Task: Design a personalized outdoor nameplate.
Action: Mouse moved to (224, 188)
Screenshot: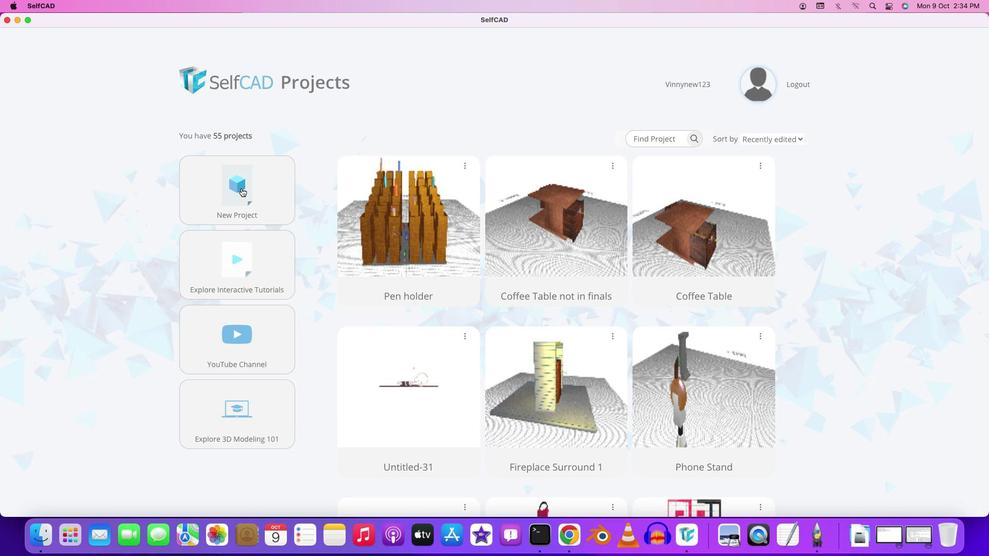 
Action: Mouse pressed left at (224, 188)
Screenshot: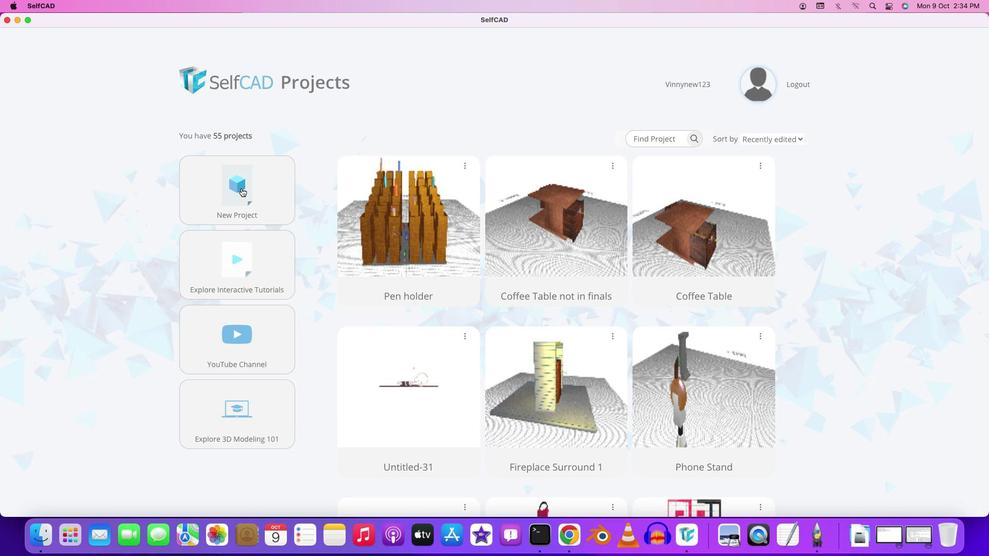 
Action: Mouse moved to (241, 188)
Screenshot: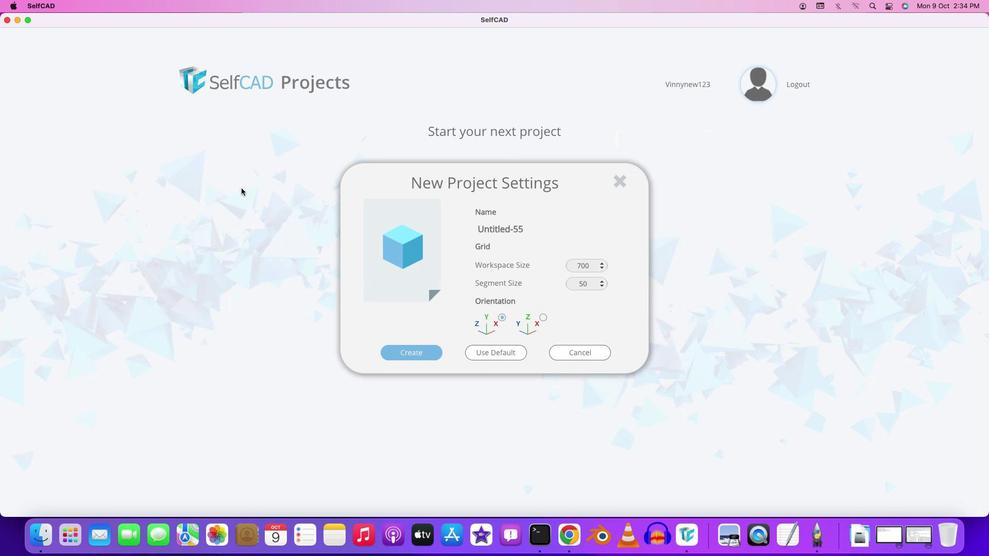 
Action: Mouse pressed left at (241, 188)
Screenshot: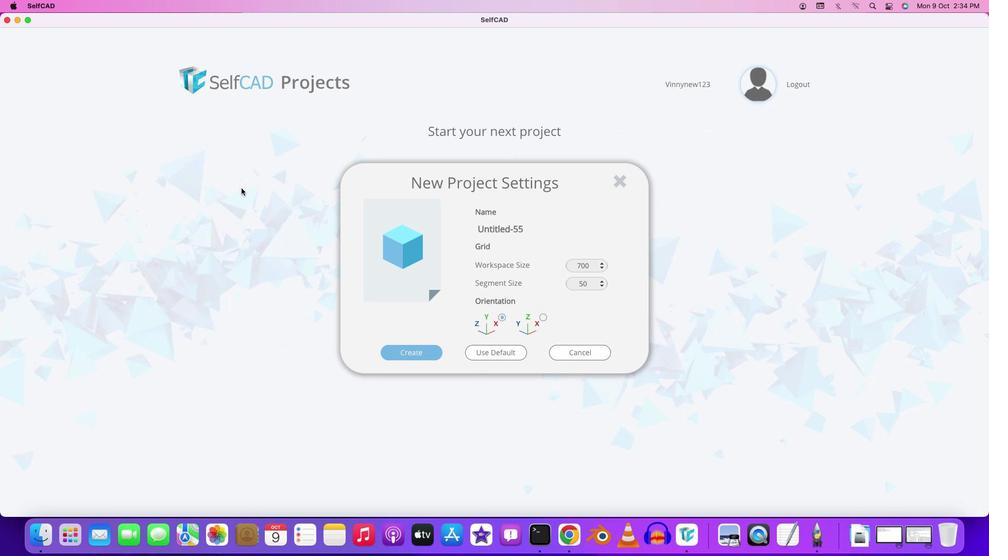 
Action: Mouse moved to (532, 230)
Screenshot: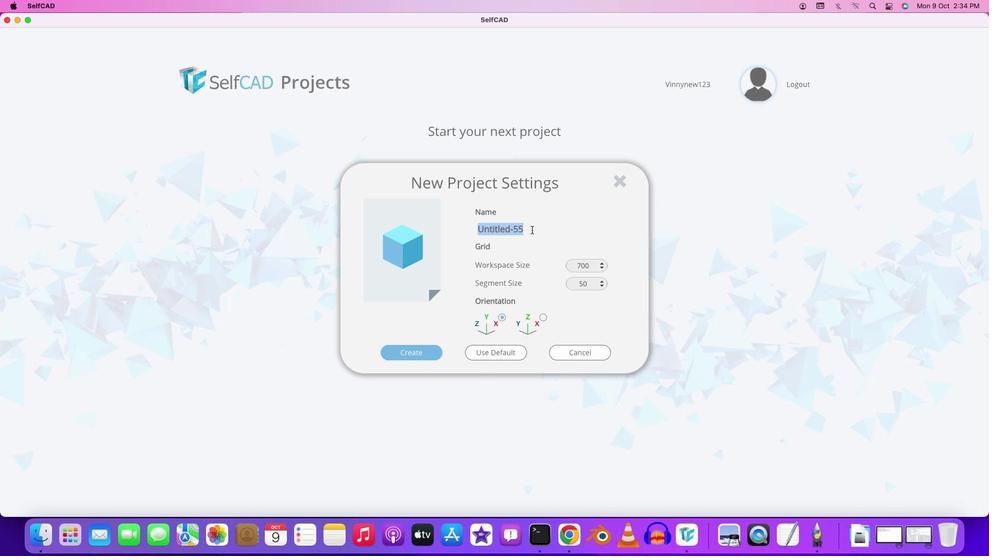 
Action: Mouse pressed left at (532, 230)
Screenshot: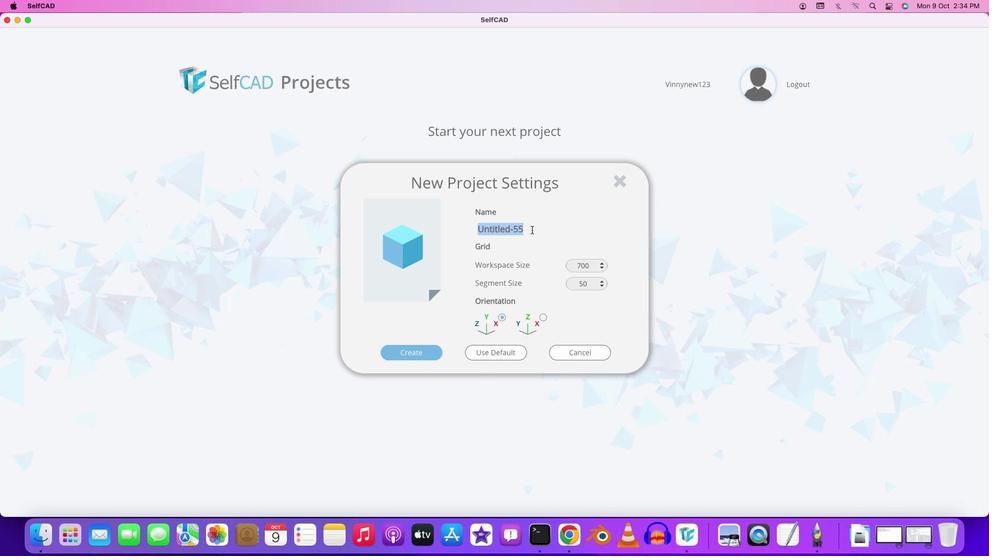 
Action: Key pressed Key.backspaceKey.shift'O''u''t''p''u'Key.backspaceKey.backspace'd''o''o''r'Key.spaceKey.shift'N''a''m''e''p''l''a''t''e'
Screenshot: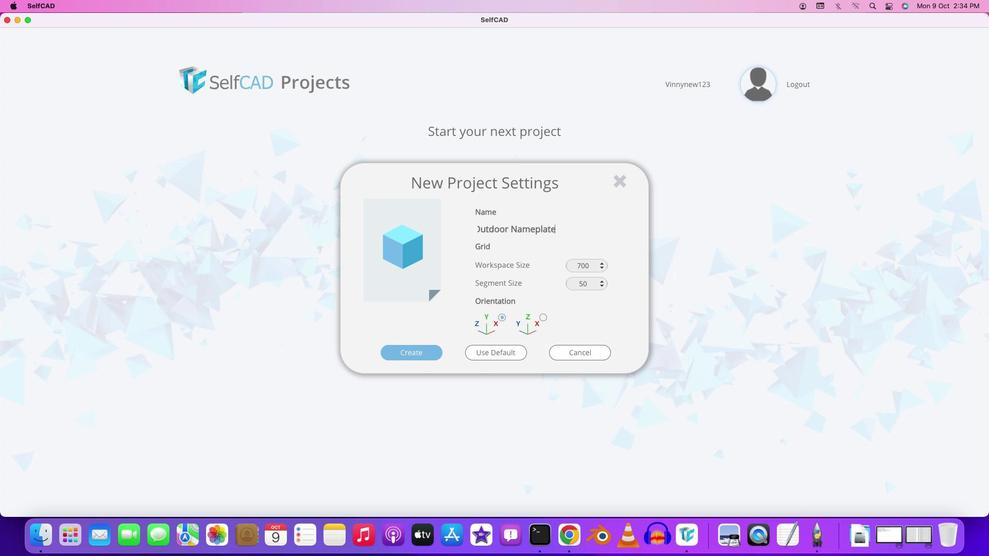 
Action: Mouse moved to (592, 261)
Screenshot: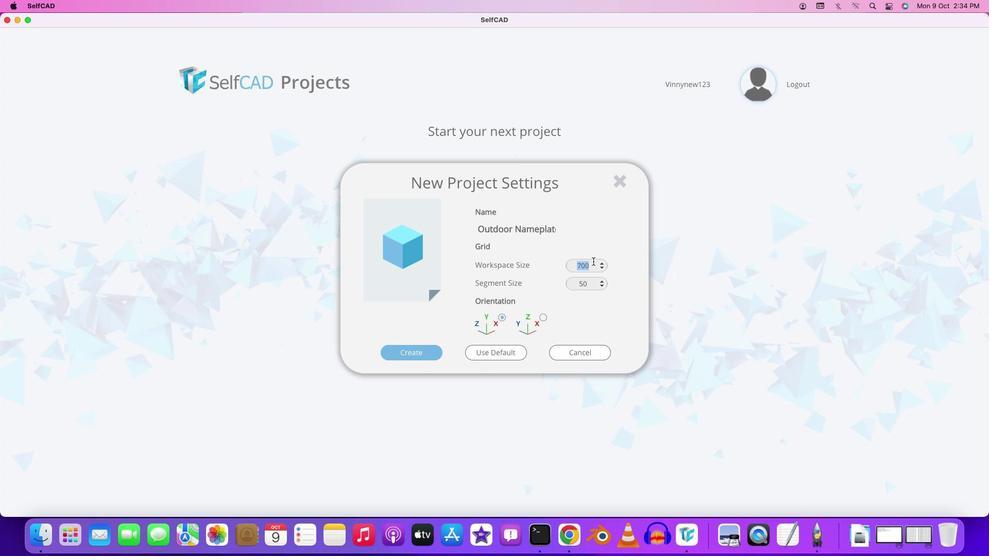 
Action: Mouse pressed left at (592, 261)
Screenshot: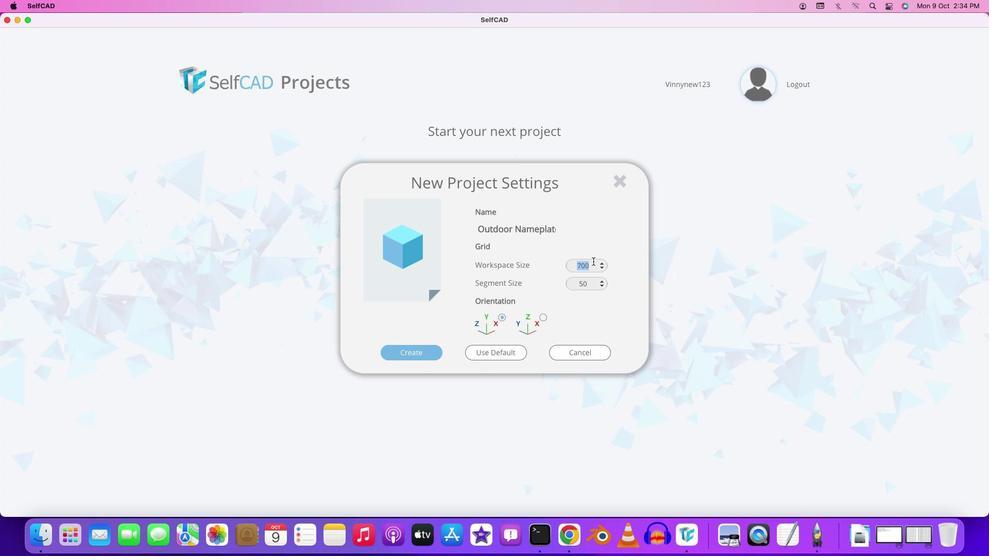 
Action: Mouse moved to (593, 261)
Screenshot: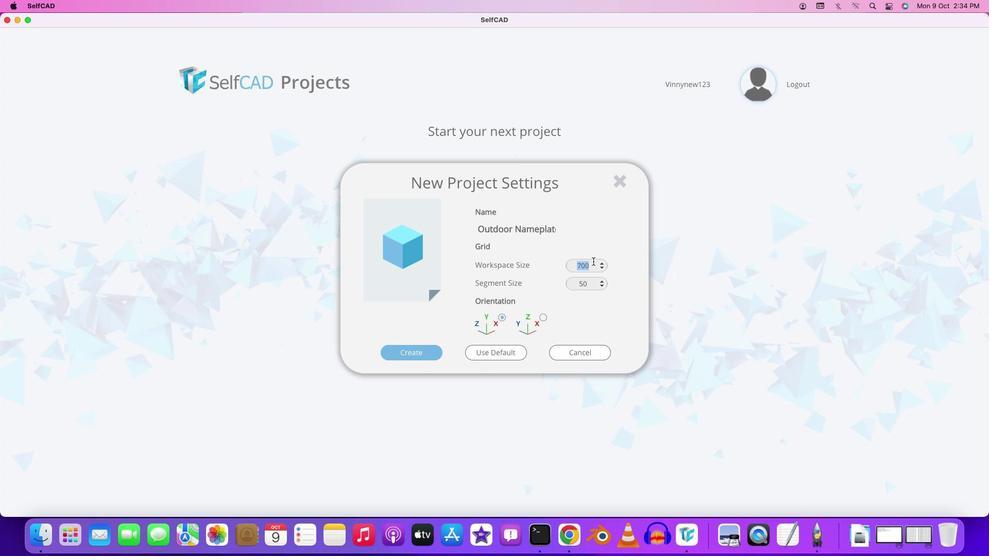 
Action: Key pressed '2''0''0'
Screenshot: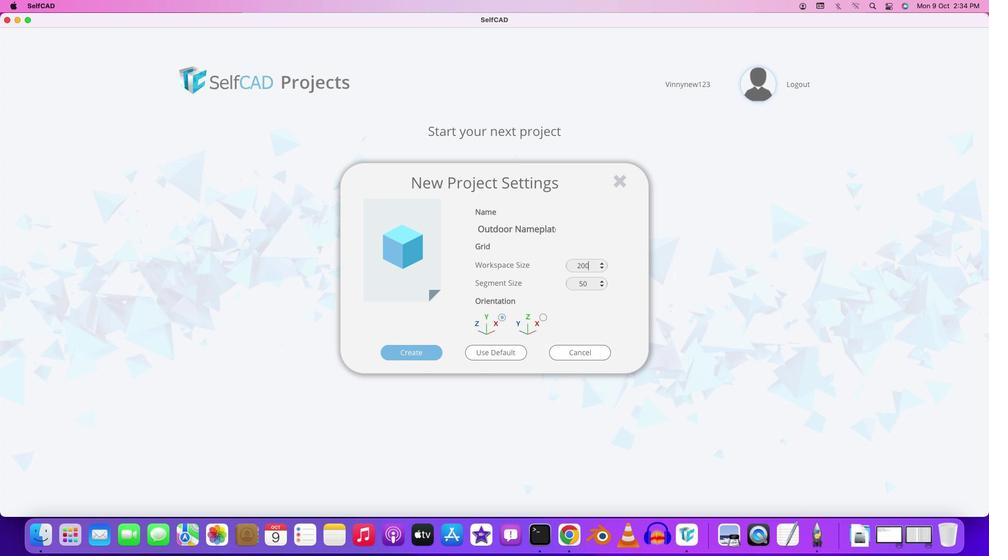 
Action: Mouse moved to (593, 287)
Screenshot: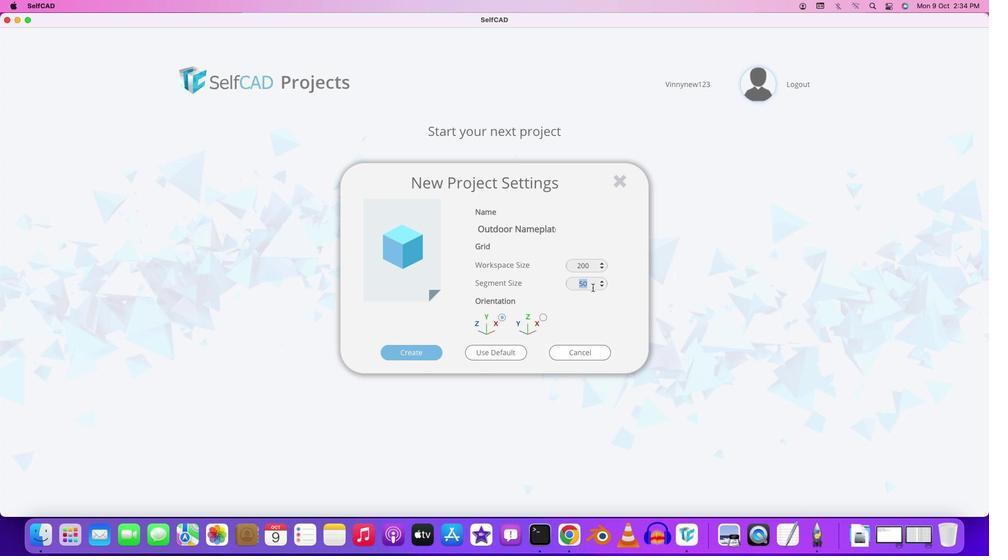 
Action: Mouse pressed left at (593, 287)
Screenshot: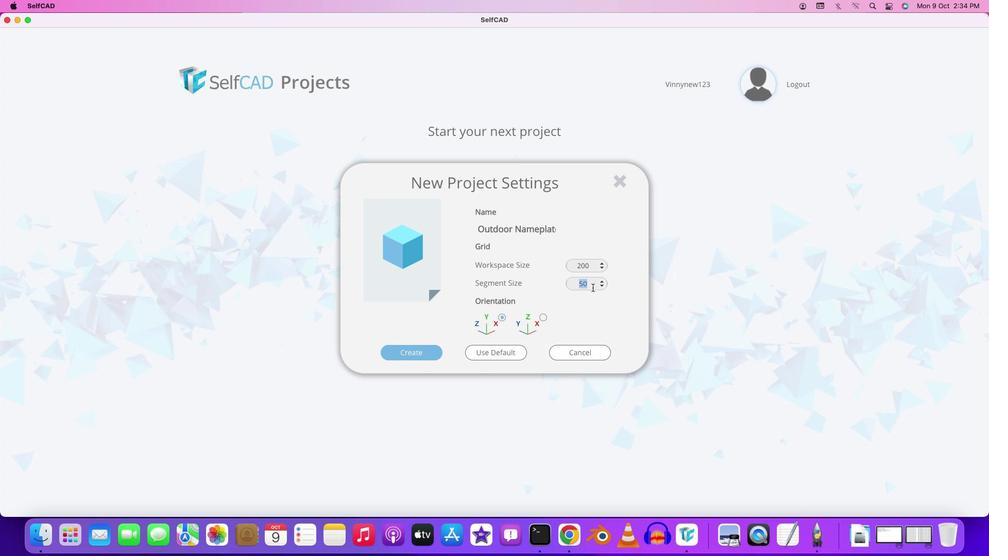 
Action: Mouse moved to (593, 288)
Screenshot: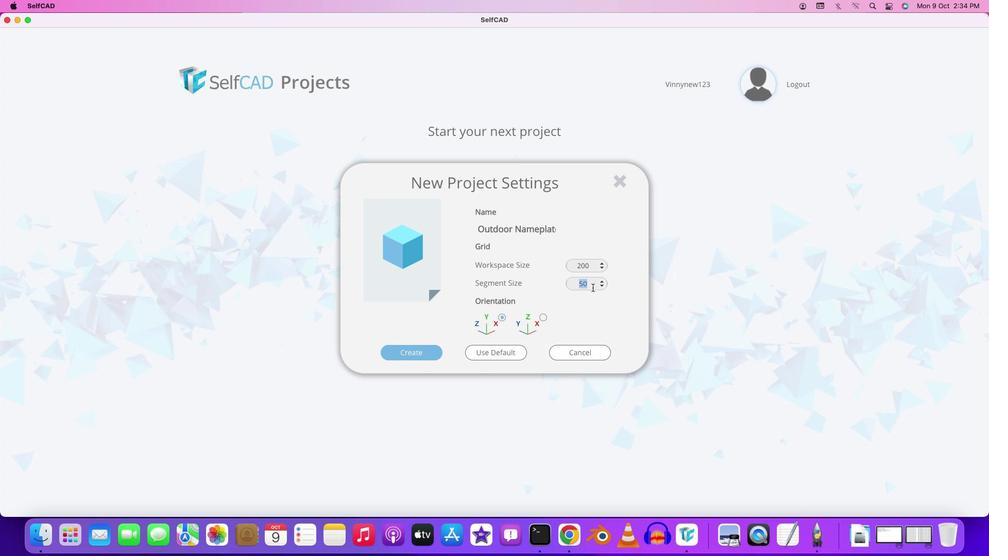 
Action: Key pressed '5'
Screenshot: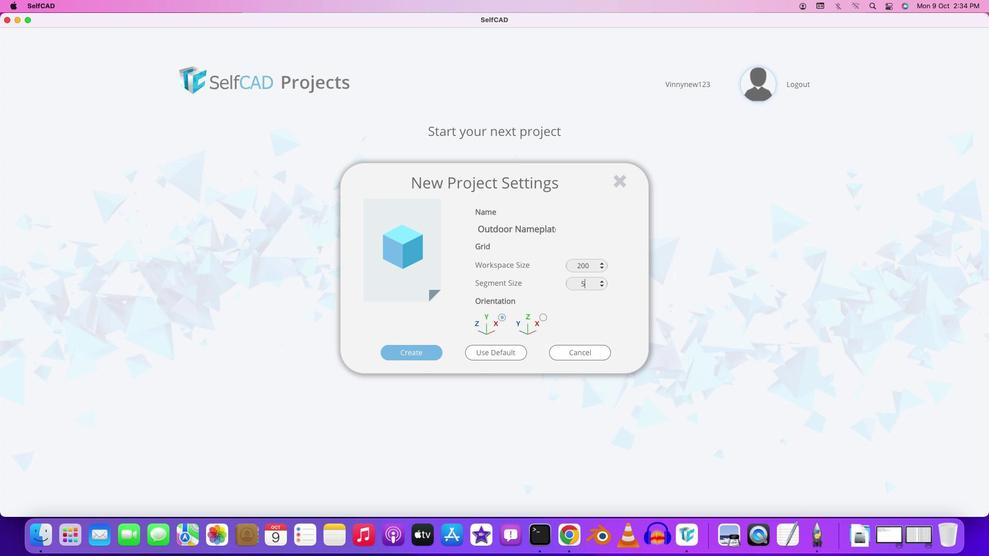 
Action: Mouse moved to (543, 314)
Screenshot: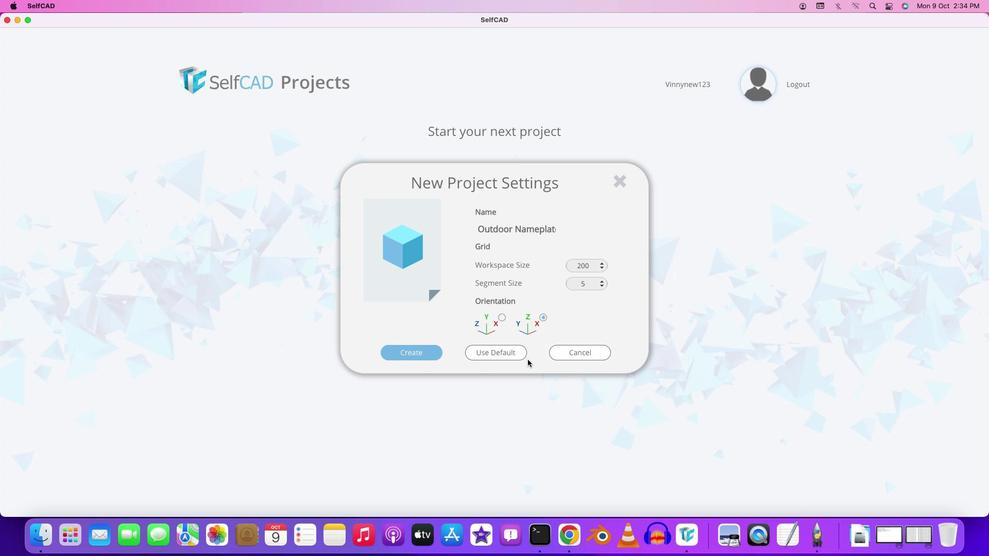 
Action: Mouse pressed left at (543, 314)
Screenshot: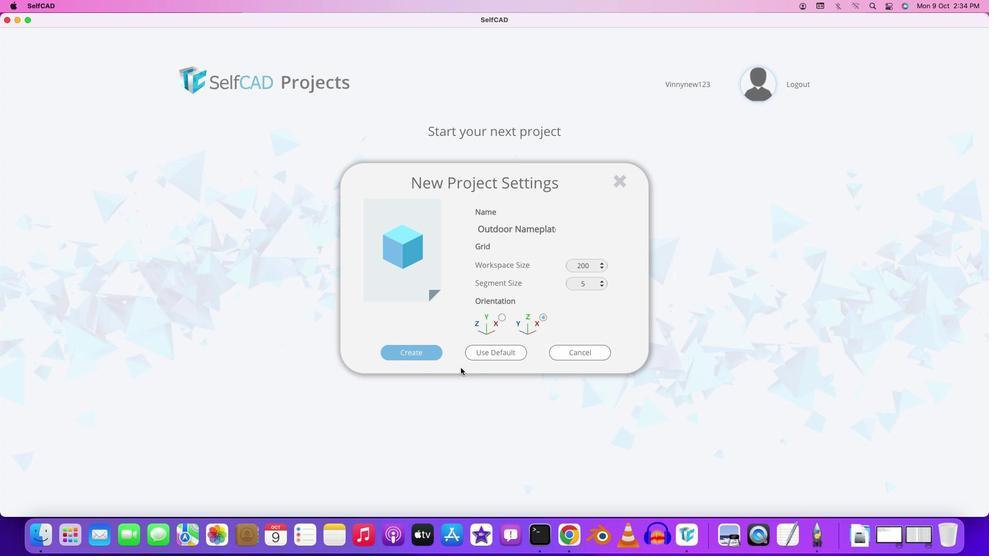 
Action: Mouse moved to (430, 357)
Screenshot: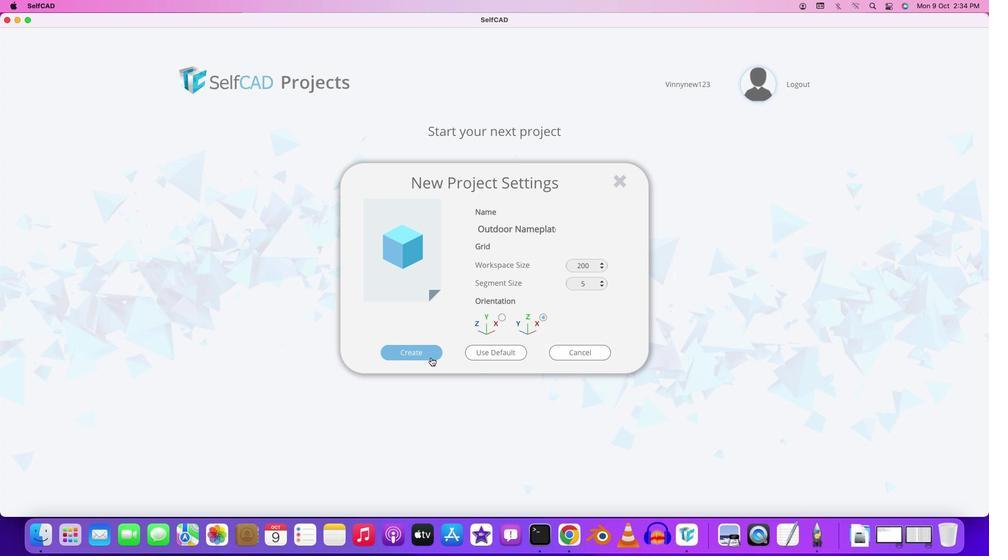 
Action: Mouse pressed left at (430, 357)
Screenshot: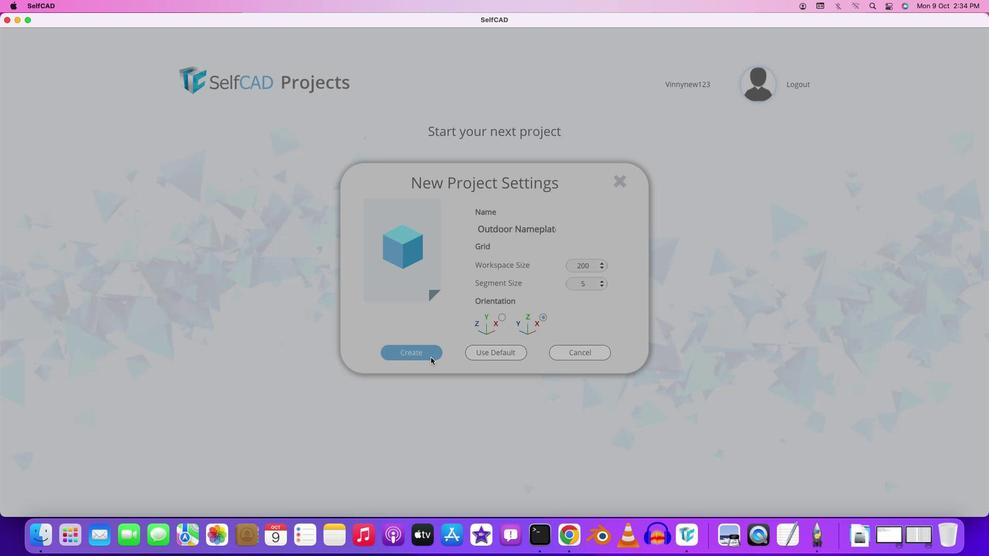 
Action: Mouse moved to (518, 323)
Screenshot: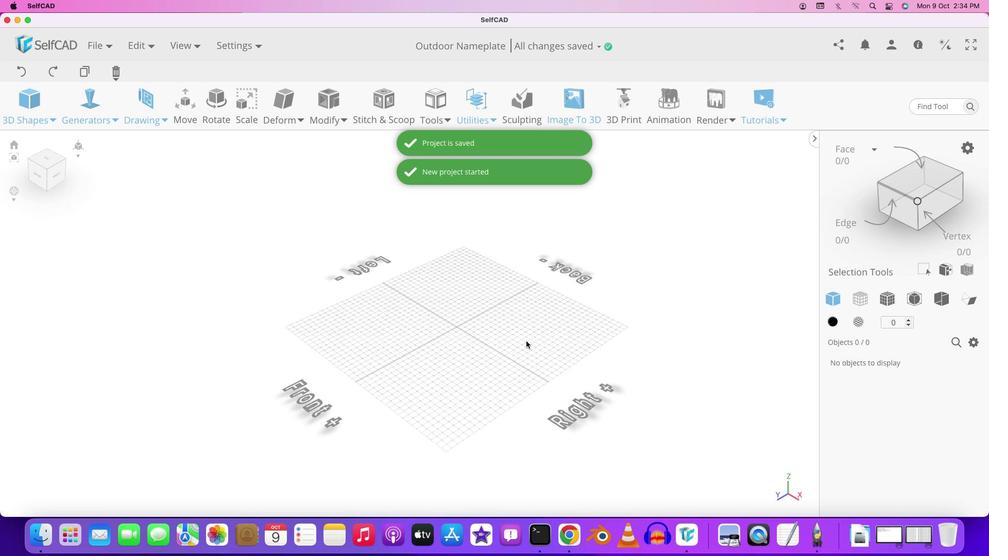 
Action: Mouse scrolled (518, 323) with delta (0, 0)
Screenshot: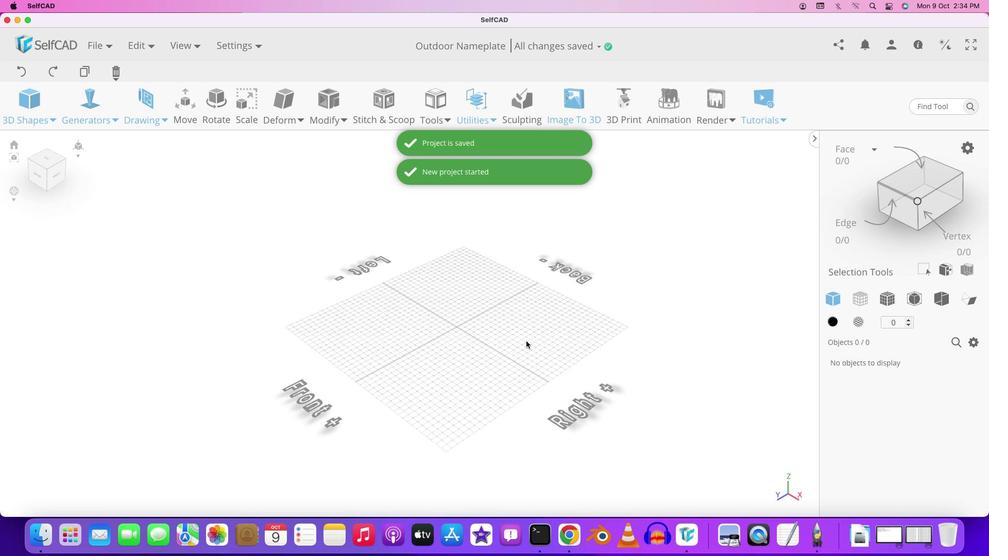 
Action: Mouse moved to (520, 326)
Screenshot: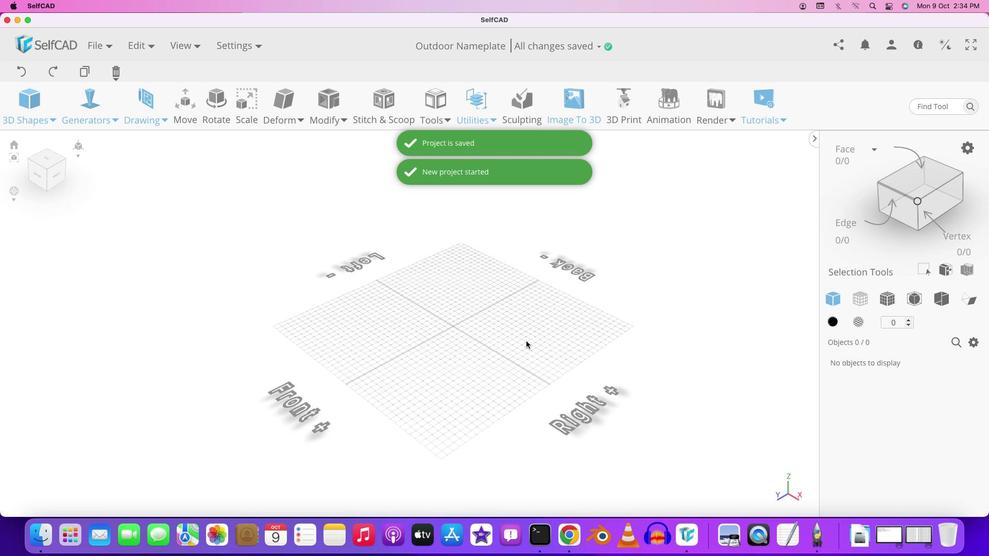 
Action: Mouse scrolled (520, 326) with delta (0, 0)
Screenshot: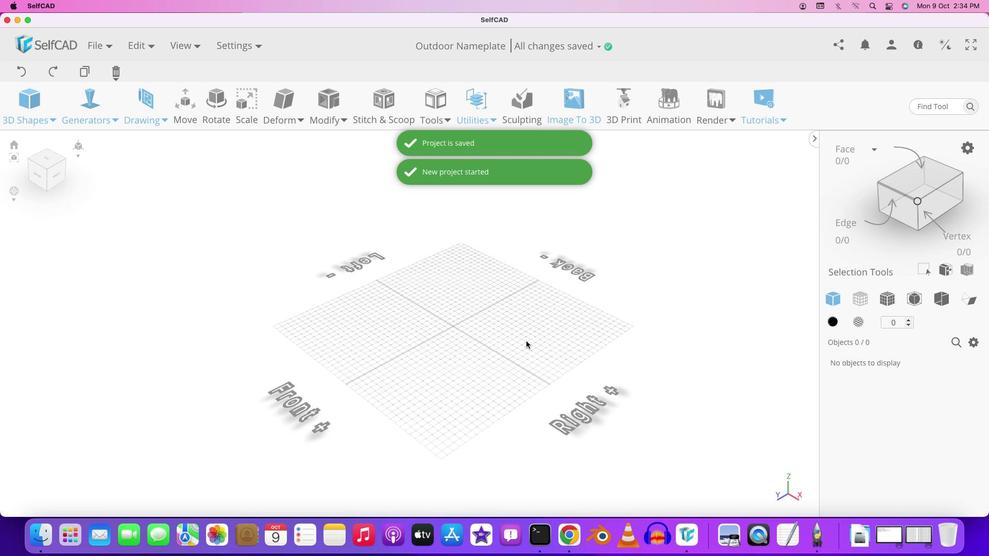 
Action: Mouse moved to (523, 335)
Screenshot: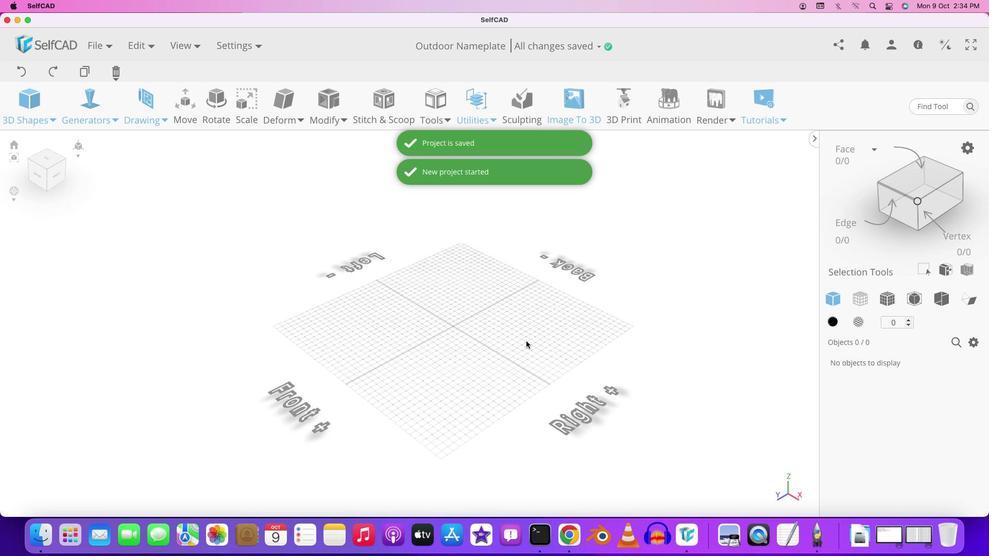 
Action: Mouse scrolled (523, 335) with delta (0, 1)
Screenshot: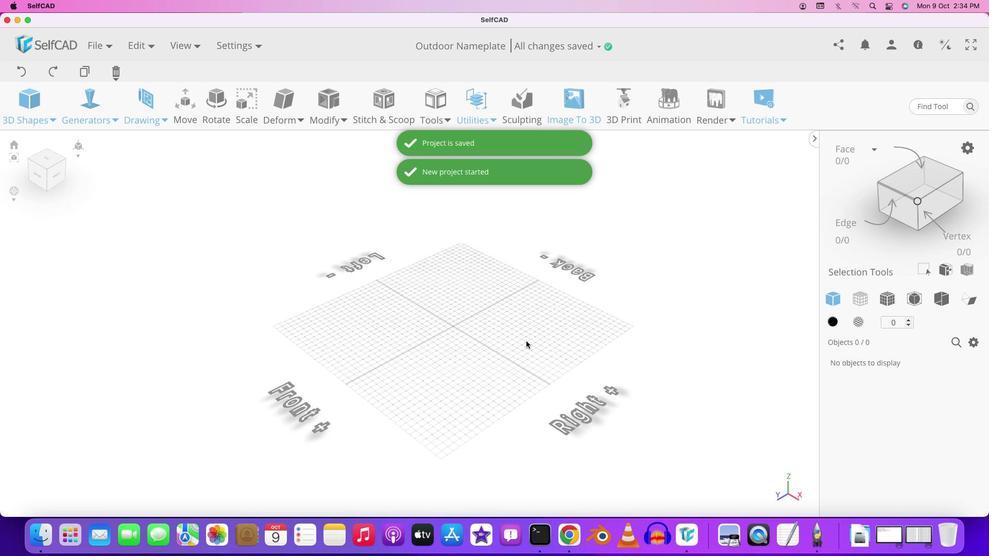 
Action: Mouse moved to (525, 341)
Screenshot: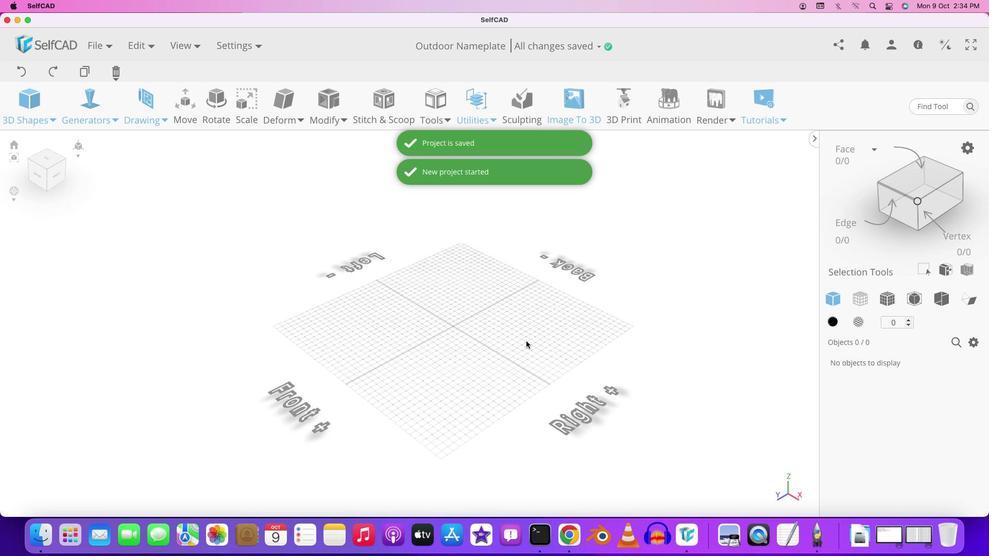 
Action: Mouse scrolled (525, 341) with delta (0, 2)
Screenshot: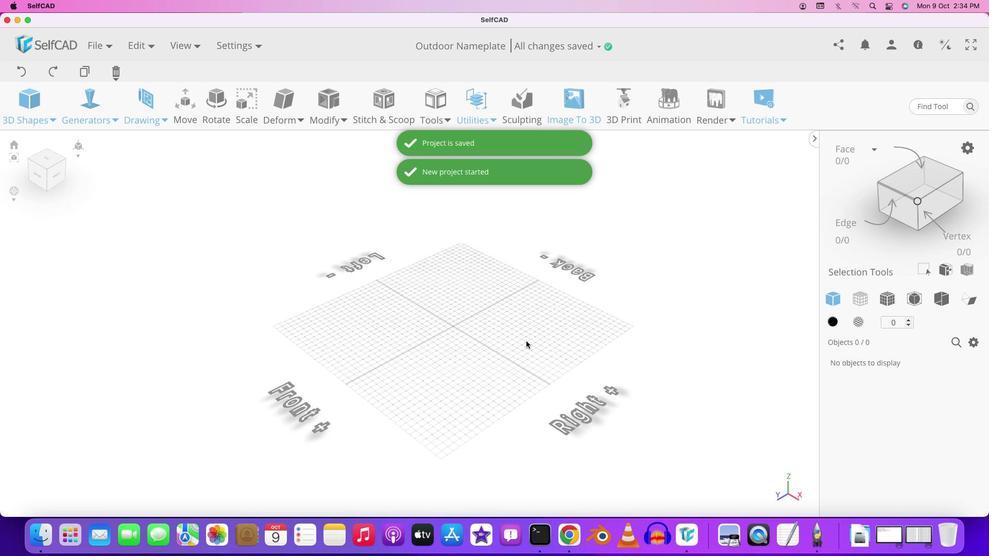 
Action: Mouse moved to (525, 341)
Screenshot: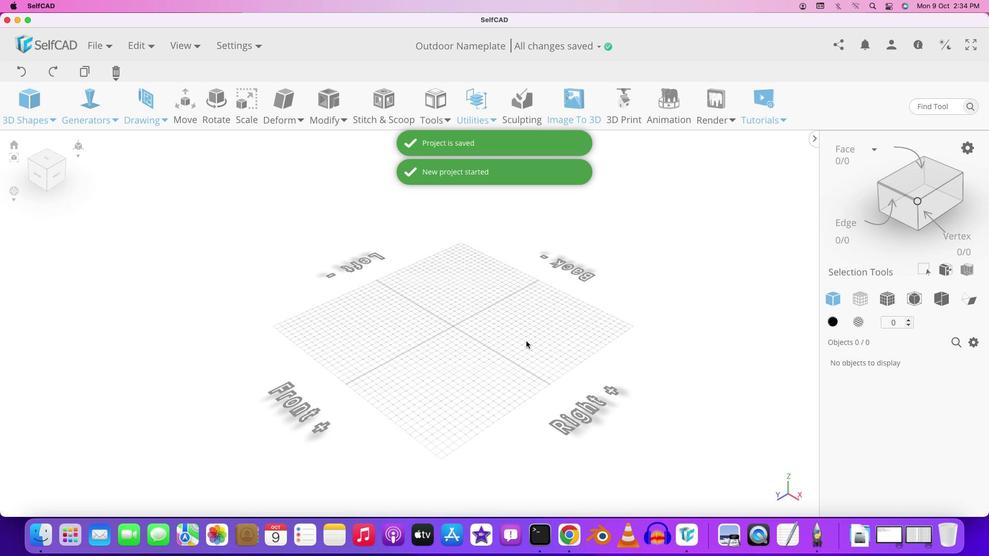 
Action: Mouse scrolled (525, 341) with delta (0, 2)
Screenshot: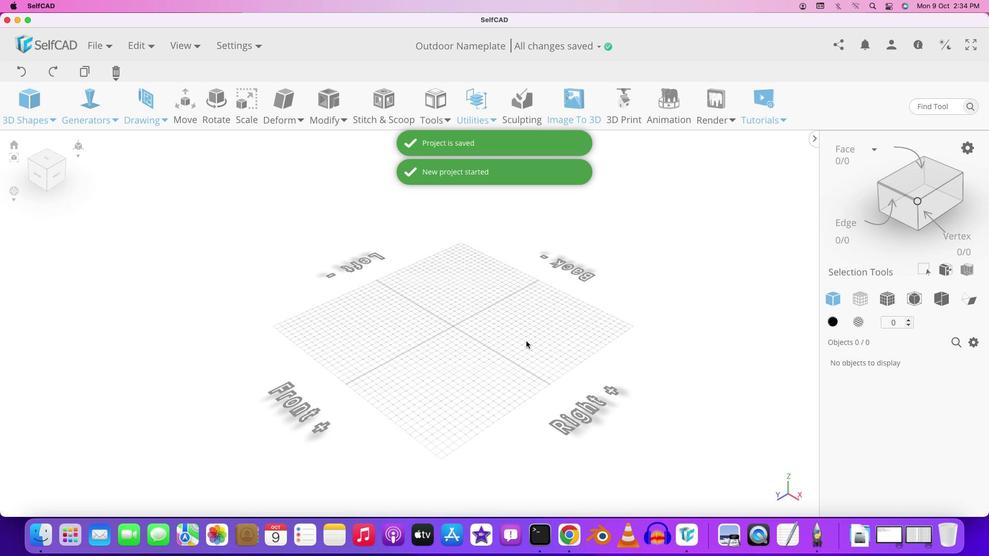 
Action: Mouse moved to (526, 341)
Screenshot: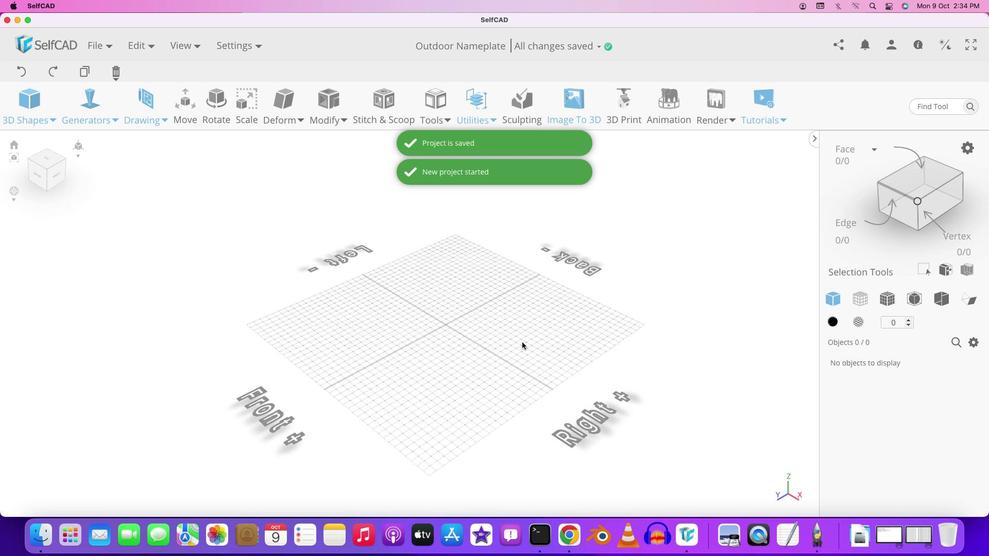 
Action: Mouse scrolled (526, 341) with delta (0, 0)
Screenshot: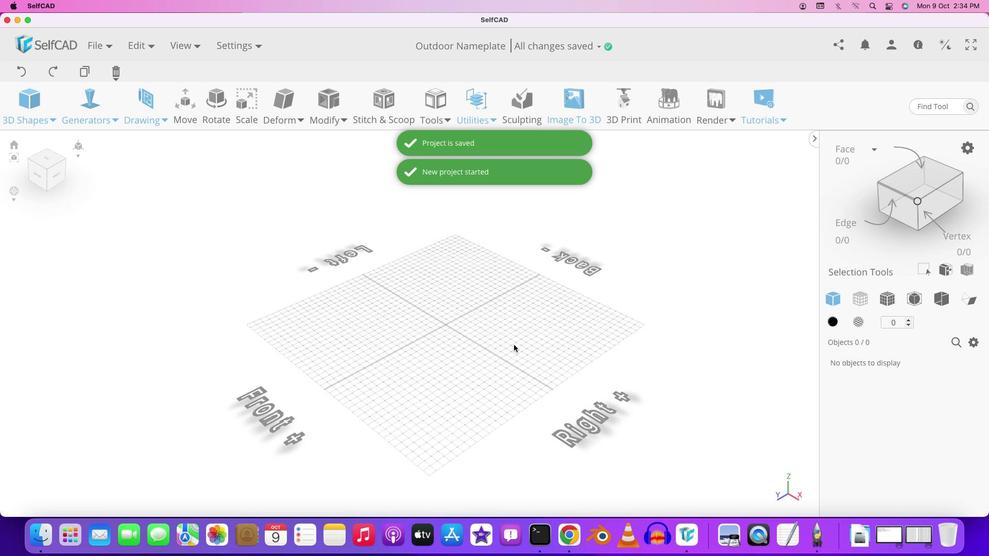 
Action: Mouse scrolled (526, 341) with delta (0, 0)
Screenshot: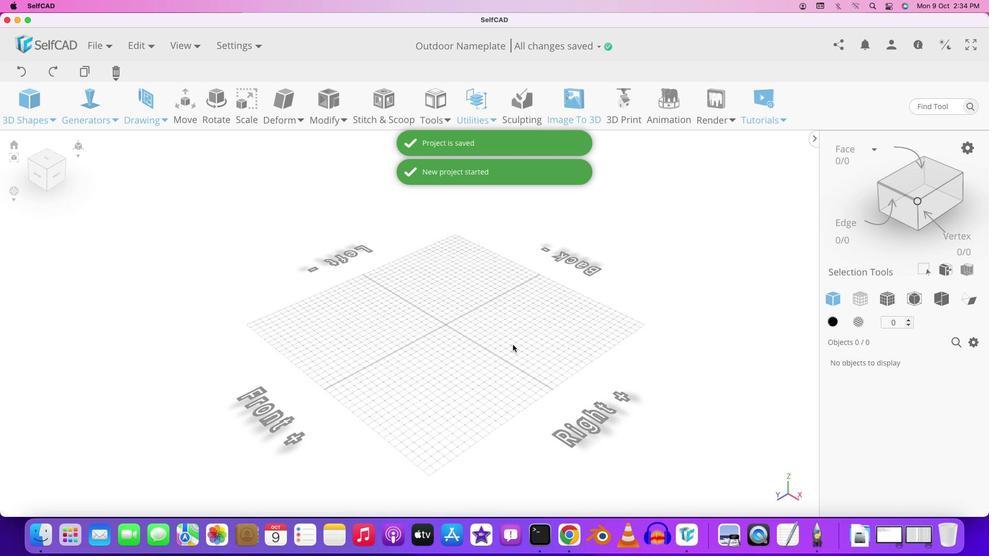 
Action: Mouse scrolled (526, 341) with delta (0, 0)
Screenshot: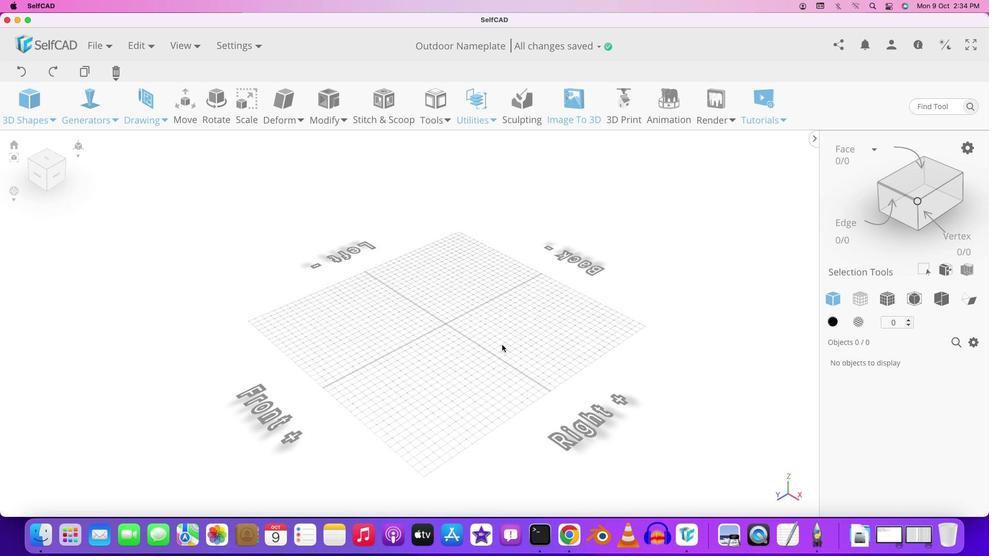 
Action: Mouse moved to (513, 344)
Screenshot: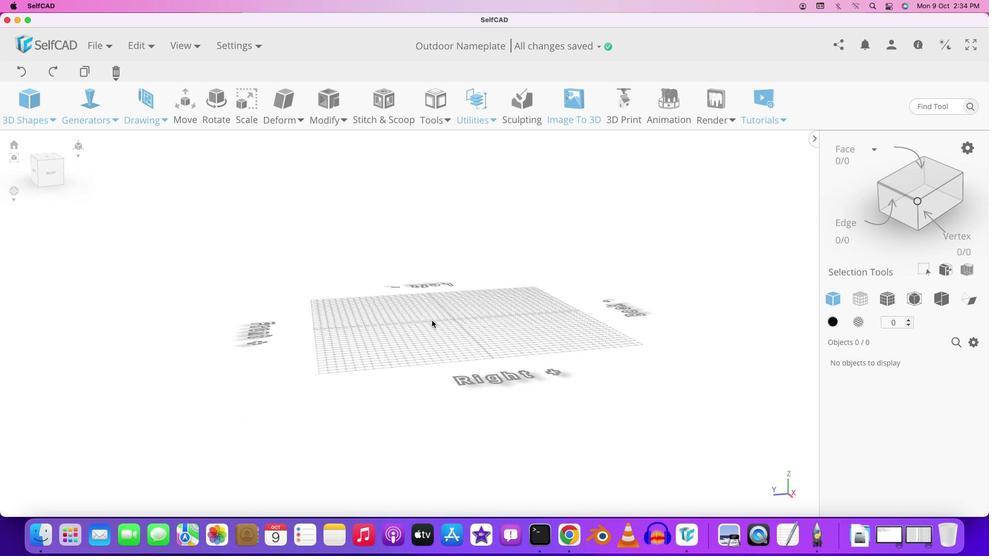 
Action: Mouse pressed left at (513, 344)
Screenshot: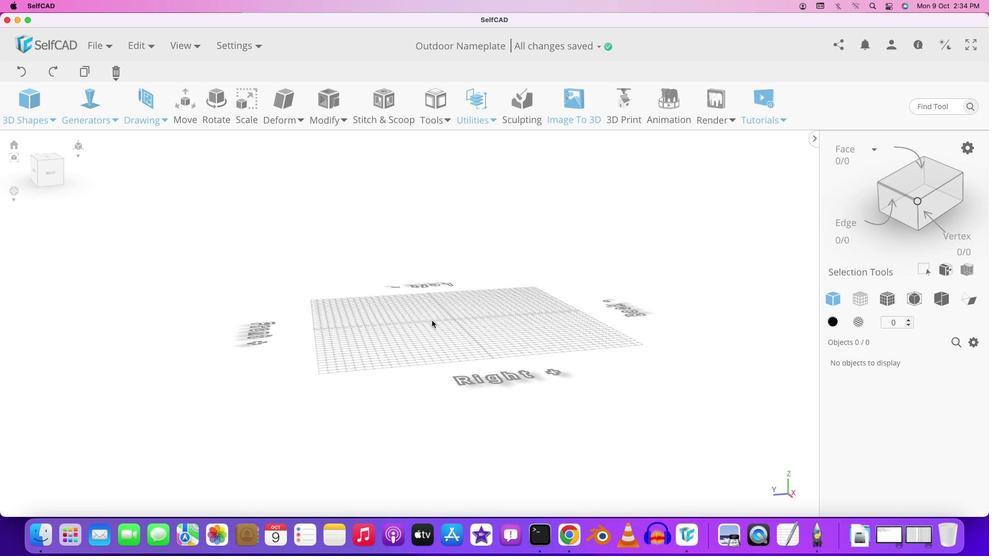 
Action: Mouse moved to (435, 322)
Screenshot: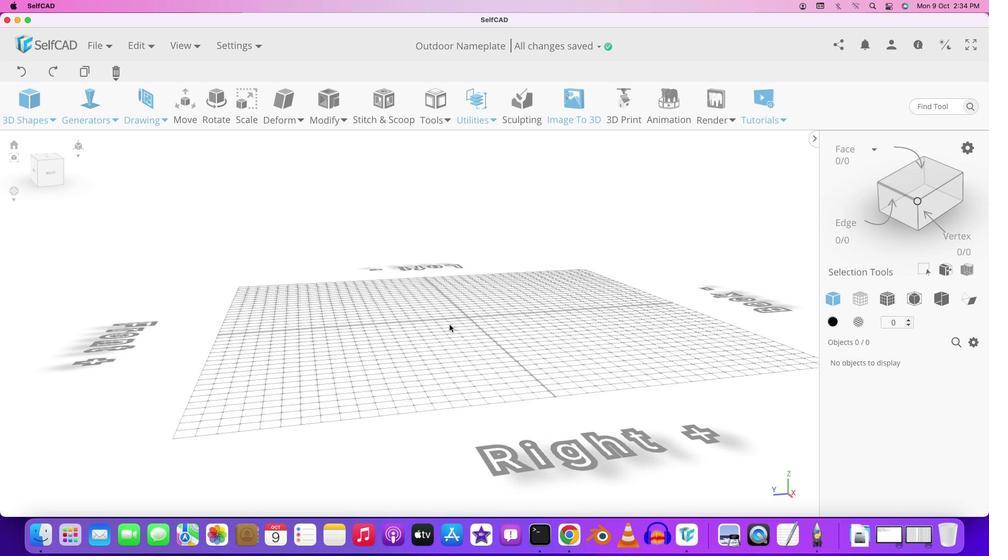 
Action: Mouse scrolled (435, 322) with delta (0, 0)
Screenshot: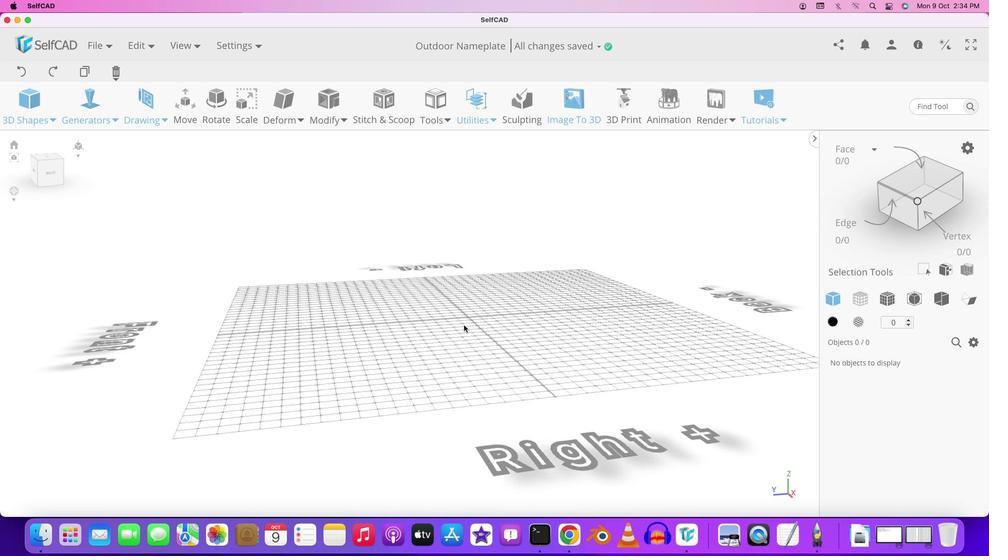 
Action: Mouse scrolled (435, 322) with delta (0, 0)
Screenshot: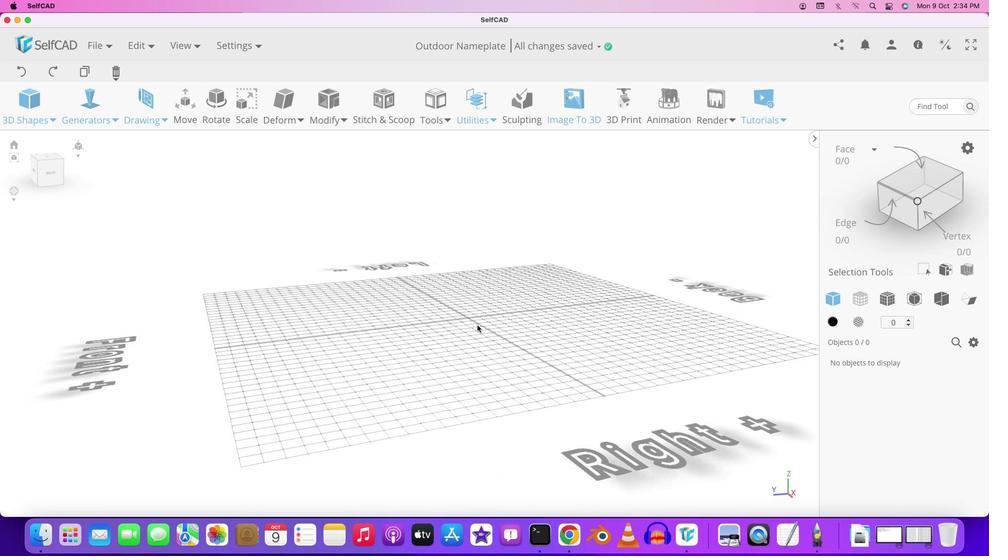 
Action: Mouse moved to (435, 322)
Screenshot: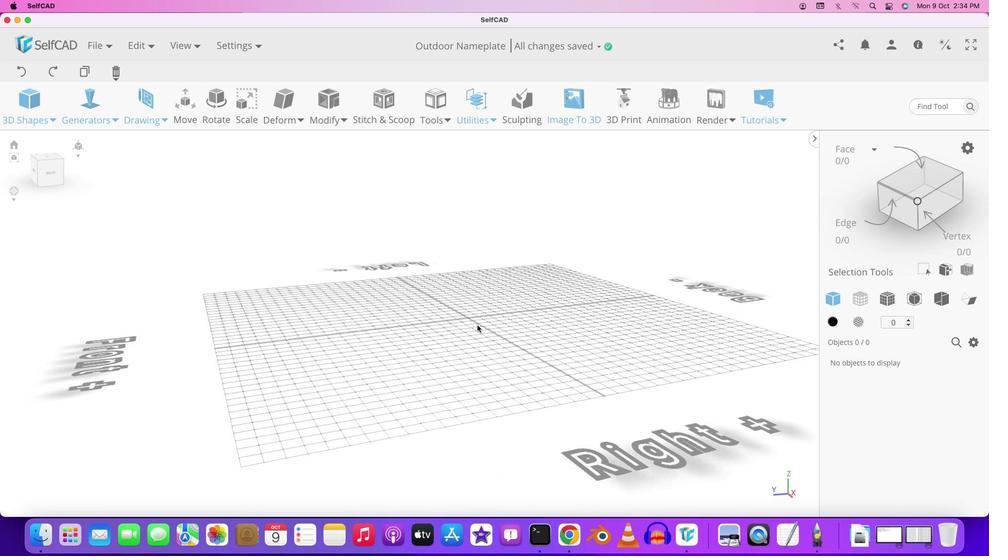 
Action: Mouse scrolled (435, 322) with delta (0, 1)
Screenshot: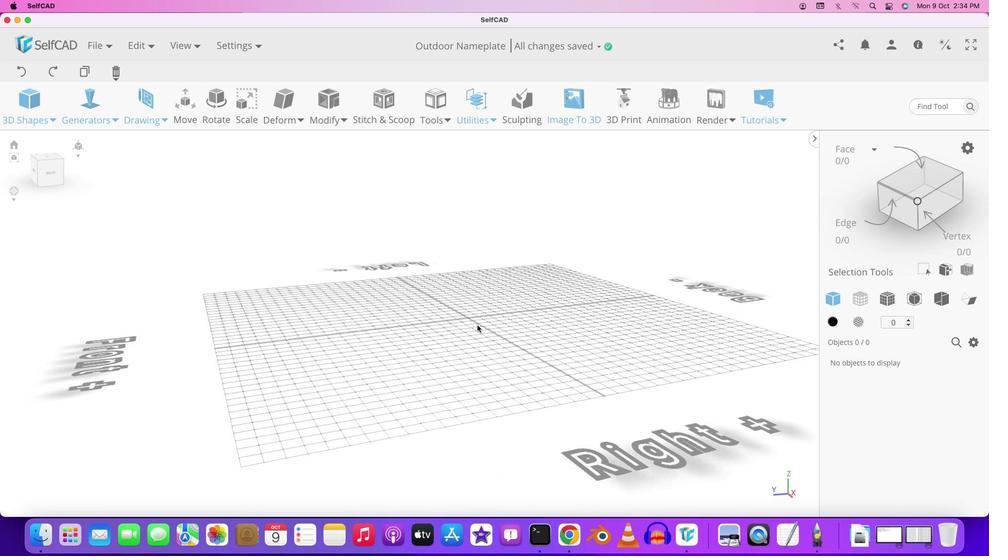 
Action: Mouse moved to (435, 323)
Screenshot: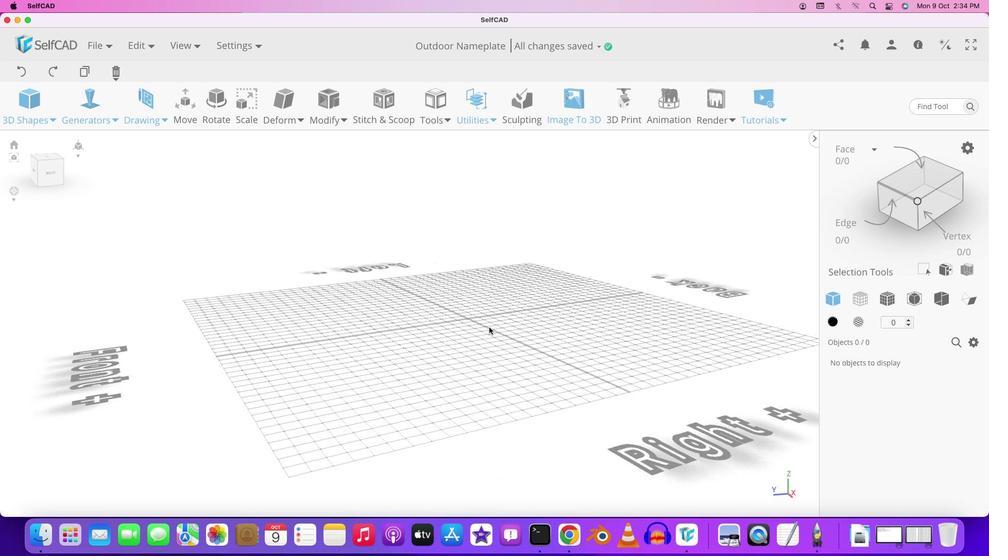 
Action: Mouse scrolled (435, 323) with delta (0, 2)
Screenshot: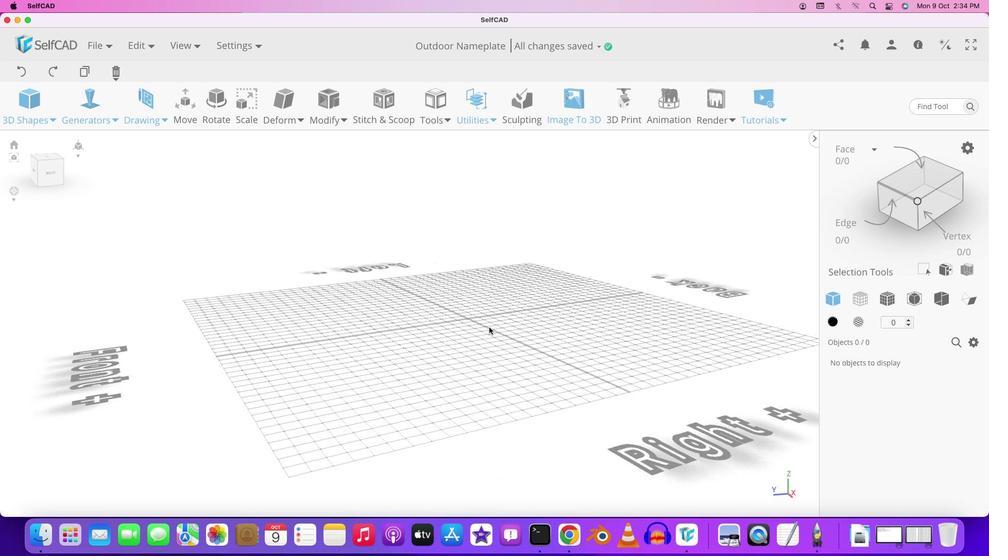 
Action: Mouse moved to (438, 324)
Screenshot: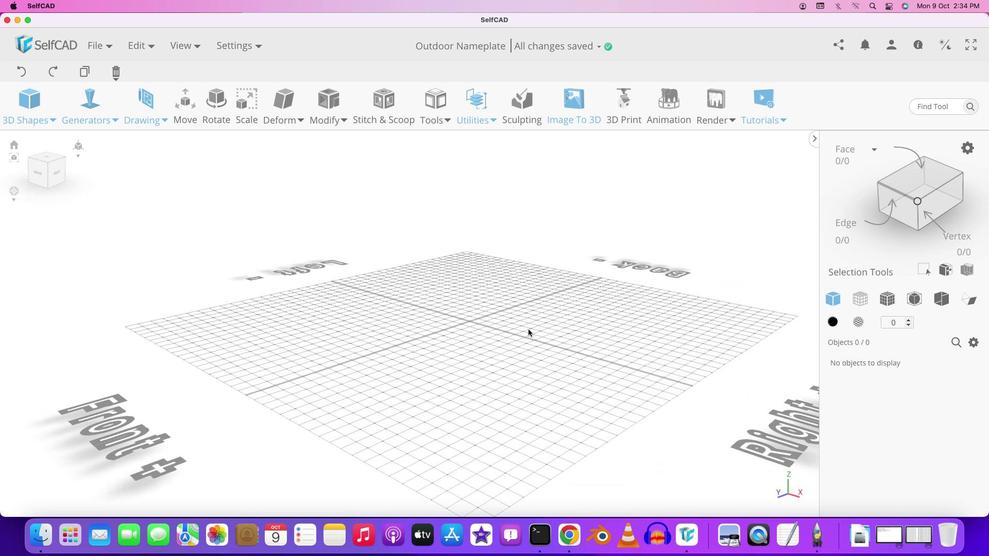 
Action: Mouse pressed left at (438, 324)
Screenshot: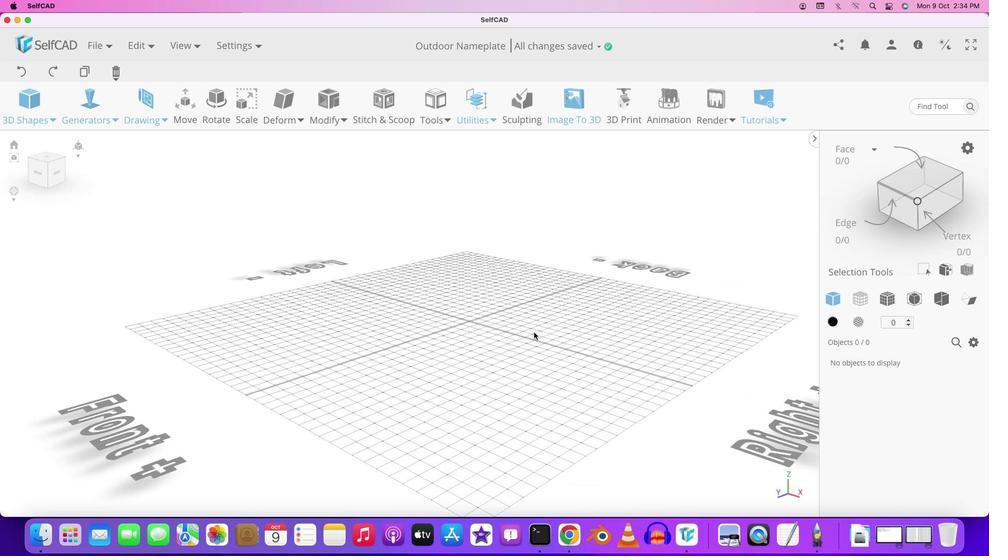 
Action: Mouse moved to (556, 352)
Screenshot: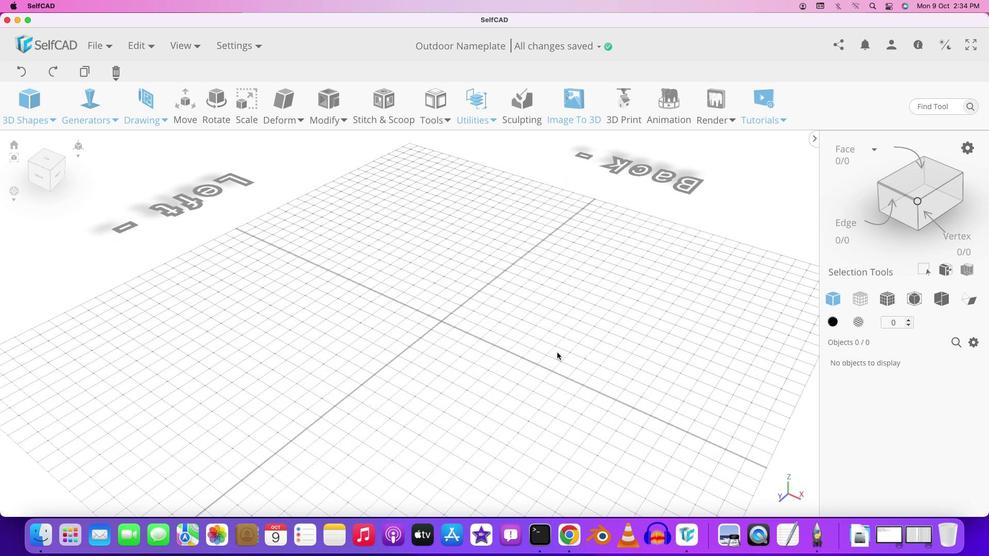 
Action: Mouse scrolled (556, 352) with delta (0, 0)
Screenshot: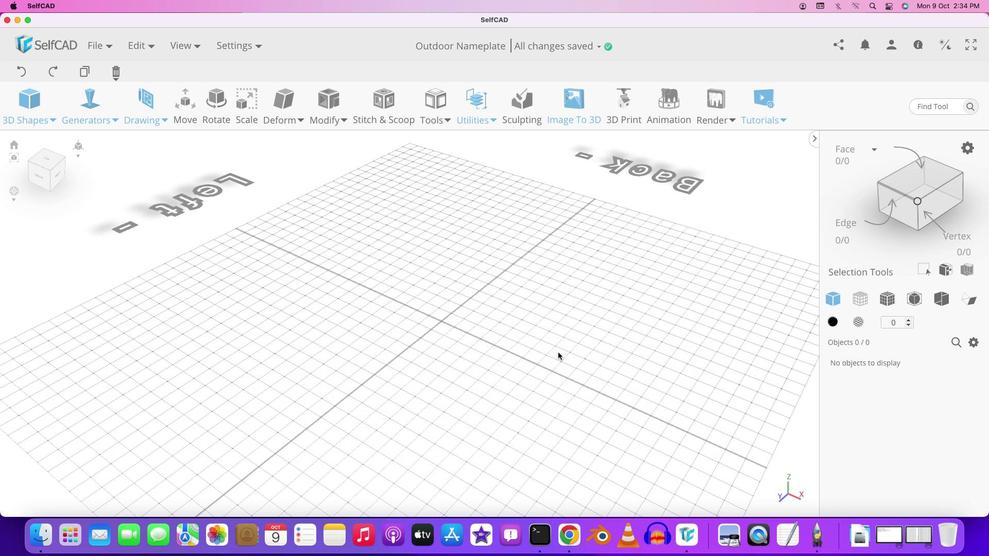 
Action: Mouse scrolled (556, 352) with delta (0, 0)
Screenshot: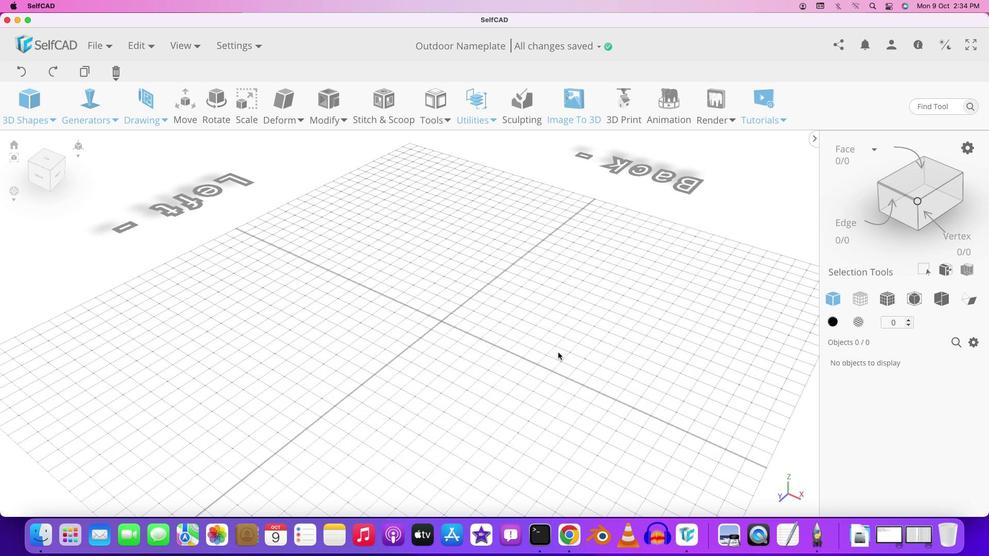 
Action: Mouse scrolled (556, 352) with delta (0, 1)
Screenshot: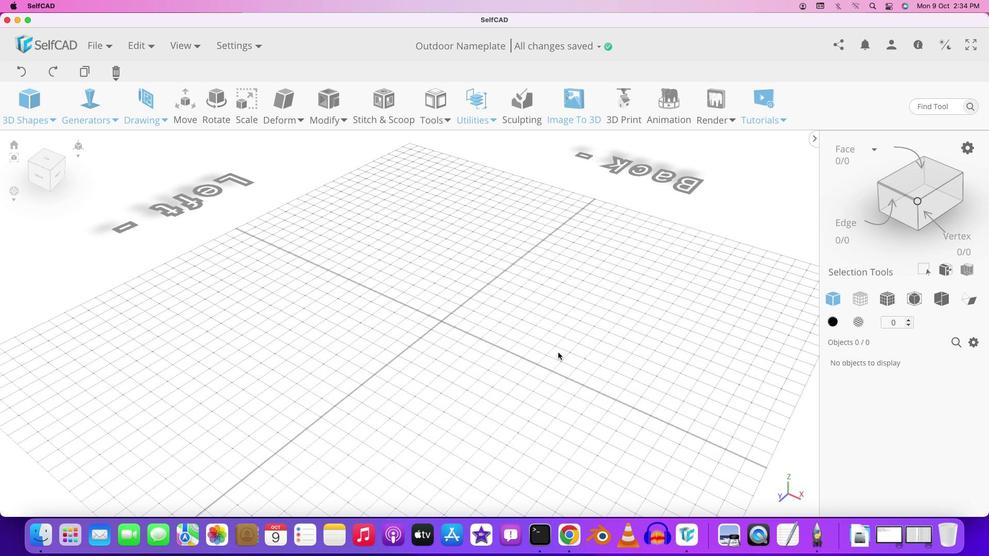 
Action: Mouse scrolled (556, 352) with delta (0, 1)
Screenshot: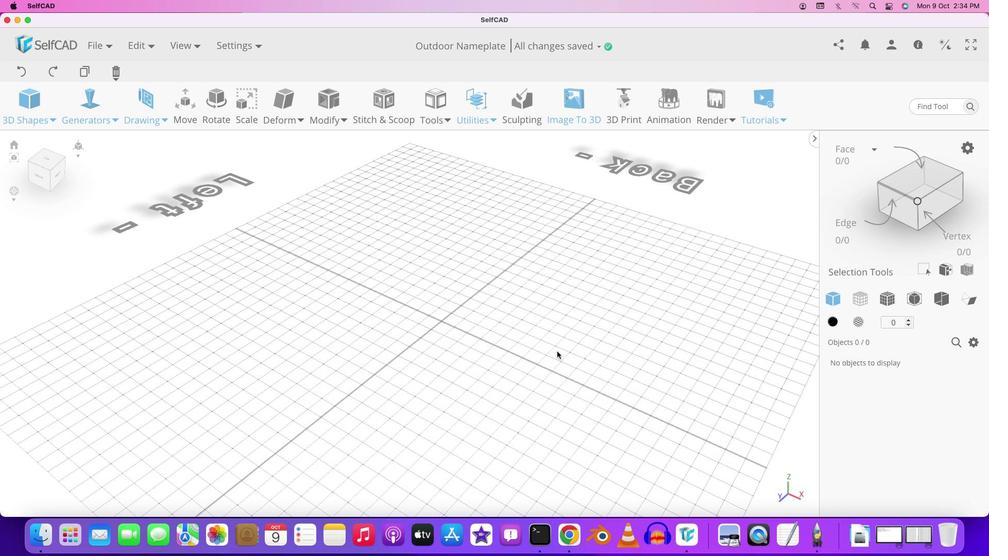 
Action: Mouse moved to (557, 352)
Screenshot: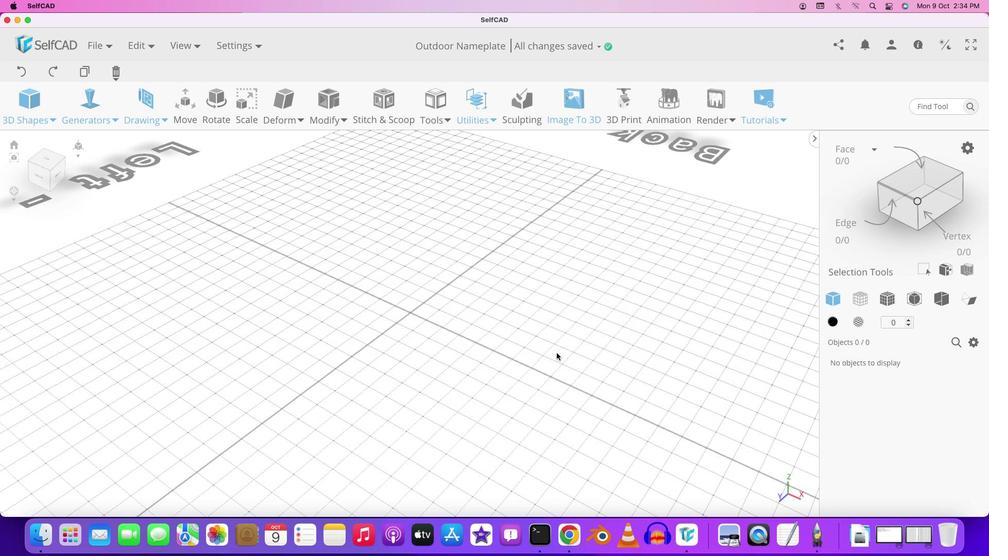 
Action: Mouse scrolled (557, 352) with delta (0, 0)
Screenshot: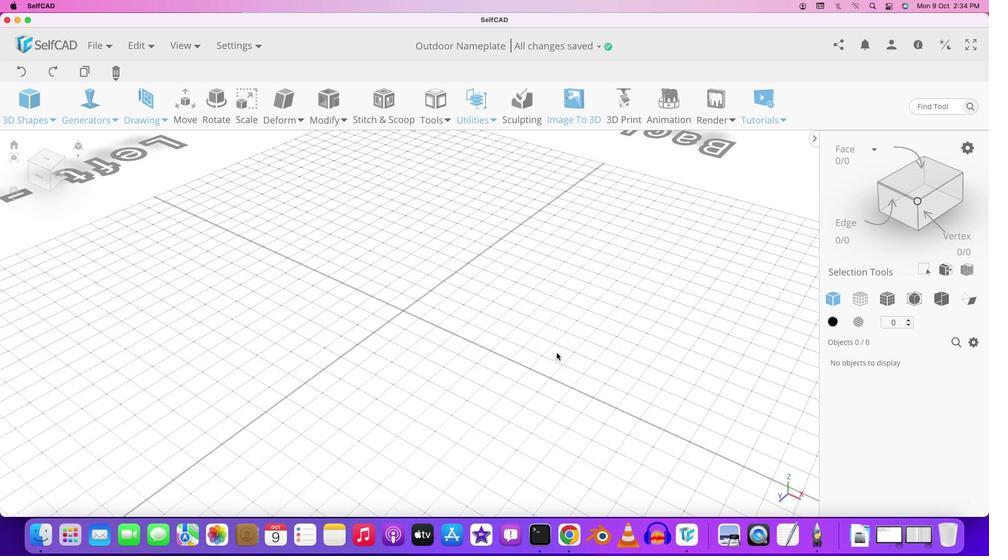 
Action: Mouse moved to (557, 352)
Screenshot: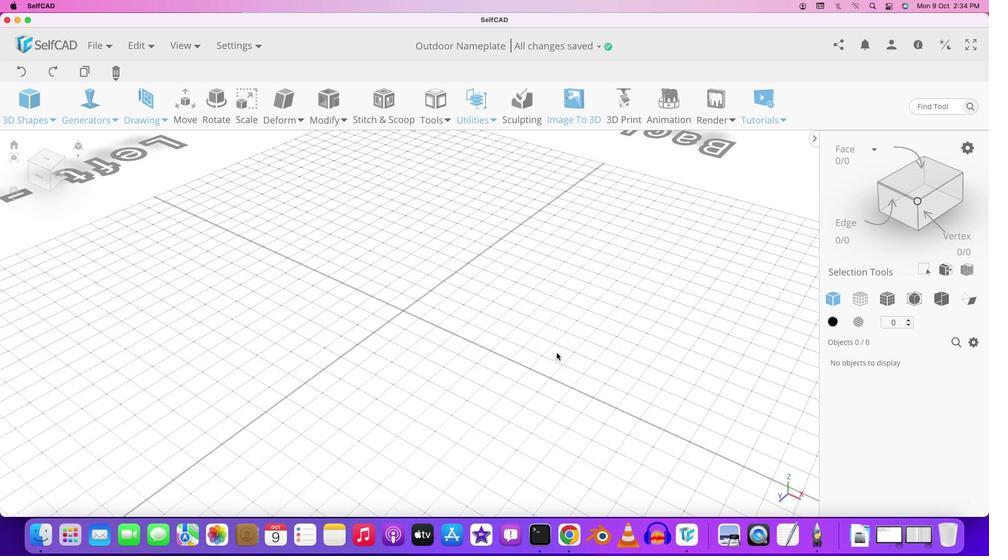 
Action: Mouse scrolled (557, 352) with delta (0, -2)
Screenshot: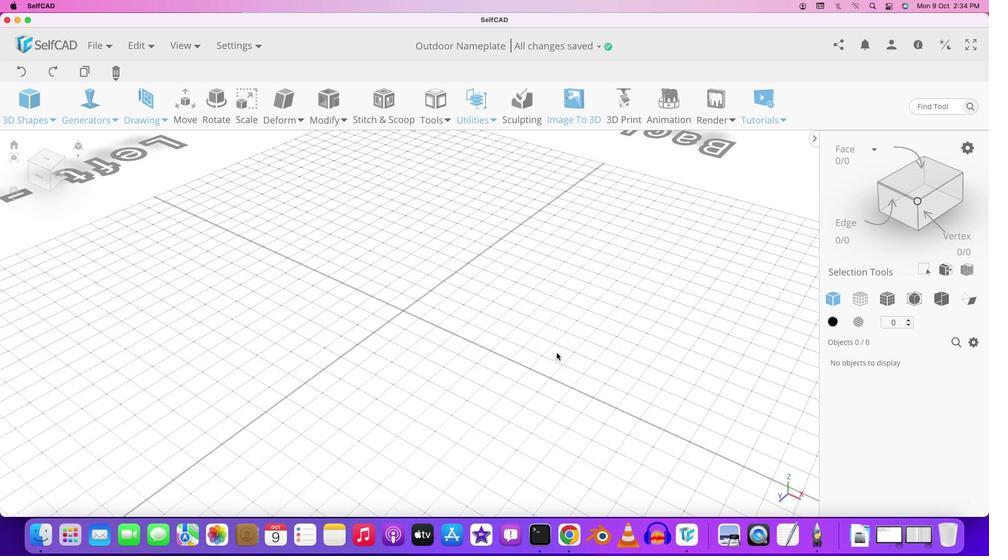 
Action: Mouse moved to (557, 353)
Screenshot: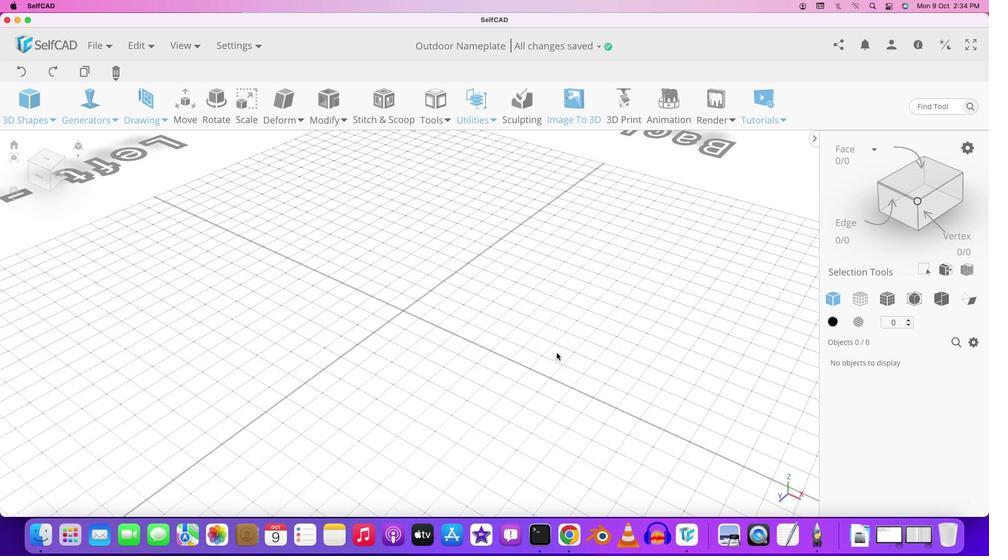
Action: Mouse scrolled (557, 353) with delta (0, 2)
Screenshot: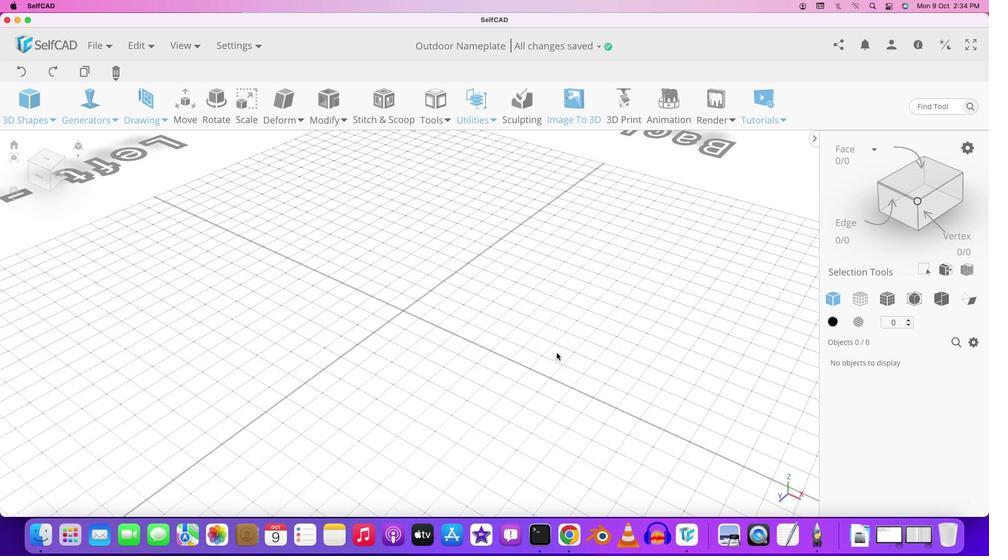 
Action: Mouse moved to (557, 353)
Screenshot: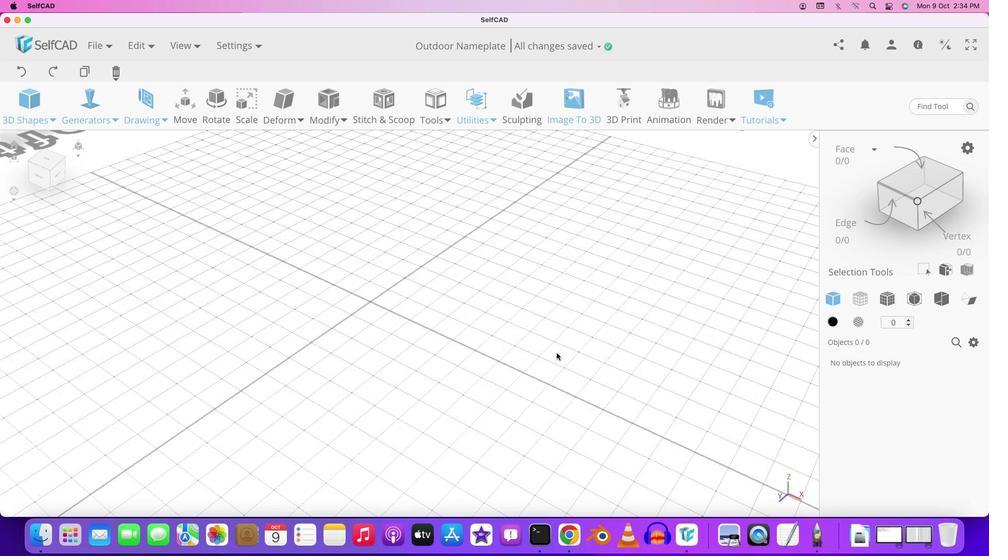 
Action: Mouse scrolled (557, 353) with delta (0, 1)
Screenshot: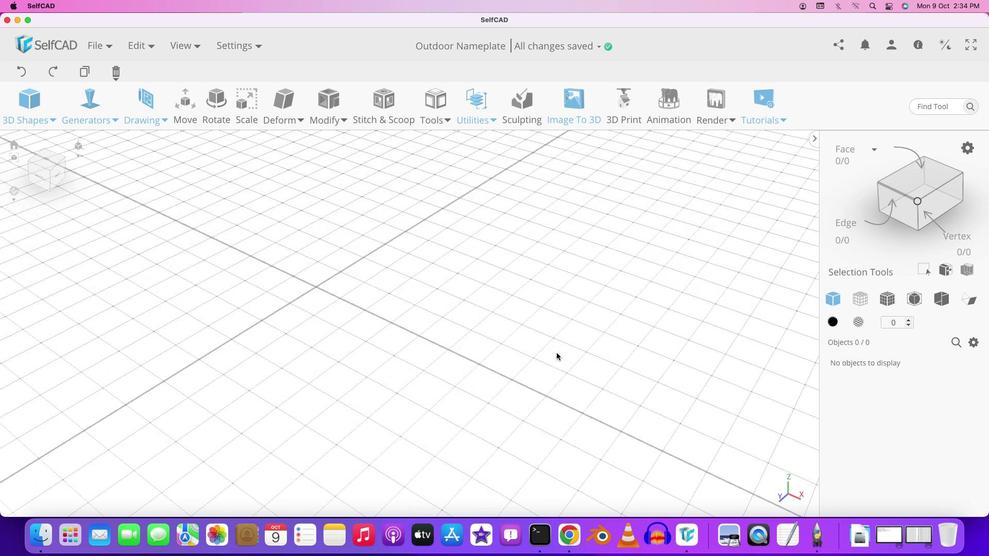 
Action: Mouse moved to (556, 353)
Screenshot: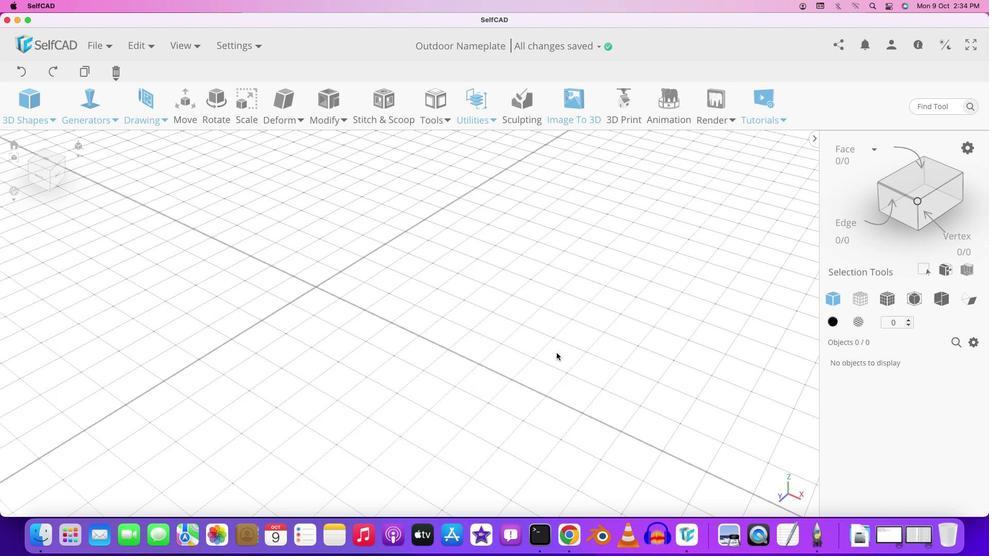 
Action: Mouse scrolled (556, 353) with delta (0, 0)
Screenshot: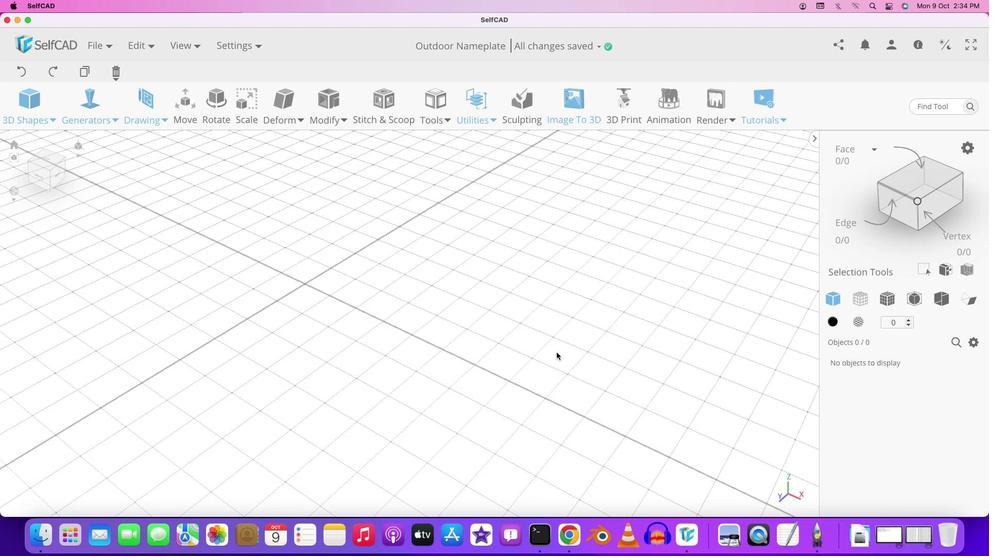 
Action: Mouse scrolled (556, 353) with delta (0, 0)
Screenshot: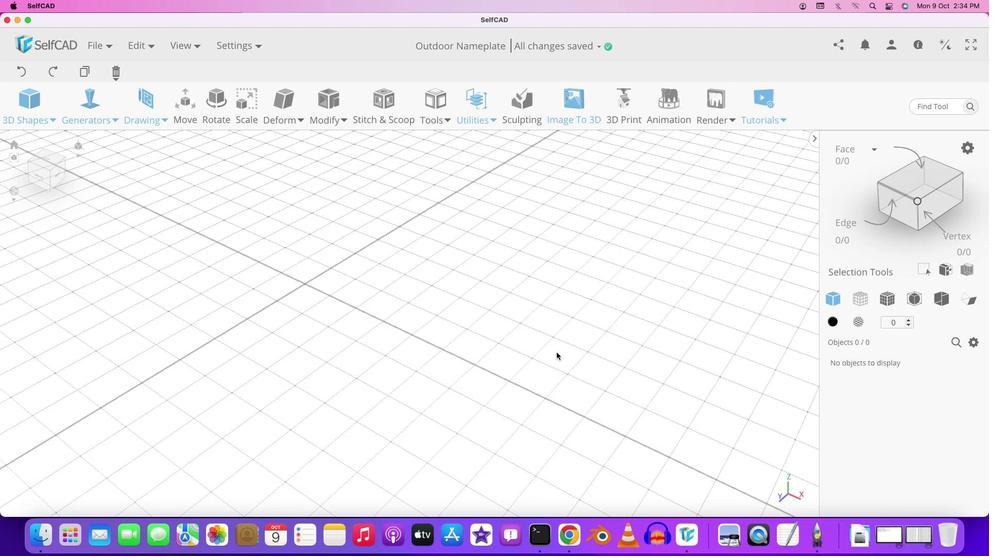 
Action: Mouse scrolled (556, 353) with delta (0, 1)
Screenshot: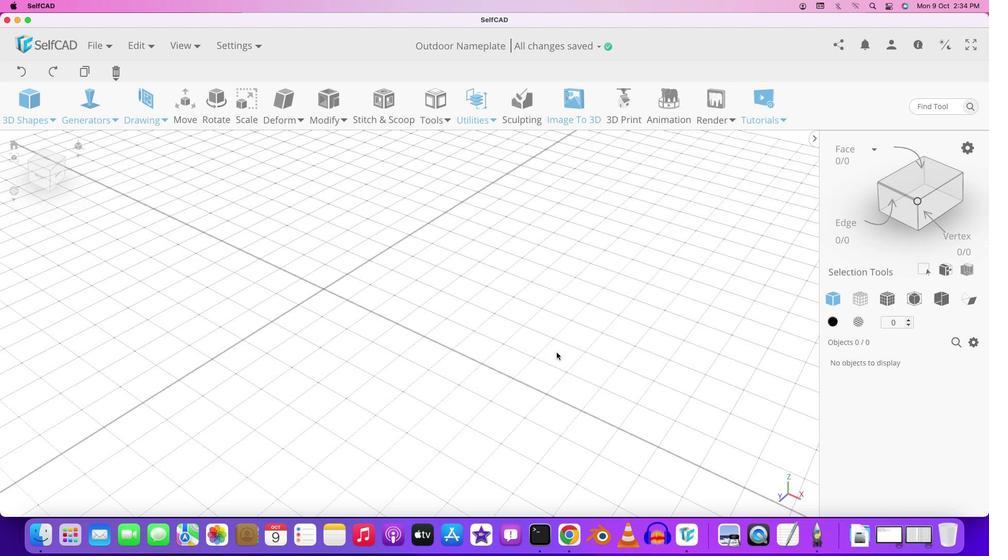 
Action: Mouse scrolled (556, 353) with delta (0, 2)
Screenshot: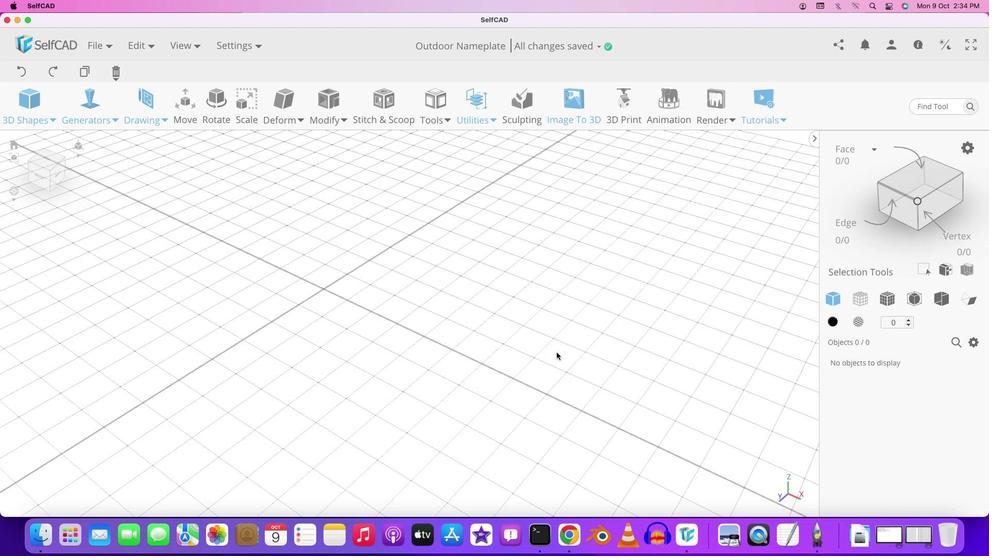 
Action: Mouse moved to (556, 353)
Screenshot: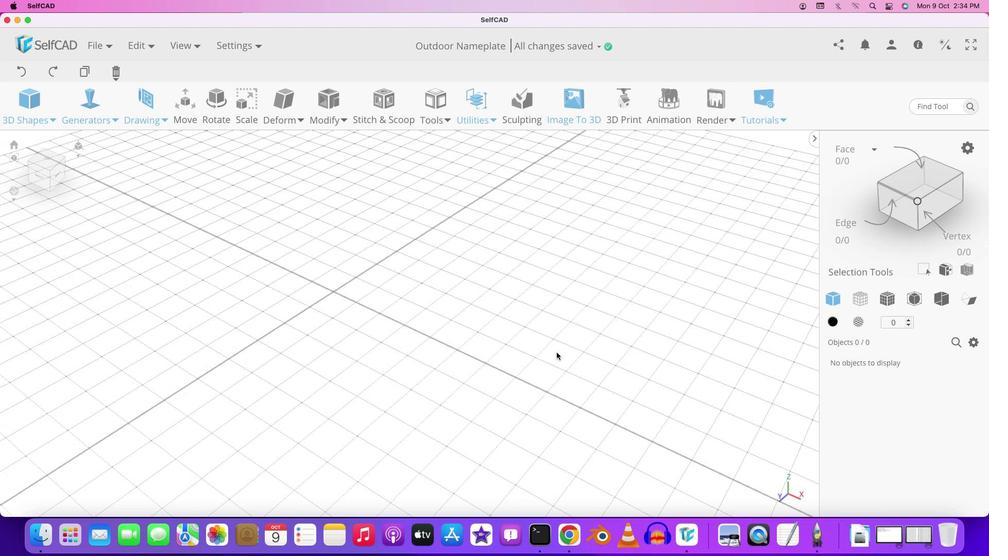 
Action: Mouse scrolled (556, 353) with delta (0, 0)
Screenshot: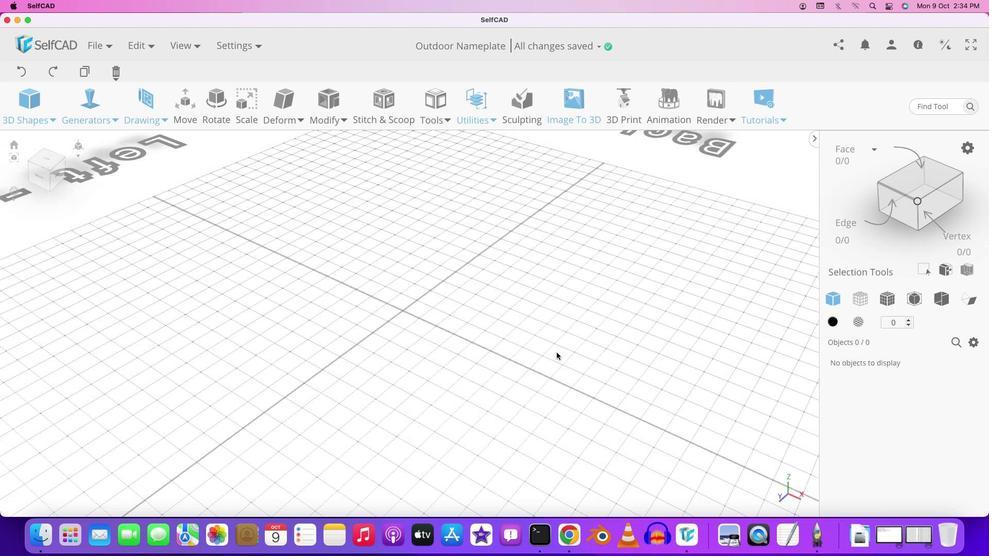
Action: Mouse scrolled (556, 353) with delta (0, 0)
Screenshot: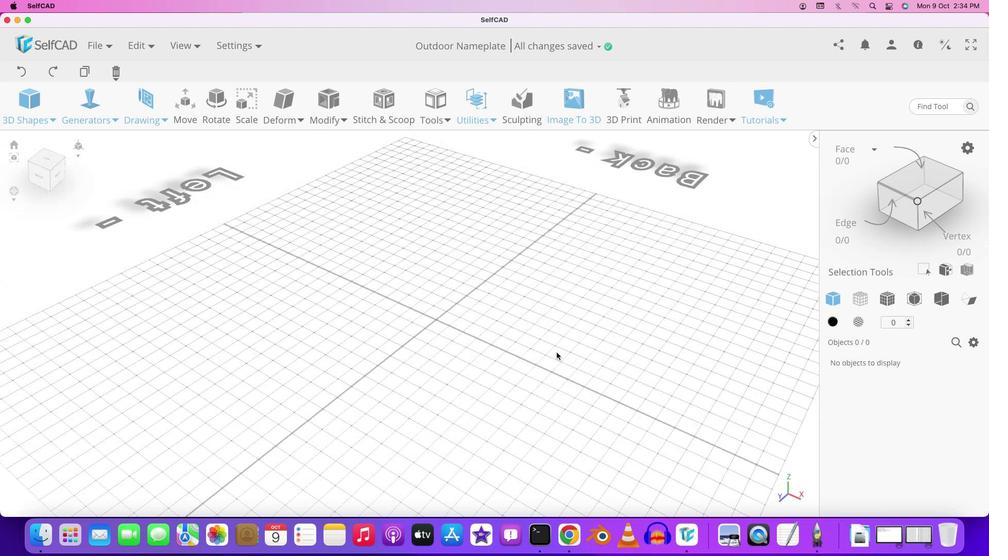 
Action: Mouse scrolled (556, 353) with delta (0, -1)
Screenshot: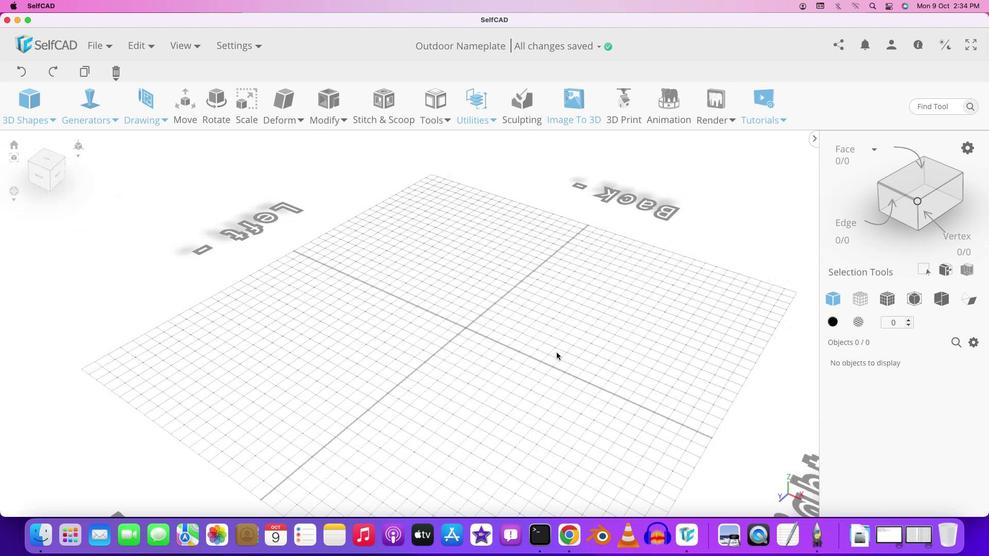 
Action: Mouse scrolled (556, 353) with delta (0, 0)
Screenshot: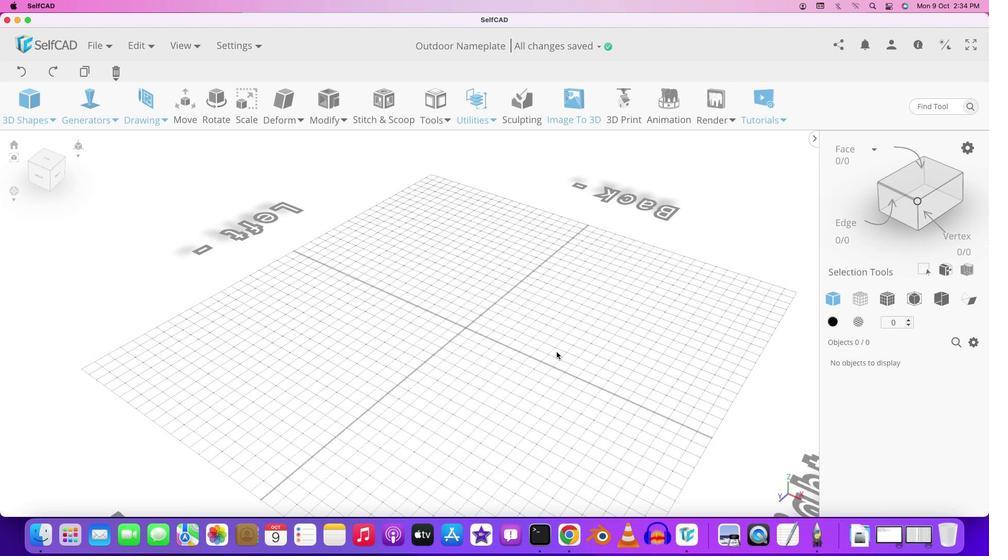 
Action: Mouse scrolled (556, 353) with delta (0, 0)
Screenshot: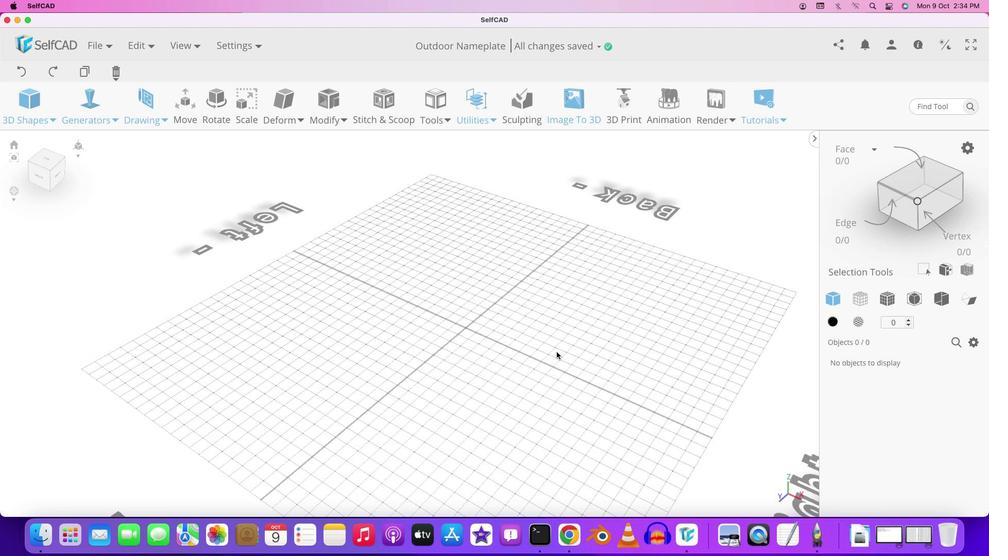 
Action: Mouse scrolled (556, 353) with delta (0, -1)
Screenshot: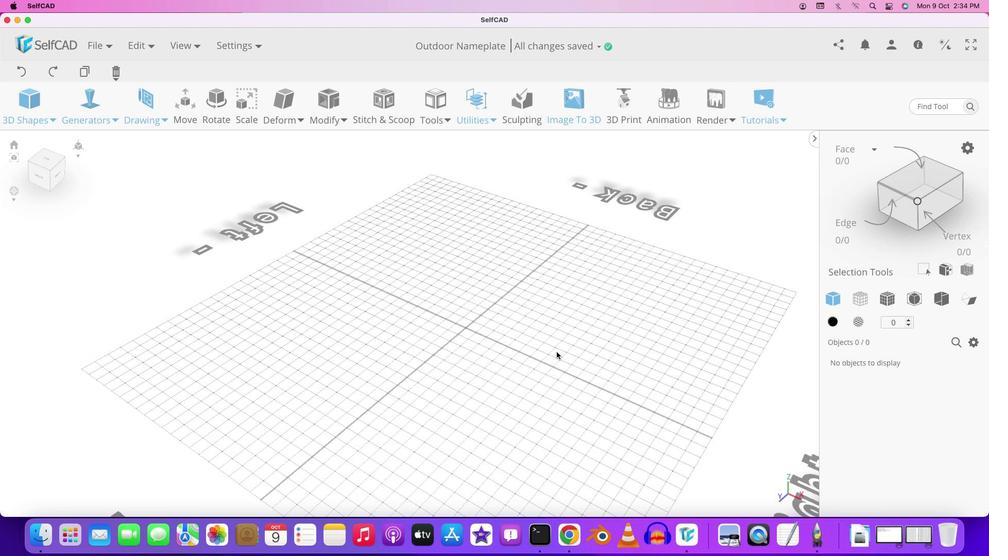 
Action: Mouse scrolled (556, 353) with delta (0, -2)
Screenshot: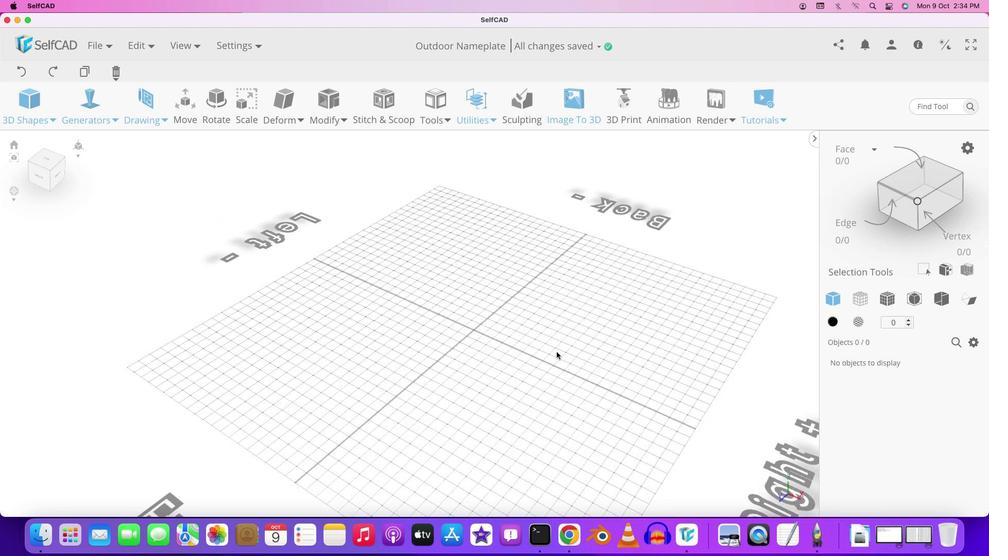 
Action: Mouse scrolled (556, 353) with delta (0, -3)
Screenshot: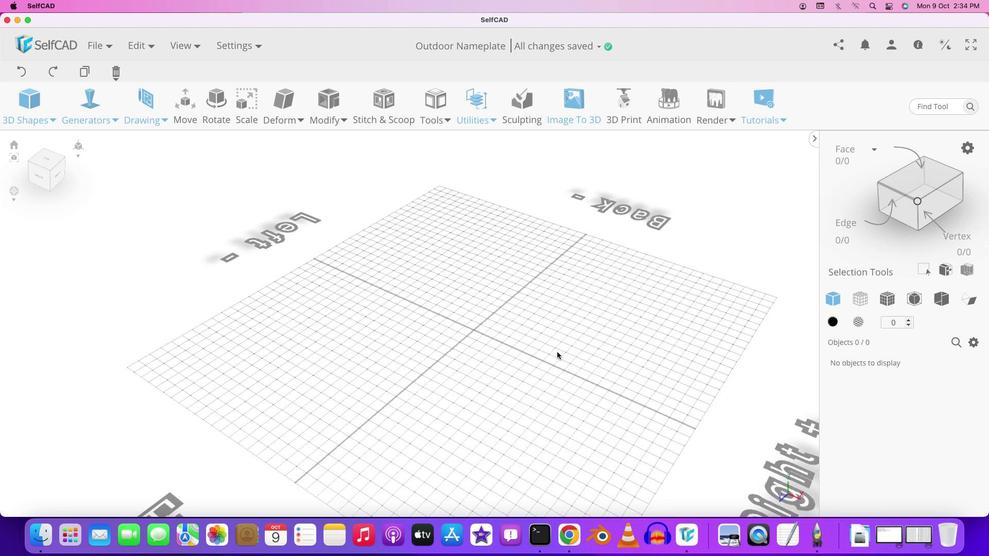 
Action: Mouse scrolled (556, 353) with delta (0, -3)
Screenshot: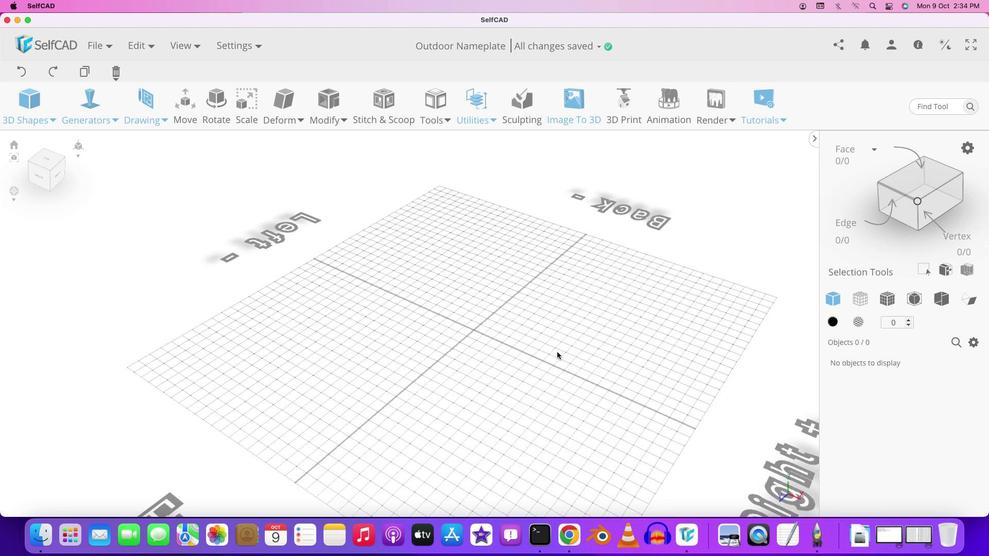 
Action: Mouse moved to (557, 352)
Screenshot: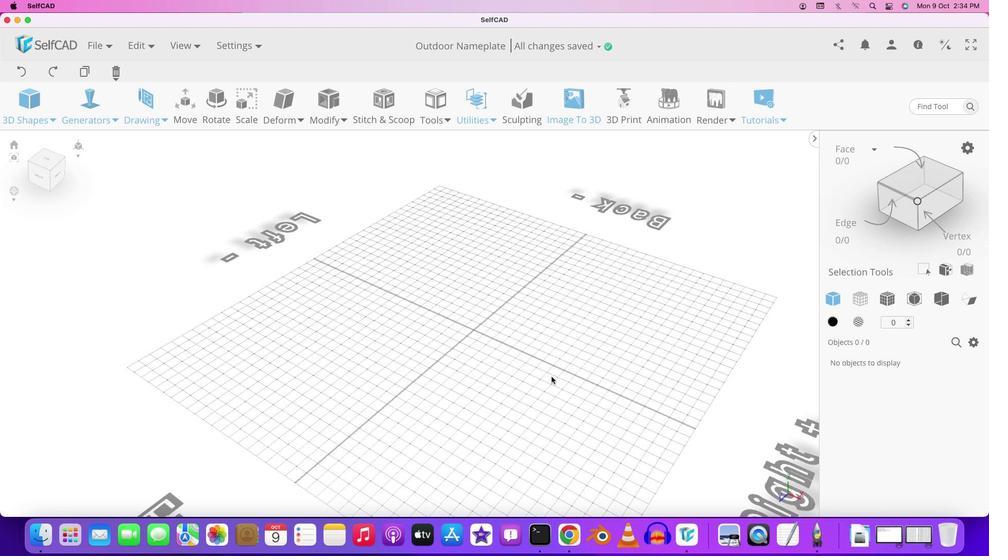 
Action: Mouse scrolled (557, 352) with delta (0, 0)
Screenshot: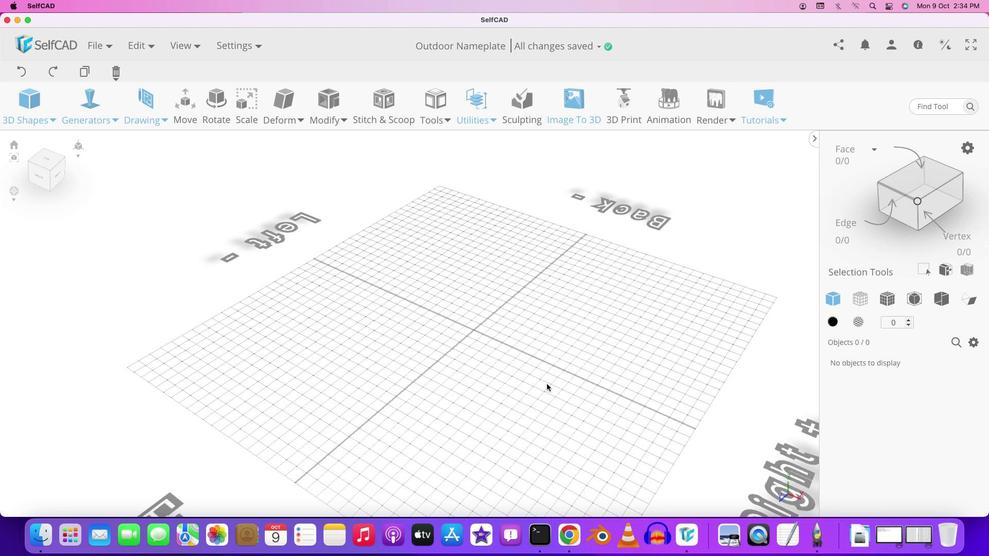 
Action: Mouse scrolled (557, 352) with delta (0, 0)
Screenshot: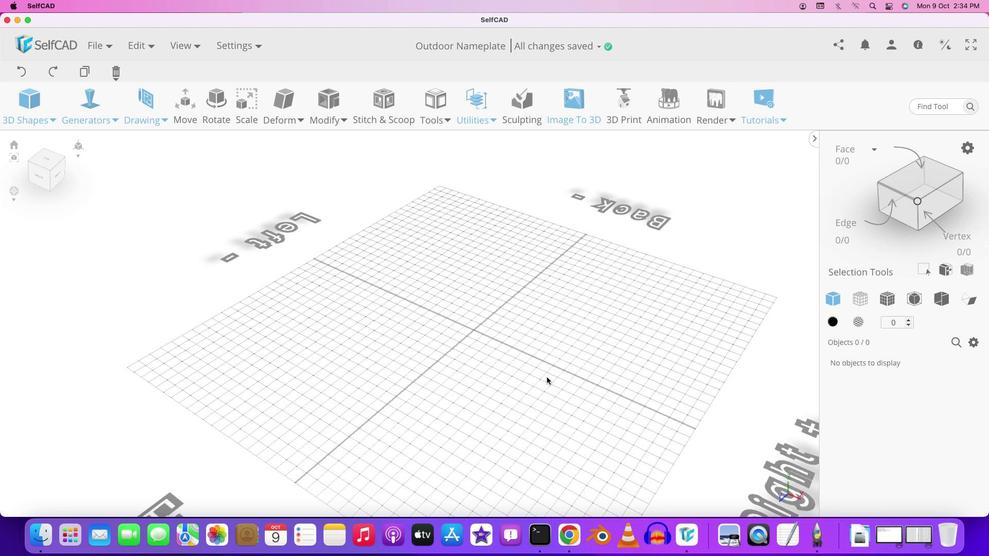 
Action: Mouse moved to (548, 384)
Screenshot: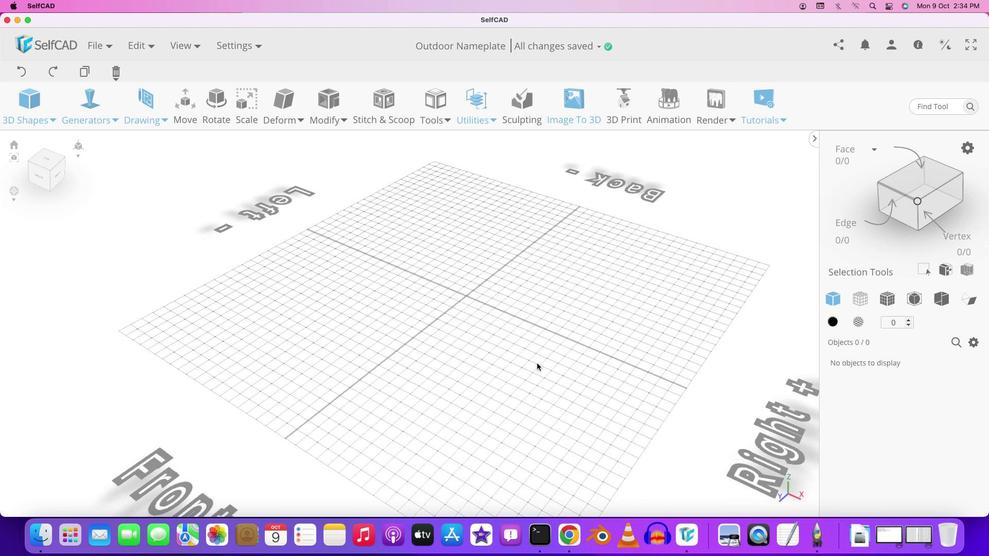 
Action: Key pressed Key.shift
Screenshot: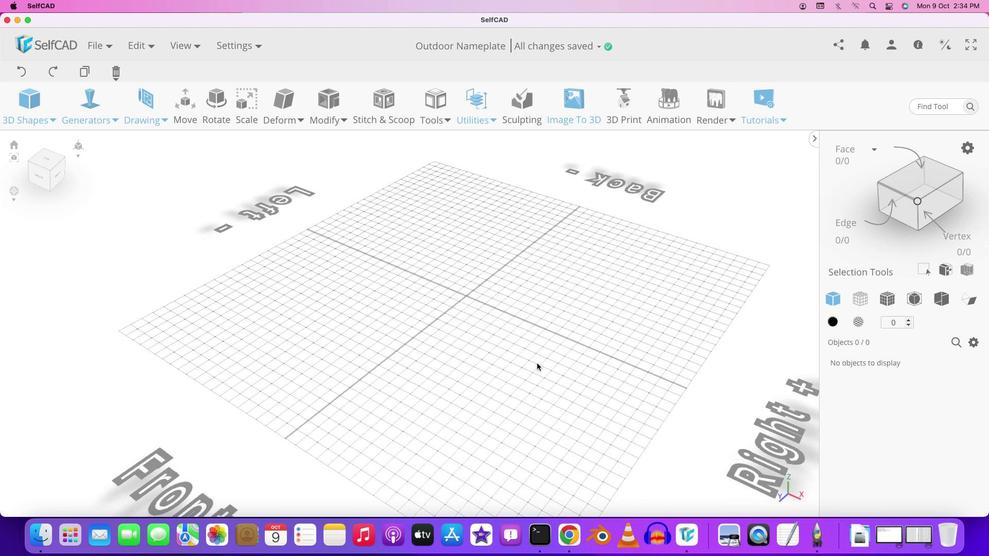 
Action: Mouse moved to (546, 381)
Screenshot: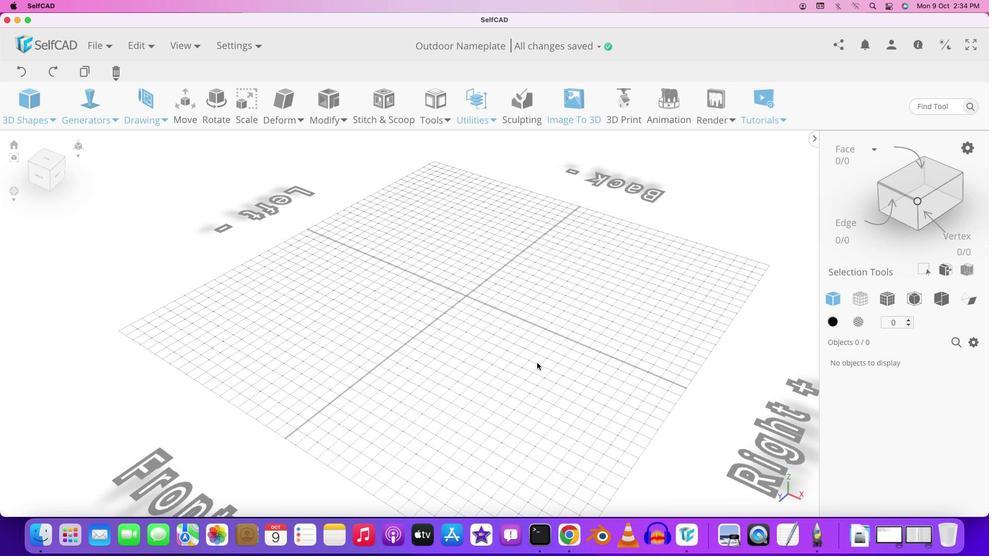 
Action: Mouse pressed left at (546, 381)
Screenshot: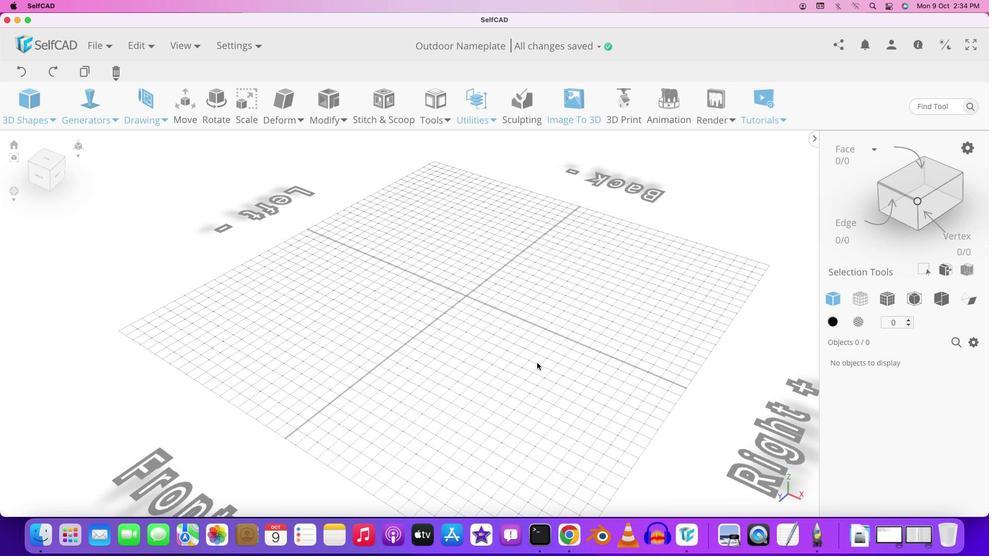 
Action: Mouse moved to (537, 362)
Screenshot: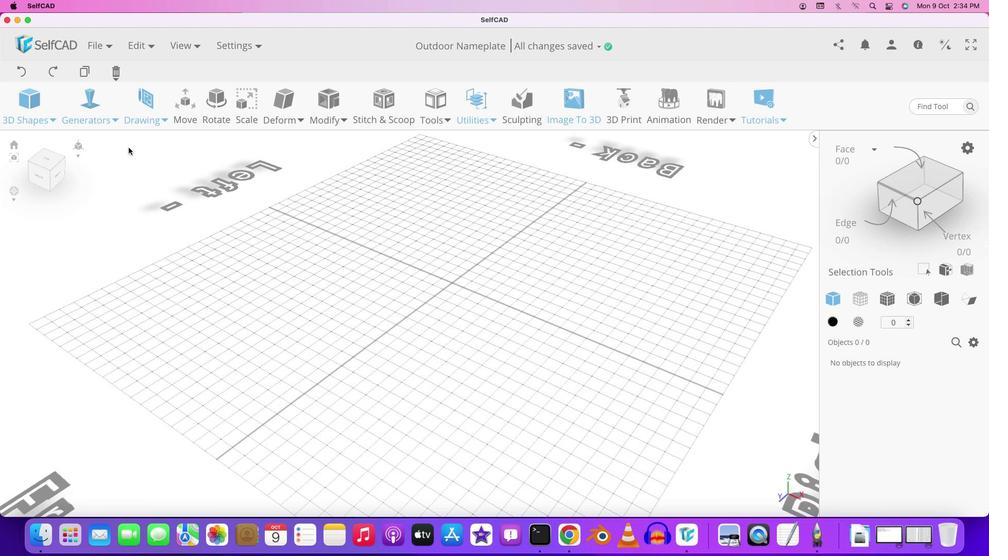 
Action: Mouse scrolled (537, 362) with delta (0, 0)
Screenshot: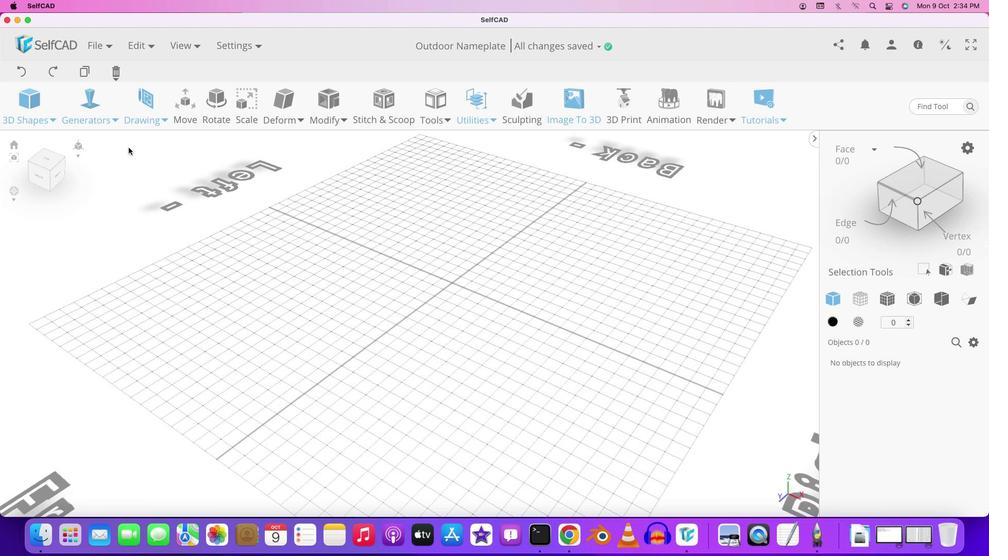 
Action: Mouse scrolled (537, 362) with delta (0, 0)
Screenshot: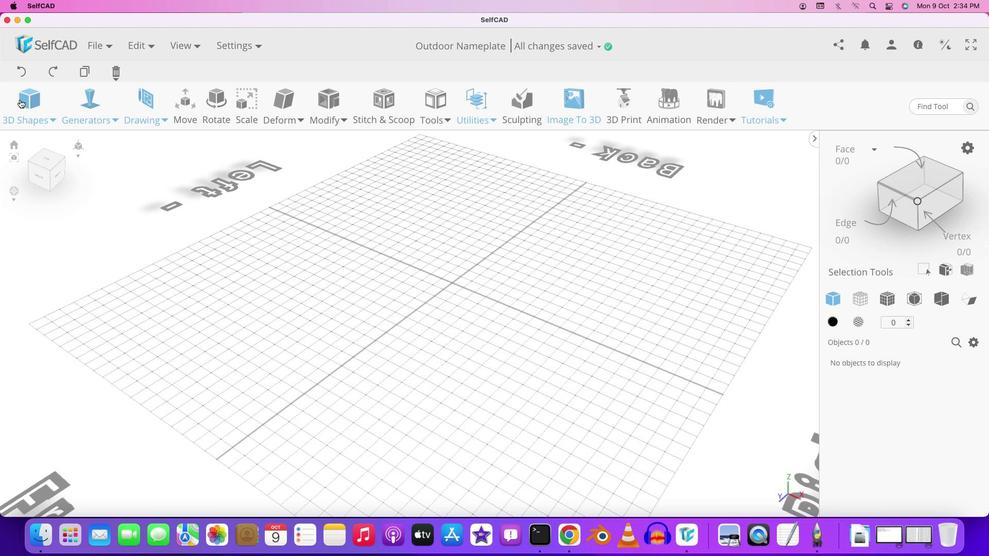 
Action: Mouse scrolled (537, 362) with delta (0, 1)
Screenshot: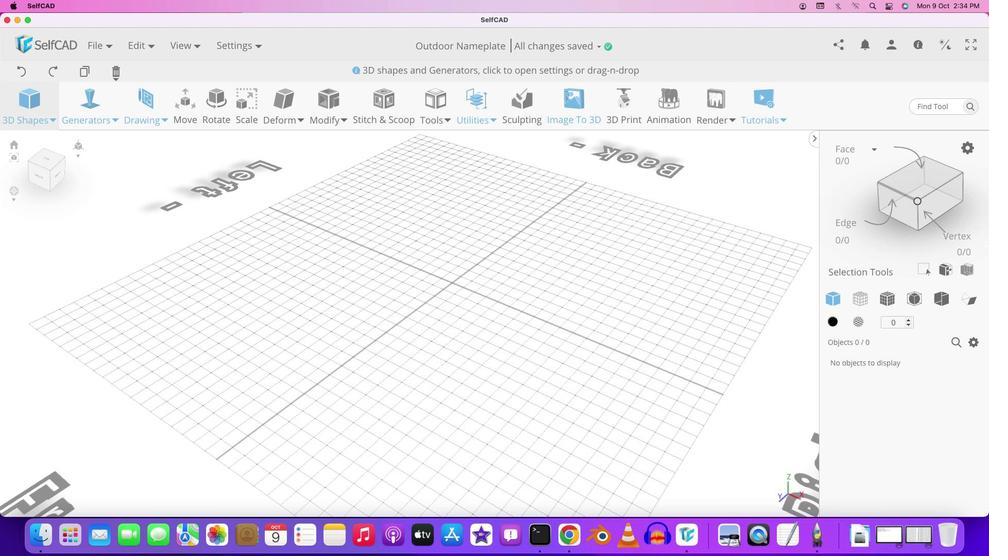 
Action: Mouse moved to (64, 312)
Screenshot: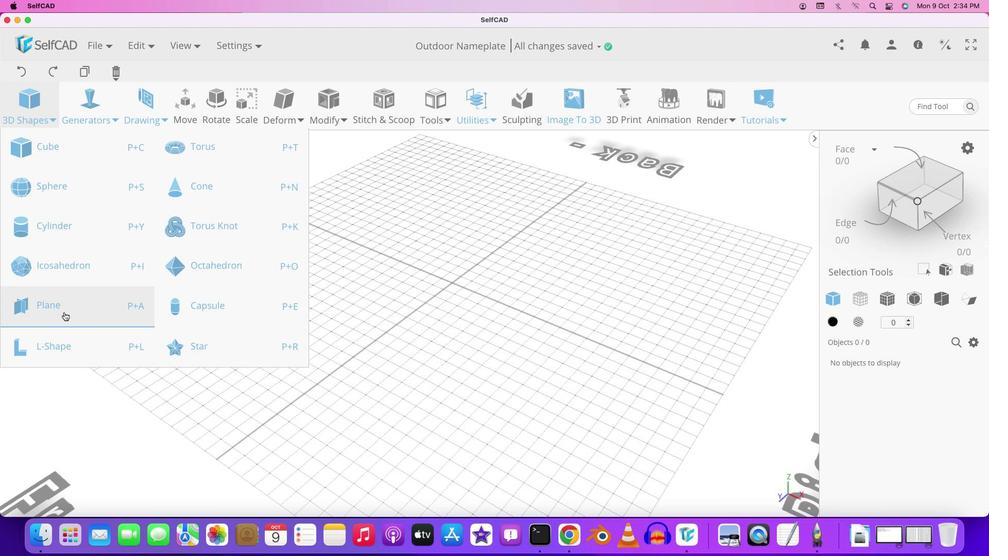 
Action: Mouse pressed left at (64, 312)
Screenshot: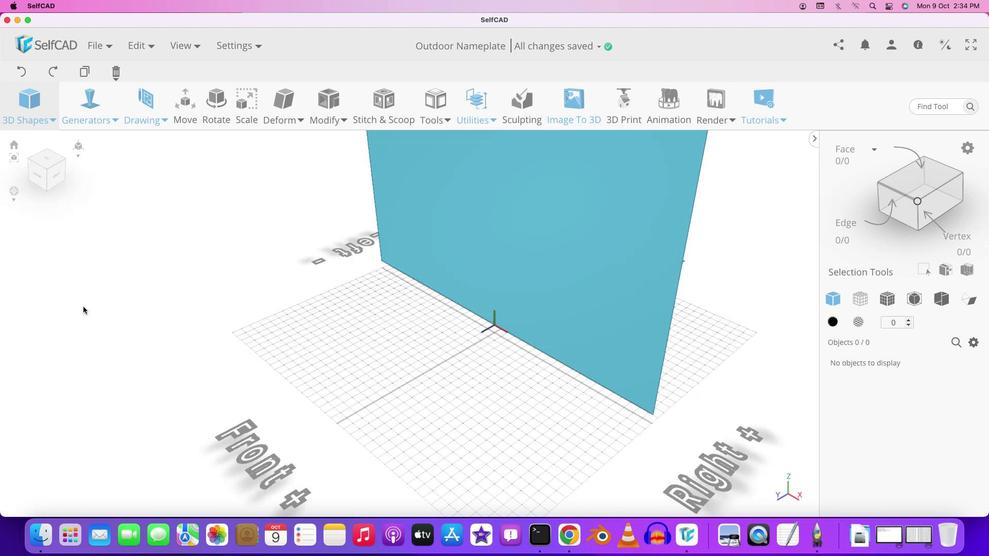 
Action: Mouse moved to (422, 287)
Screenshot: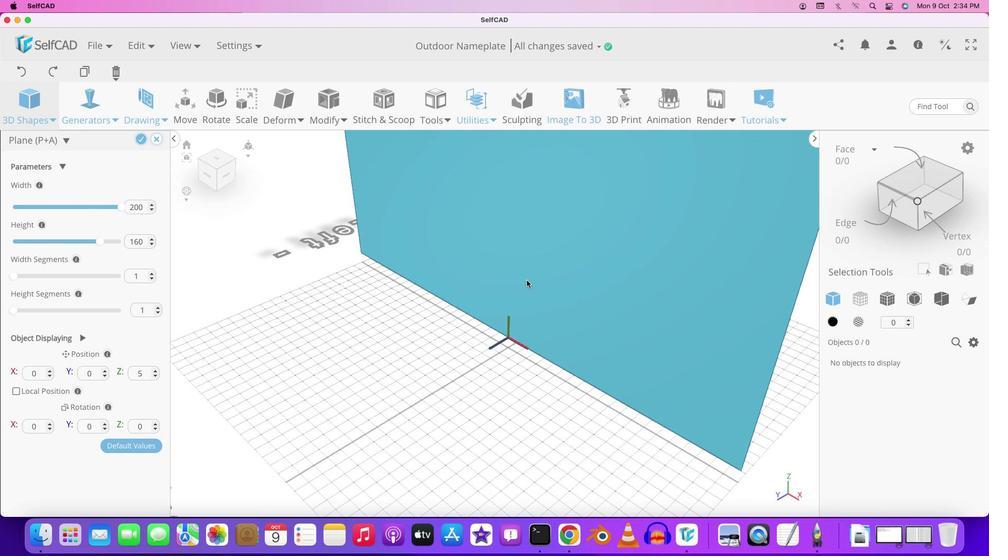 
Action: Mouse scrolled (422, 287) with delta (0, 0)
Screenshot: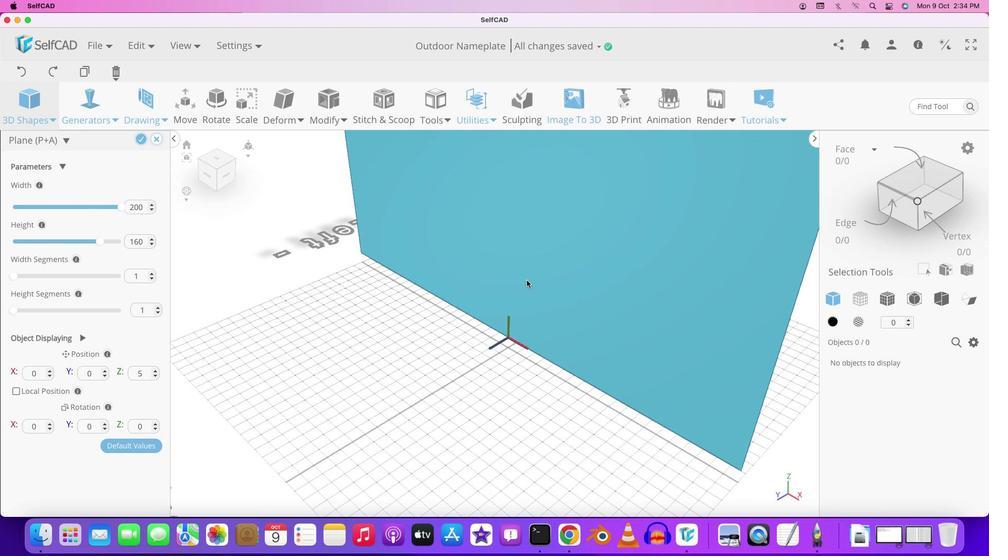 
Action: Mouse moved to (423, 287)
Screenshot: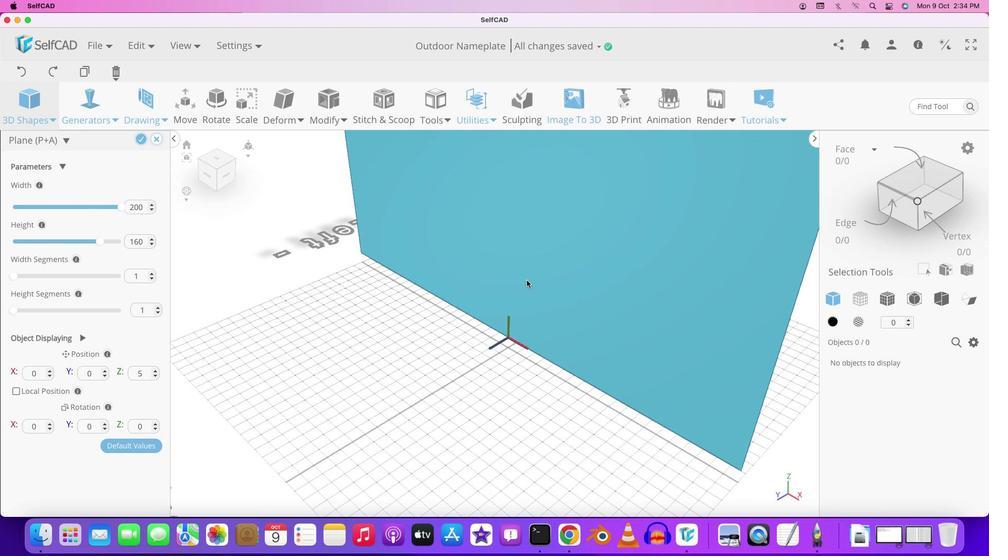 
Action: Mouse scrolled (423, 287) with delta (0, 0)
Screenshot: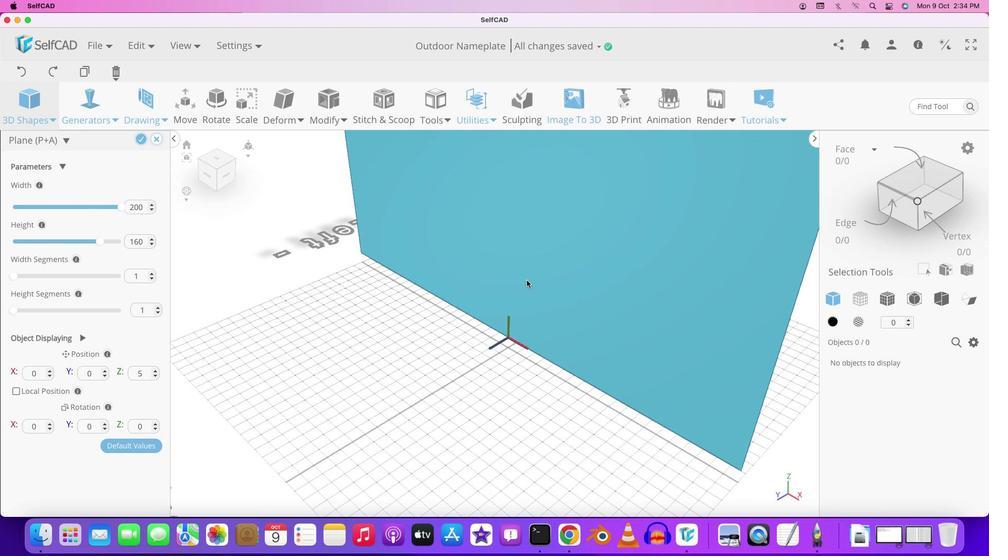 
Action: Mouse moved to (441, 292)
Screenshot: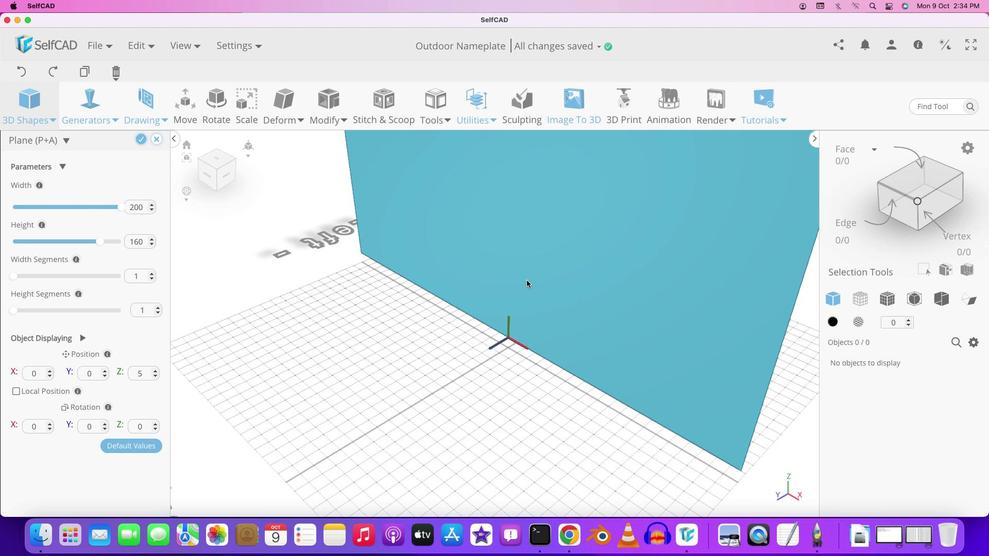 
Action: Mouse scrolled (441, 292) with delta (0, 0)
Screenshot: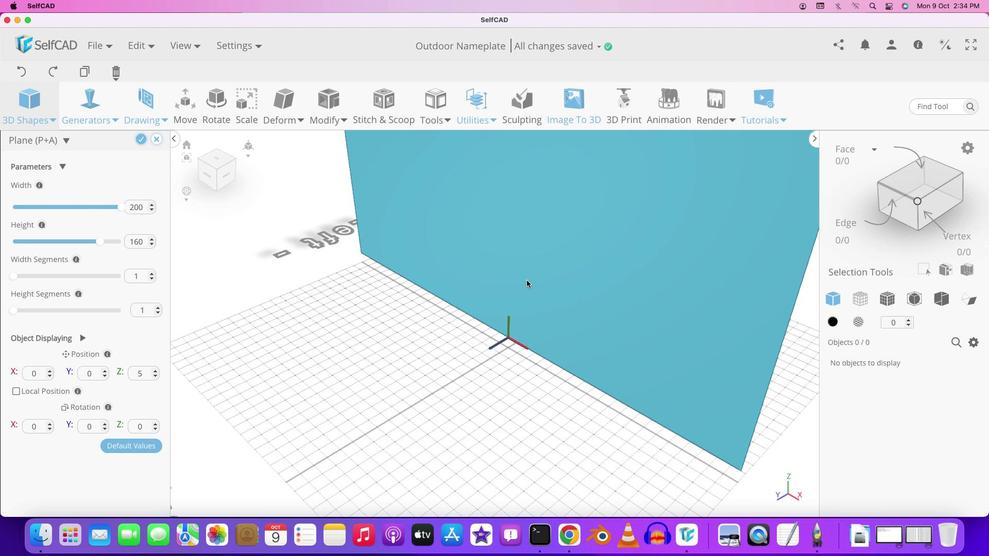 
Action: Mouse moved to (498, 287)
Screenshot: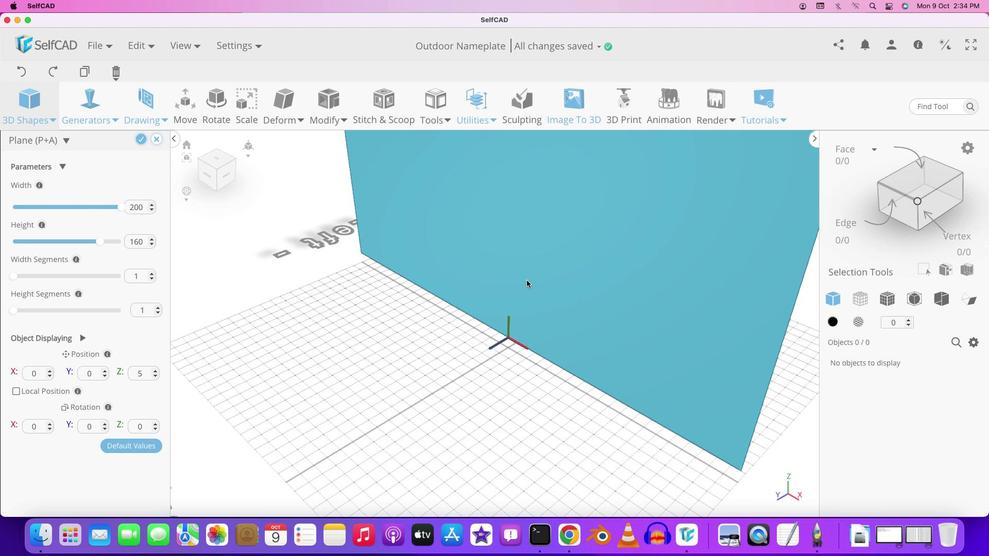 
Action: Mouse scrolled (498, 287) with delta (0, 1)
Screenshot: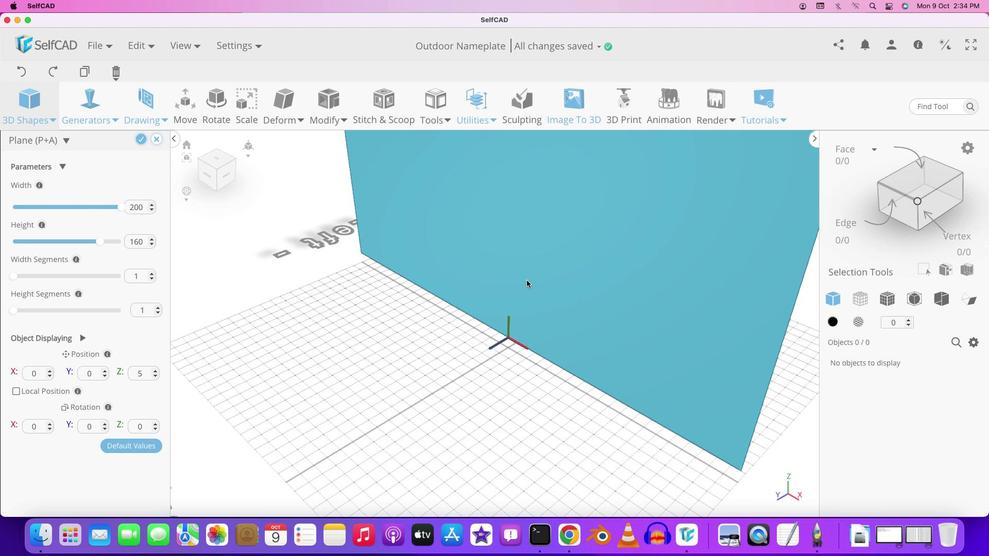 
Action: Mouse moved to (526, 279)
Screenshot: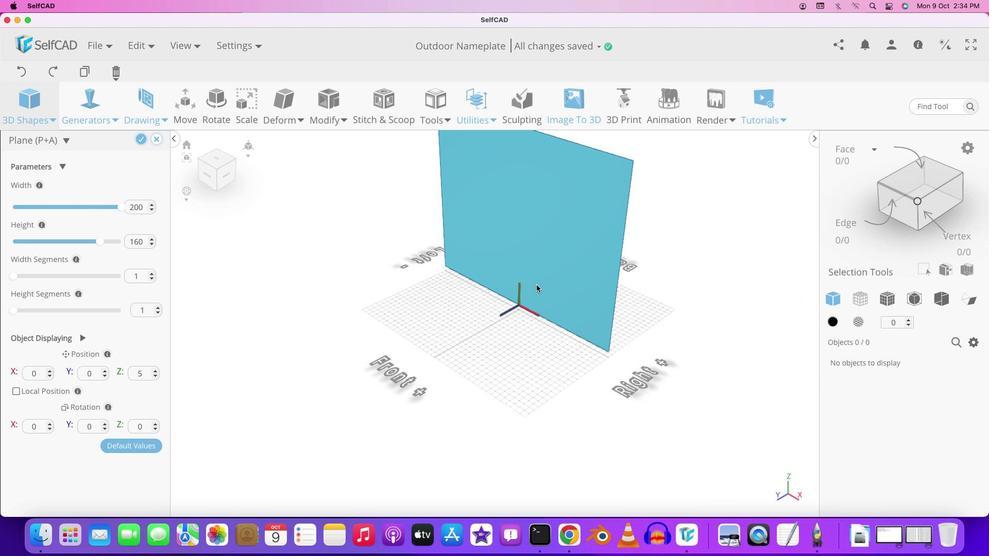 
Action: Mouse scrolled (526, 279) with delta (0, 0)
Screenshot: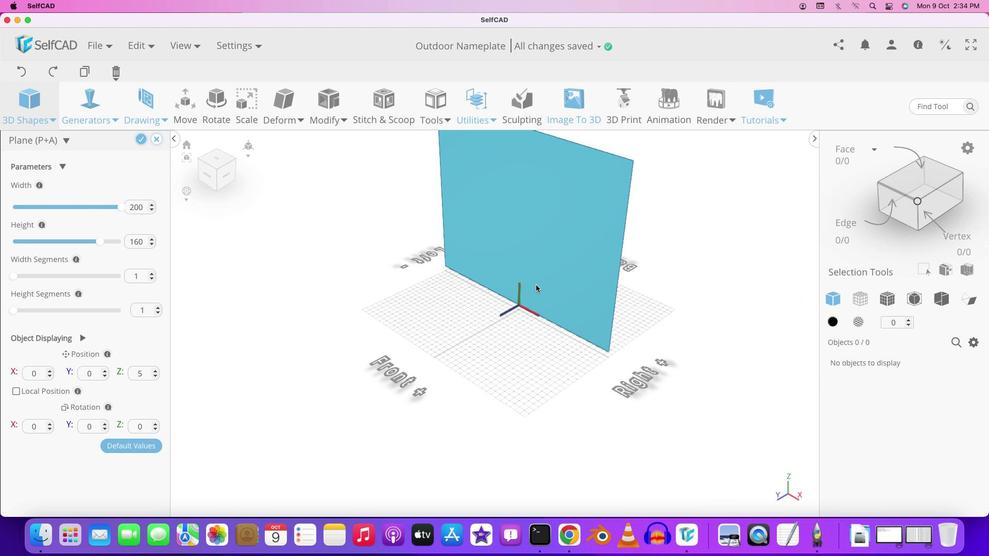 
Action: Mouse moved to (527, 279)
Screenshot: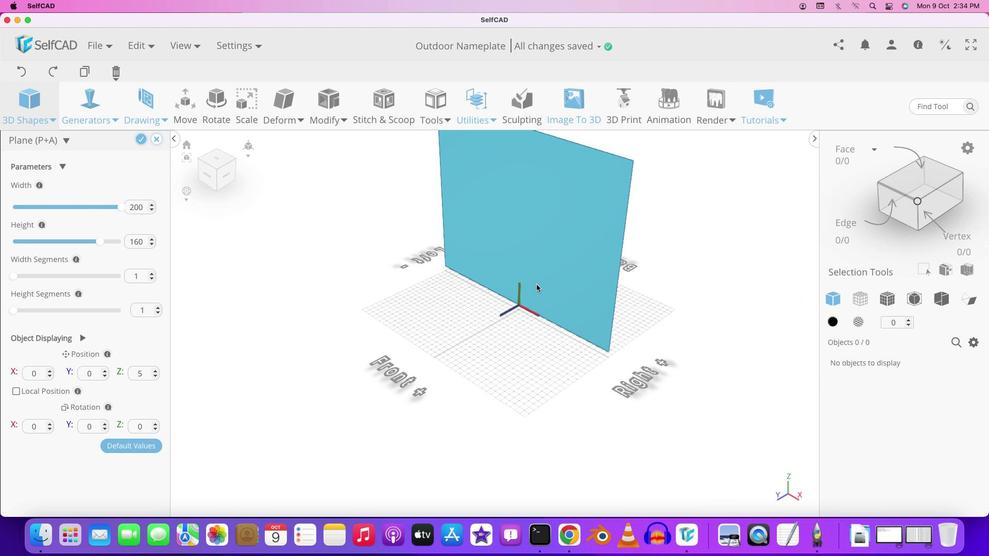 
Action: Mouse scrolled (527, 279) with delta (0, 0)
Screenshot: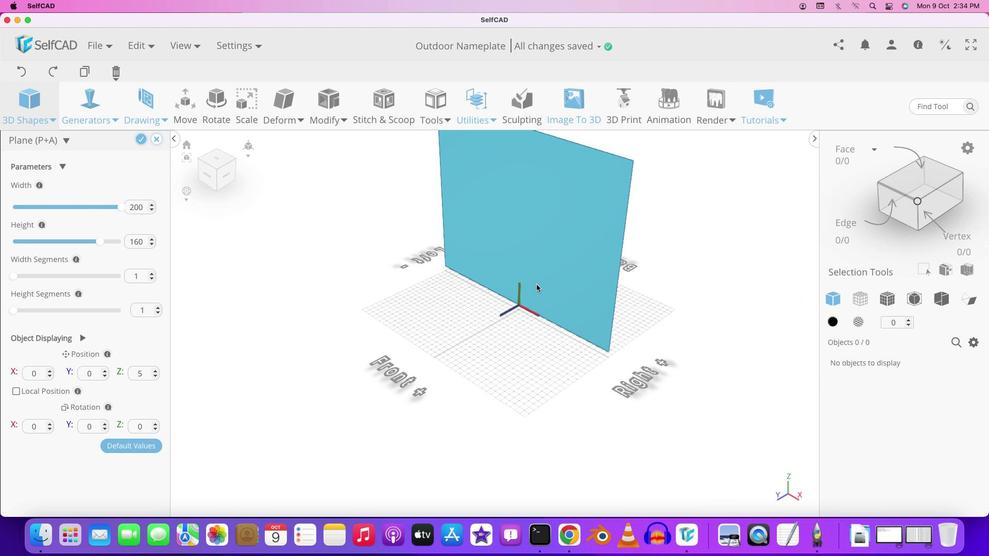
Action: Mouse moved to (527, 279)
Screenshot: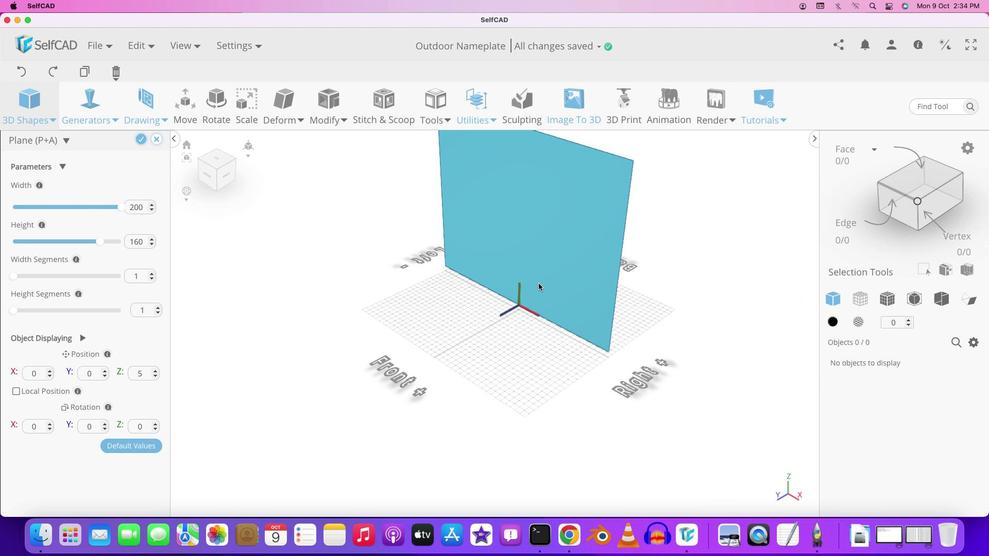 
Action: Mouse scrolled (527, 279) with delta (0, -1)
Screenshot: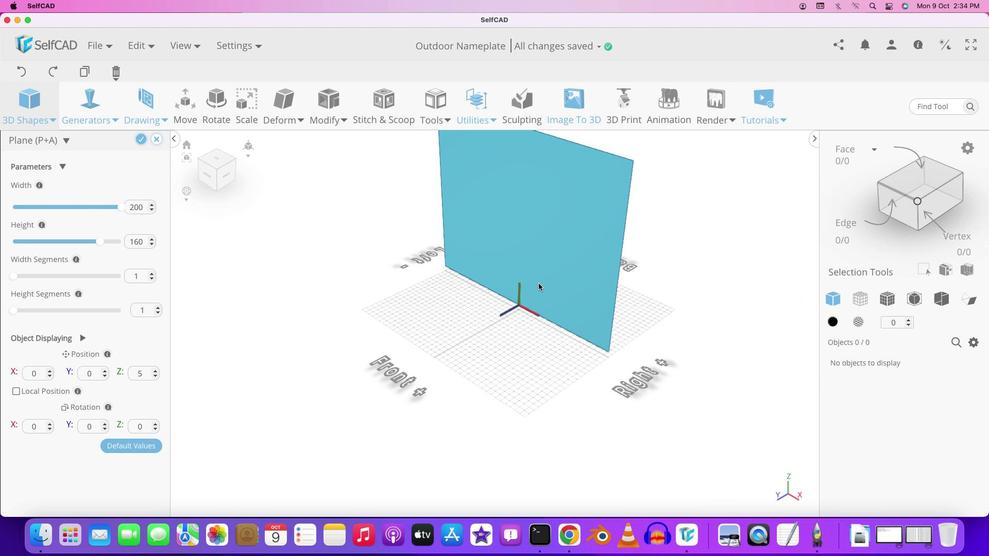 
Action: Mouse moved to (527, 279)
Screenshot: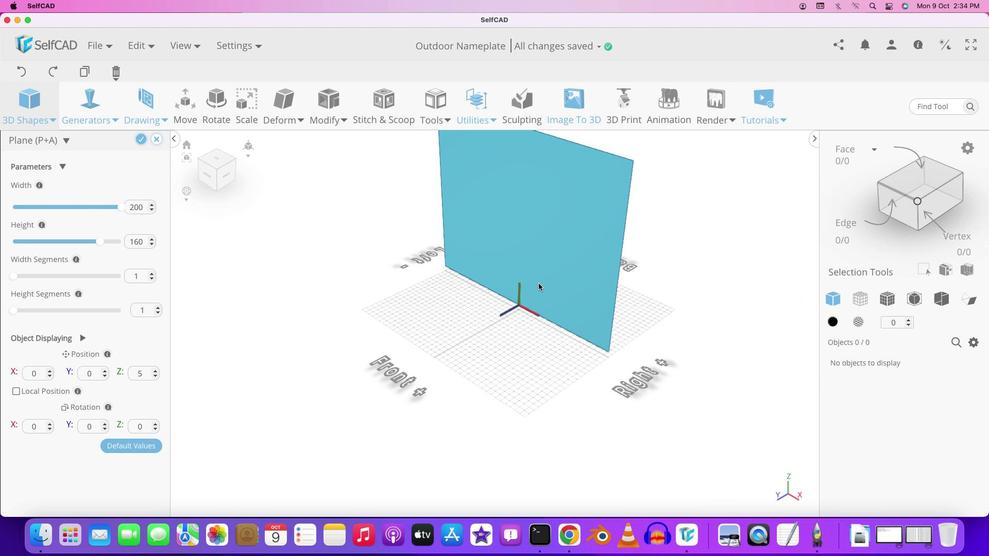 
Action: Mouse scrolled (527, 279) with delta (0, -2)
Screenshot: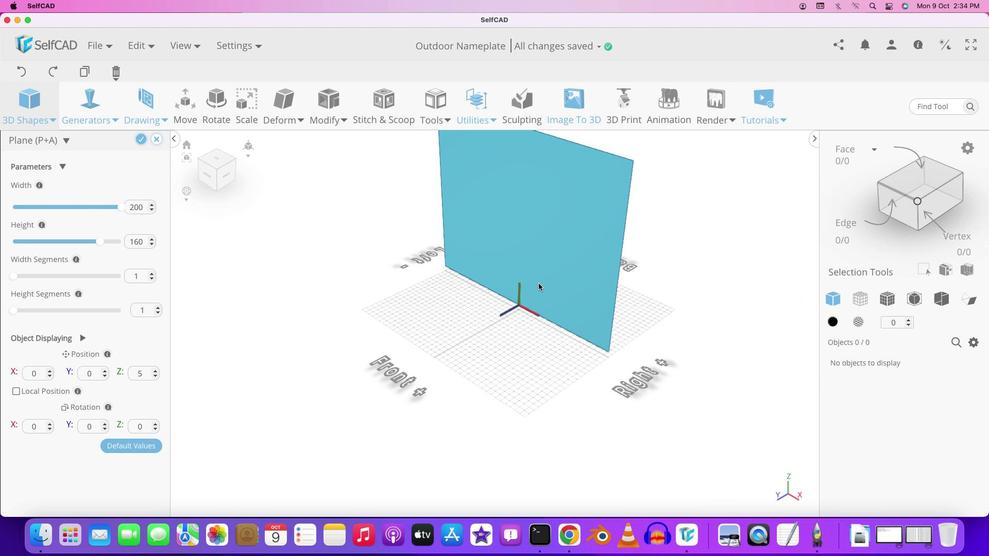 
Action: Mouse moved to (527, 279)
Screenshot: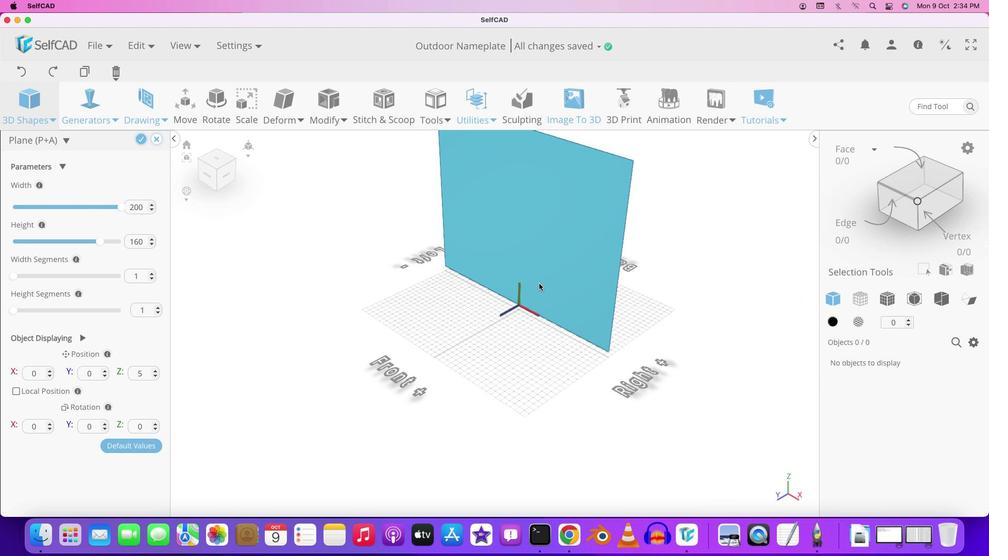 
Action: Mouse scrolled (527, 279) with delta (0, -3)
Screenshot: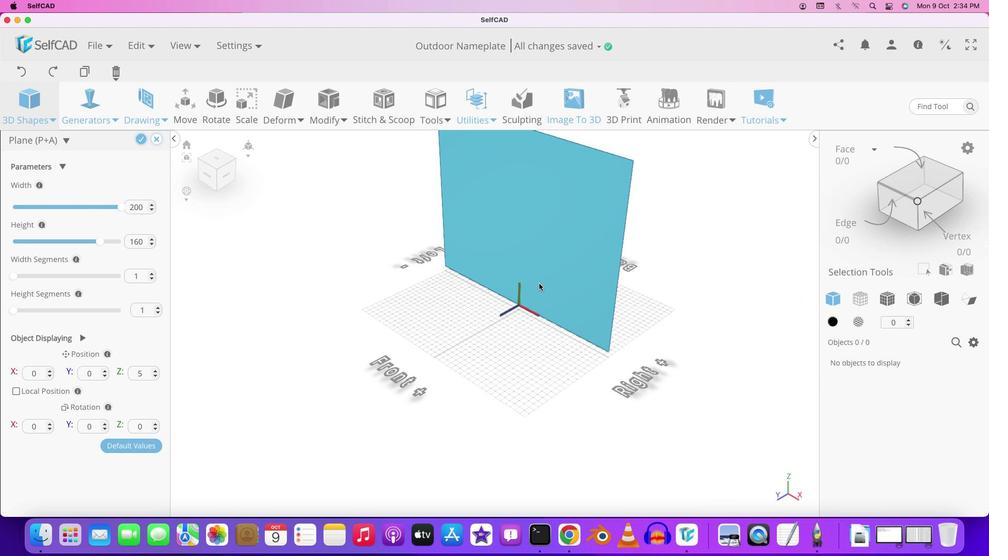 
Action: Mouse moved to (536, 285)
Screenshot: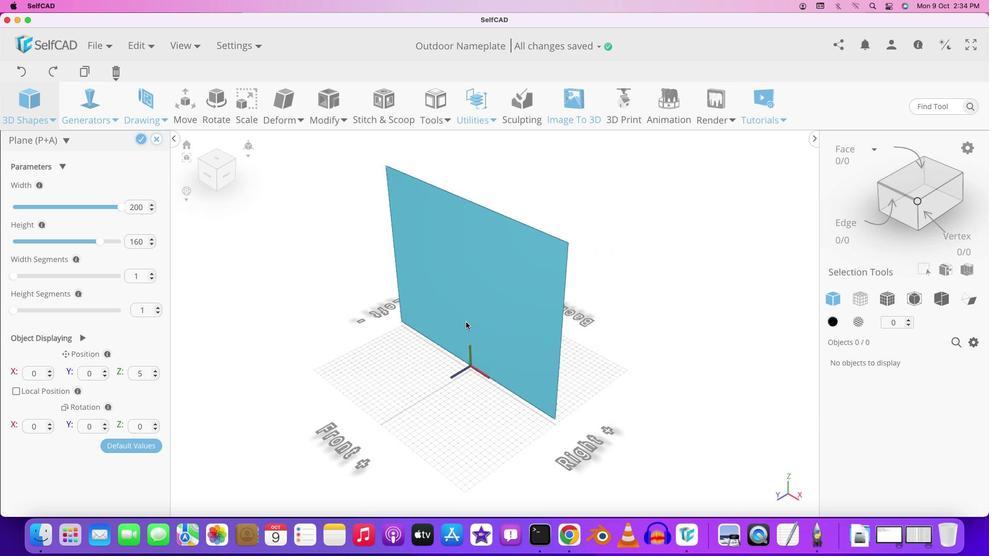 
Action: Key pressed Key.shift
Screenshot: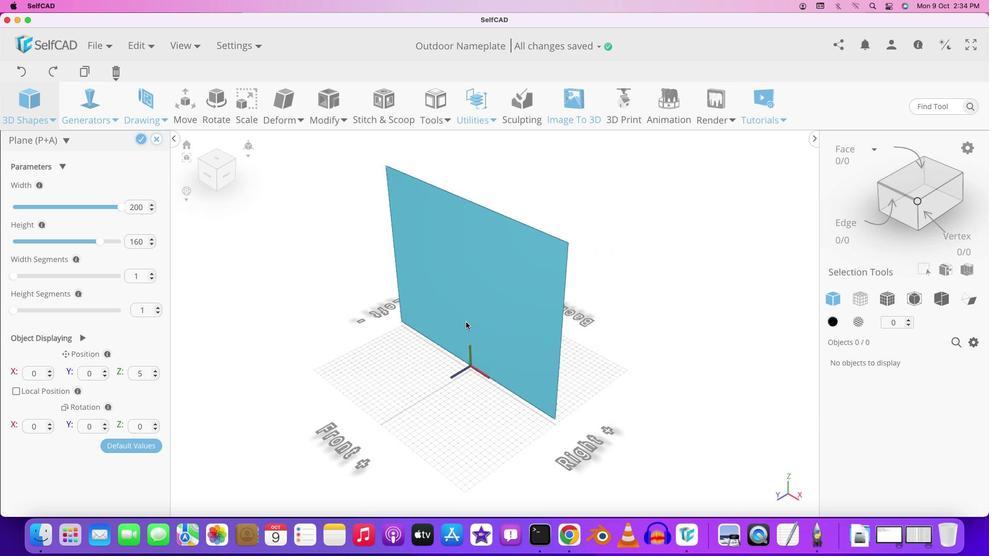 
Action: Mouse moved to (539, 284)
Screenshot: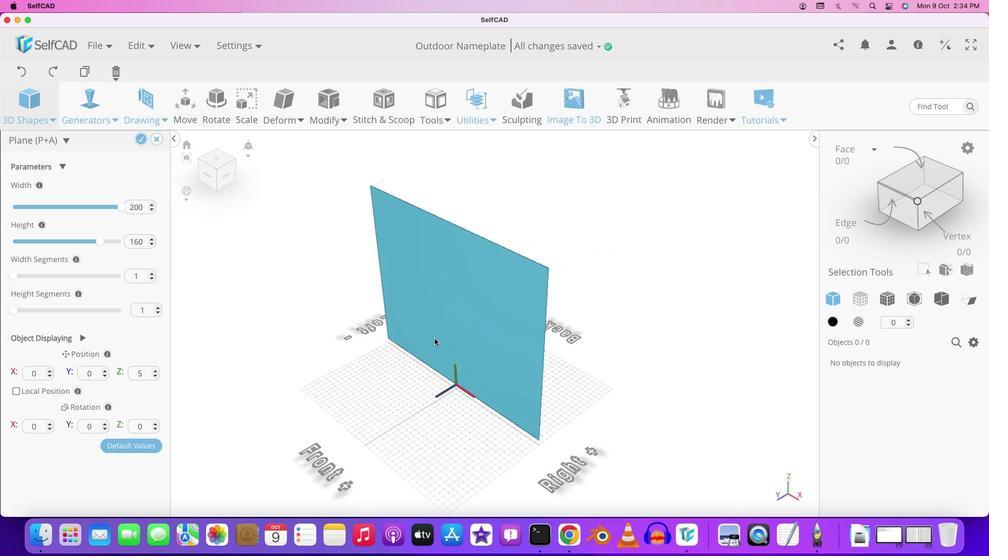 
Action: Mouse pressed left at (539, 284)
Screenshot: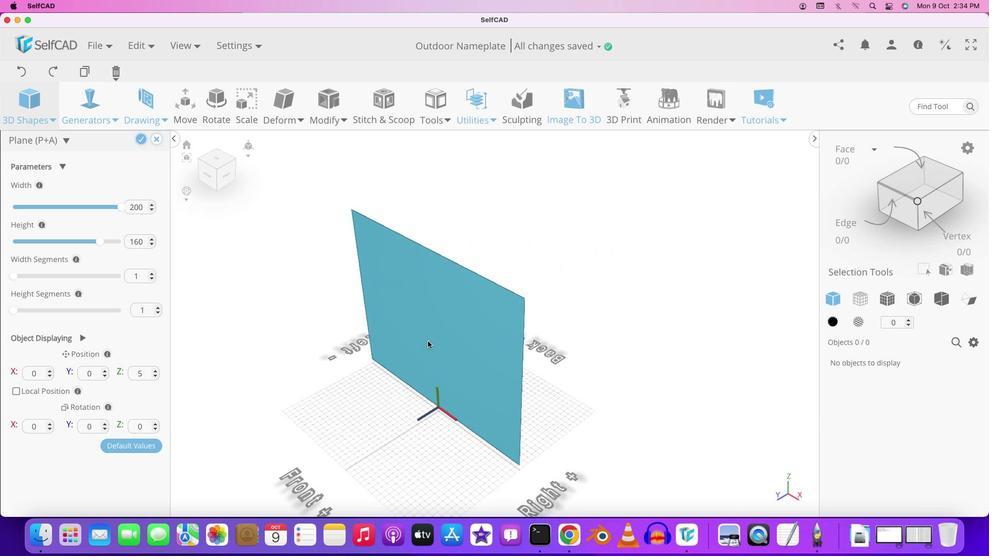 
Action: Mouse moved to (141, 443)
Screenshot: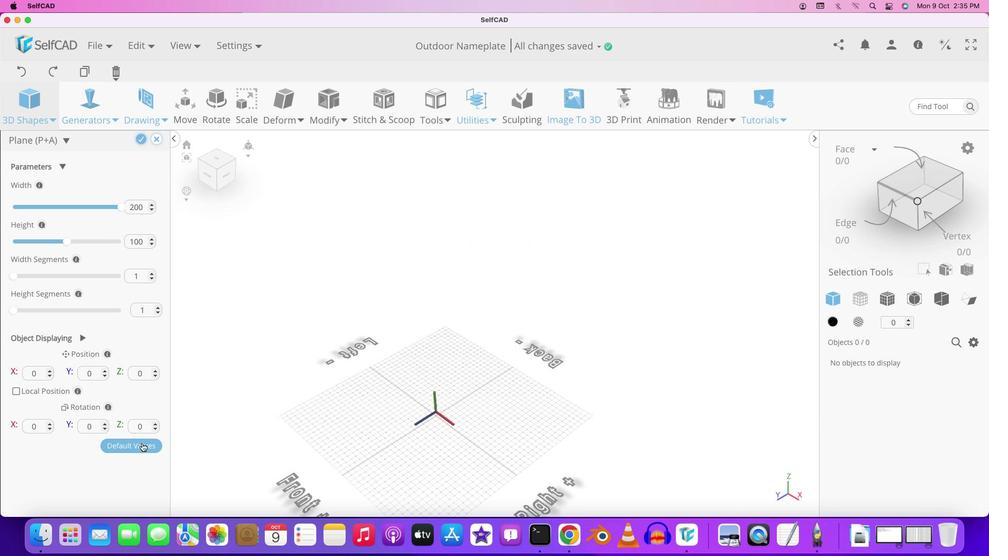 
Action: Mouse pressed left at (141, 443)
Screenshot: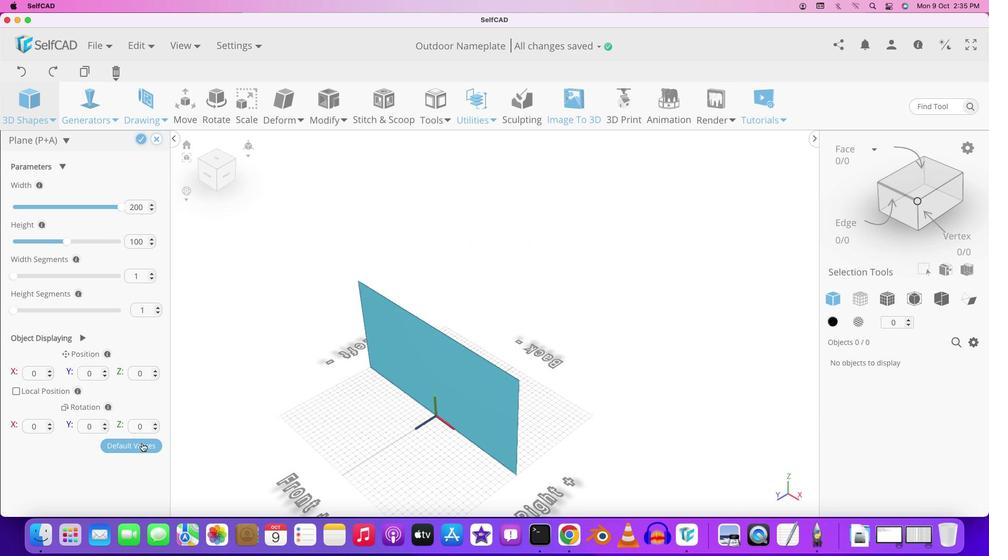 
Action: Mouse moved to (412, 402)
Screenshot: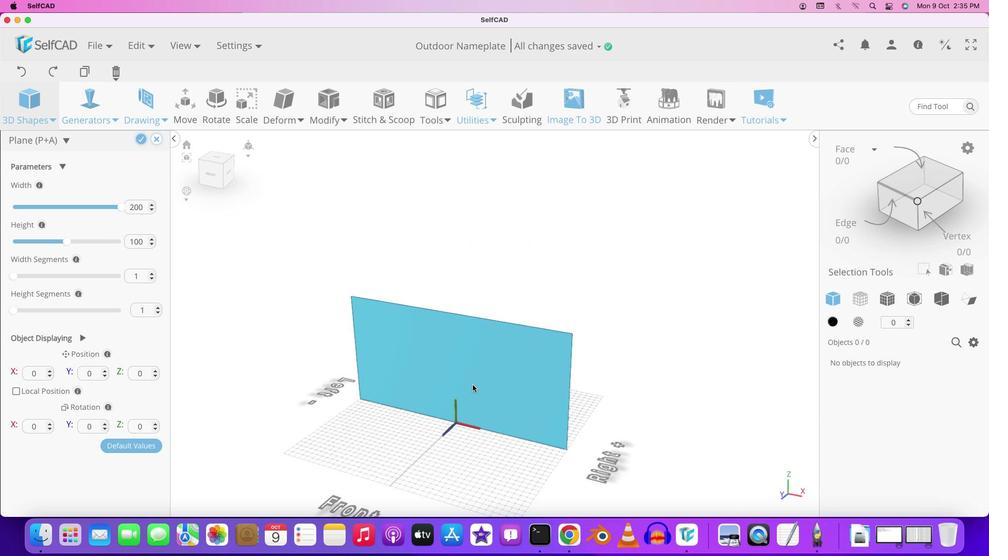
Action: Mouse pressed left at (412, 402)
Screenshot: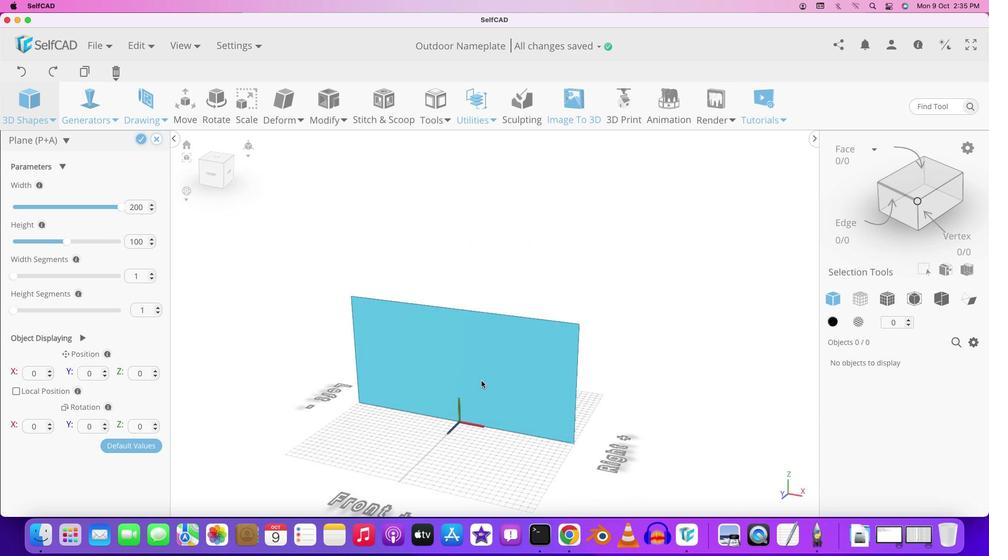
Action: Mouse moved to (482, 382)
Screenshot: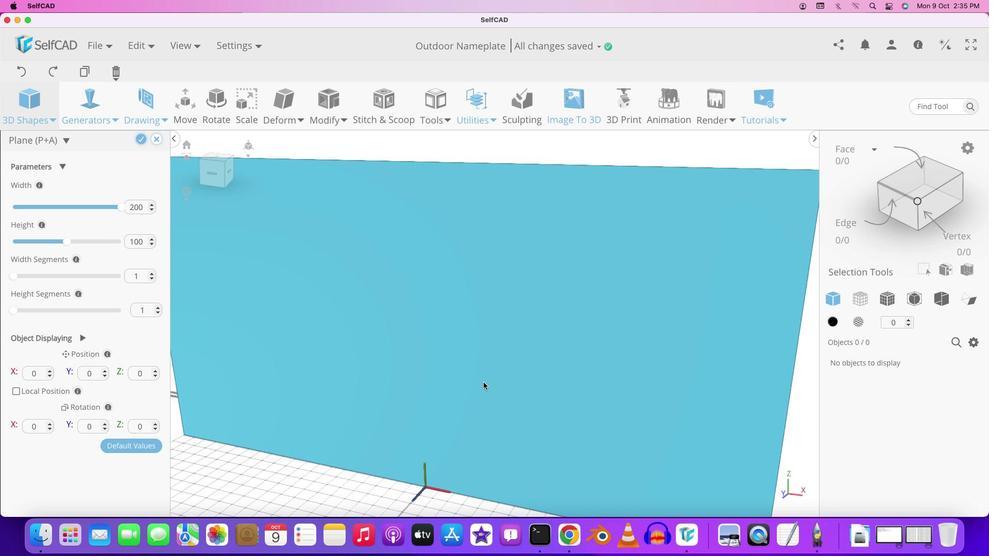 
Action: Mouse scrolled (482, 382) with delta (0, 0)
Screenshot: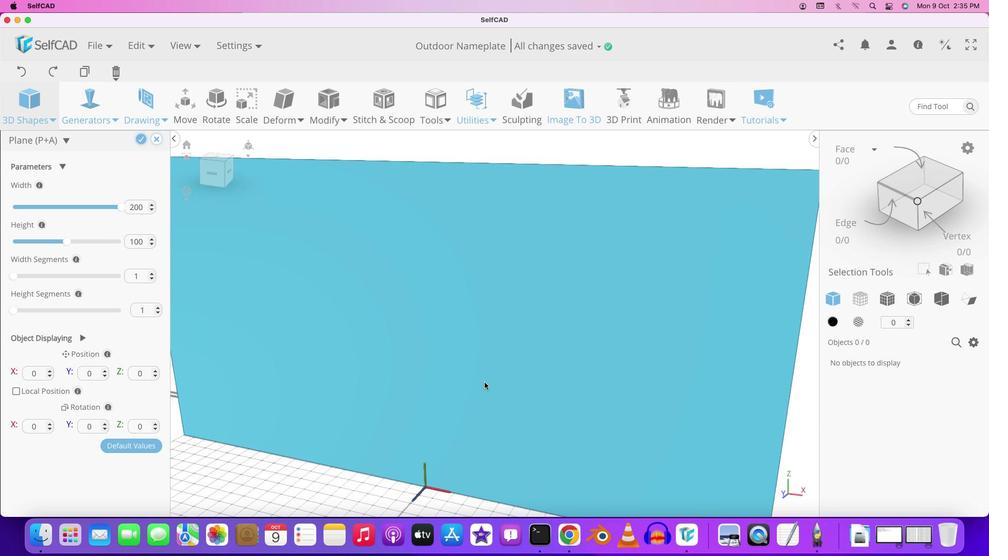 
Action: Mouse scrolled (482, 382) with delta (0, 0)
Screenshot: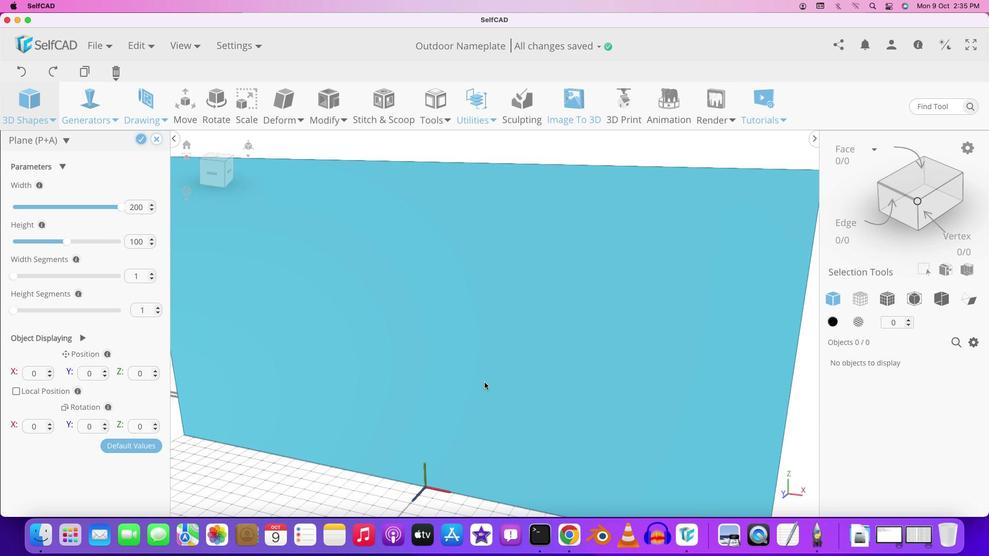 
Action: Mouse scrolled (482, 382) with delta (0, 1)
Screenshot: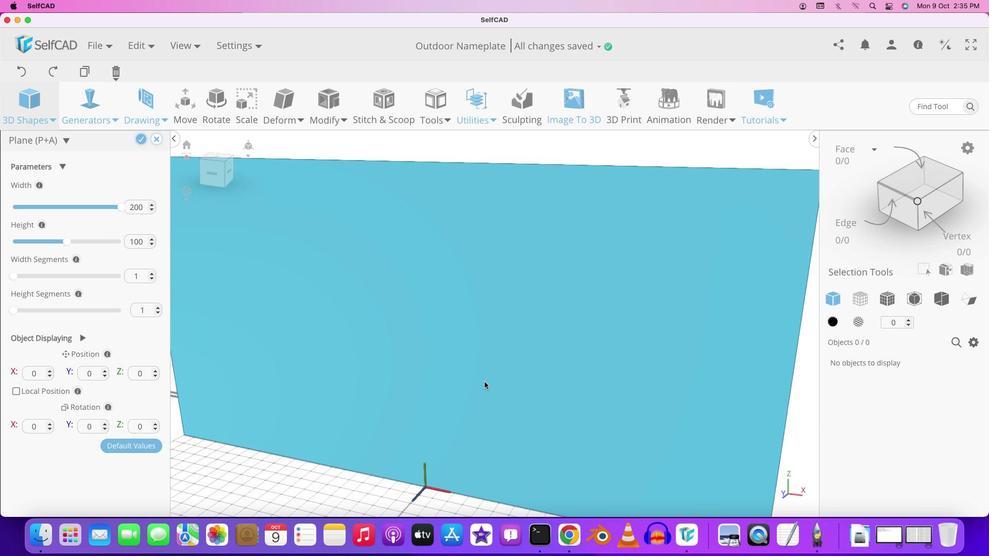 
Action: Mouse moved to (482, 382)
Screenshot: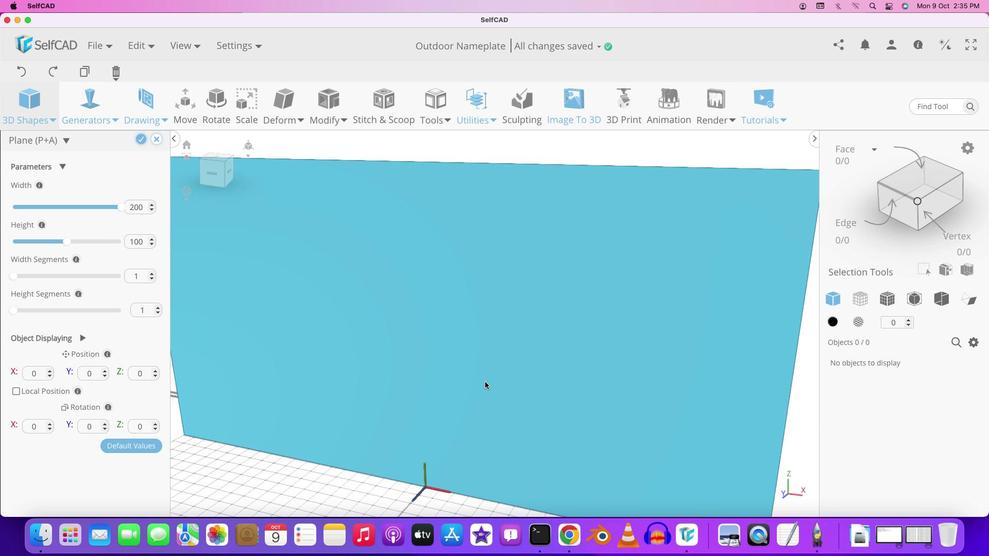 
Action: Mouse scrolled (482, 382) with delta (0, 2)
Screenshot: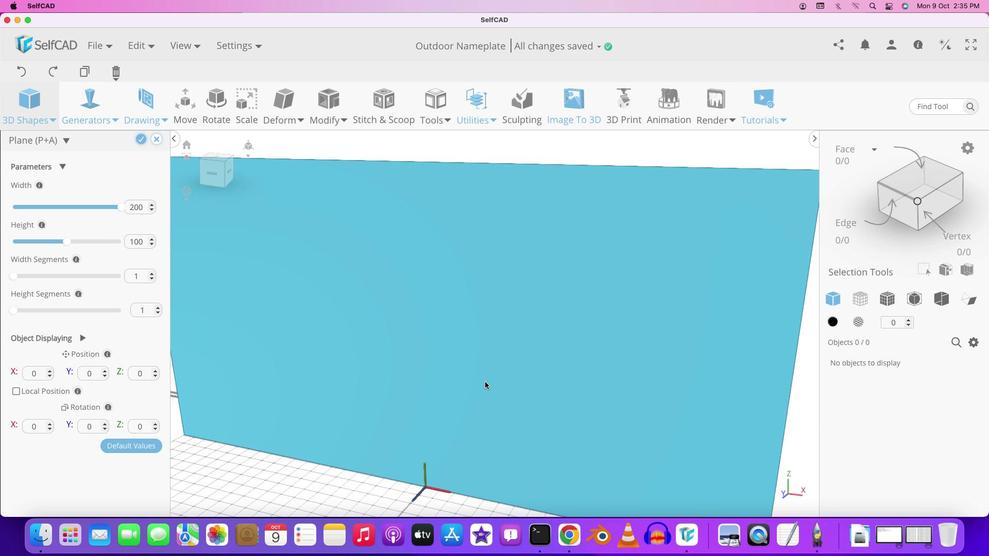 
Action: Mouse moved to (482, 382)
Screenshot: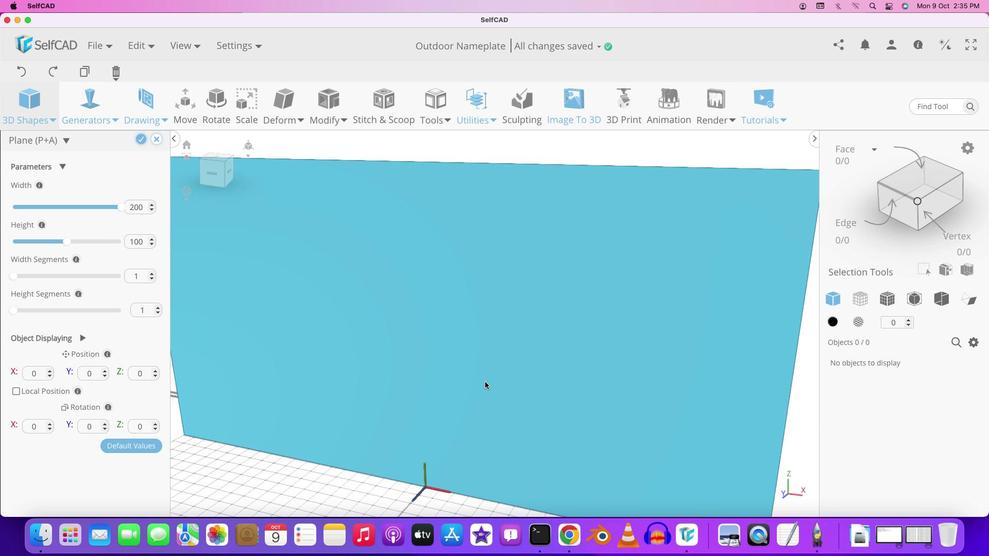 
Action: Mouse scrolled (482, 382) with delta (0, 2)
Screenshot: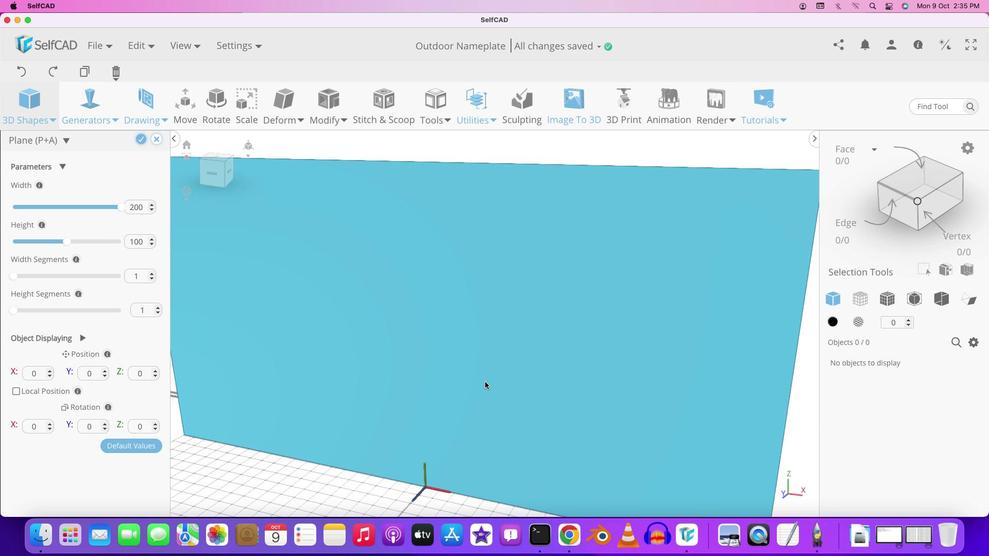 
Action: Mouse moved to (500, 380)
Screenshot: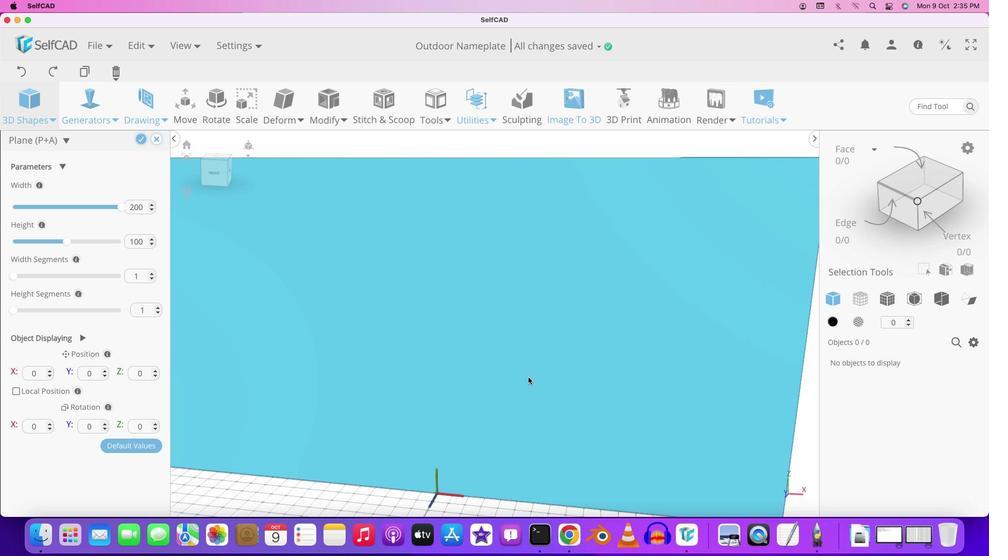 
Action: Mouse pressed left at (500, 380)
Screenshot: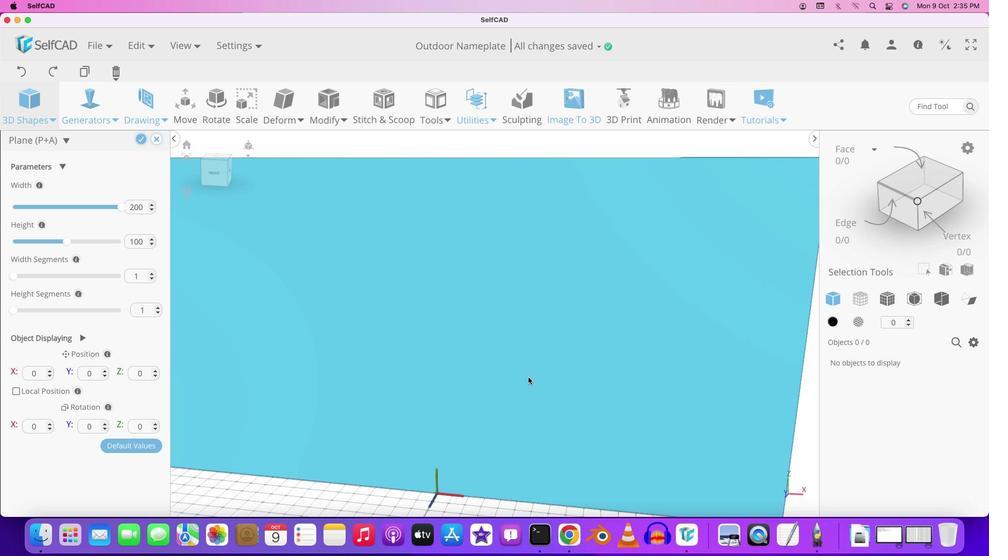 
Action: Mouse moved to (529, 376)
Screenshot: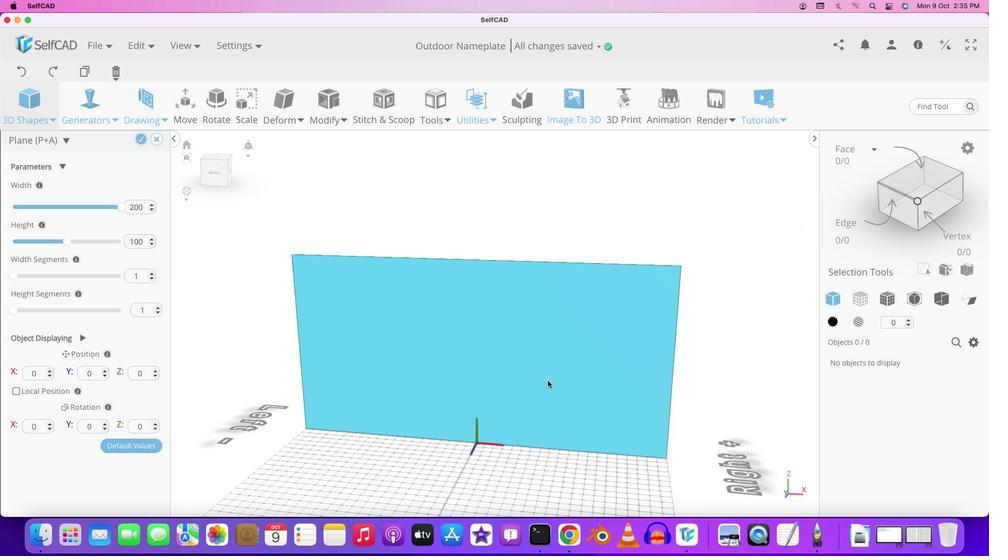 
Action: Mouse scrolled (529, 376) with delta (0, 0)
Screenshot: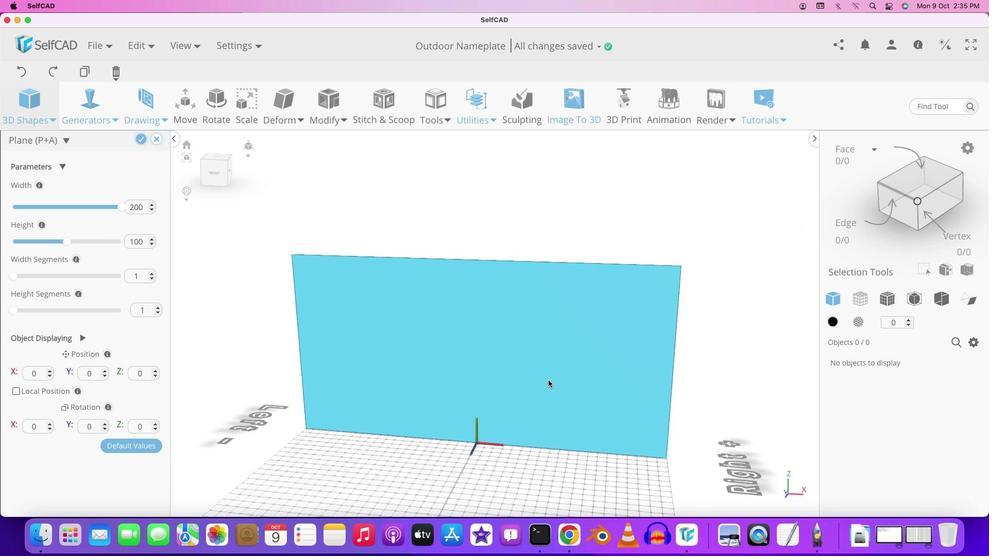 
Action: Mouse scrolled (529, 376) with delta (0, 0)
Screenshot: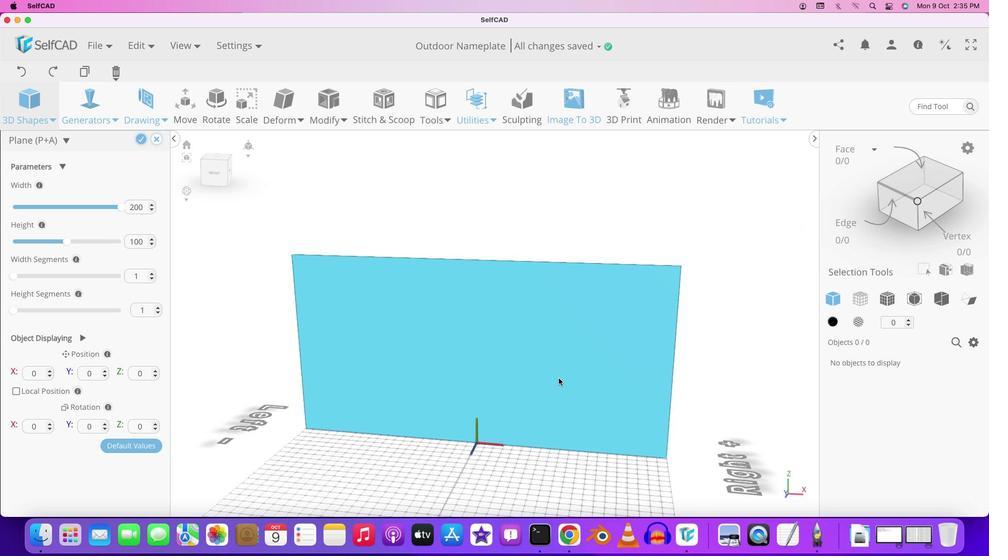 
Action: Mouse scrolled (529, 376) with delta (0, -1)
Screenshot: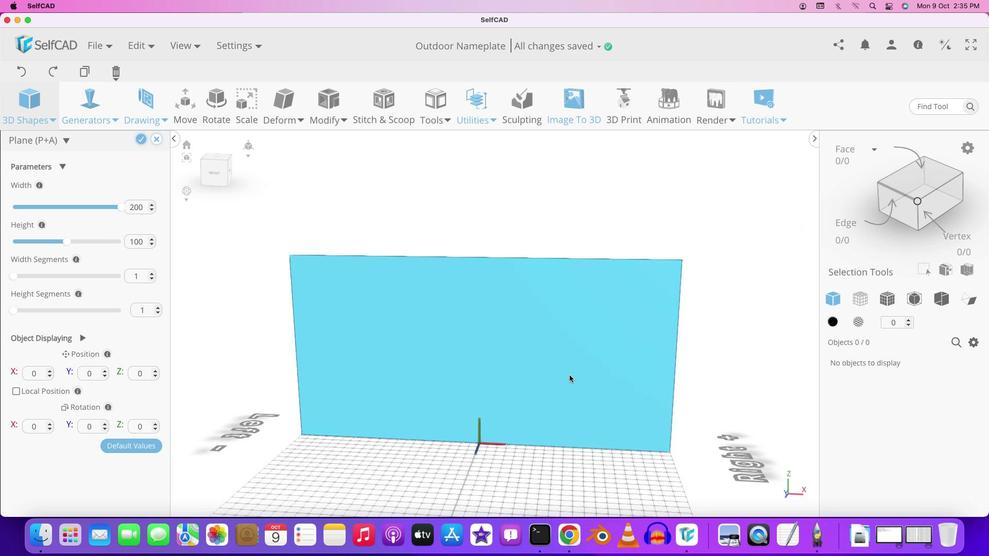 
Action: Mouse scrolled (529, 376) with delta (0, -2)
Screenshot: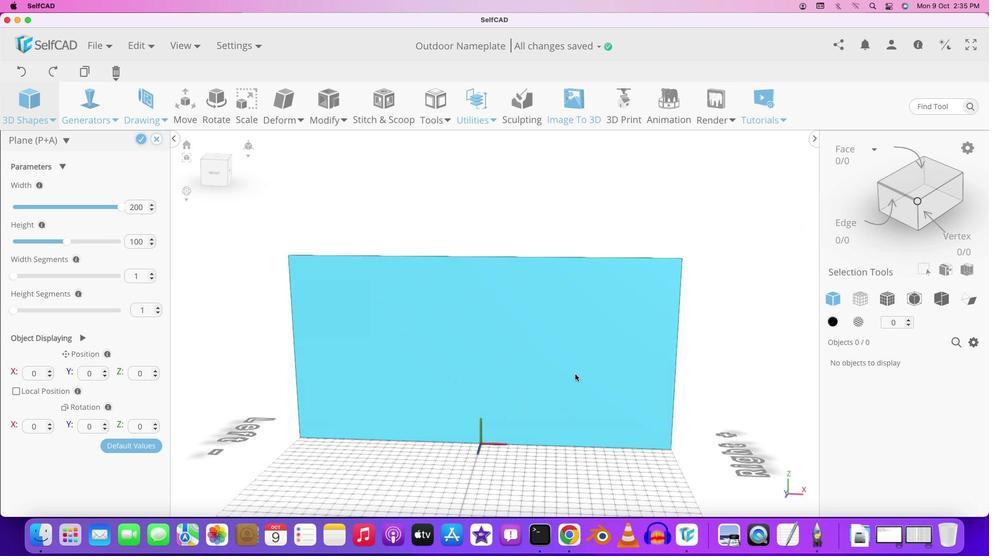 
Action: Mouse moved to (550, 380)
Screenshot: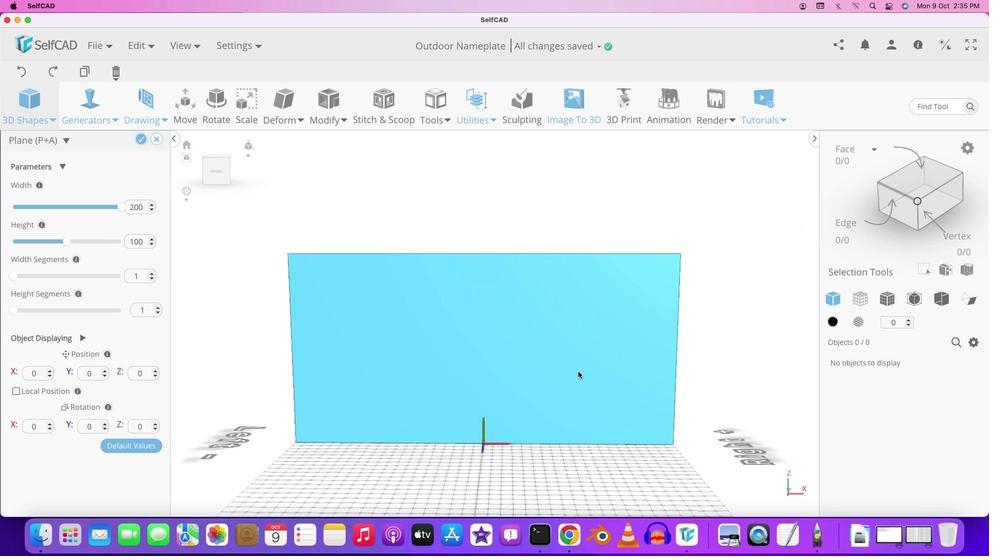 
Action: Mouse pressed left at (550, 380)
Screenshot: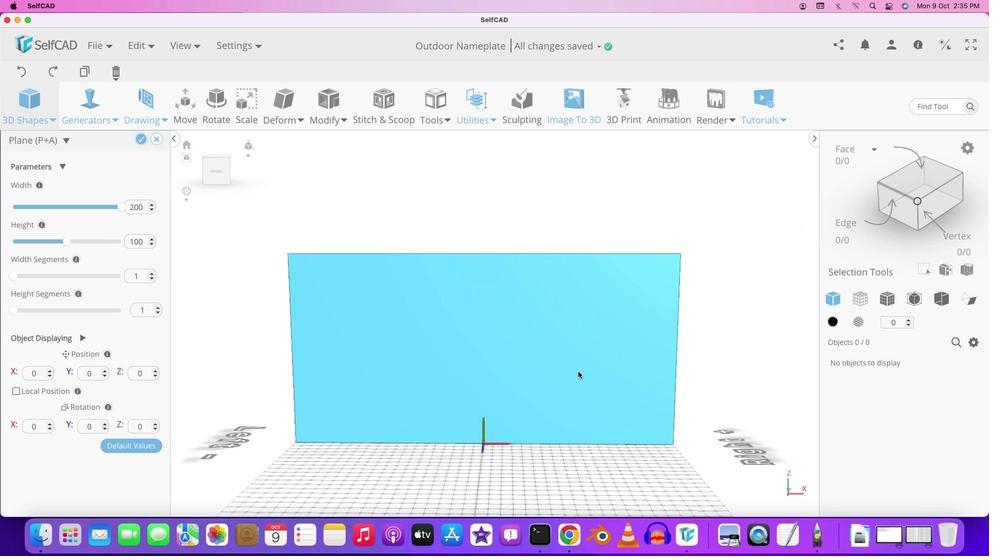 
Action: Mouse moved to (573, 372)
Screenshot: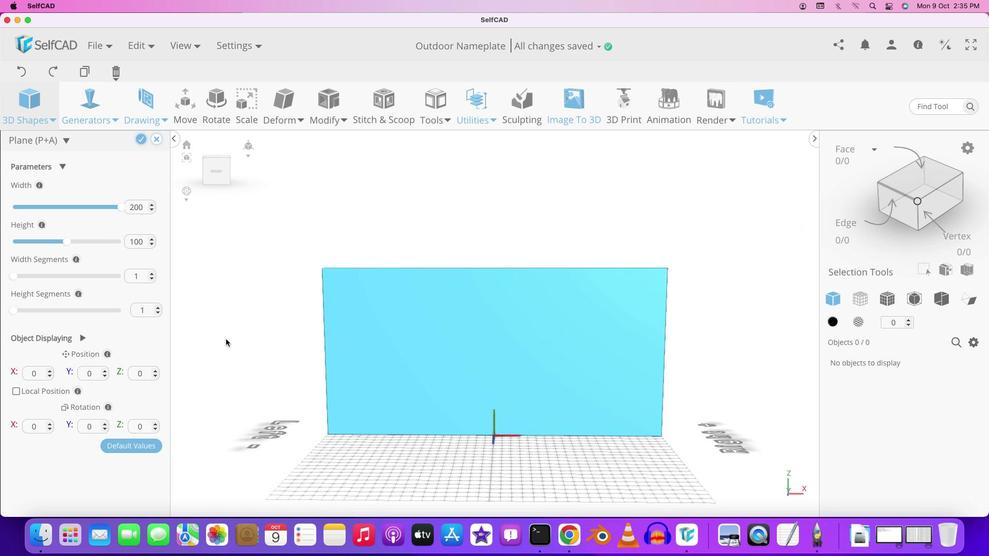 
Action: Mouse scrolled (573, 372) with delta (0, 0)
Screenshot: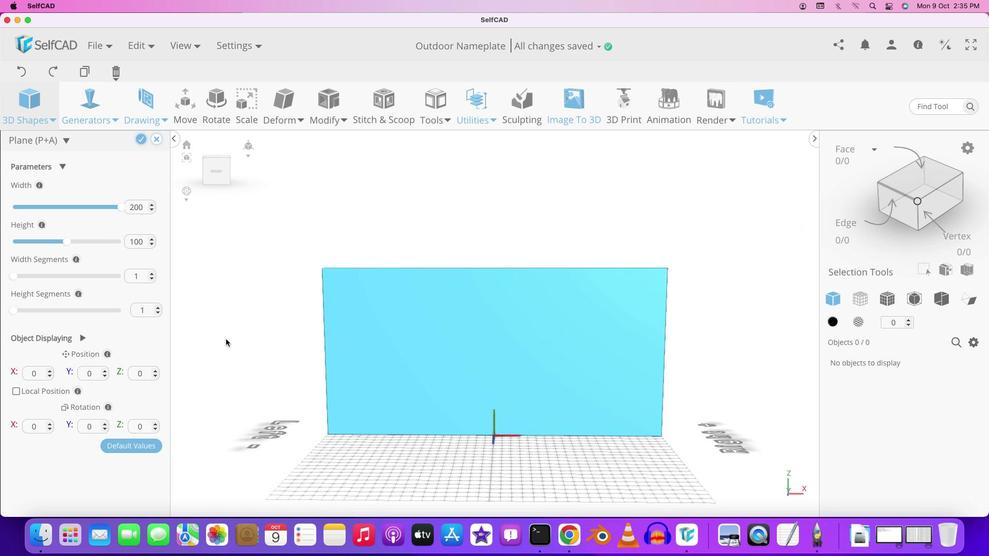 
Action: Mouse scrolled (573, 372) with delta (0, 0)
Screenshot: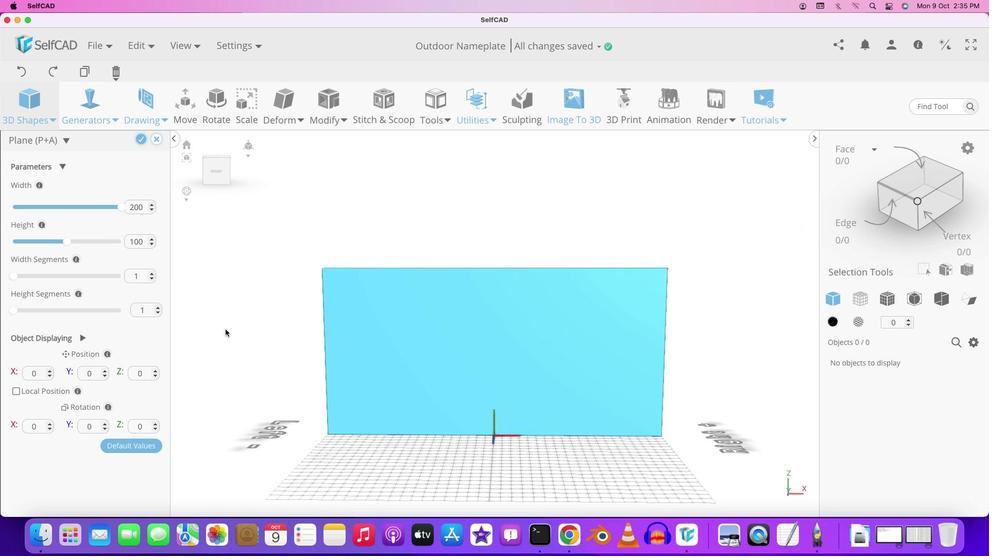 
Action: Mouse moved to (153, 210)
Screenshot: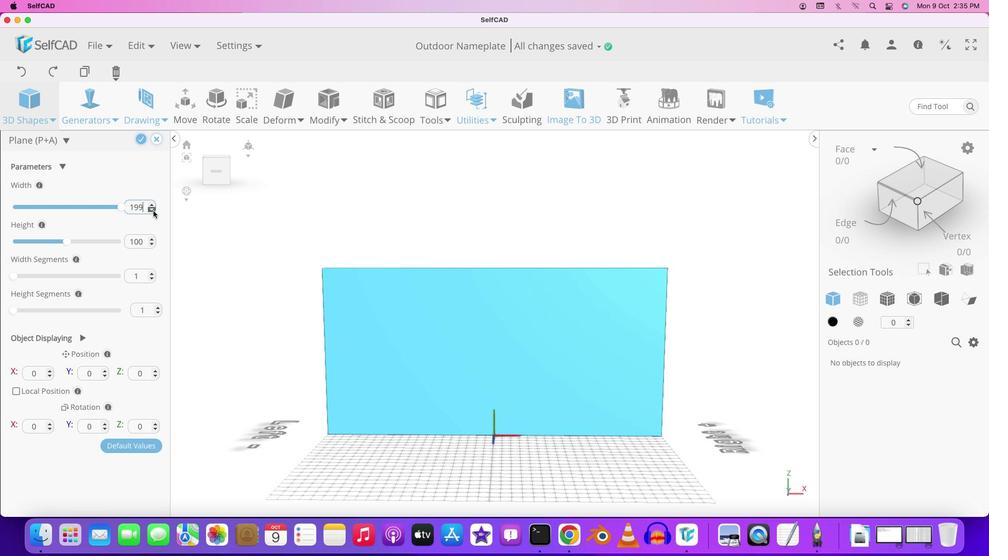 
Action: Mouse pressed left at (153, 210)
Screenshot: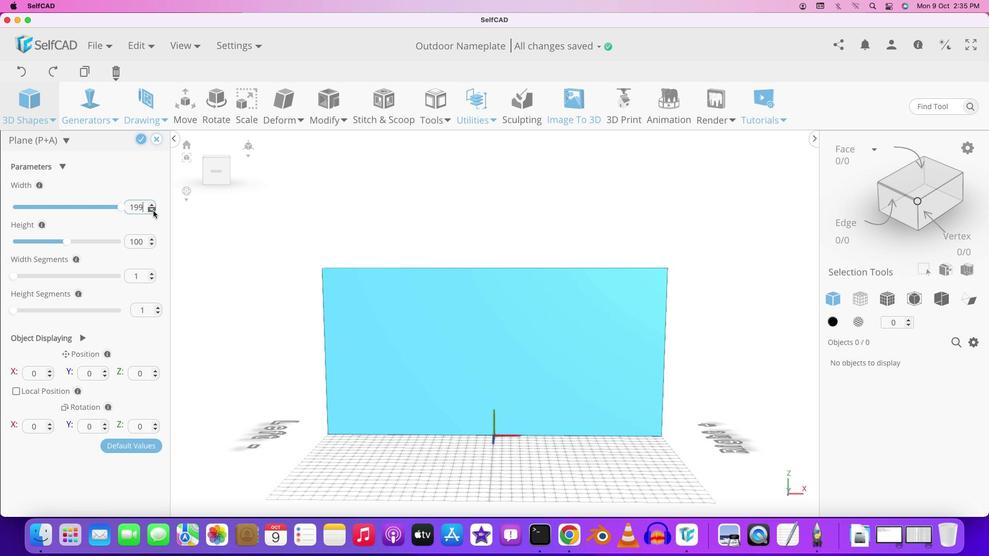 
Action: Mouse pressed left at (153, 210)
Screenshot: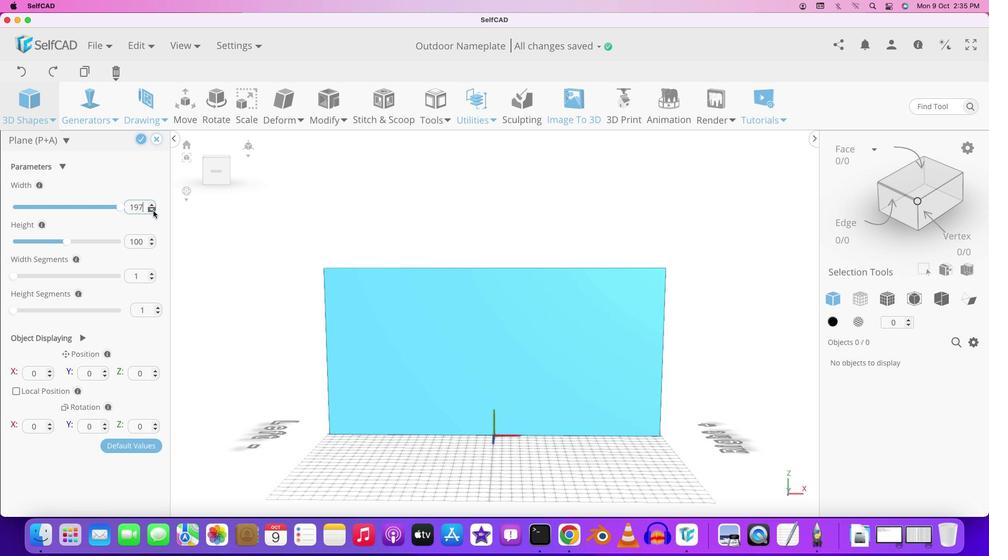 
Action: Mouse pressed left at (153, 210)
Screenshot: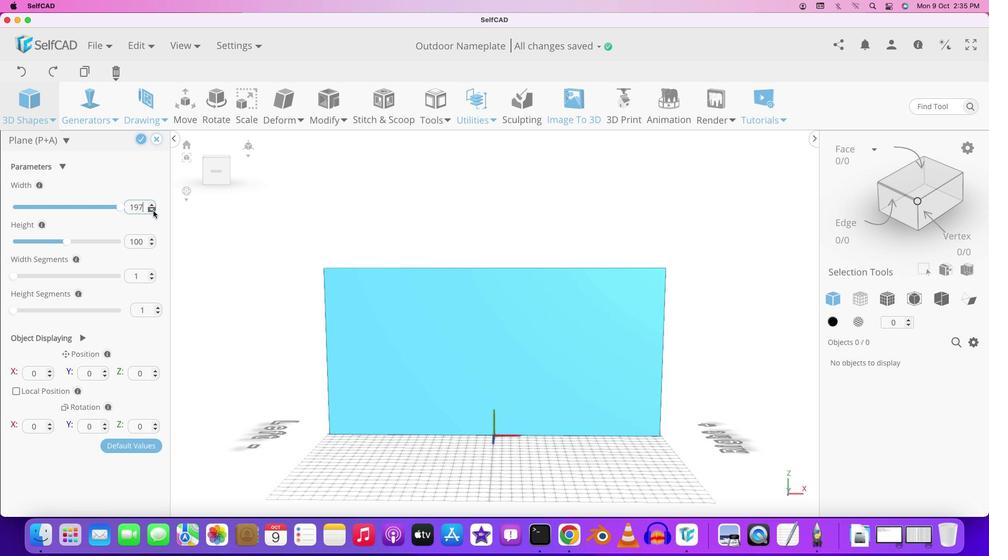 
Action: Mouse pressed left at (153, 210)
Screenshot: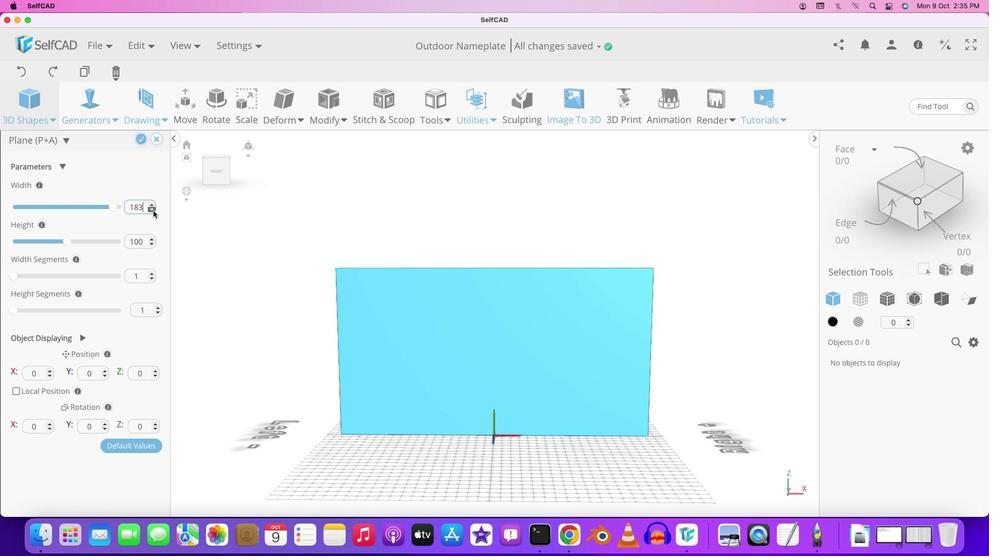 
Action: Mouse pressed left at (153, 210)
Screenshot: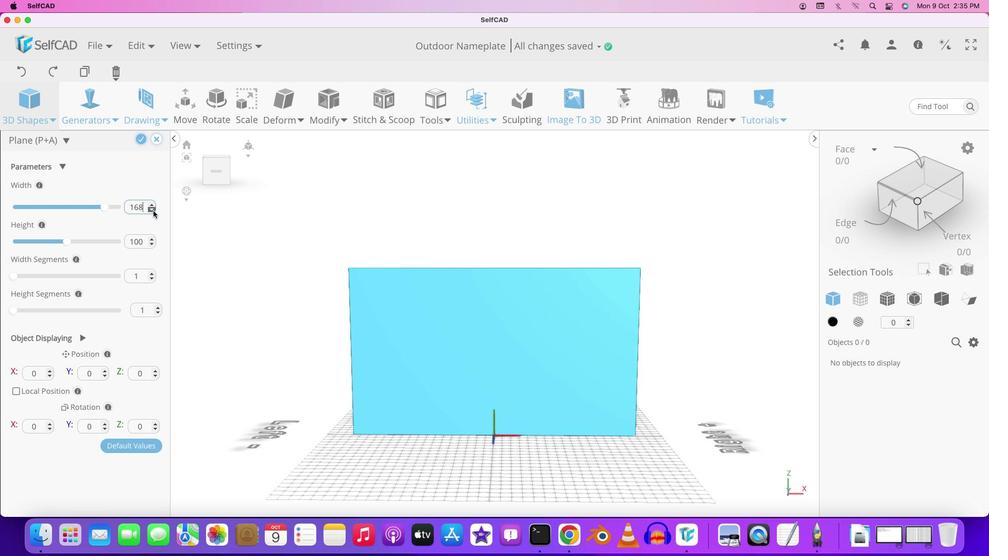 
Action: Mouse pressed left at (153, 210)
Screenshot: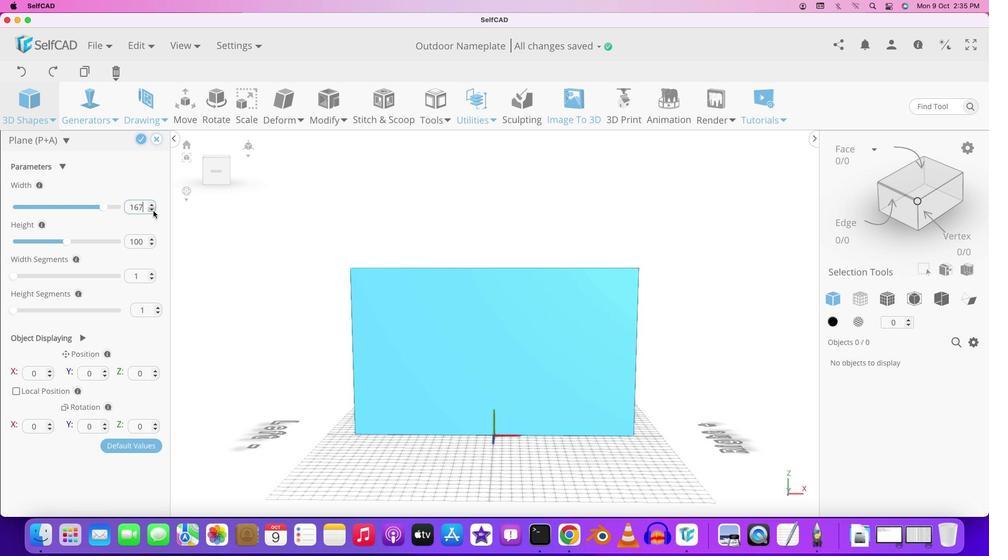 
Action: Mouse pressed left at (153, 210)
Screenshot: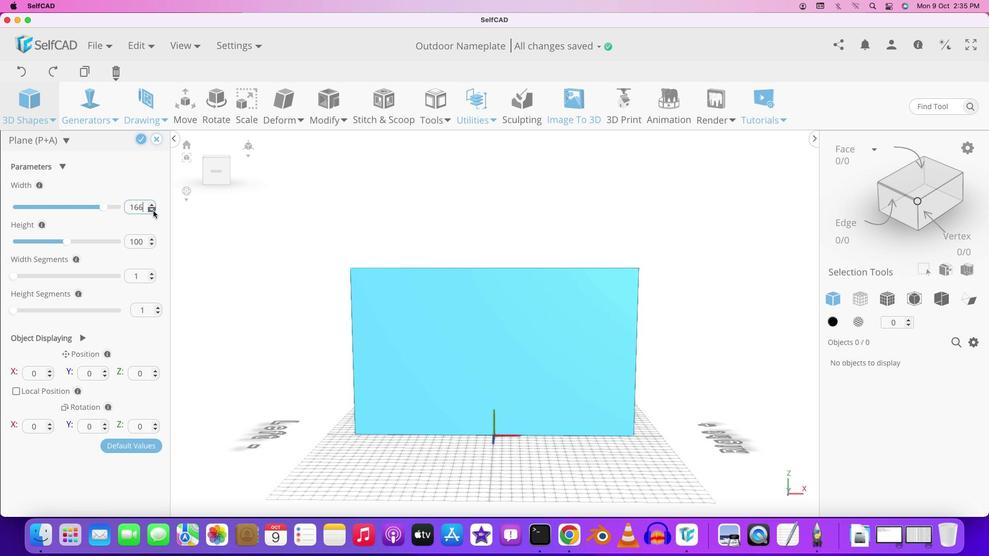 
Action: Mouse pressed left at (153, 210)
Screenshot: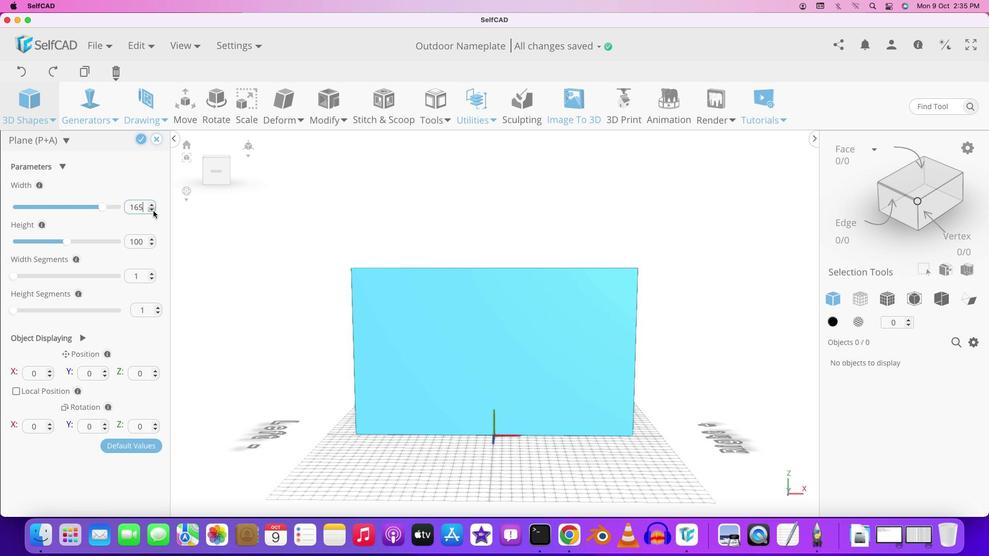
Action: Mouse pressed left at (153, 210)
Screenshot: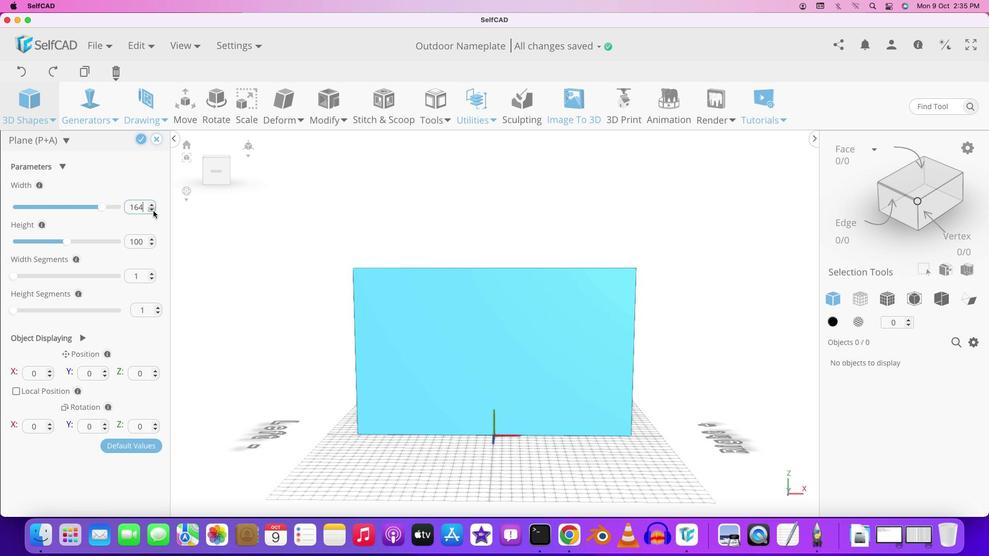
Action: Mouse pressed left at (153, 210)
Screenshot: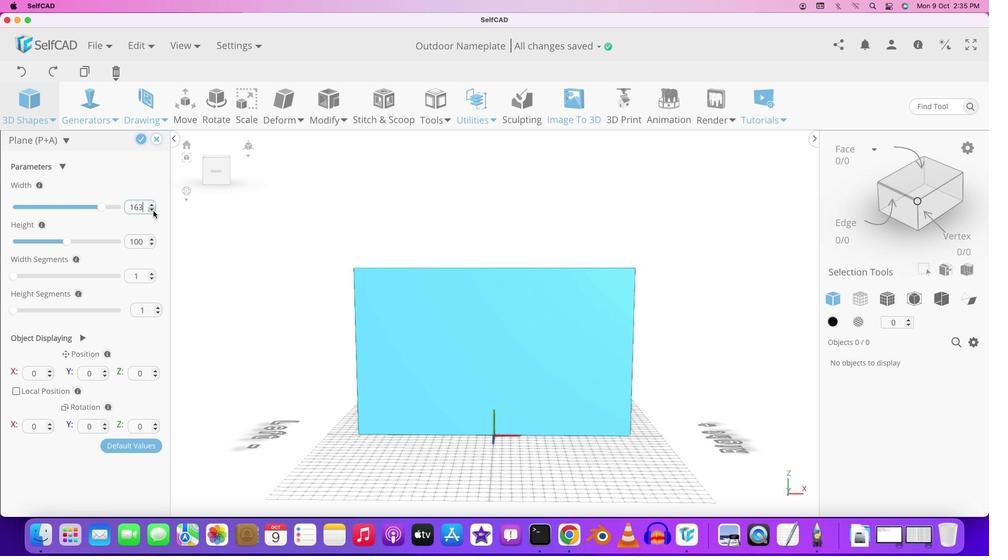 
Action: Mouse pressed left at (153, 210)
Screenshot: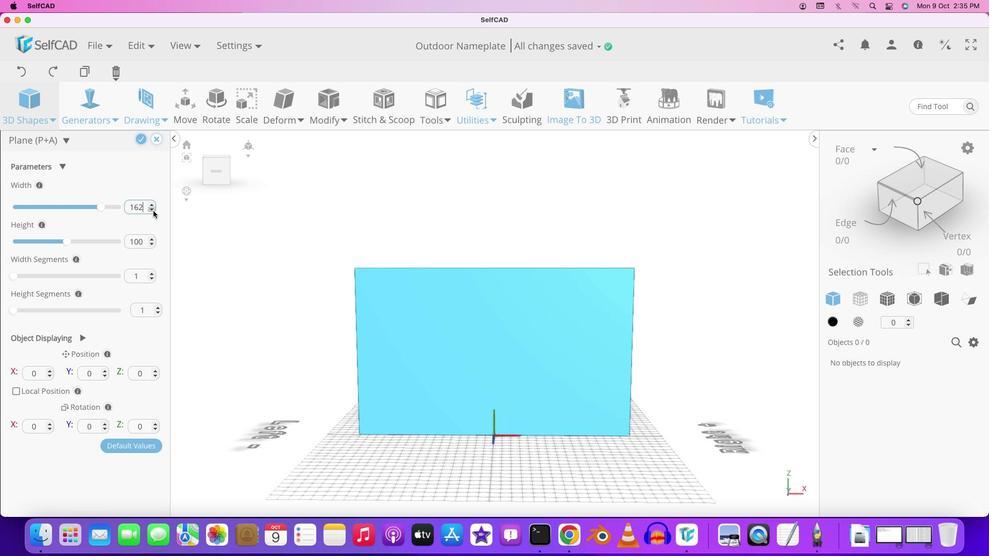 
Action: Mouse pressed left at (153, 210)
Screenshot: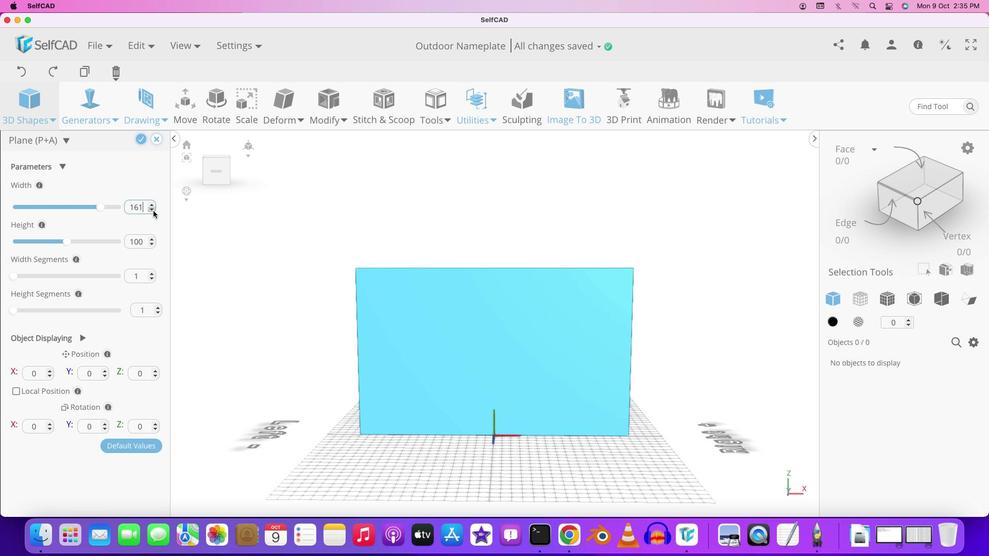 
Action: Mouse moved to (67, 241)
Screenshot: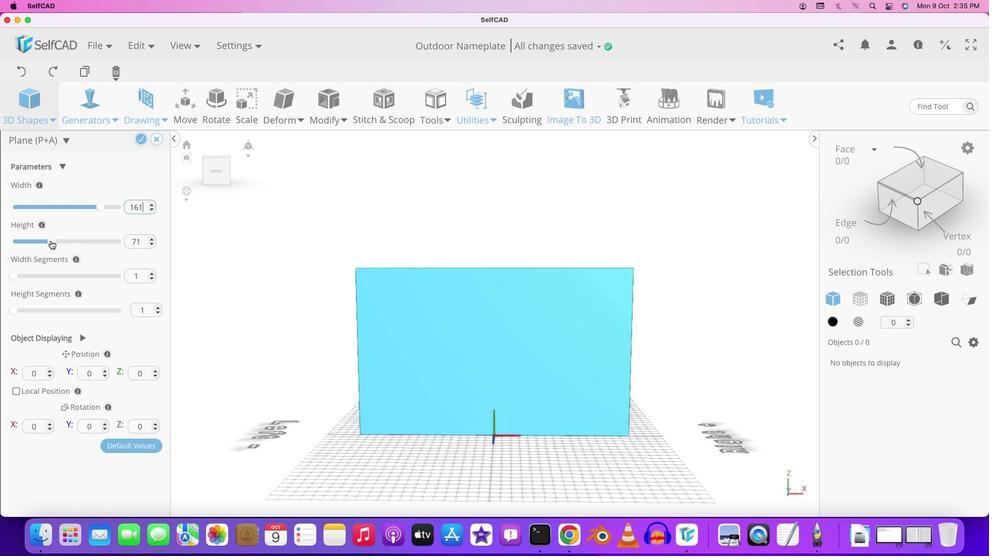 
Action: Mouse pressed left at (67, 241)
Screenshot: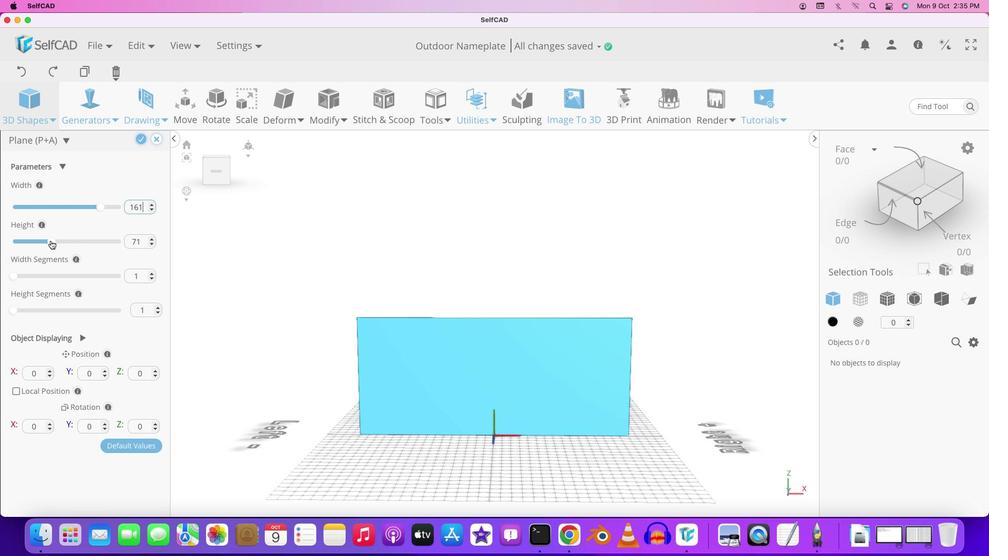 
Action: Mouse moved to (397, 377)
Screenshot: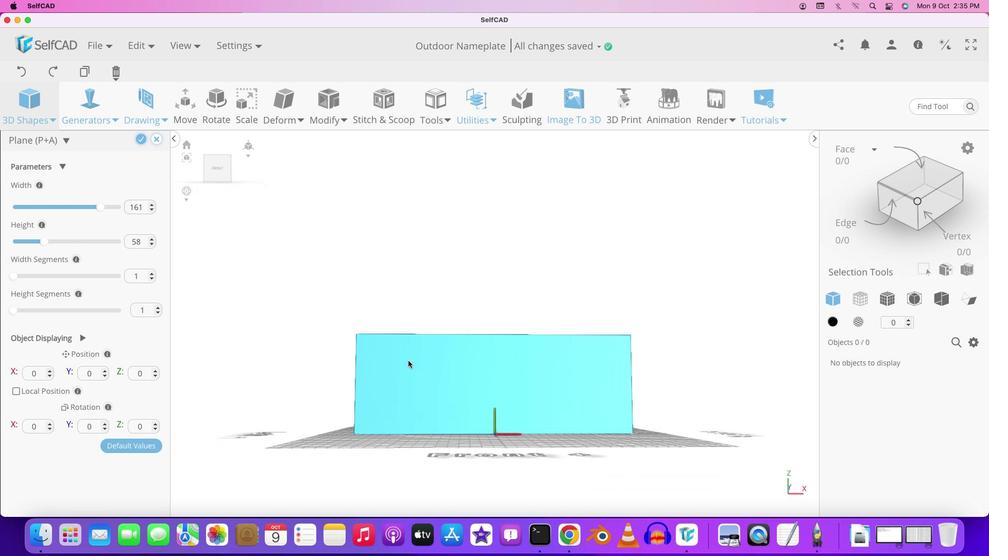 
Action: Mouse pressed left at (397, 377)
Screenshot: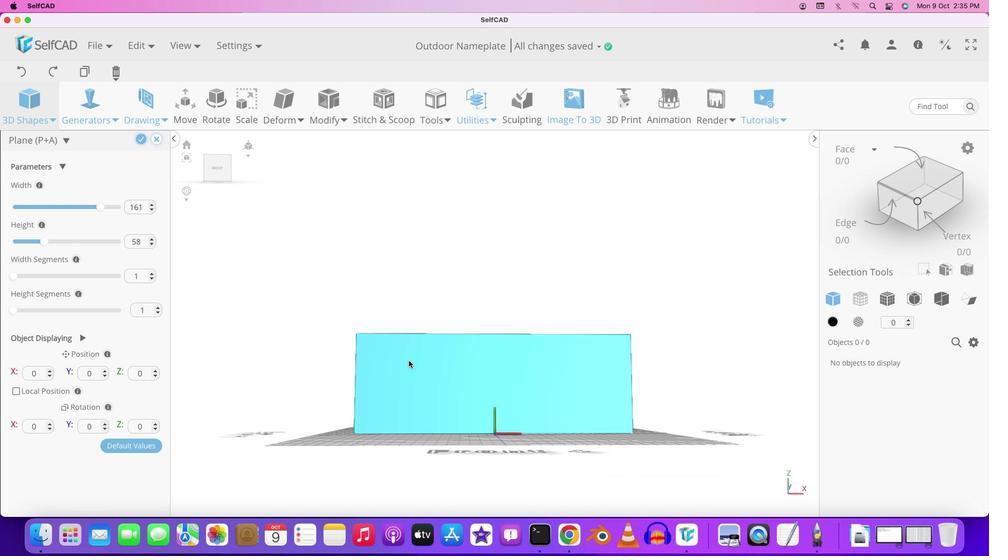 
Action: Mouse moved to (403, 385)
Screenshot: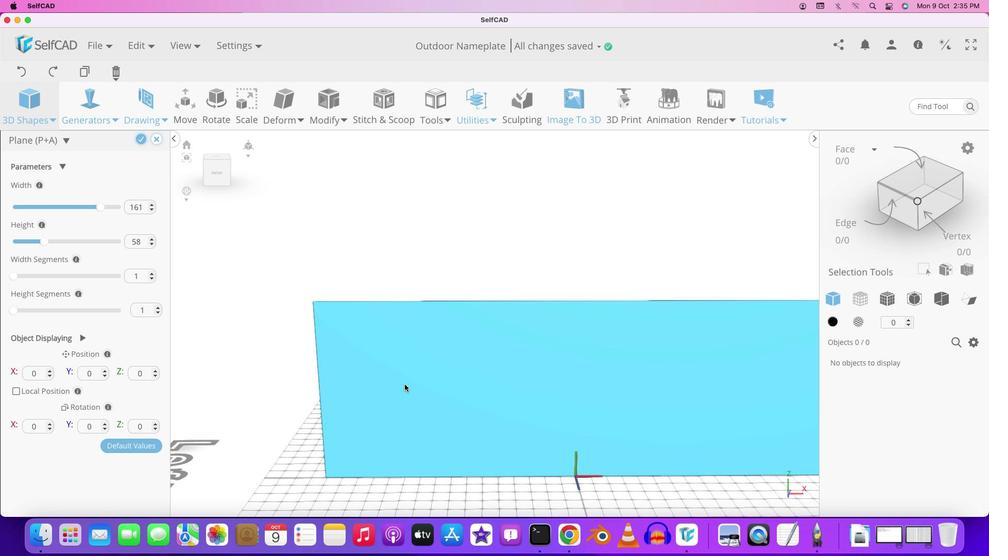 
Action: Mouse scrolled (403, 385) with delta (0, 0)
Screenshot: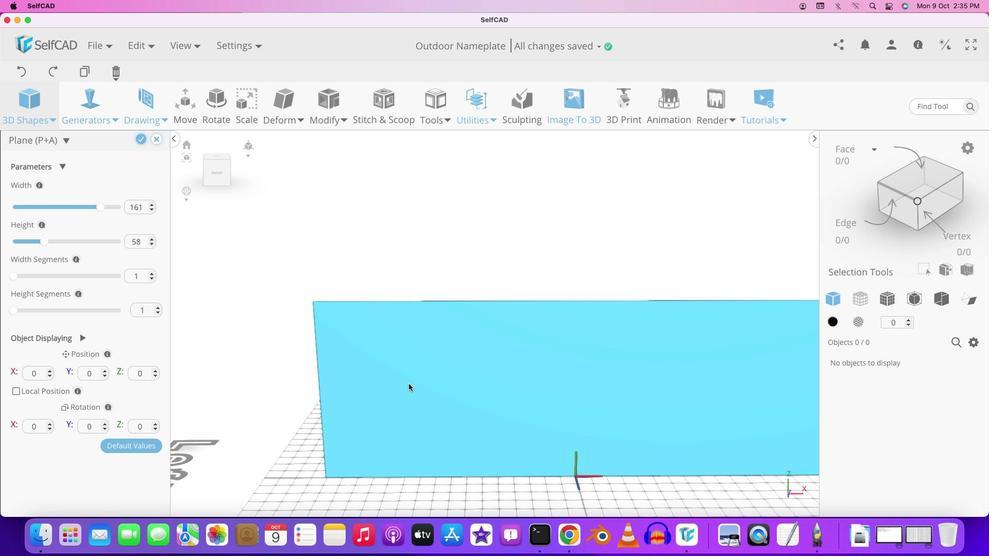 
Action: Mouse scrolled (403, 385) with delta (0, 0)
Screenshot: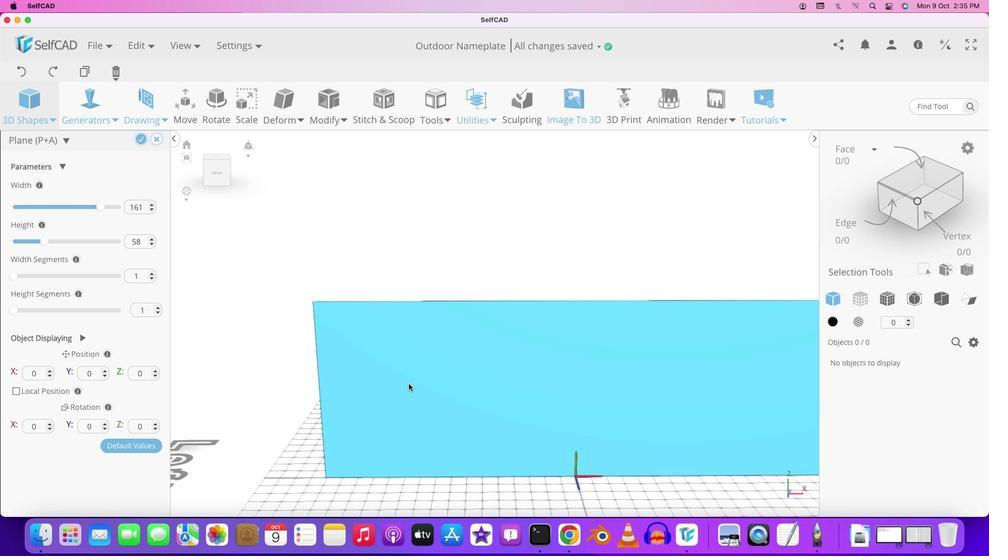 
Action: Mouse scrolled (403, 385) with delta (0, 1)
Screenshot: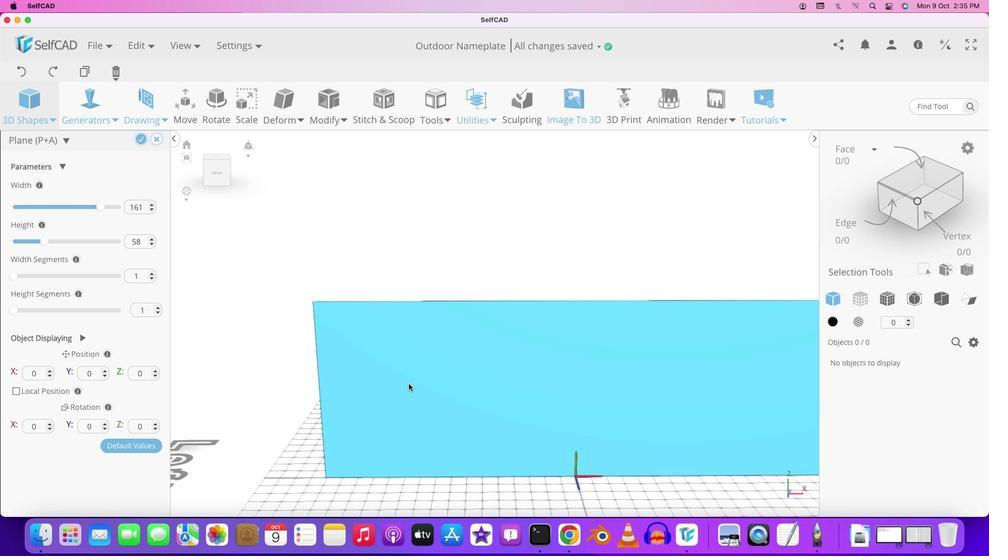 
Action: Mouse scrolled (403, 385) with delta (0, 2)
Screenshot: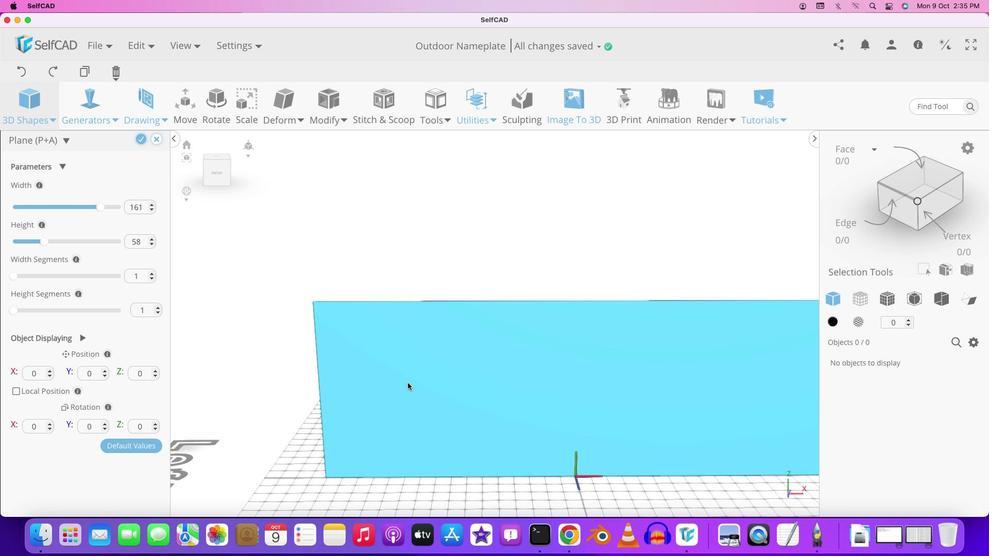 
Action: Mouse moved to (409, 384)
Screenshot: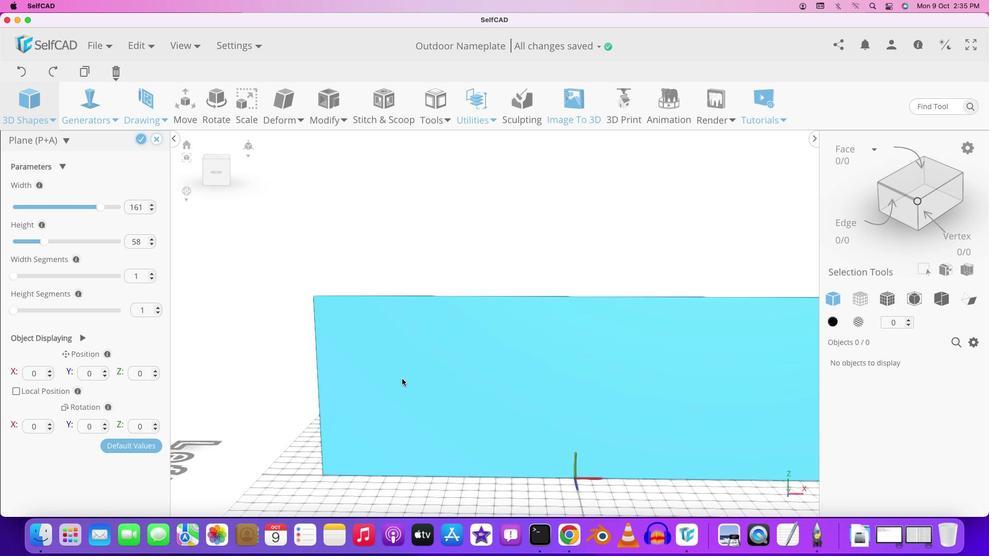 
Action: Mouse pressed left at (409, 384)
Screenshot: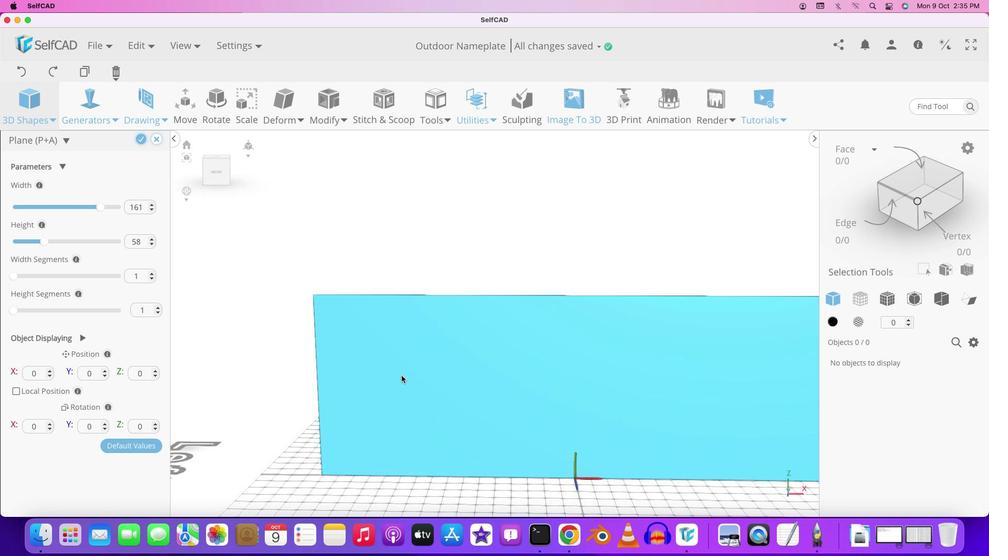 
Action: Mouse moved to (419, 378)
Screenshot: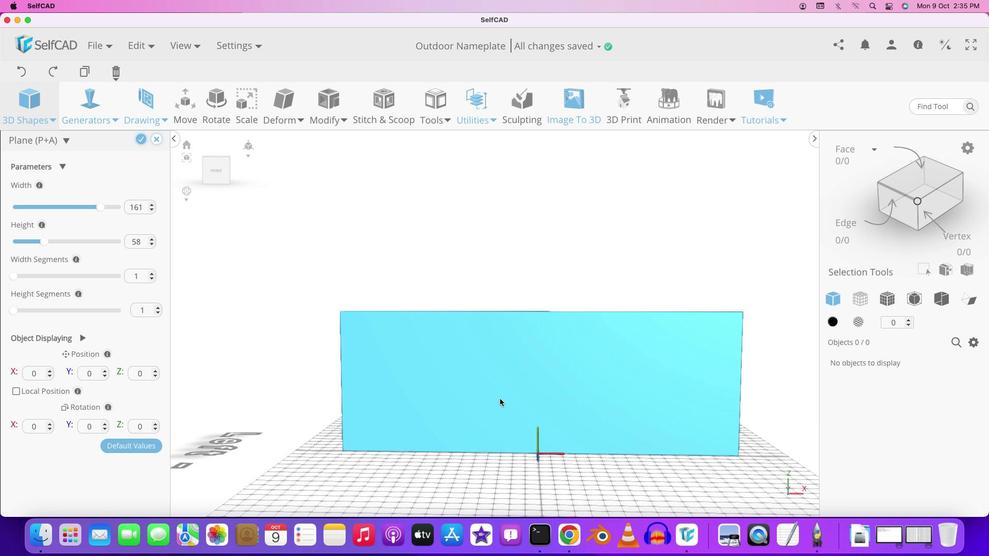 
Action: Mouse scrolled (419, 378) with delta (0, 0)
Screenshot: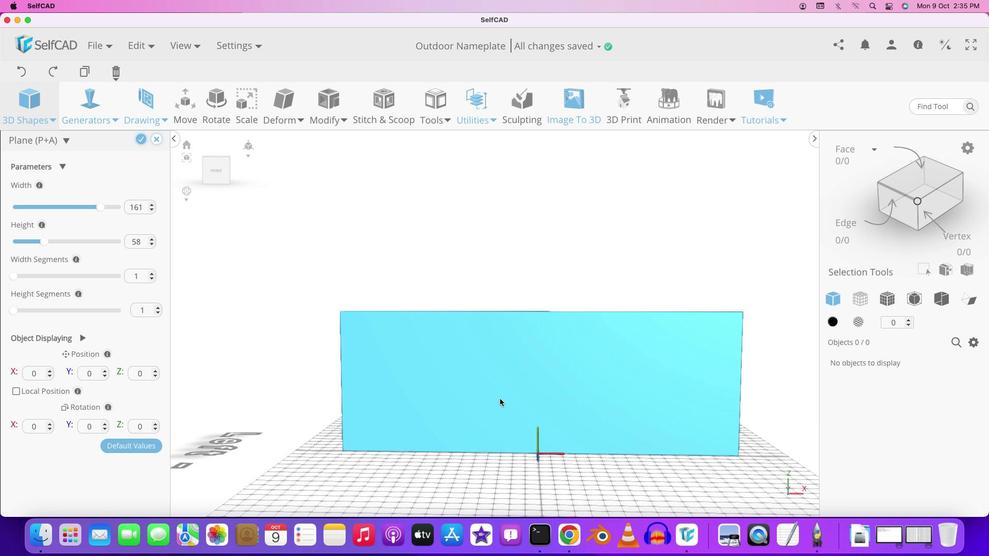 
Action: Mouse scrolled (419, 378) with delta (0, 0)
Screenshot: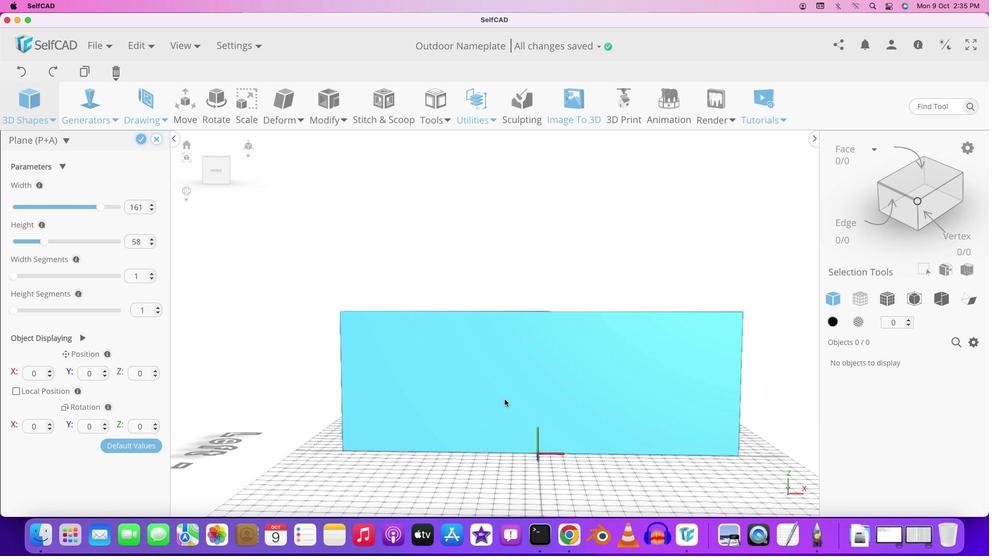 
Action: Mouse scrolled (419, 378) with delta (0, -1)
Screenshot: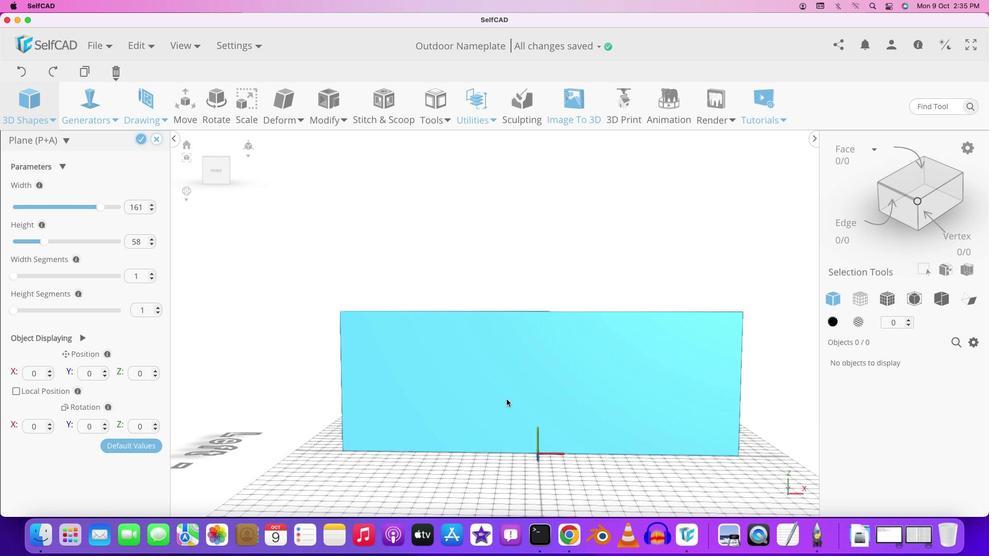 
Action: Mouse moved to (155, 371)
Screenshot: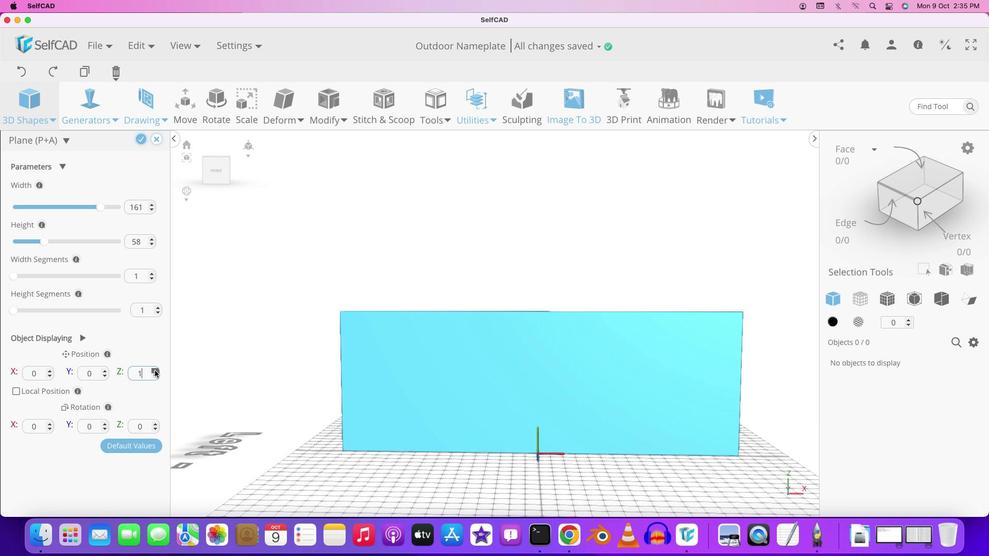 
Action: Mouse pressed left at (155, 371)
Screenshot: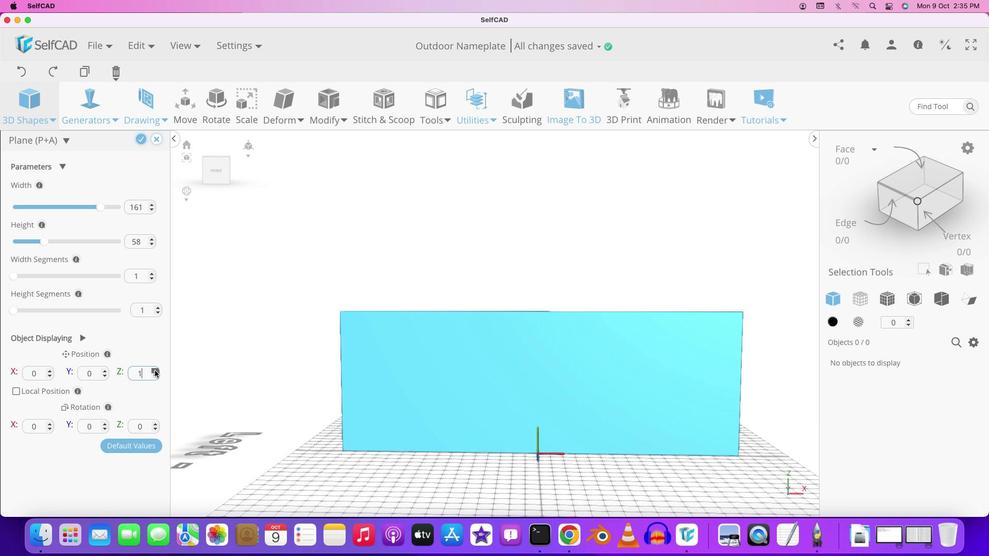 
Action: Mouse pressed left at (155, 371)
Screenshot: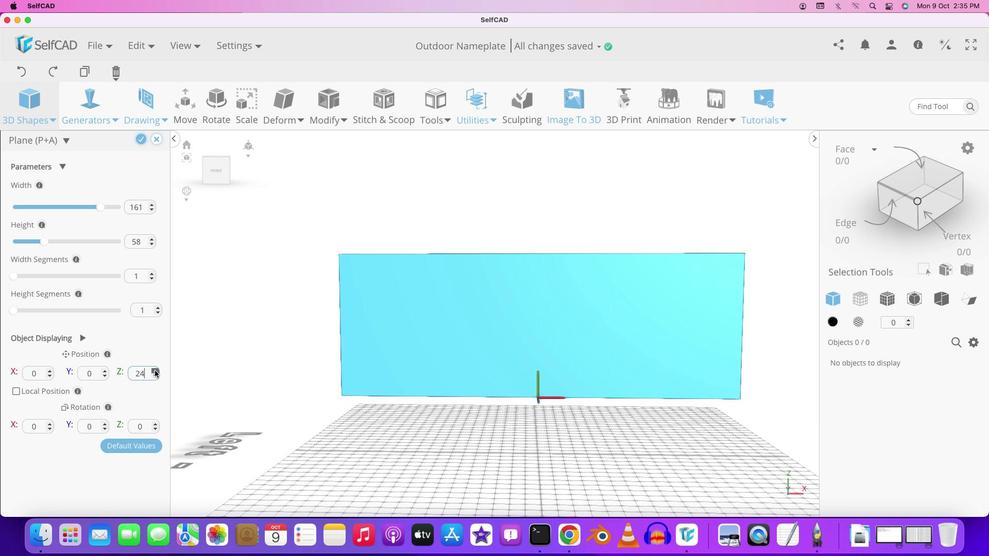 
Action: Mouse moved to (532, 439)
Screenshot: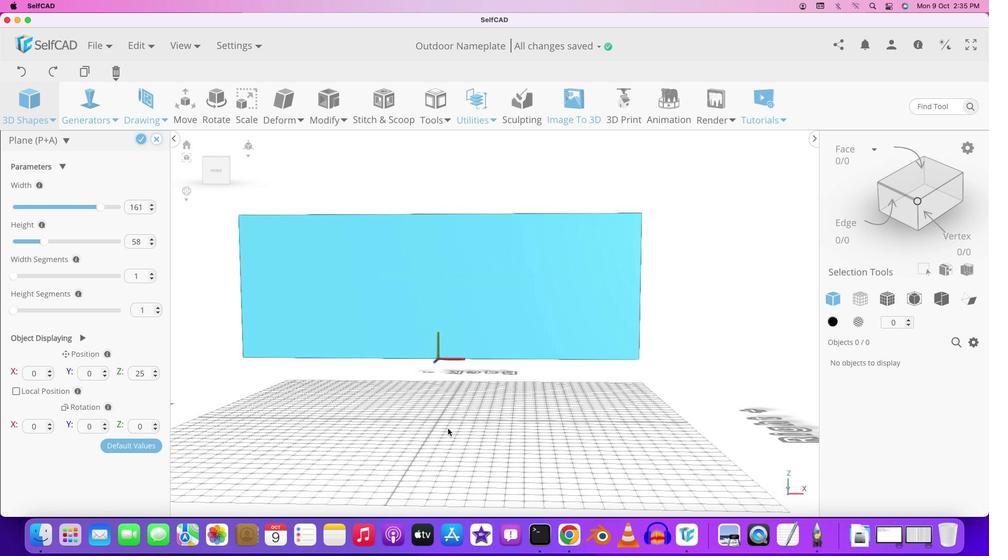 
Action: Key pressed Key.shift
Screenshot: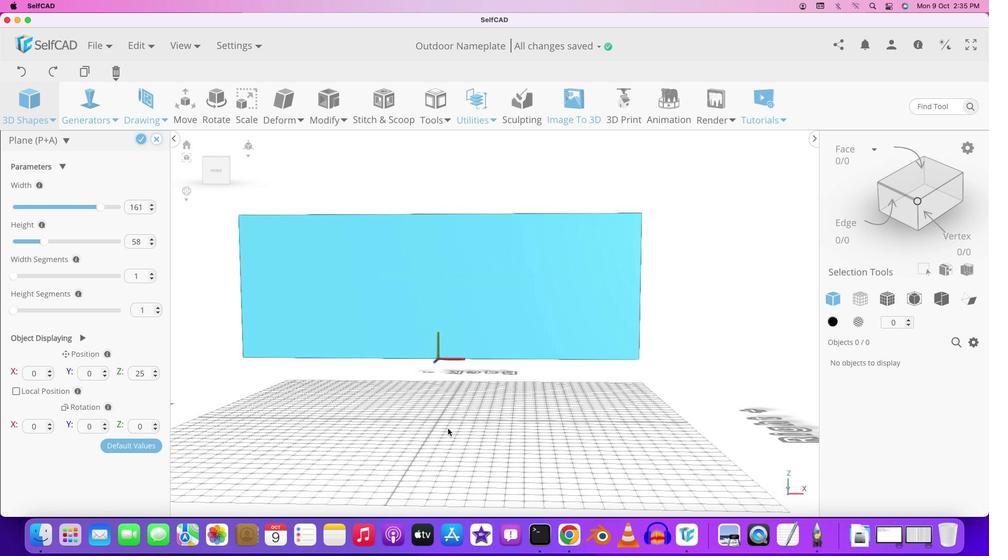 
Action: Mouse moved to (541, 442)
Screenshot: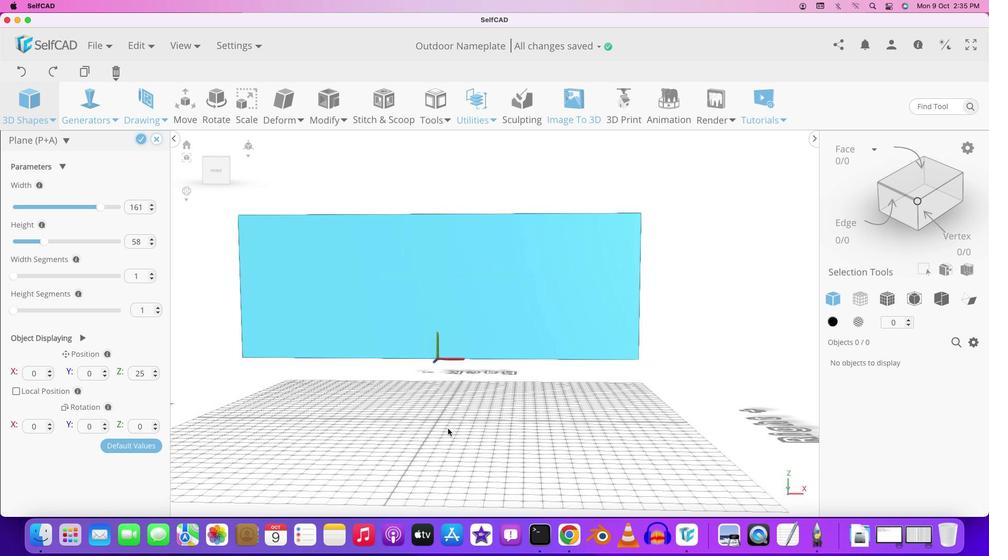 
Action: Mouse pressed left at (541, 442)
Screenshot: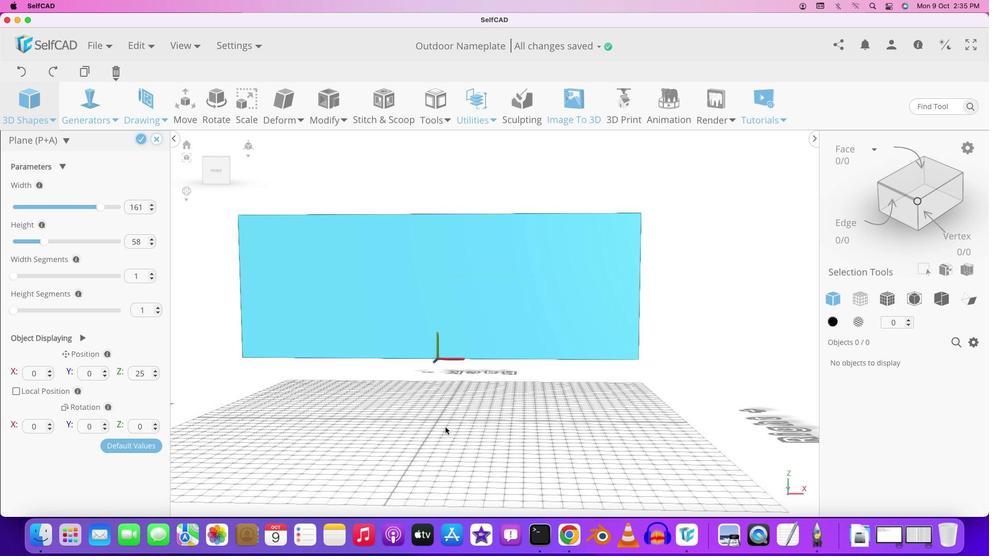 
Action: Mouse moved to (442, 426)
Screenshot: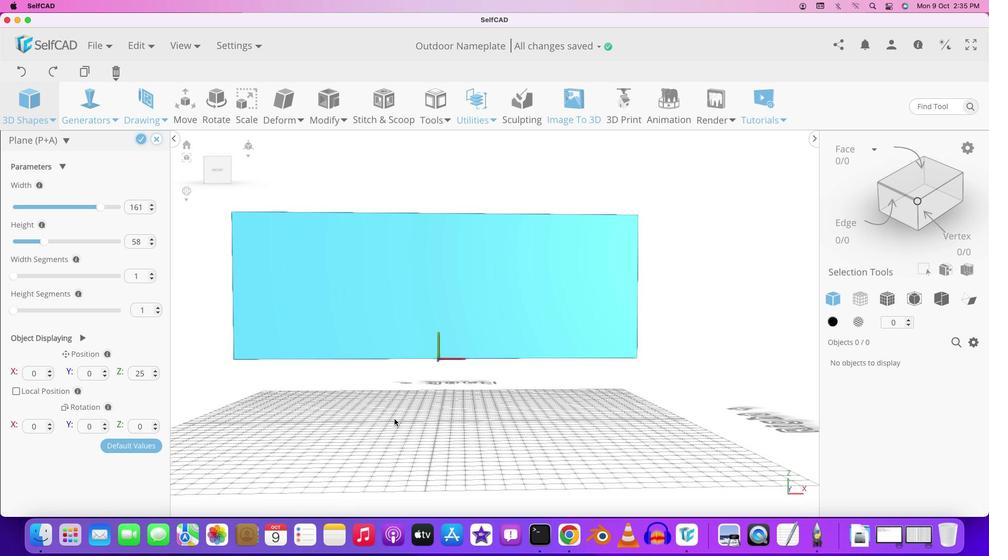 
Action: Mouse pressed left at (442, 426)
Screenshot: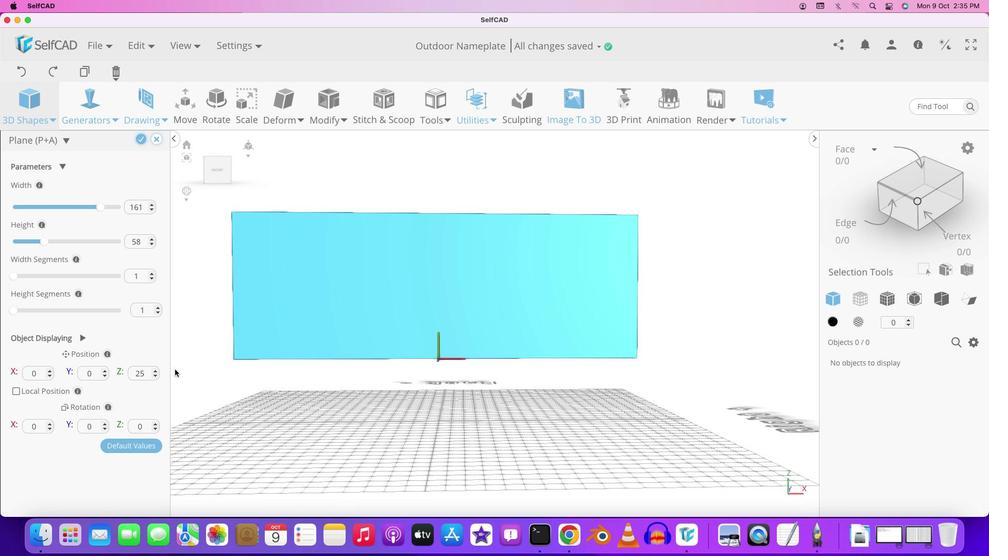 
Action: Mouse moved to (155, 371)
Screenshot: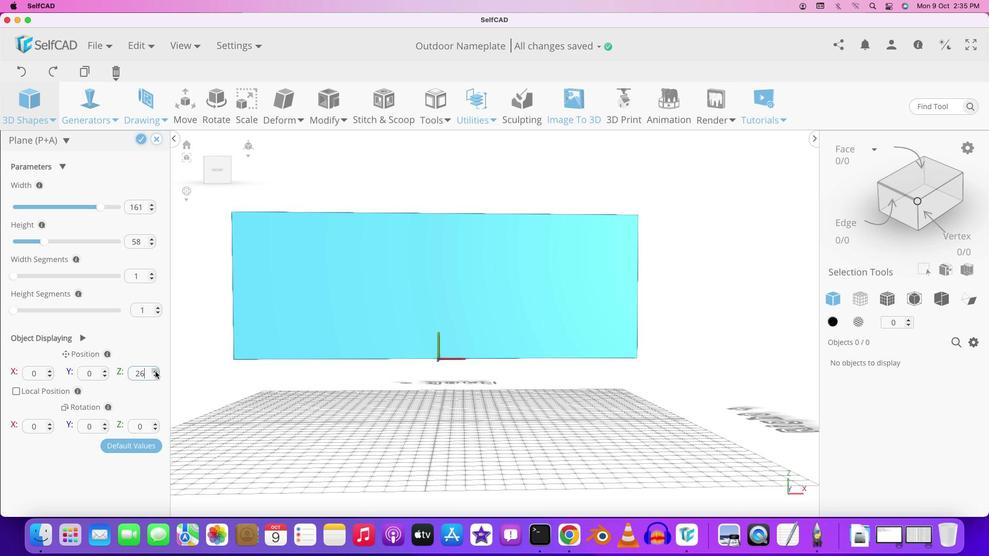 
Action: Mouse pressed left at (155, 371)
Screenshot: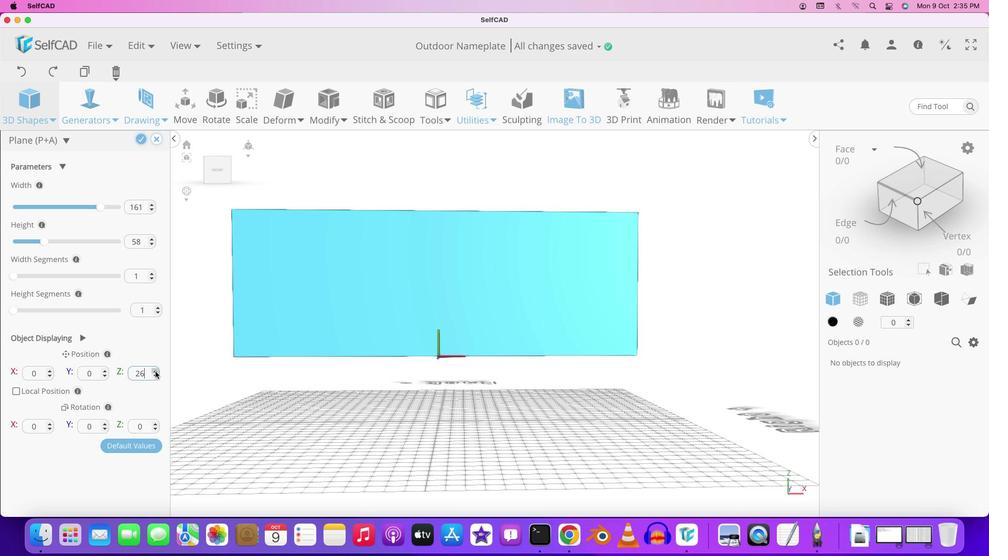 
Action: Mouse pressed left at (155, 371)
Screenshot: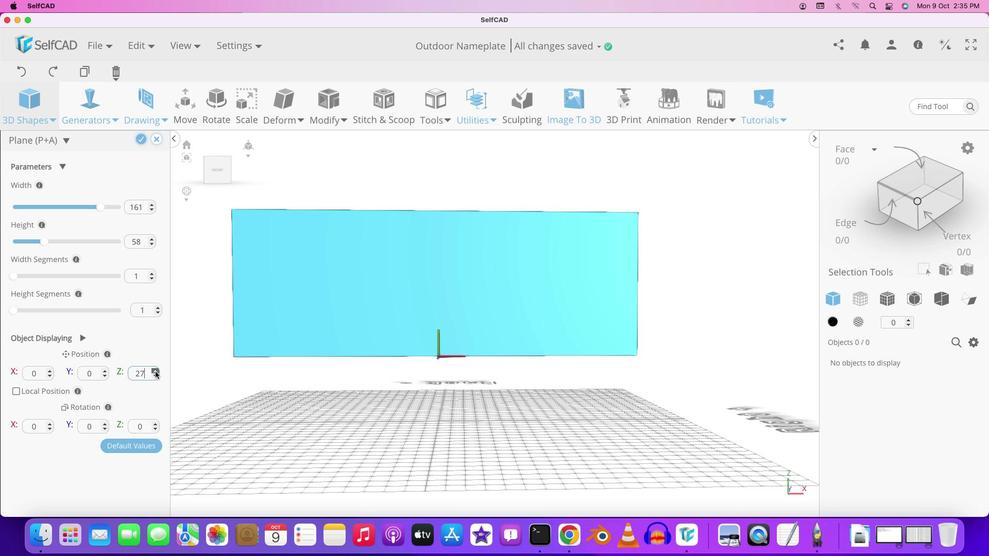 
Action: Mouse moved to (309, 419)
Screenshot: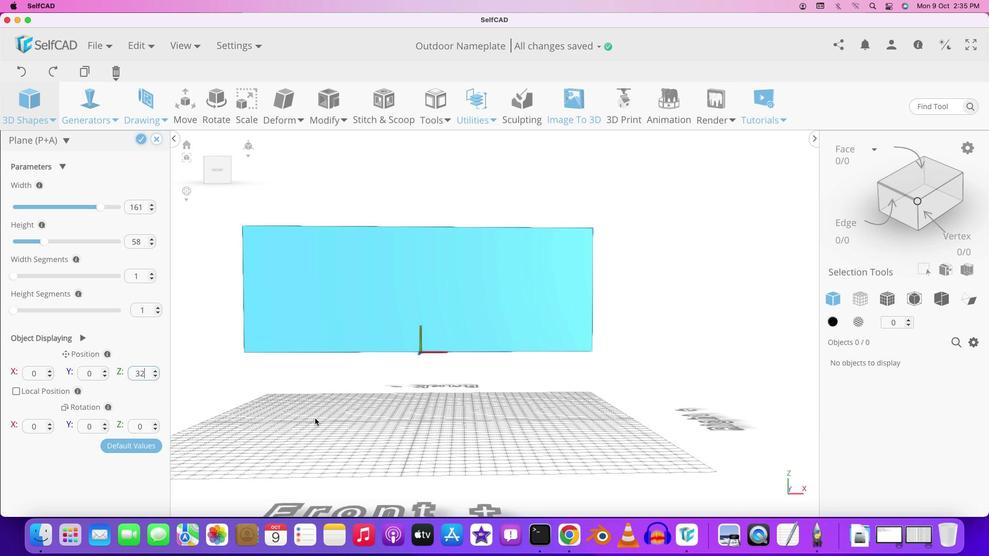 
Action: Mouse scrolled (309, 419) with delta (0, 0)
Screenshot: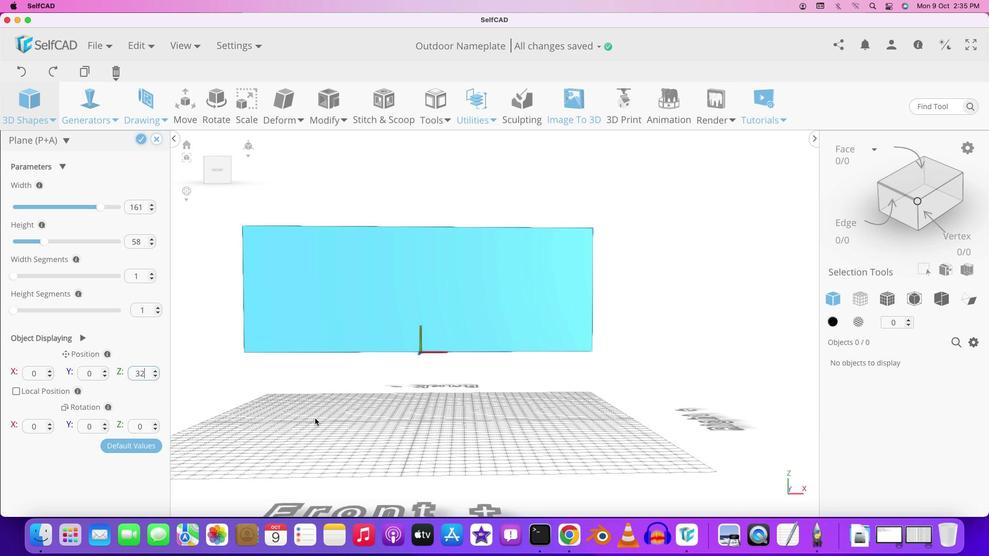
Action: Mouse moved to (309, 419)
Screenshot: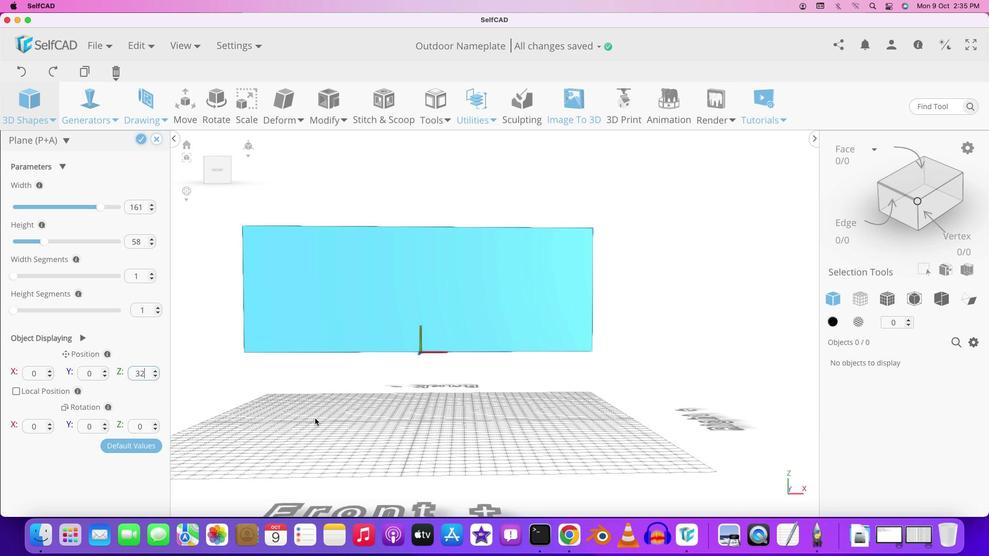 
Action: Mouse scrolled (309, 419) with delta (0, 0)
Screenshot: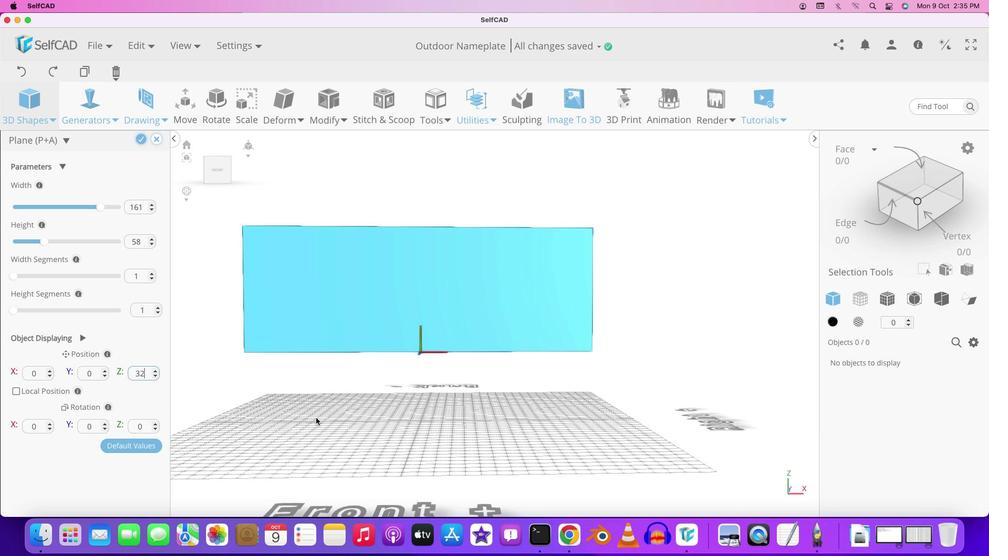 
Action: Mouse scrolled (309, 419) with delta (0, 0)
Screenshot: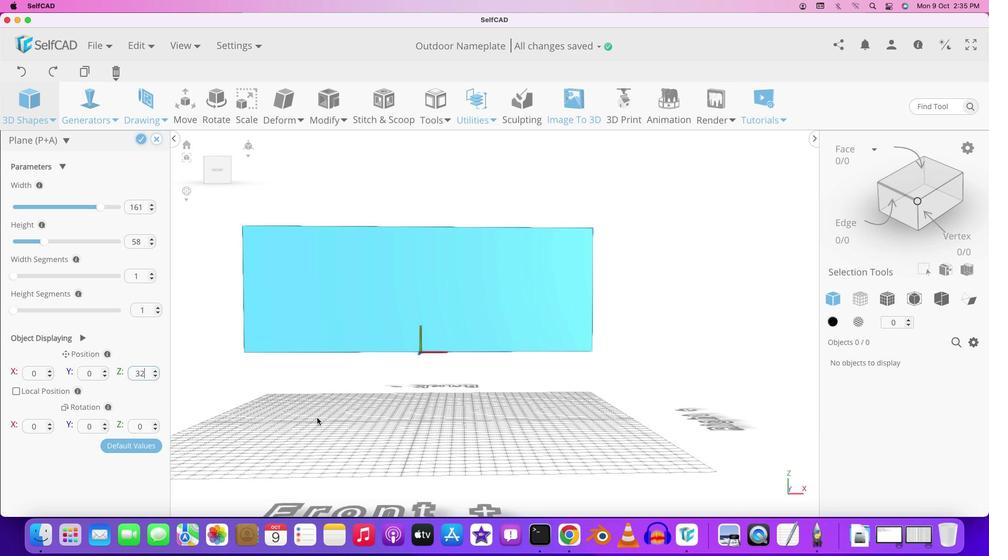 
Action: Mouse moved to (314, 418)
Screenshot: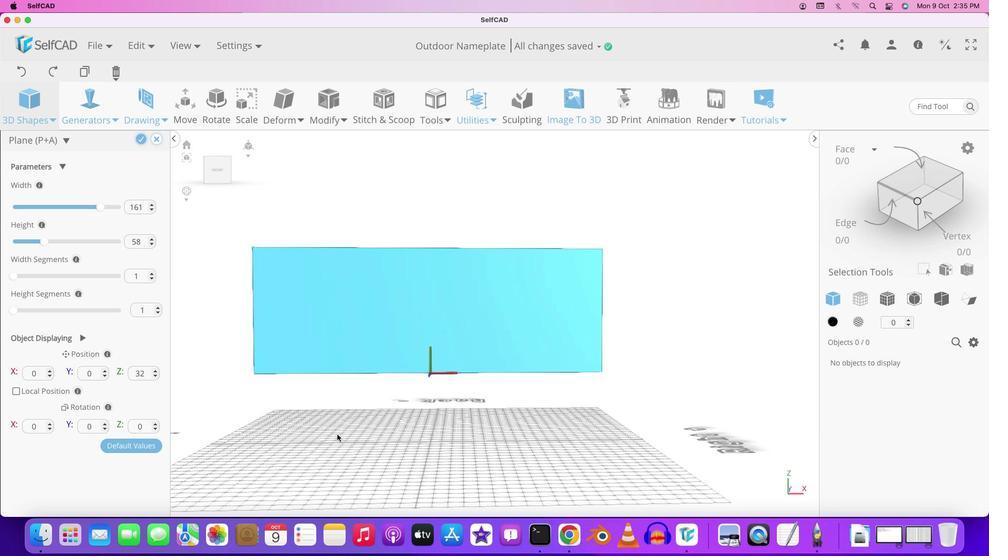 
Action: Key pressed Key.shift
Screenshot: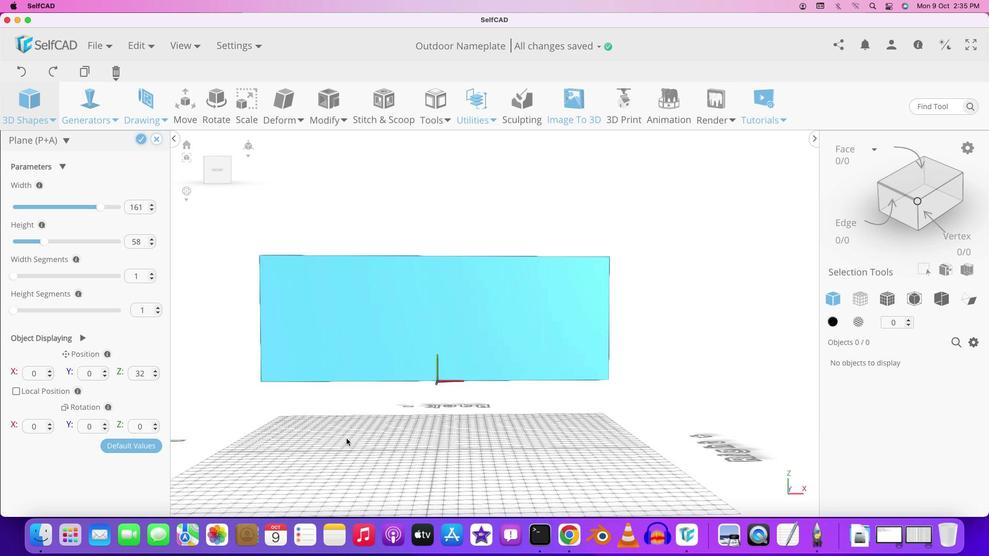 
Action: Mouse moved to (326, 425)
Screenshot: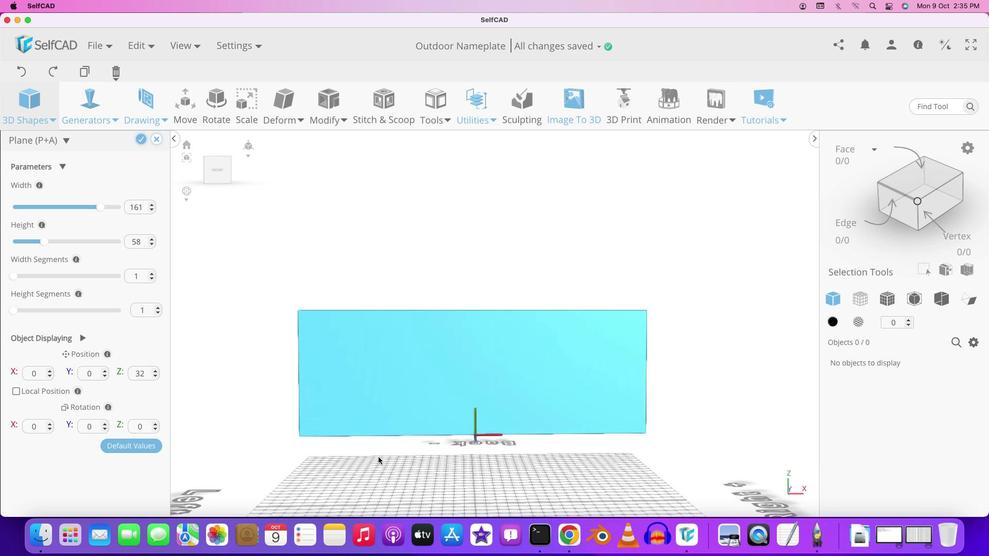 
Action: Mouse pressed left at (326, 425)
Screenshot: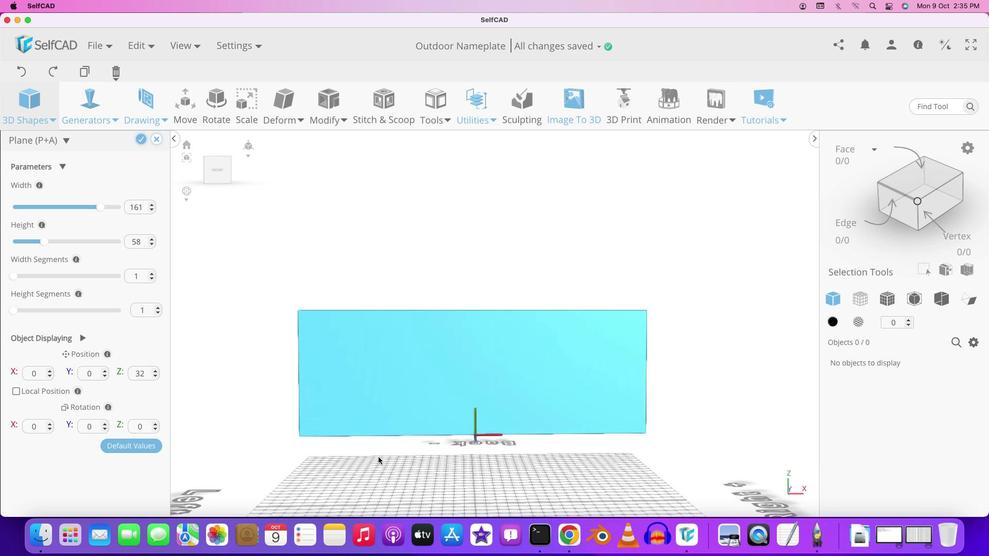 
Action: Mouse moved to (150, 237)
Screenshot: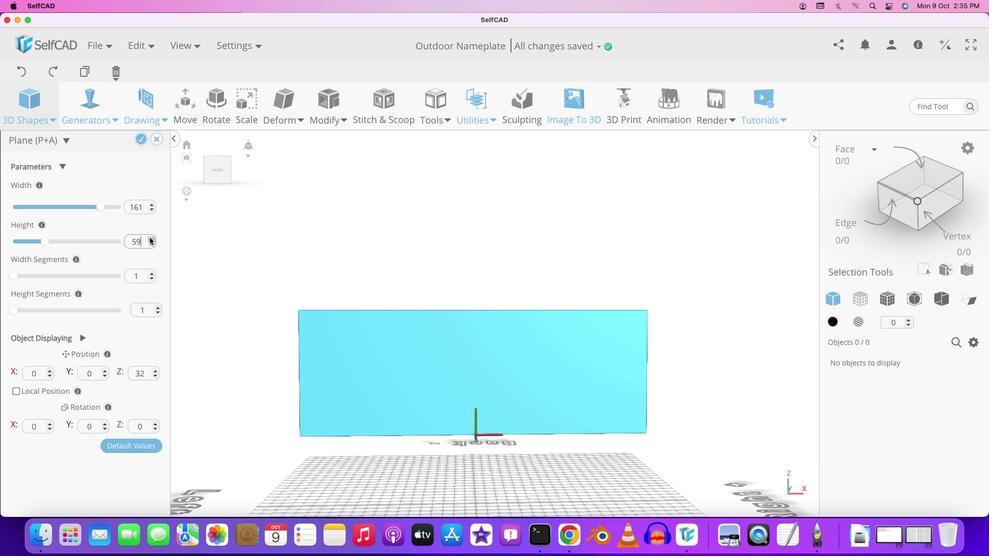 
Action: Mouse pressed left at (150, 237)
Screenshot: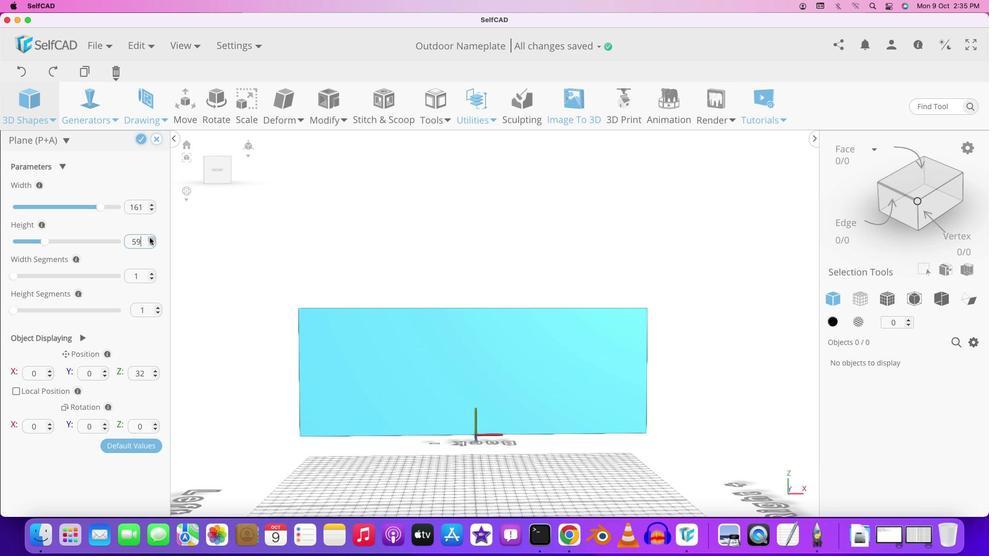 
Action: Mouse moved to (255, 283)
Screenshot: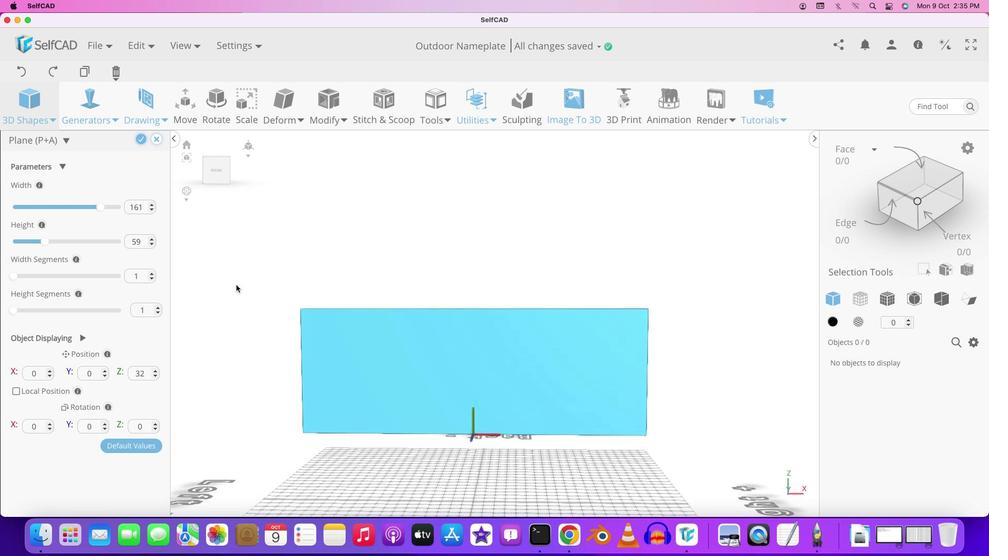 
Action: Mouse pressed left at (255, 283)
Screenshot: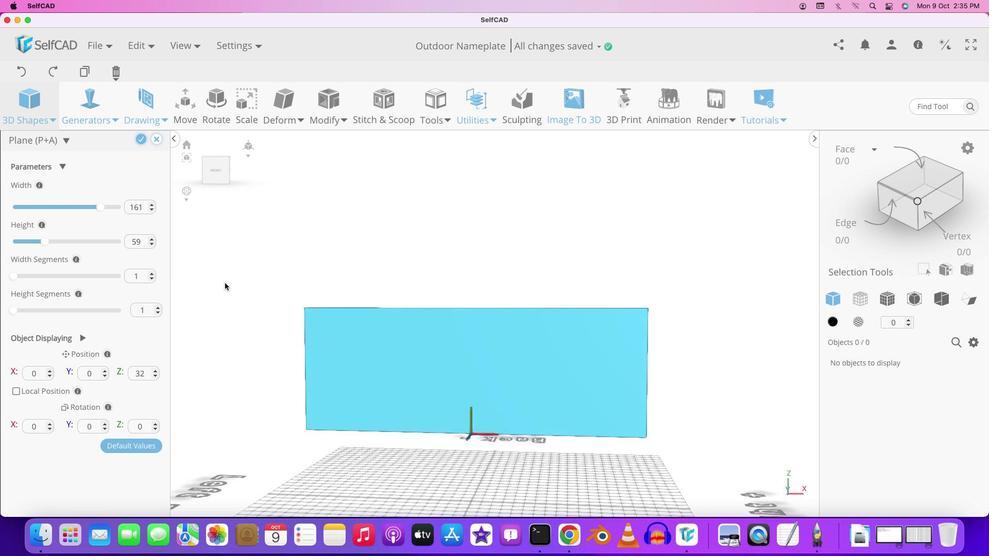 
Action: Mouse moved to (139, 141)
Screenshot: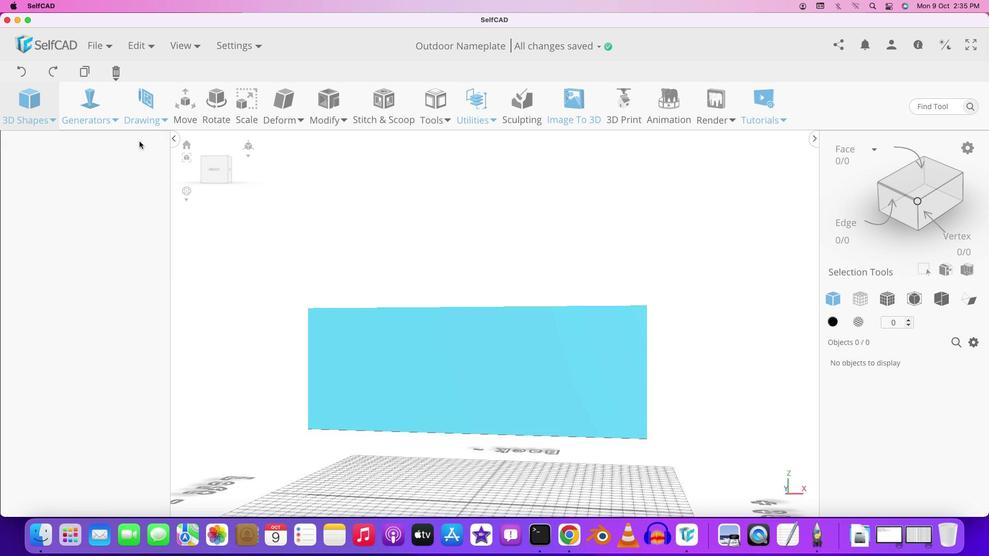 
Action: Mouse pressed left at (139, 141)
Screenshot: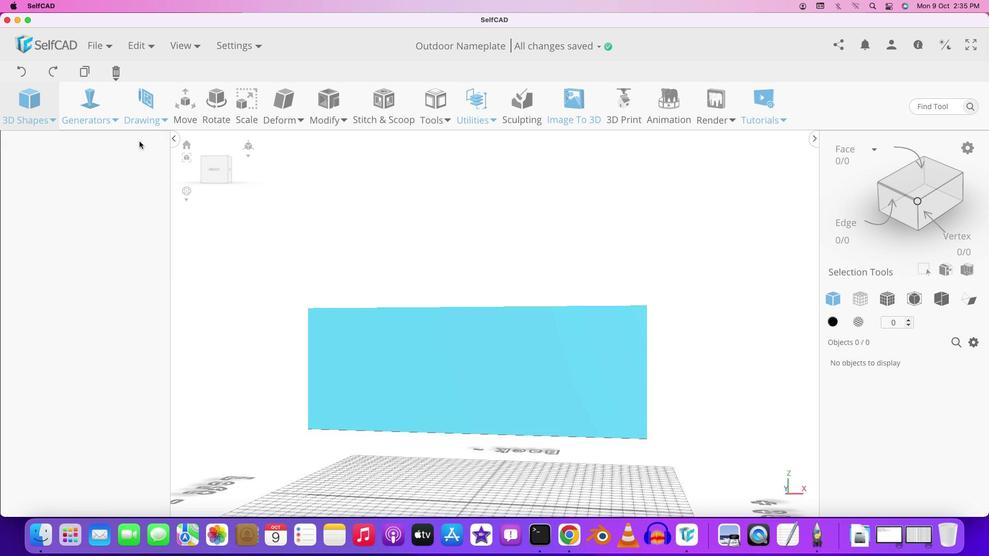 
Action: Mouse moved to (385, 297)
Screenshot: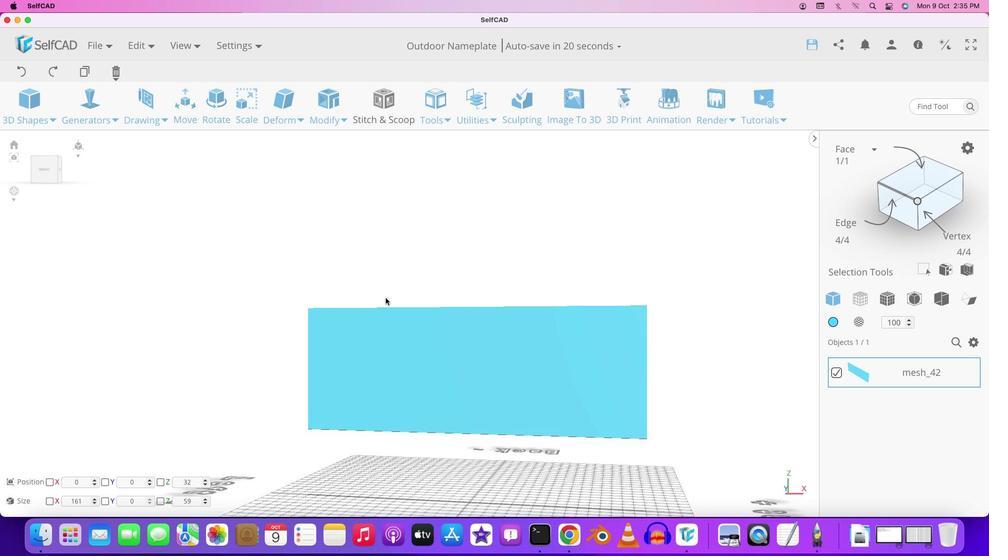 
Action: Key pressed Key.cmd'z'
Screenshot: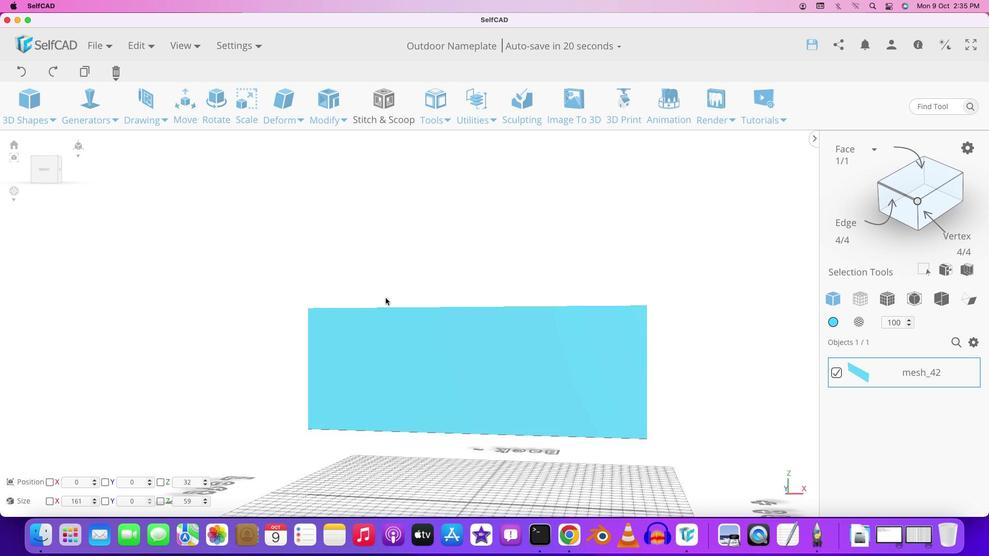 
Action: Mouse moved to (64, 316)
Screenshot: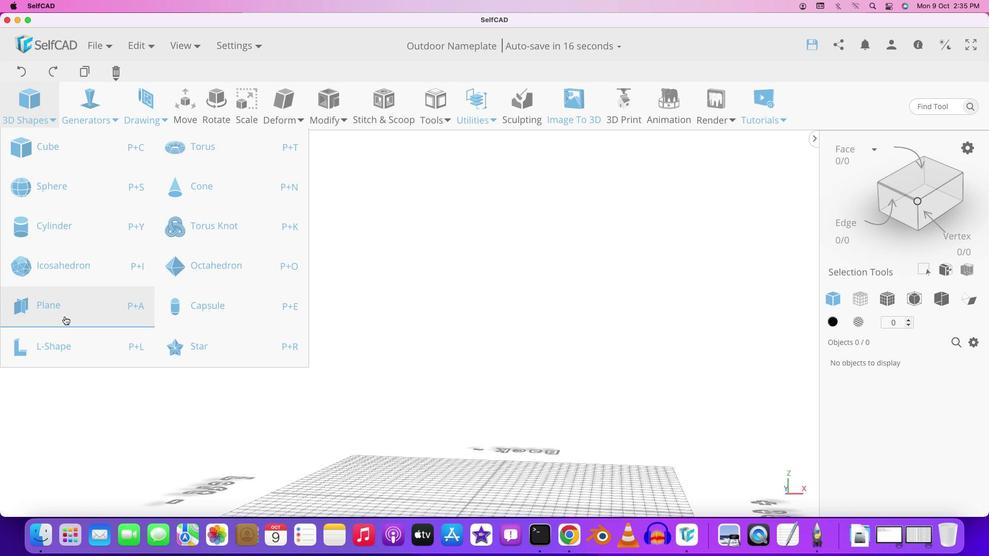 
Action: Mouse pressed left at (64, 316)
Screenshot: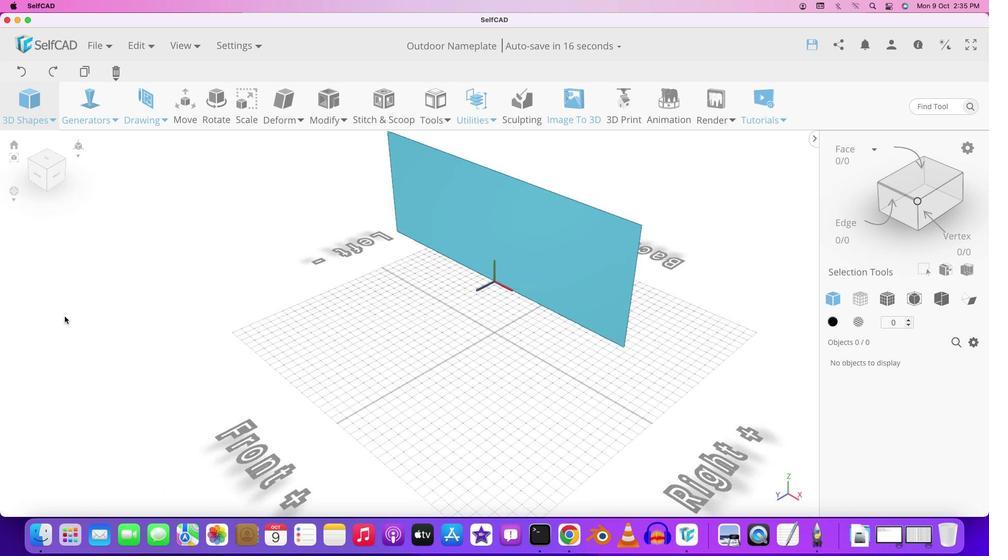 
Action: Mouse moved to (441, 316)
Screenshot: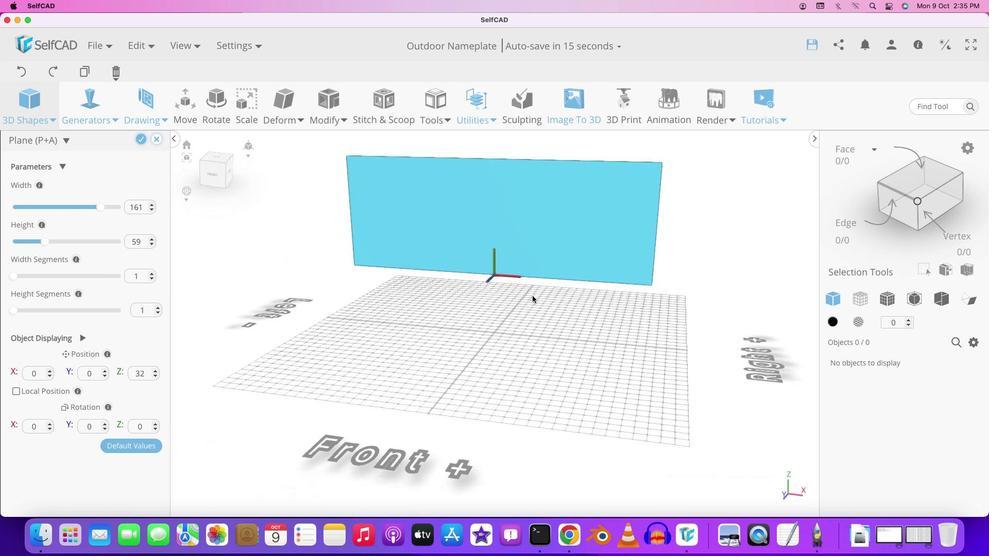 
Action: Mouse pressed left at (441, 316)
Screenshot: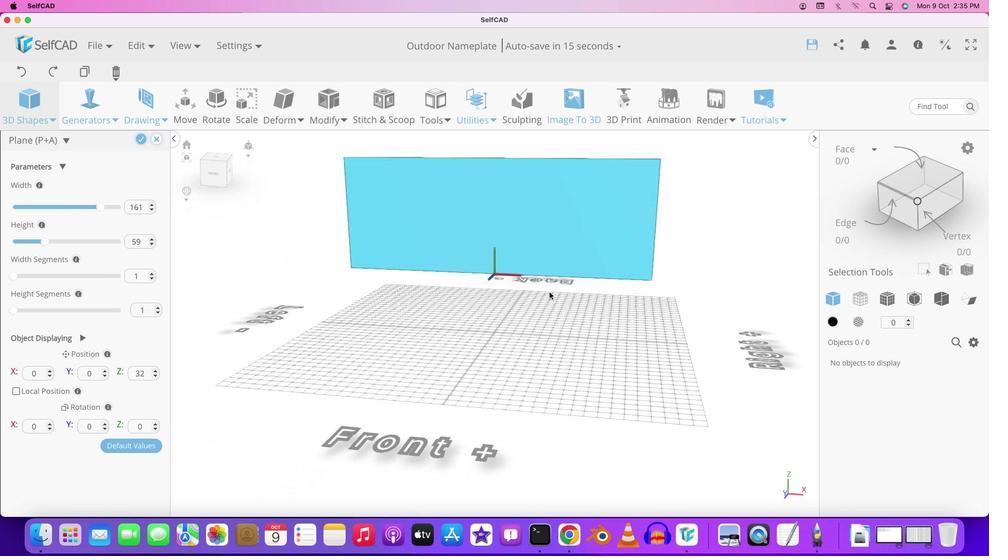 
Action: Mouse moved to (526, 285)
Screenshot: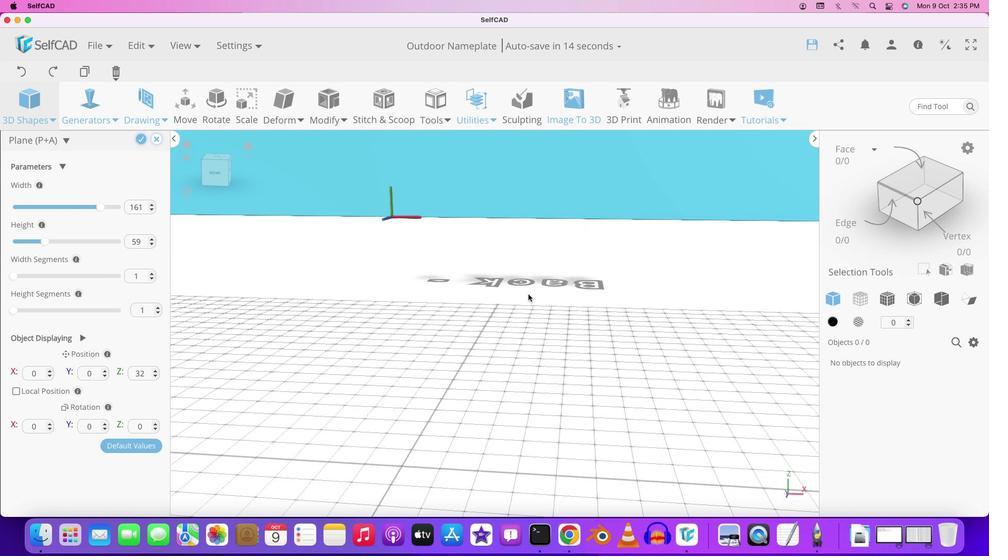 
Action: Mouse scrolled (526, 285) with delta (0, 0)
Screenshot: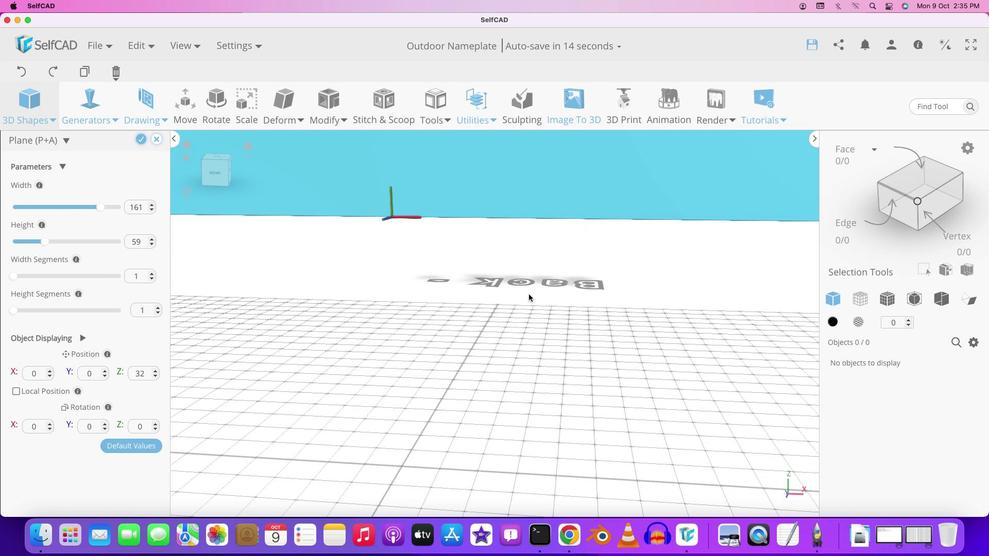 
Action: Mouse moved to (526, 285)
Screenshot: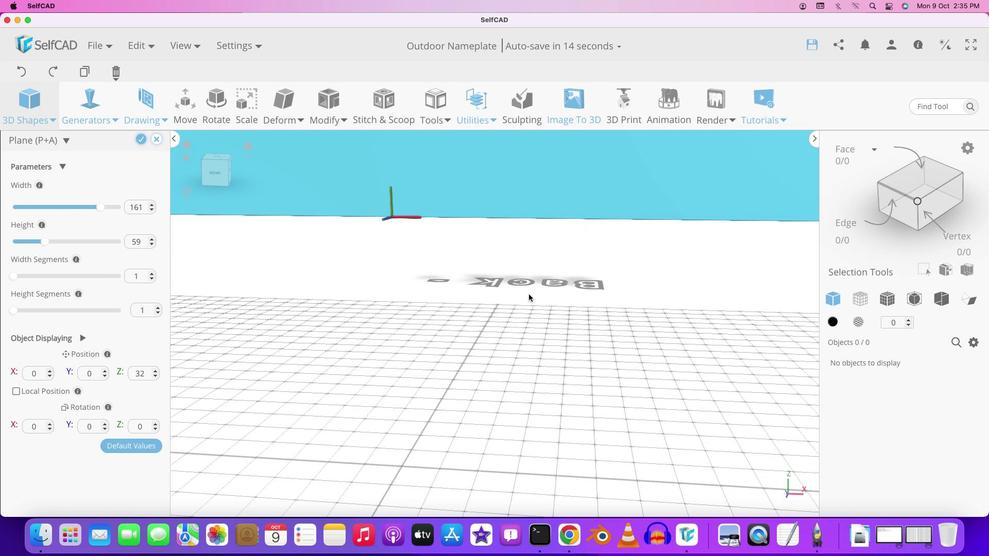 
Action: Mouse scrolled (526, 285) with delta (0, 0)
Screenshot: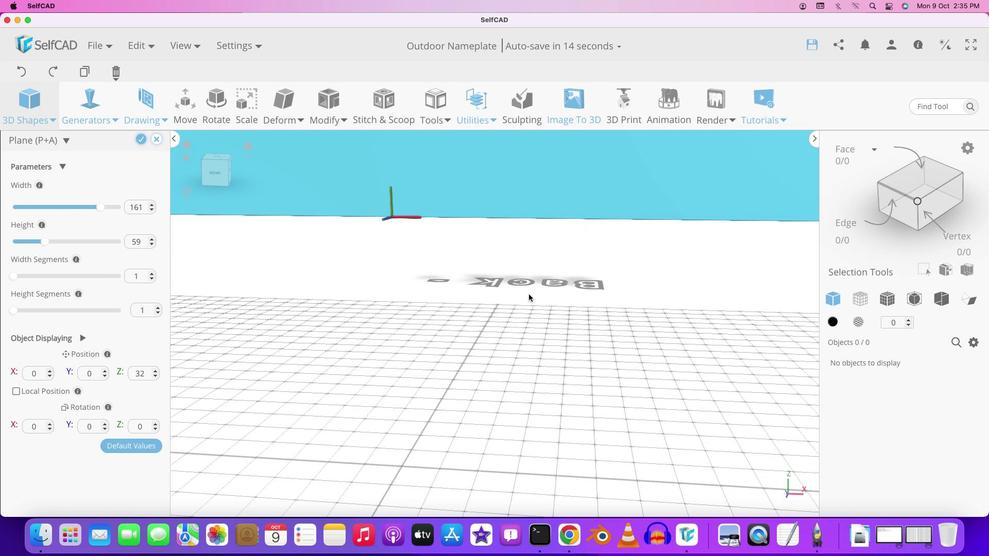 
Action: Mouse moved to (525, 286)
Screenshot: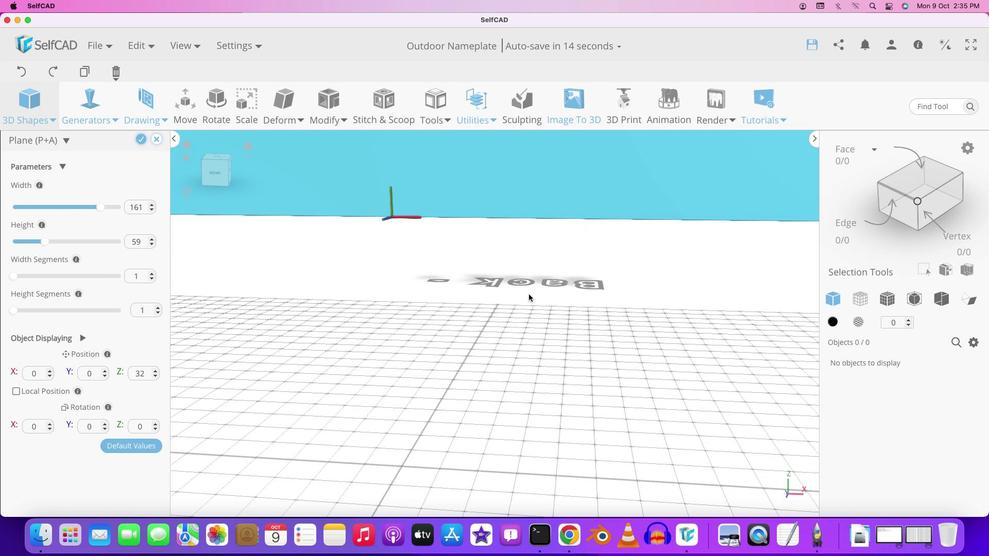
Action: Mouse scrolled (525, 286) with delta (0, 1)
Screenshot: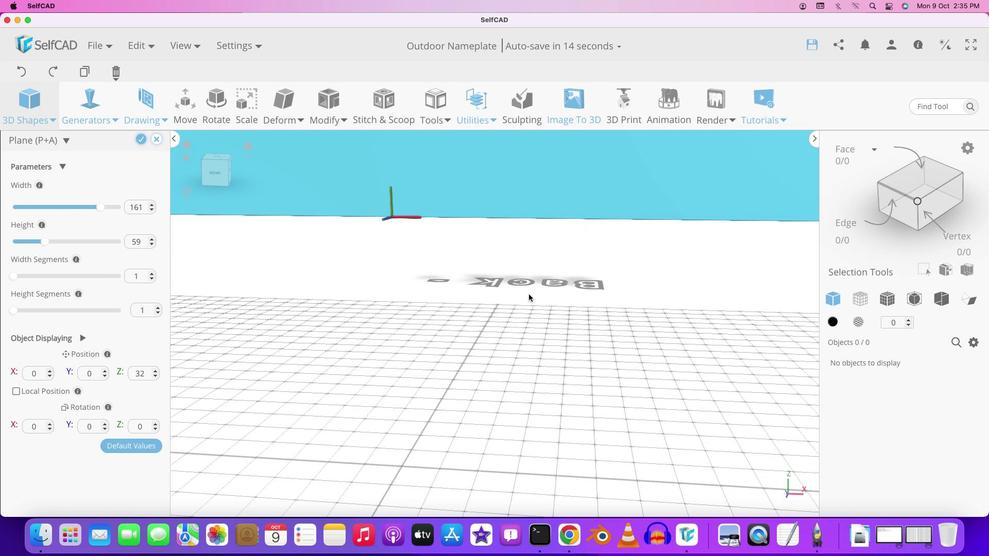 
Action: Mouse moved to (524, 290)
Screenshot: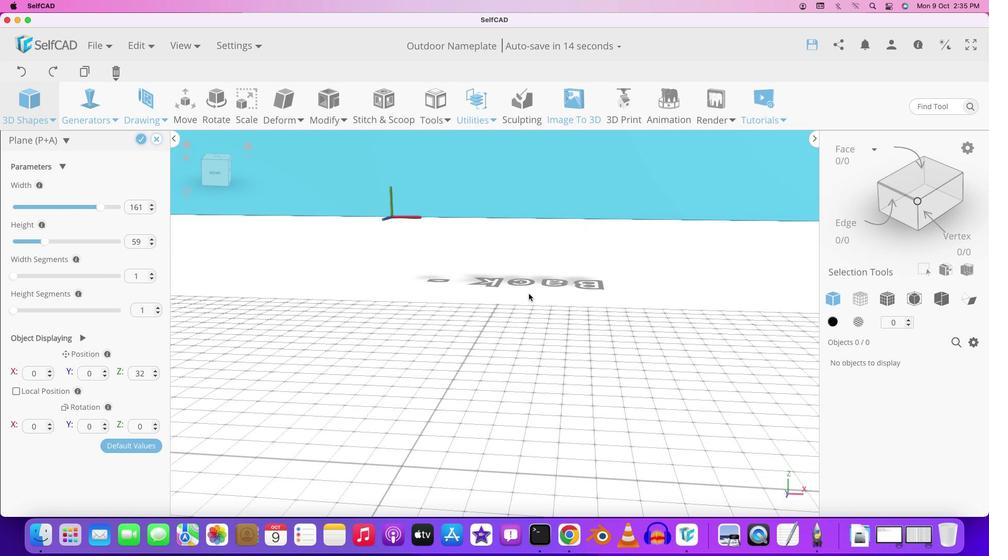 
Action: Mouse scrolled (524, 290) with delta (0, 2)
Screenshot: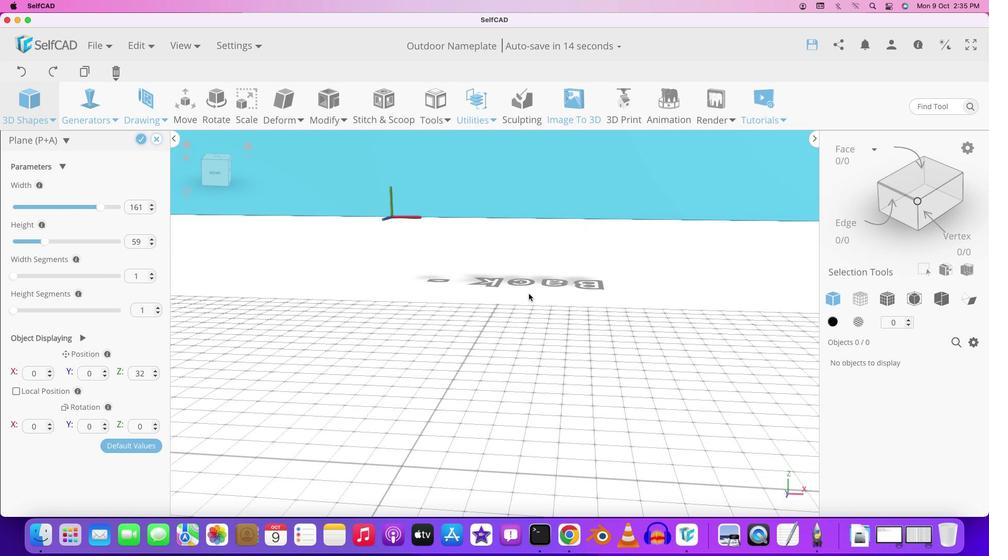 
Action: Mouse moved to (522, 296)
Screenshot: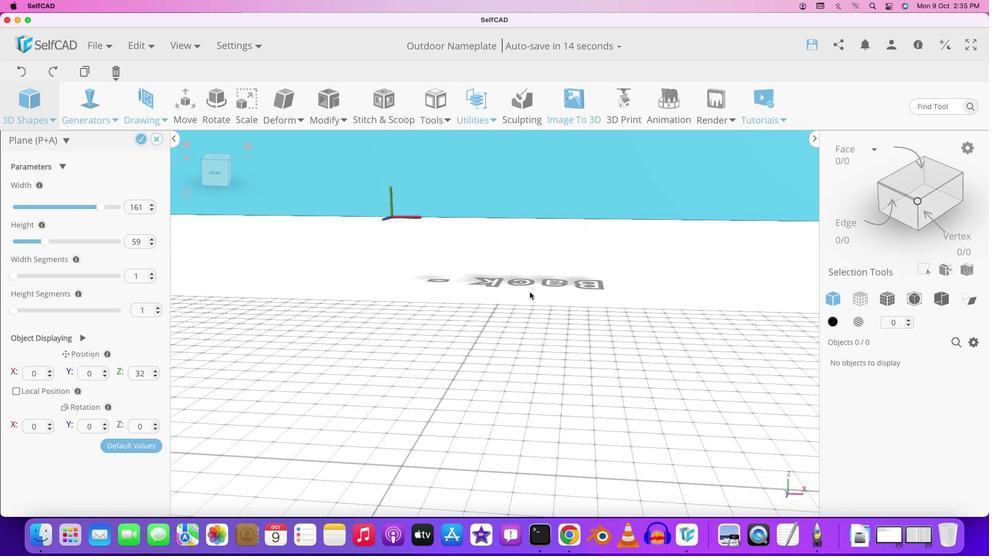 
Action: Mouse scrolled (522, 296) with delta (0, 3)
Screenshot: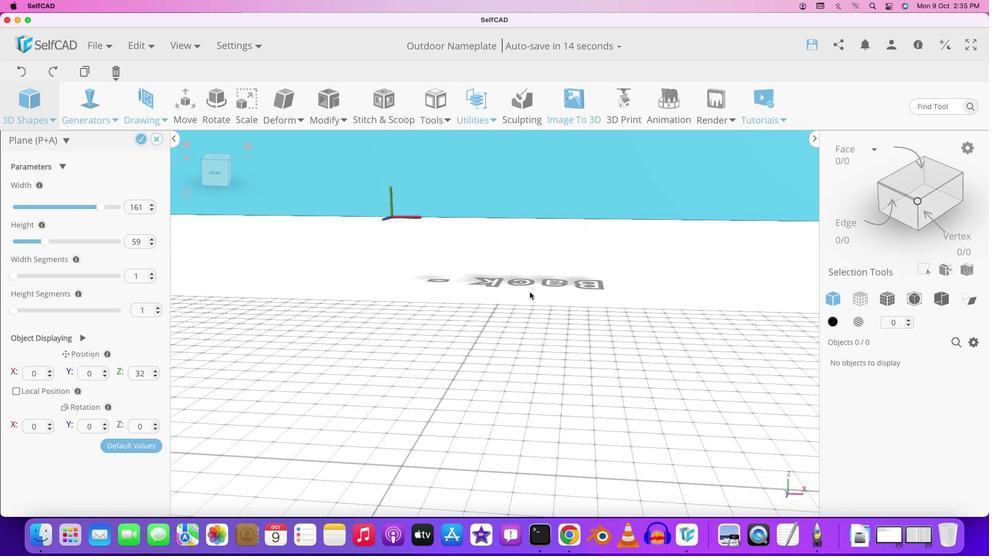 
Action: Mouse moved to (530, 292)
Screenshot: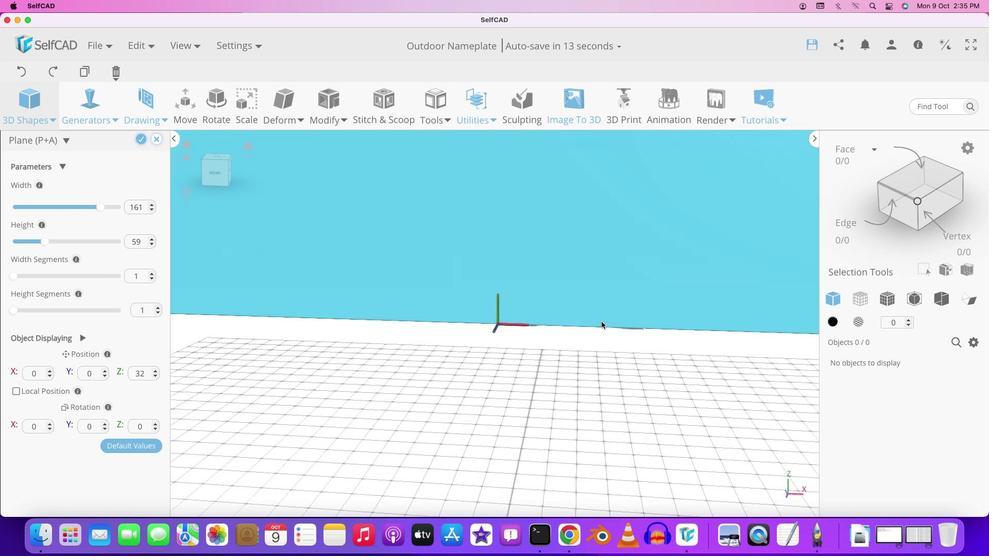 
Action: Key pressed Key.shift
Screenshot: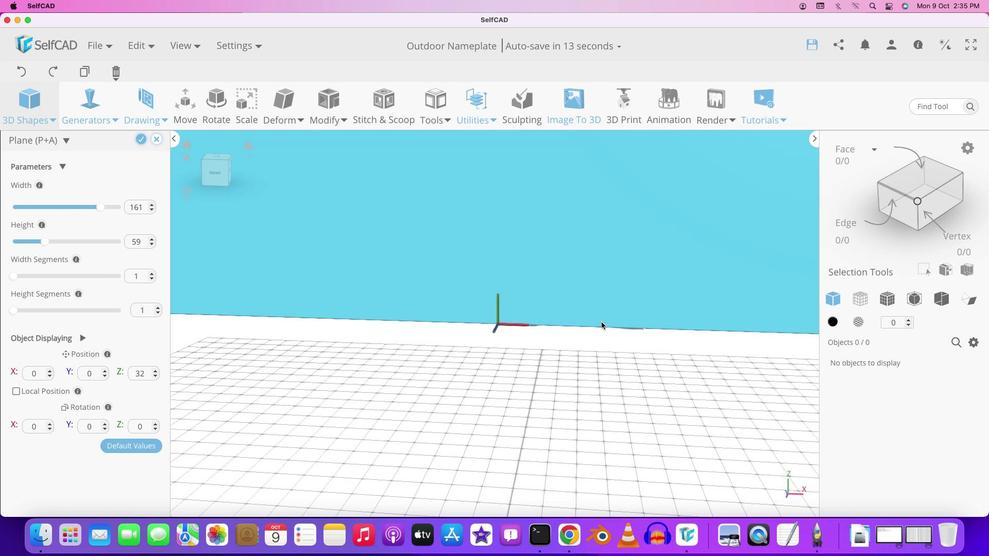 
Action: Mouse moved to (533, 293)
Screenshot: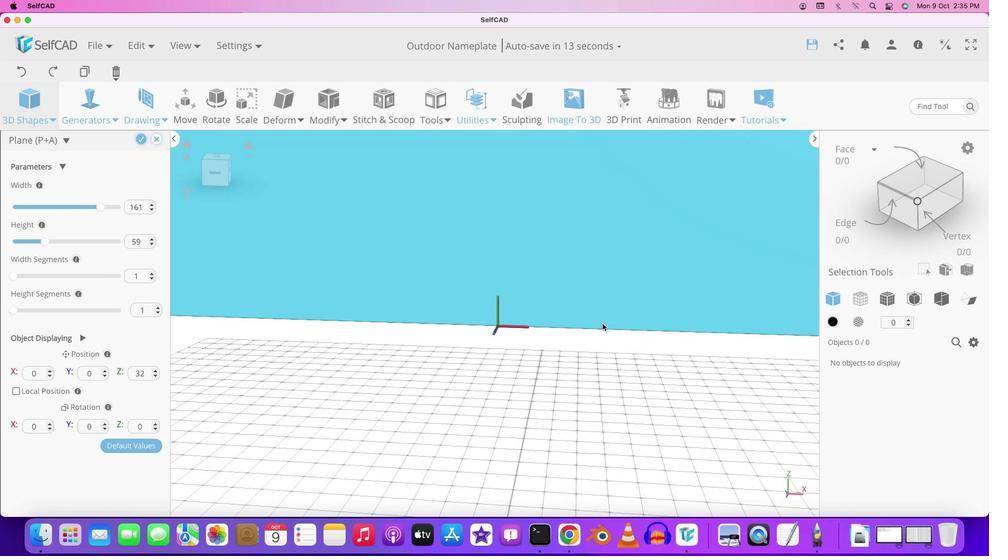 
Action: Mouse pressed left at (533, 293)
Screenshot: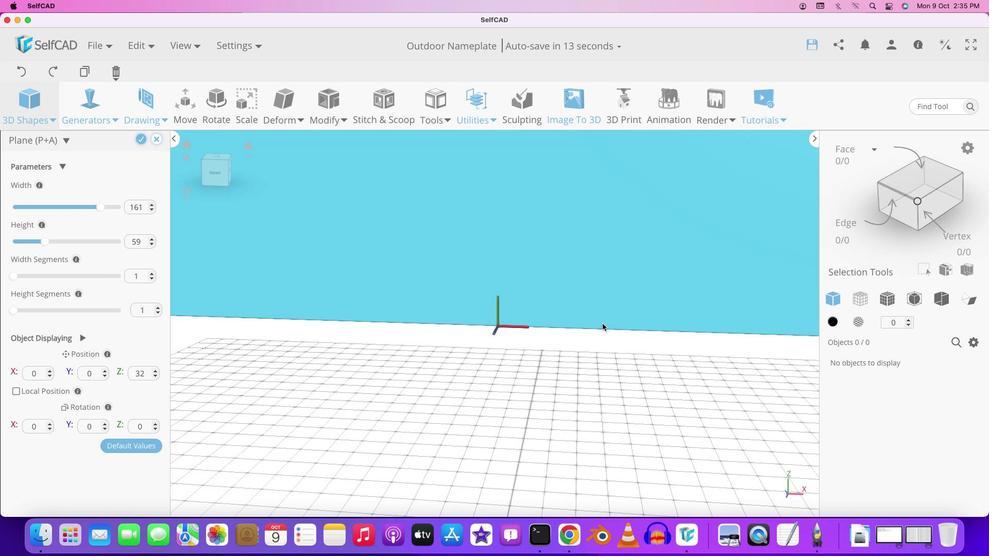 
Action: Mouse moved to (602, 325)
Screenshot: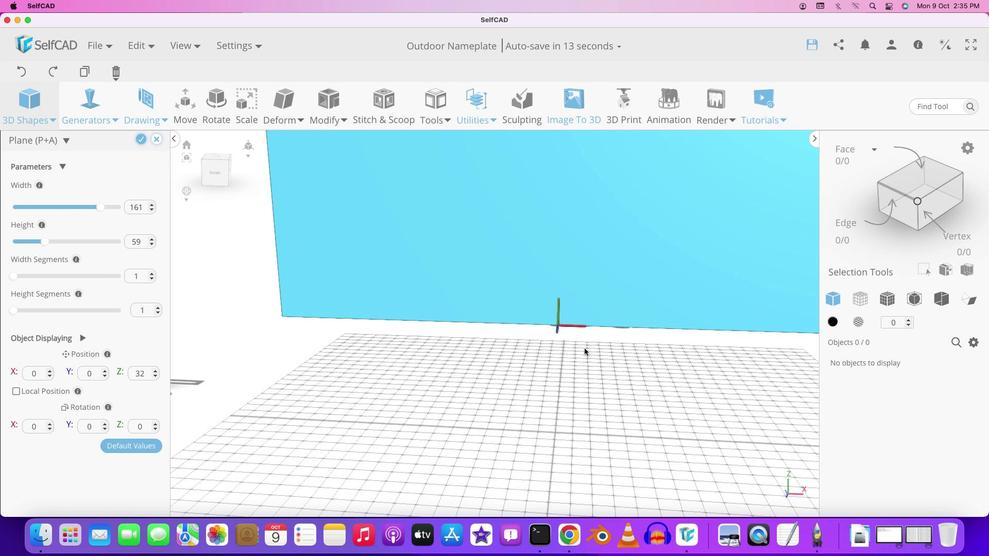 
Action: Mouse scrolled (602, 325) with delta (0, 0)
Screenshot: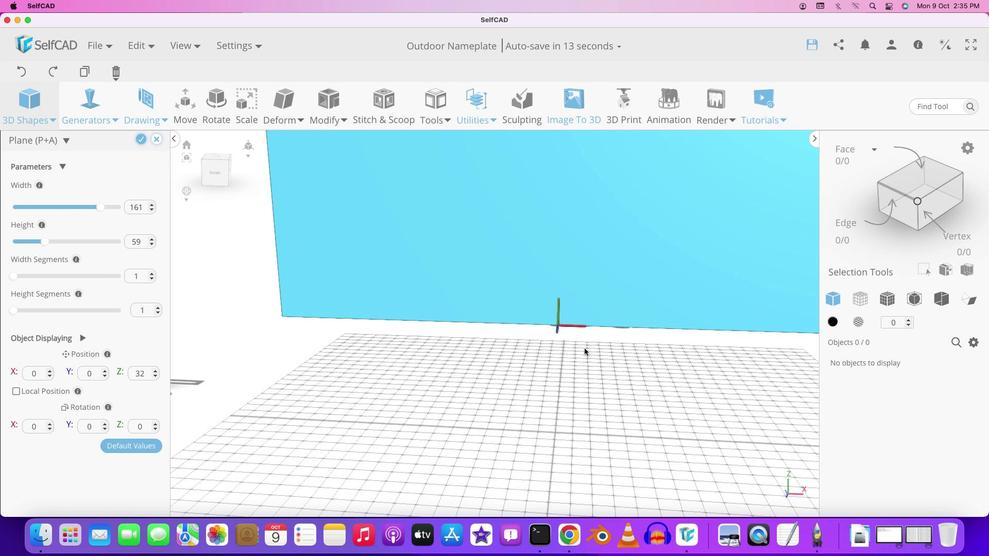 
Action: Mouse scrolled (602, 325) with delta (0, 0)
Screenshot: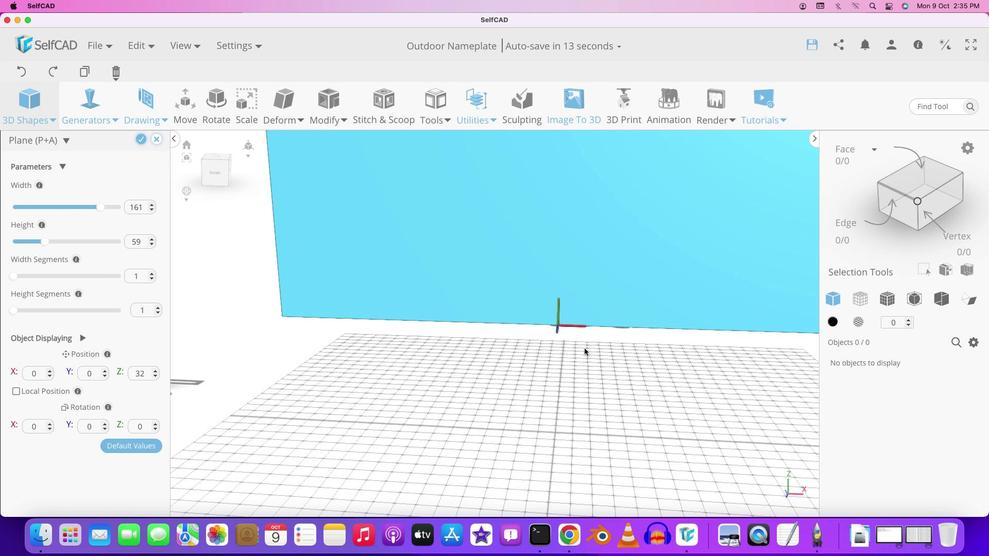 
Action: Mouse scrolled (602, 325) with delta (0, -1)
Screenshot: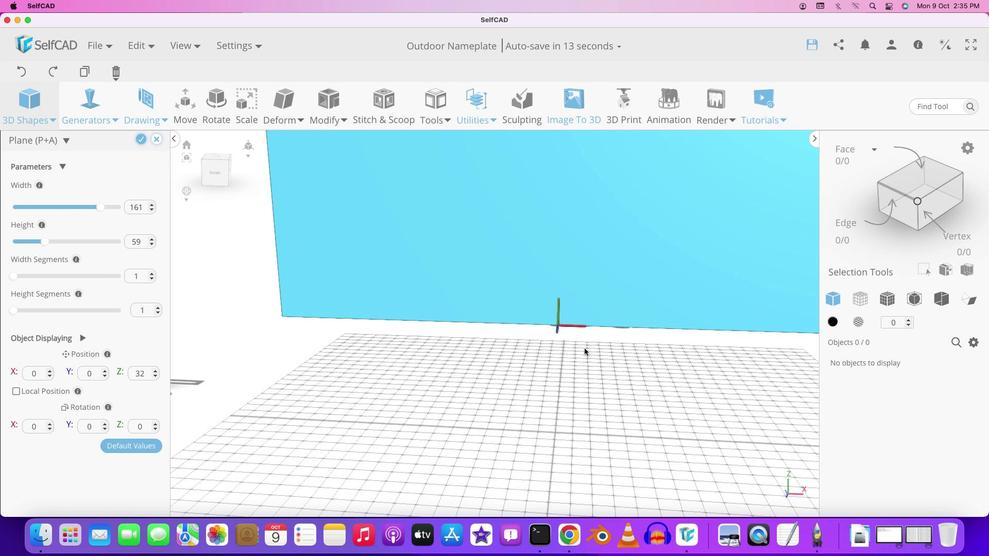 
Action: Mouse scrolled (602, 325) with delta (0, -2)
Screenshot: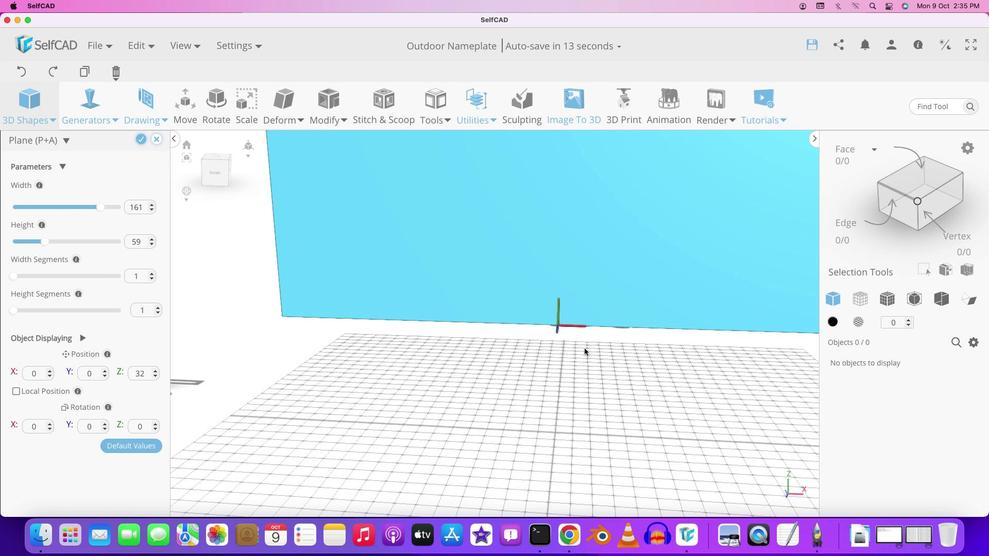 
Action: Mouse moved to (584, 349)
Screenshot: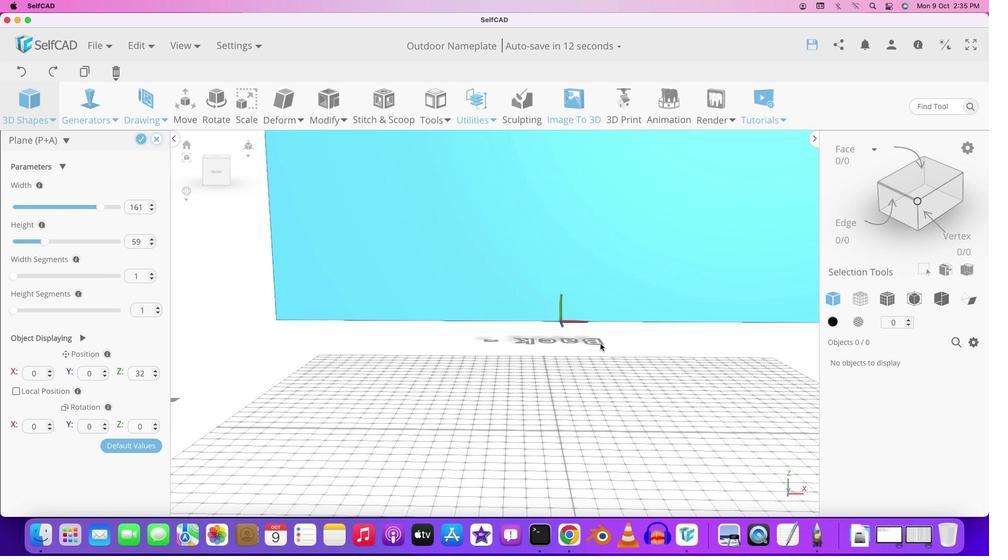 
Action: Mouse pressed left at (584, 349)
Screenshot: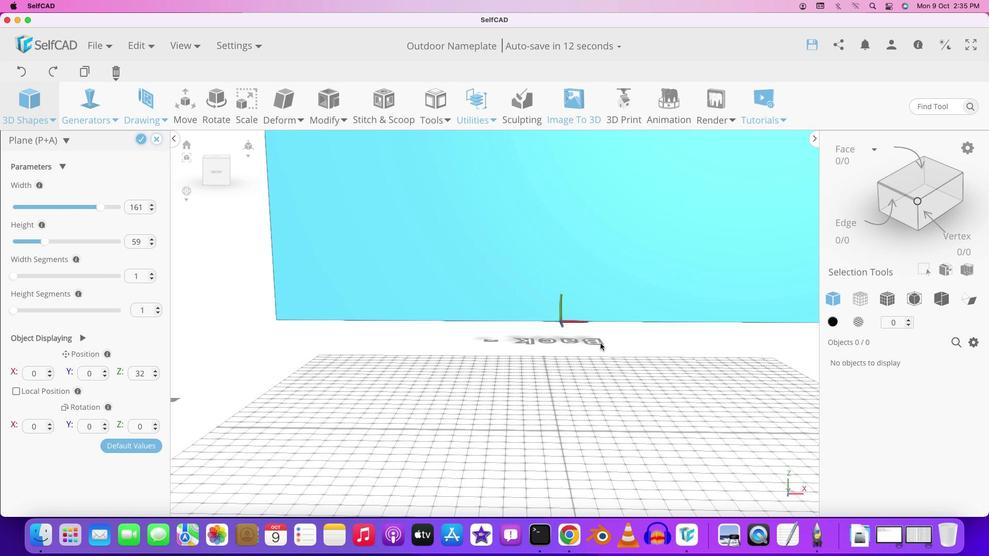 
Action: Mouse moved to (601, 343)
Screenshot: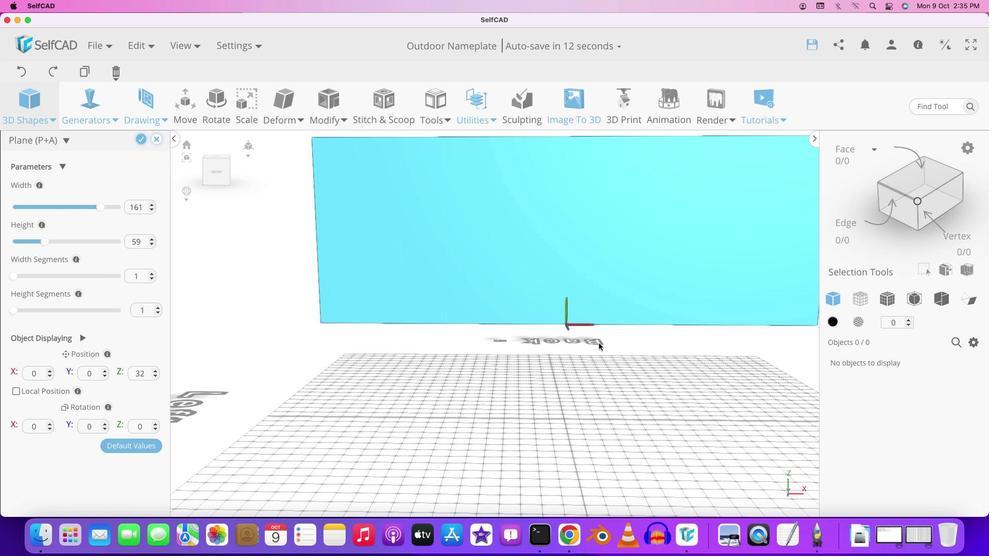 
Action: Mouse scrolled (601, 343) with delta (0, 0)
Screenshot: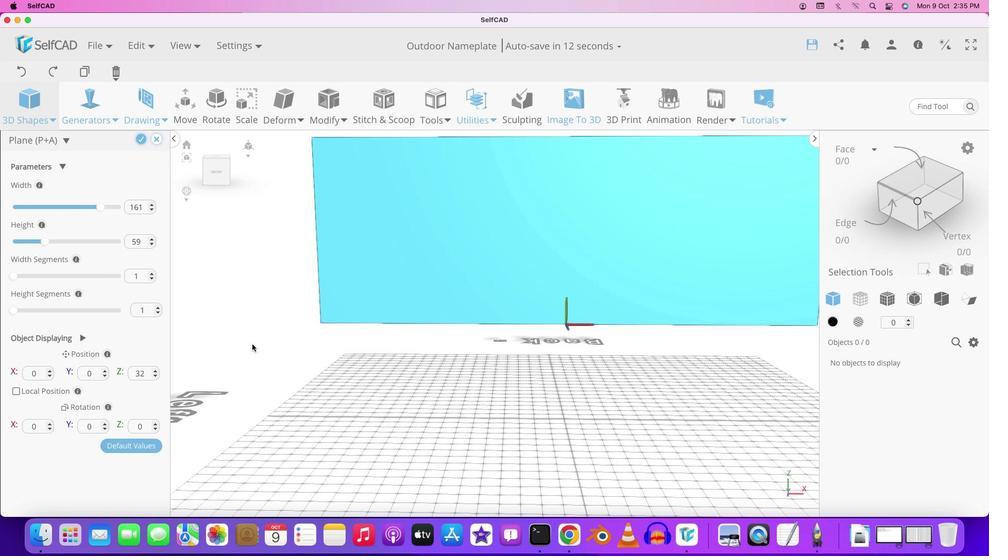 
Action: Mouse scrolled (601, 343) with delta (0, 0)
Screenshot: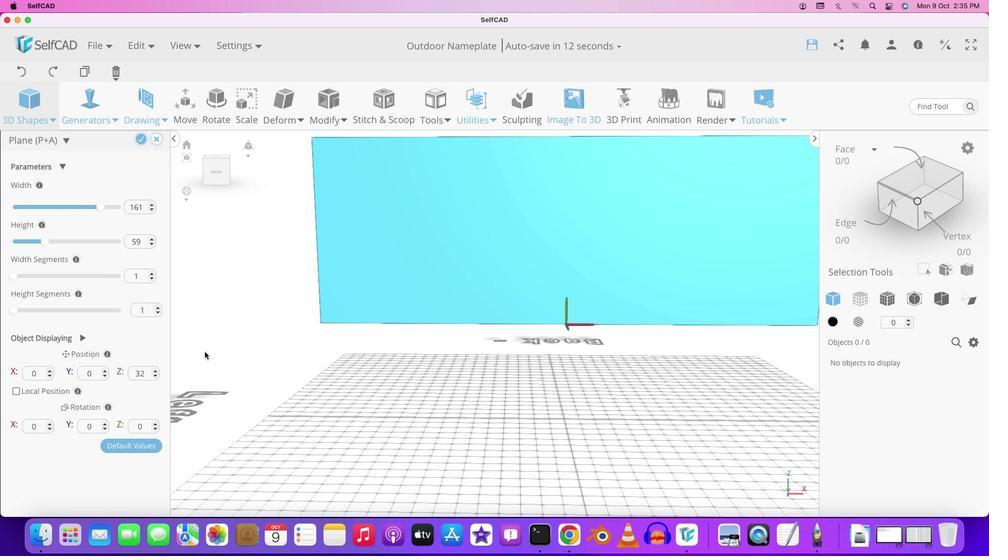 
Action: Mouse moved to (15, 278)
Screenshot: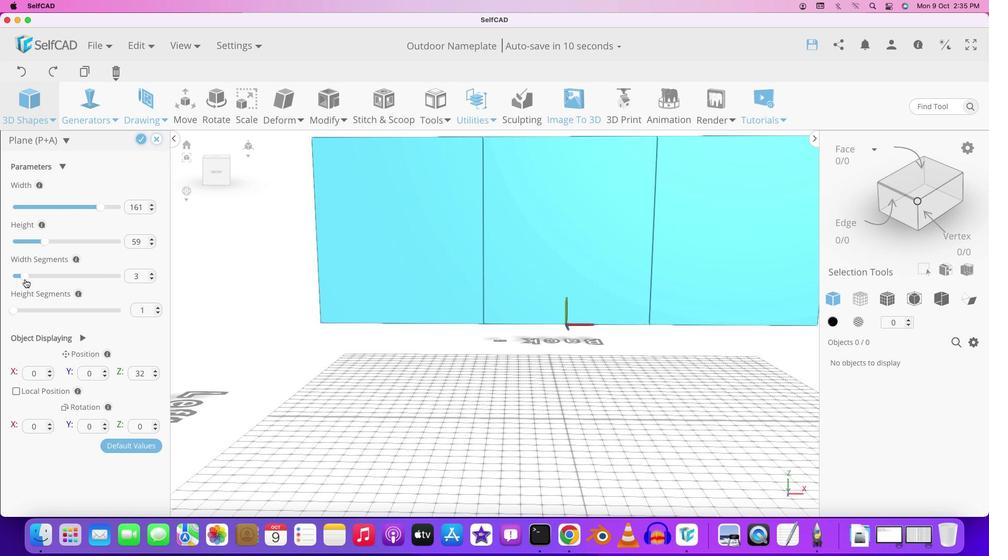 
Action: Mouse pressed left at (15, 278)
Screenshot: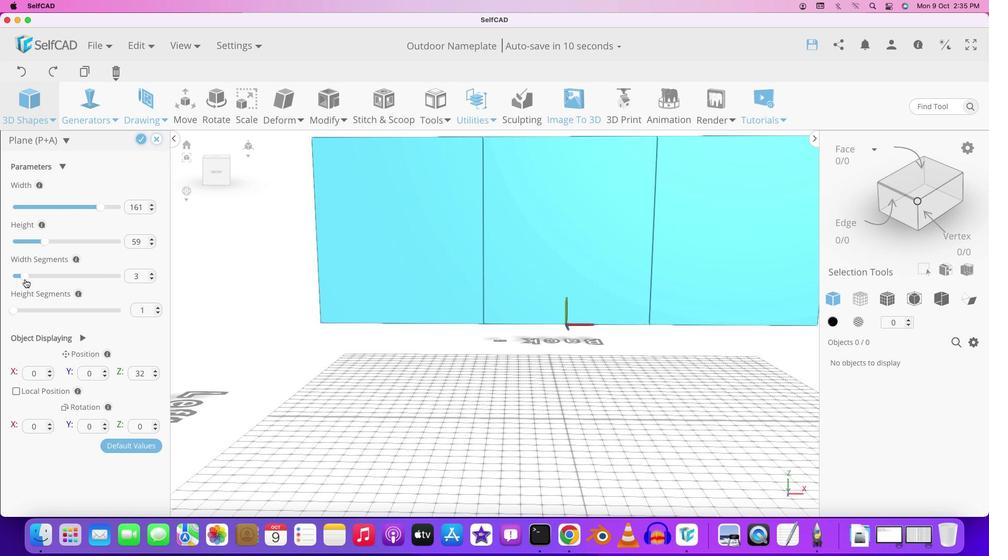 
Action: Mouse moved to (14, 310)
Screenshot: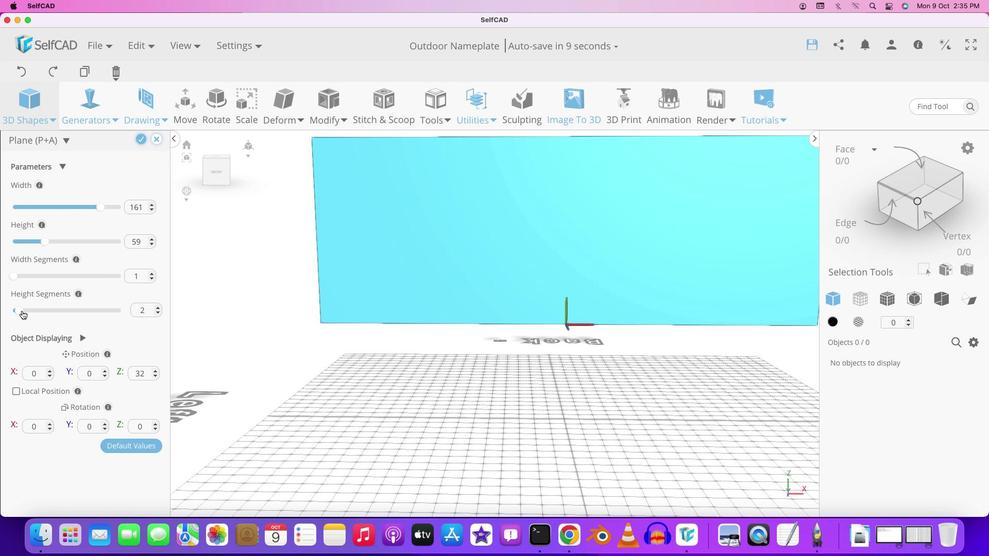 
Action: Mouse pressed left at (14, 310)
Screenshot: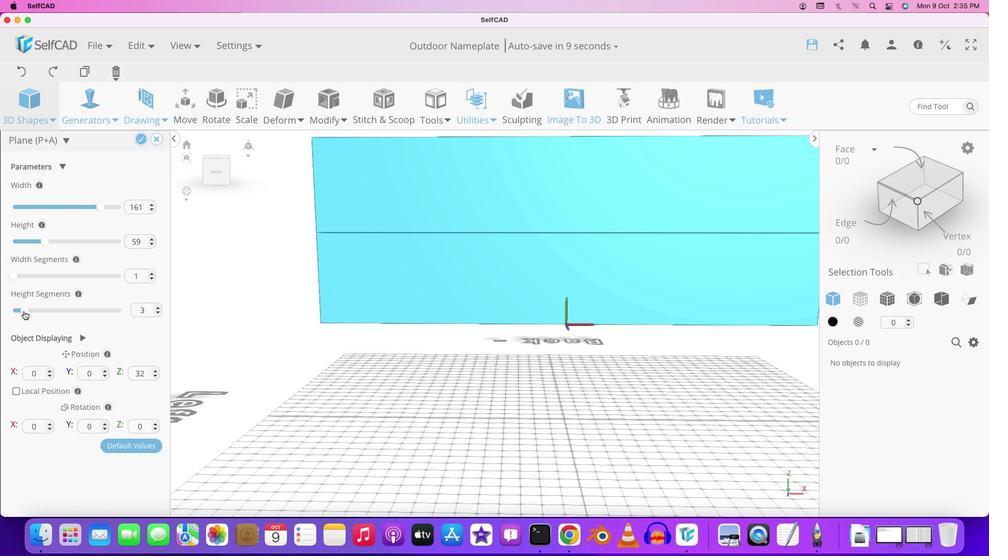 
Action: Mouse moved to (13, 278)
Screenshot: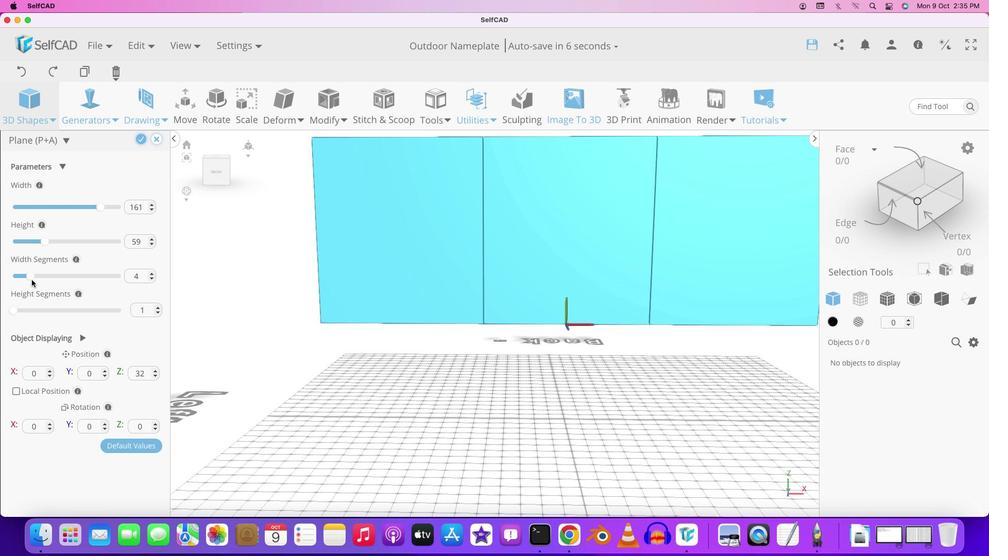 
Action: Mouse pressed left at (13, 278)
Screenshot: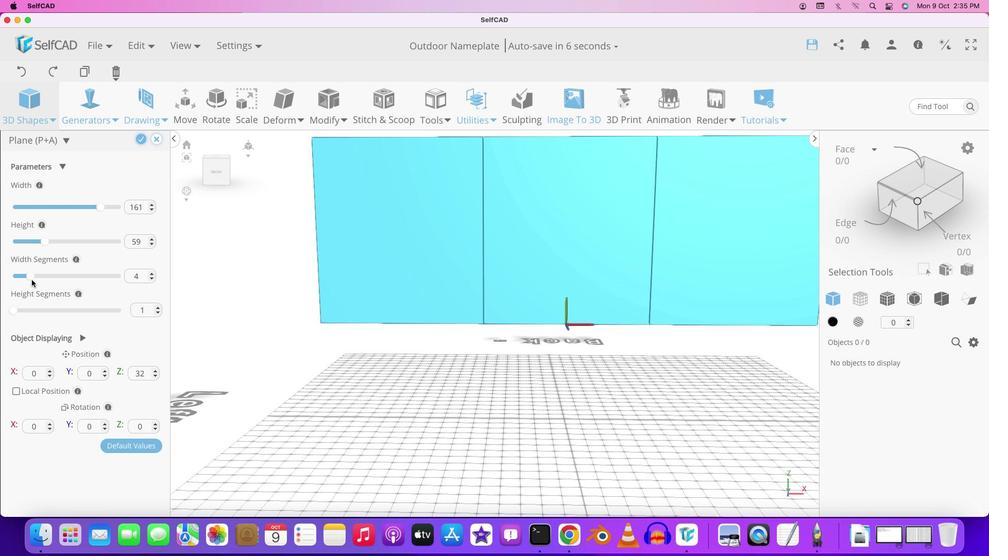 
Action: Mouse moved to (356, 312)
Screenshot: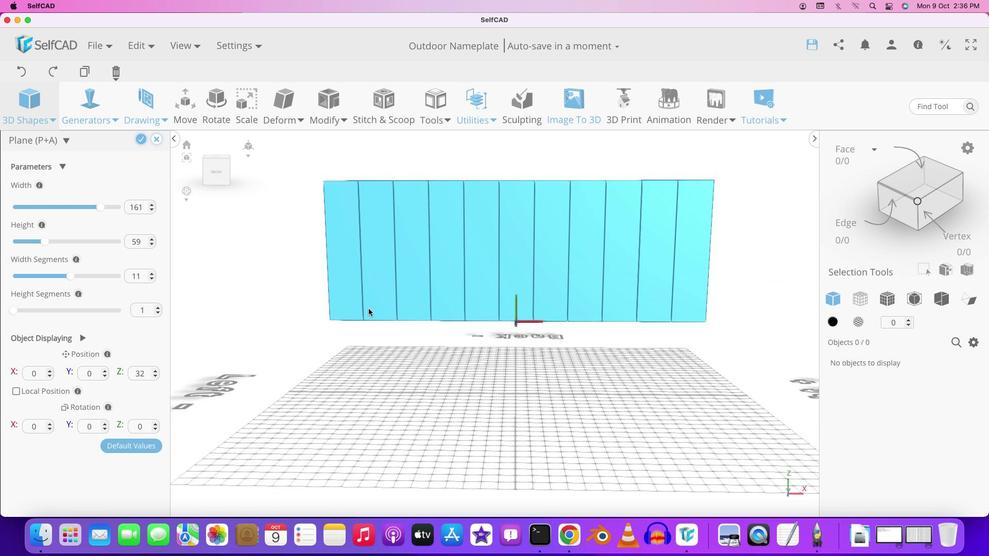 
Action: Mouse scrolled (356, 312) with delta (0, 0)
Screenshot: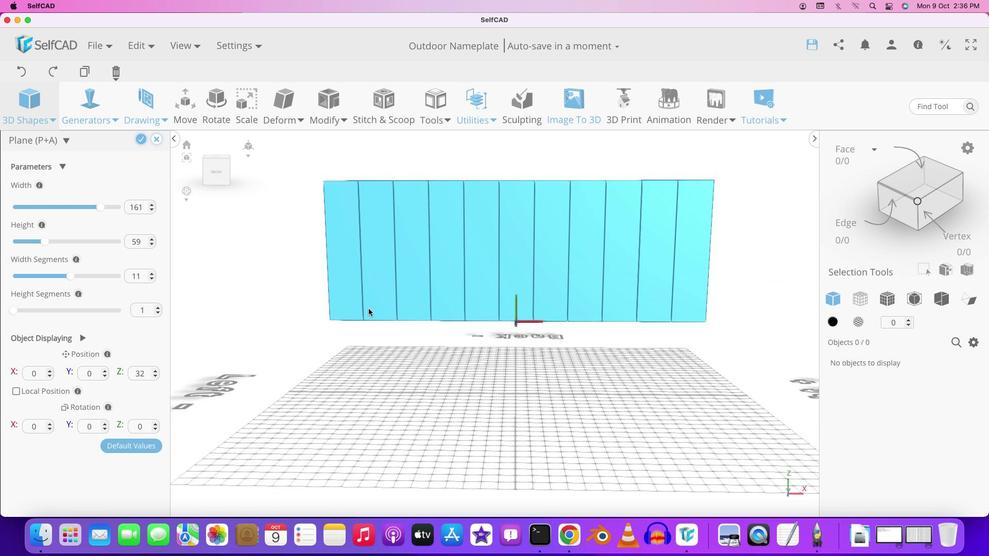 
Action: Mouse moved to (358, 311)
Screenshot: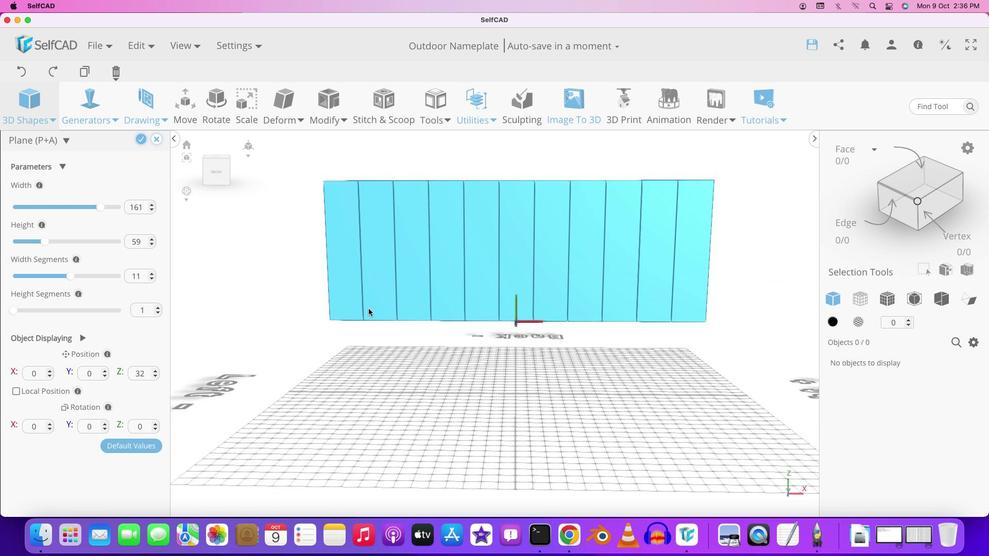 
Action: Mouse scrolled (358, 311) with delta (0, 0)
Screenshot: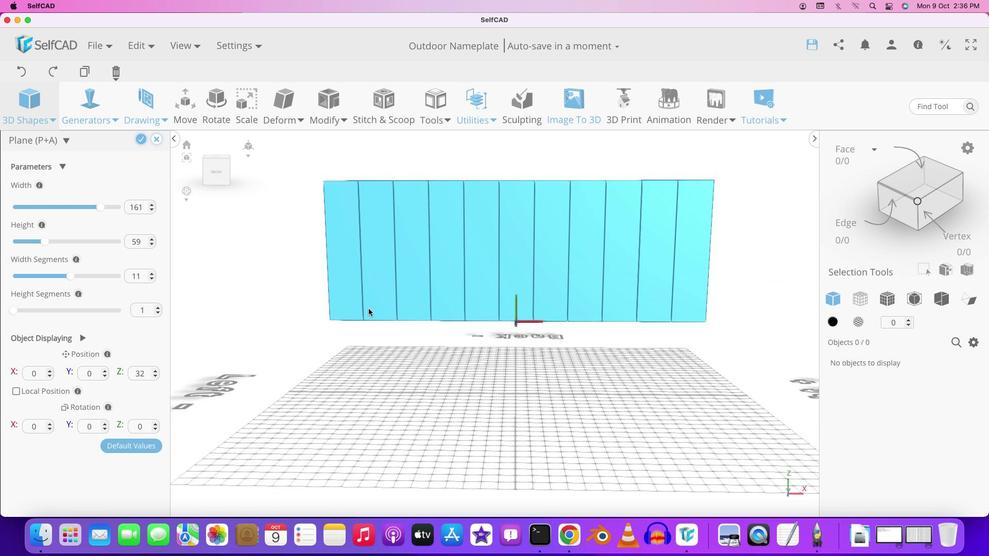 
Action: Mouse moved to (360, 311)
Screenshot: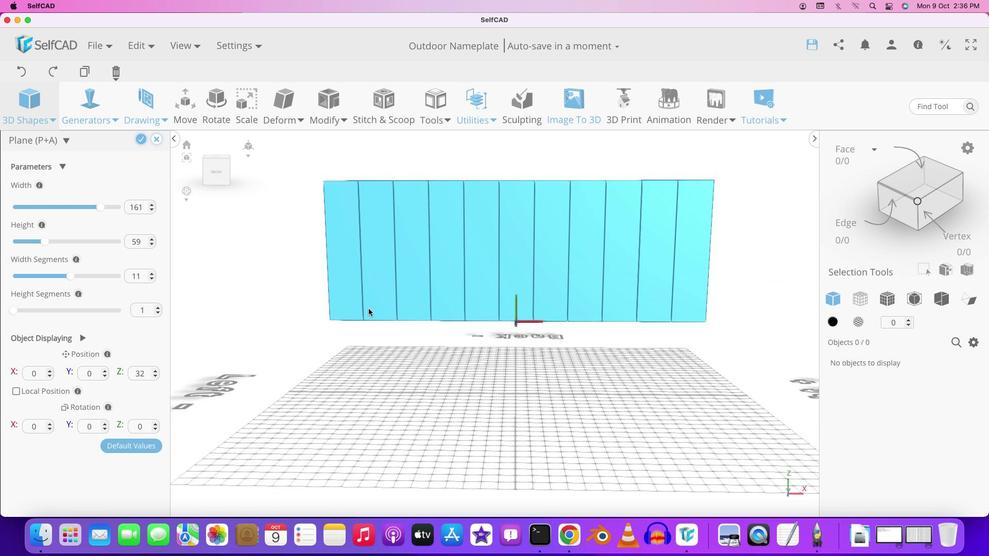 
Action: Mouse scrolled (360, 311) with delta (0, -1)
Screenshot: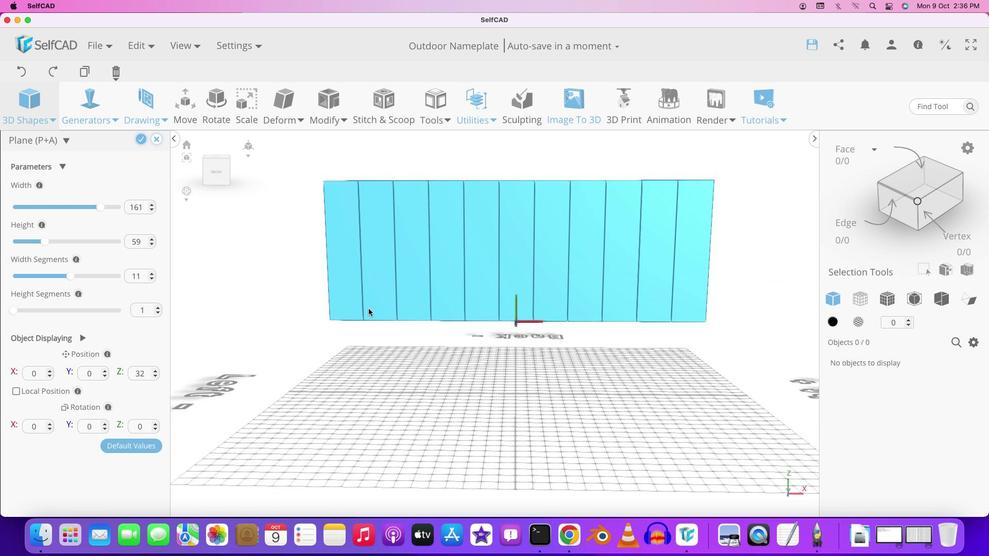 
Action: Mouse moved to (69, 278)
Screenshot: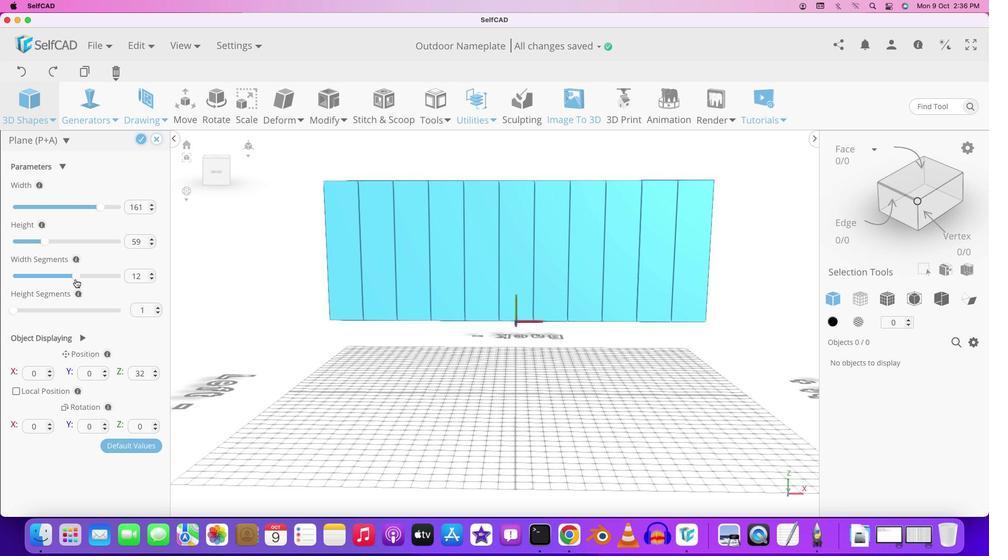 
Action: Mouse pressed left at (69, 278)
Screenshot: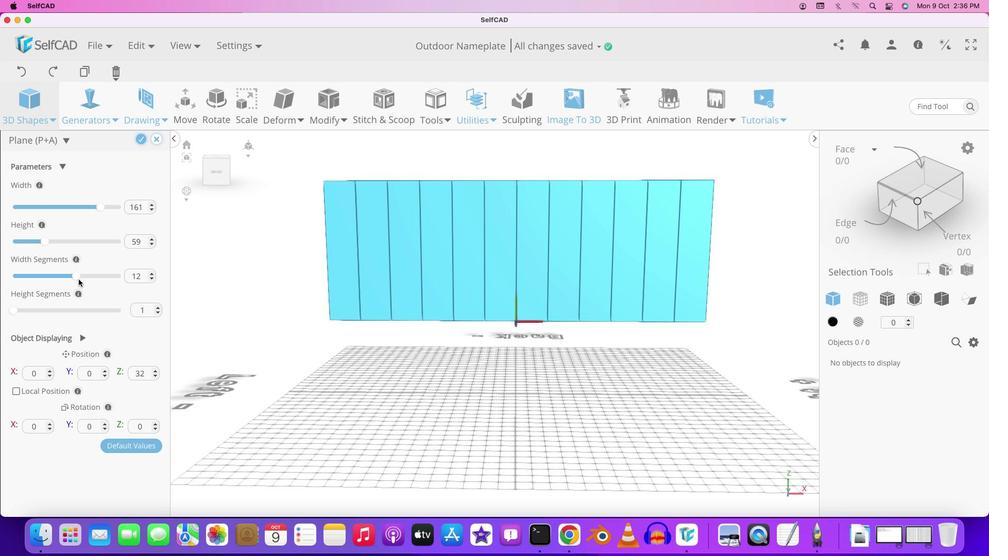 
Action: Mouse moved to (141, 140)
Screenshot: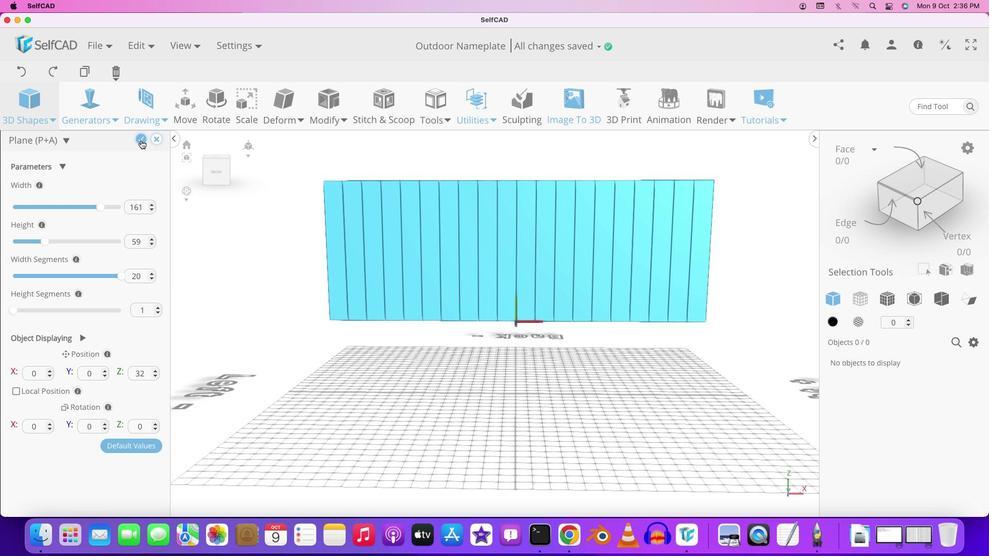 
Action: Mouse pressed left at (141, 140)
Screenshot: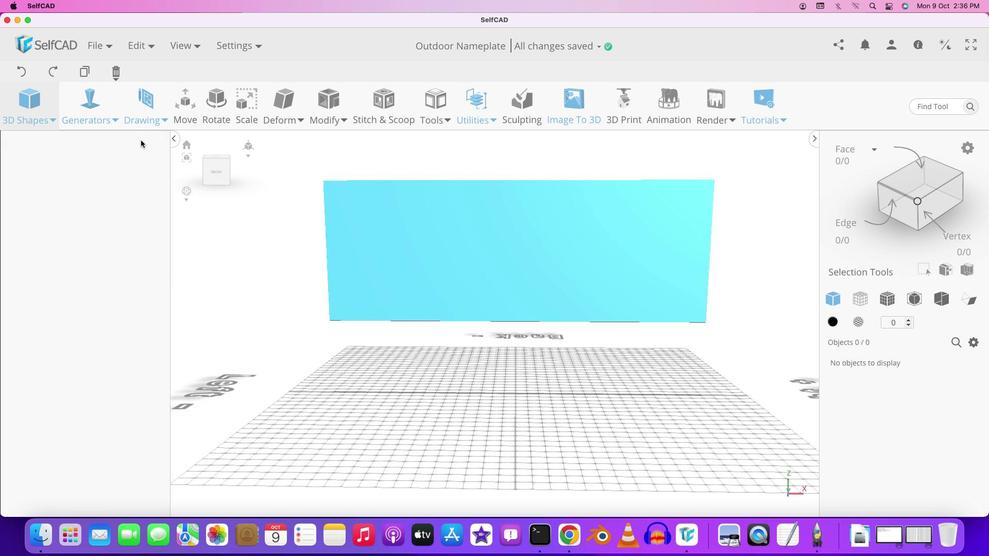 
Action: Mouse moved to (399, 229)
Screenshot: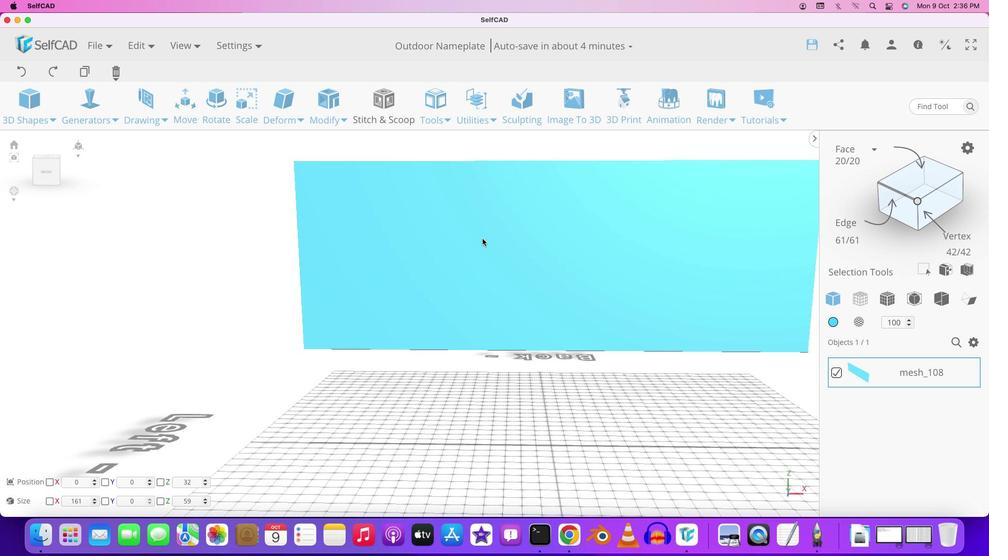 
Action: Mouse scrolled (399, 229) with delta (0, 0)
Screenshot: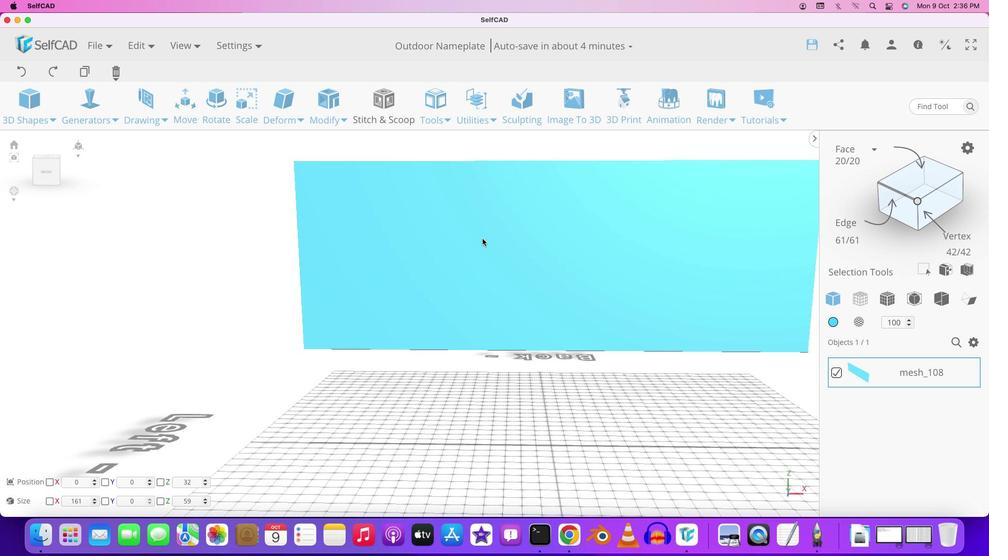 
Action: Mouse moved to (405, 233)
Screenshot: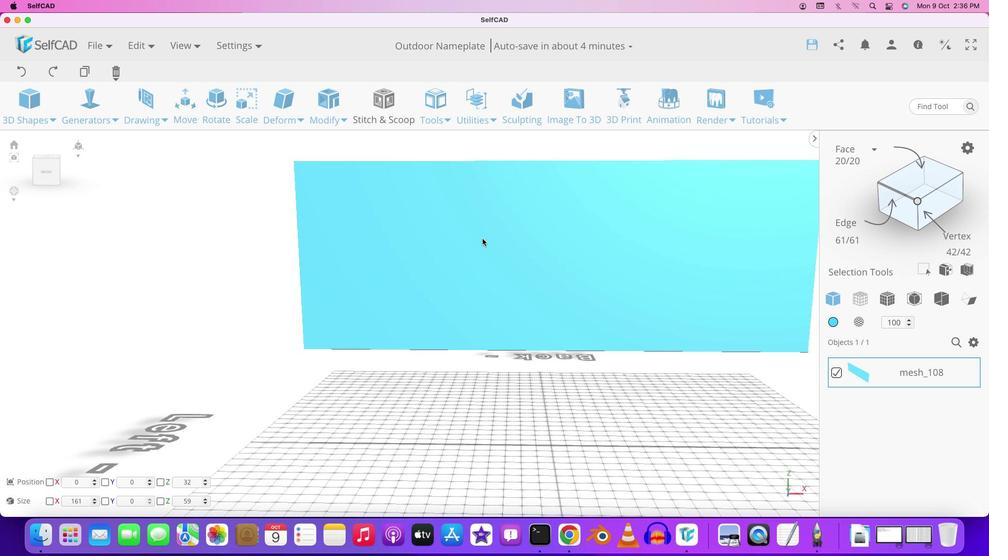 
Action: Mouse scrolled (405, 233) with delta (0, 0)
Screenshot: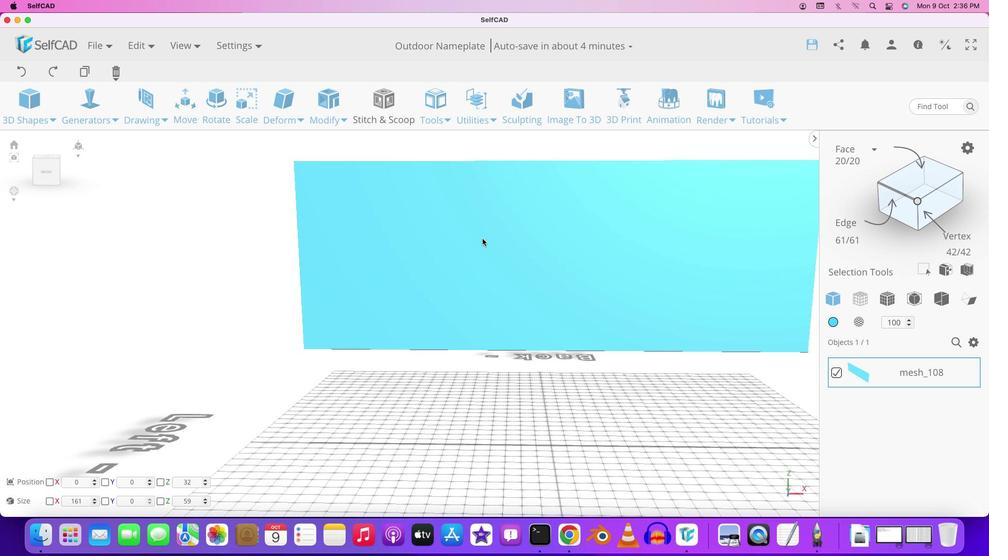 
Action: Mouse moved to (412, 239)
Screenshot: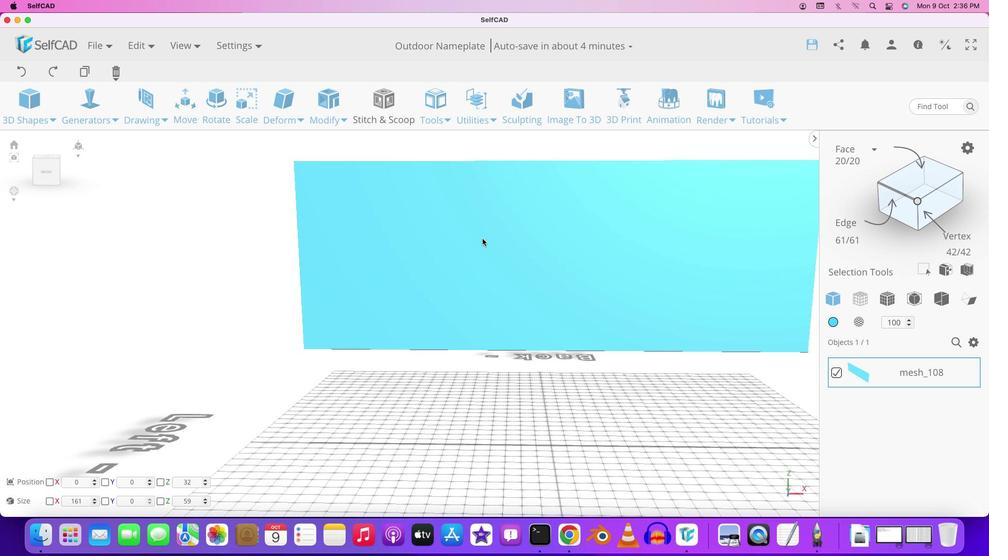 
Action: Mouse scrolled (412, 239) with delta (0, 1)
Screenshot: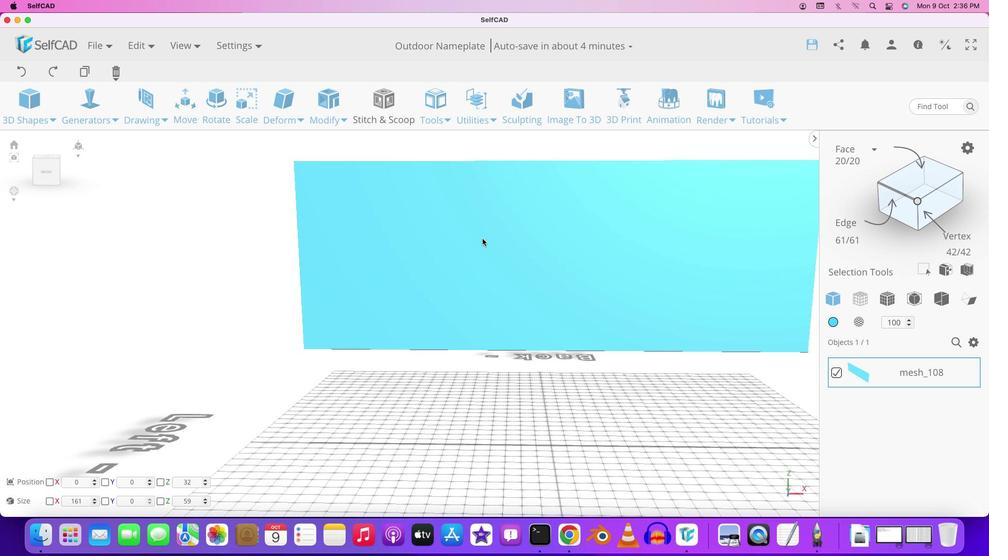 
Action: Mouse moved to (482, 238)
Screenshot: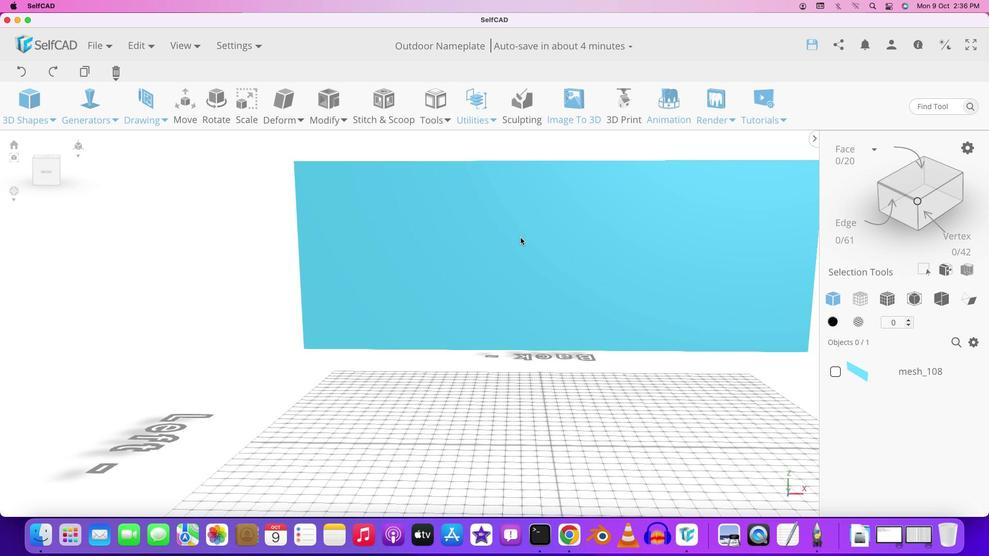 
Action: Mouse pressed left at (482, 238)
Screenshot: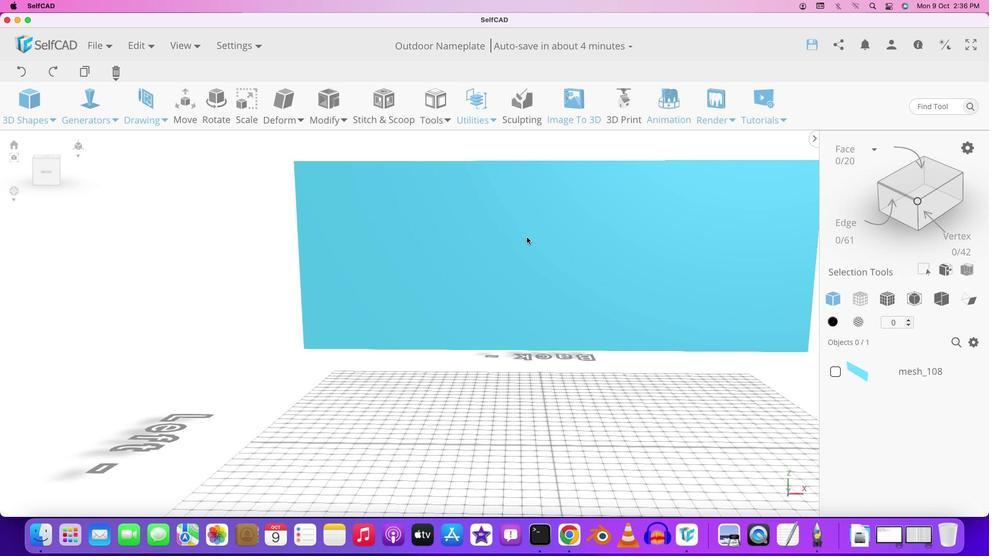 
Action: Mouse moved to (577, 238)
Screenshot: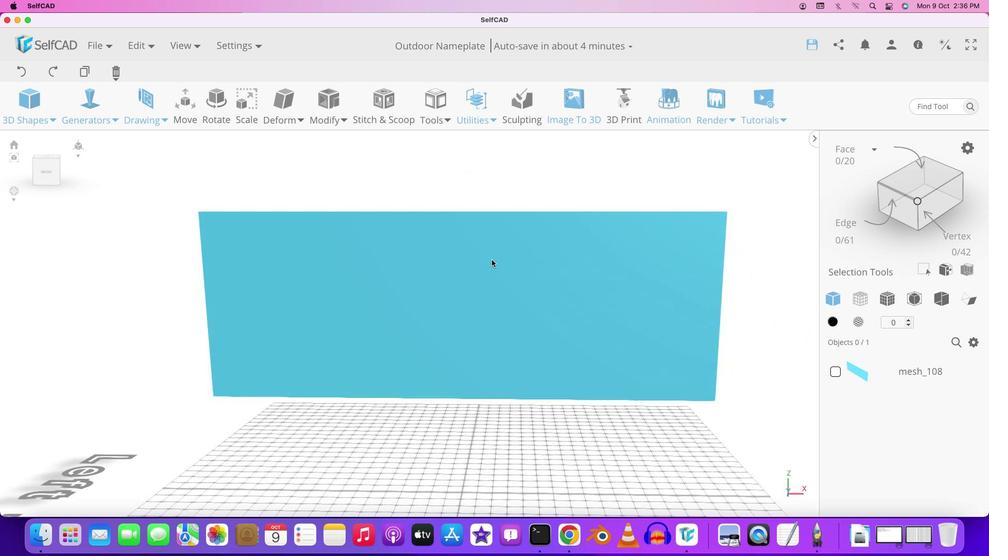 
Action: Key pressed Key.shift
Screenshot: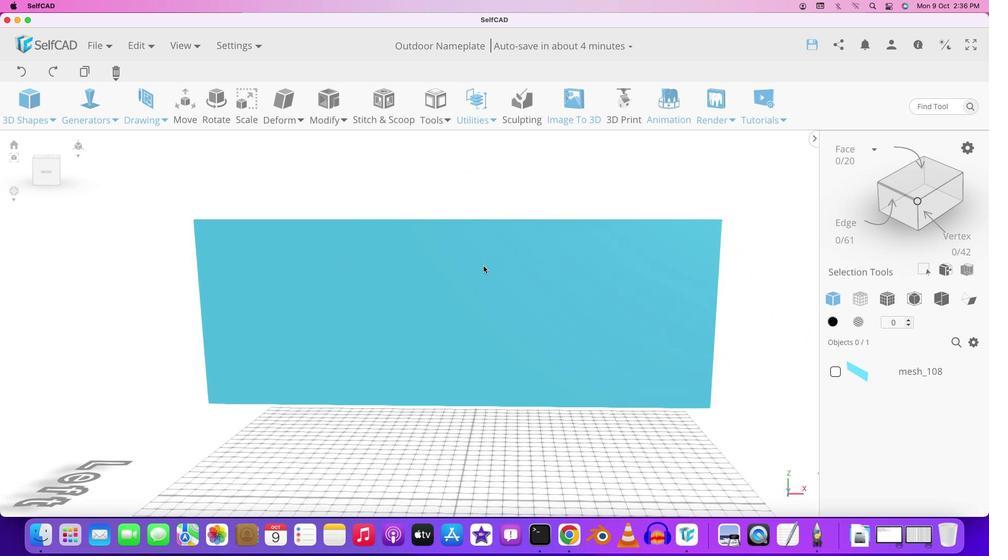 
Action: Mouse pressed left at (577, 238)
Screenshot: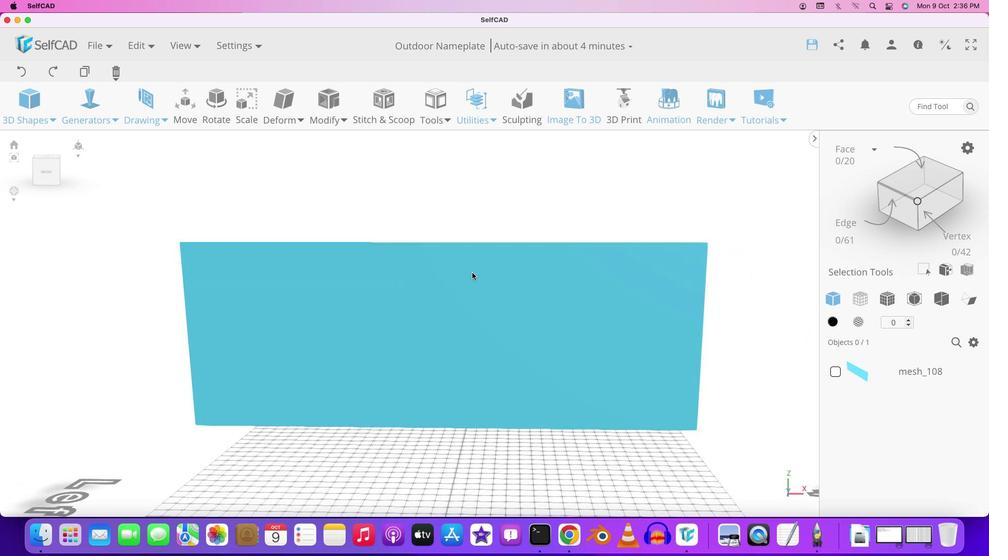 
Action: Mouse moved to (463, 214)
Screenshot: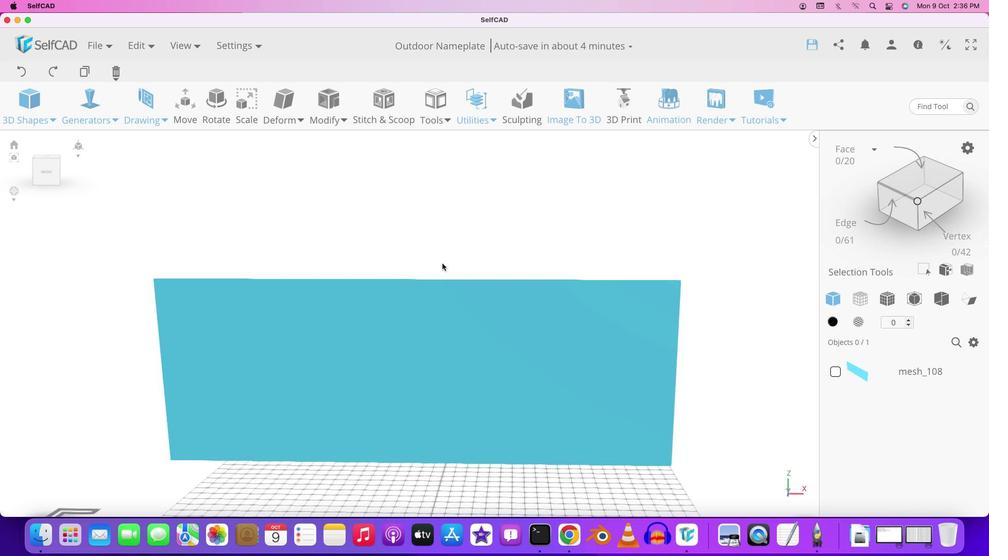 
Action: Mouse pressed left at (463, 214)
Screenshot: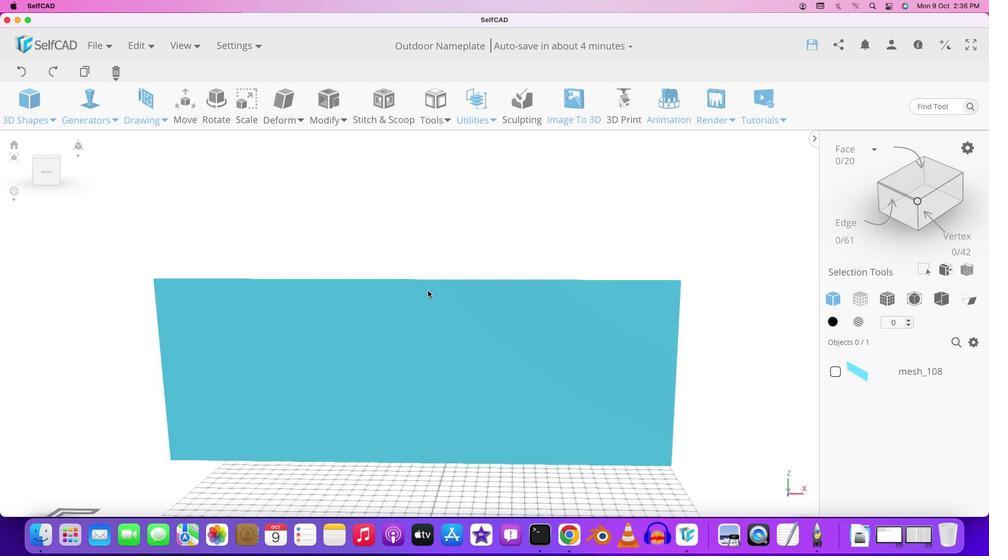 
Action: Mouse moved to (428, 291)
Screenshot: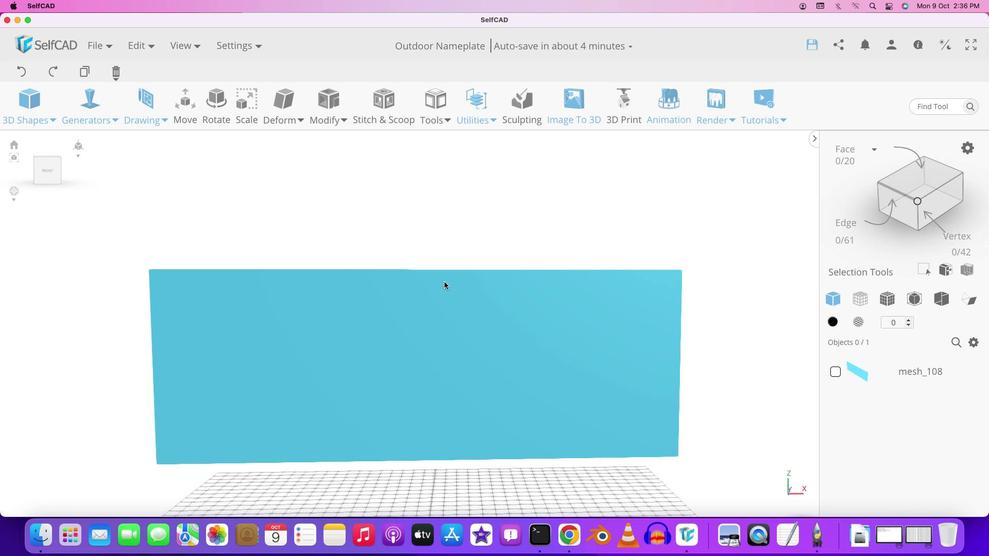 
Action: Mouse pressed left at (428, 291)
Screenshot: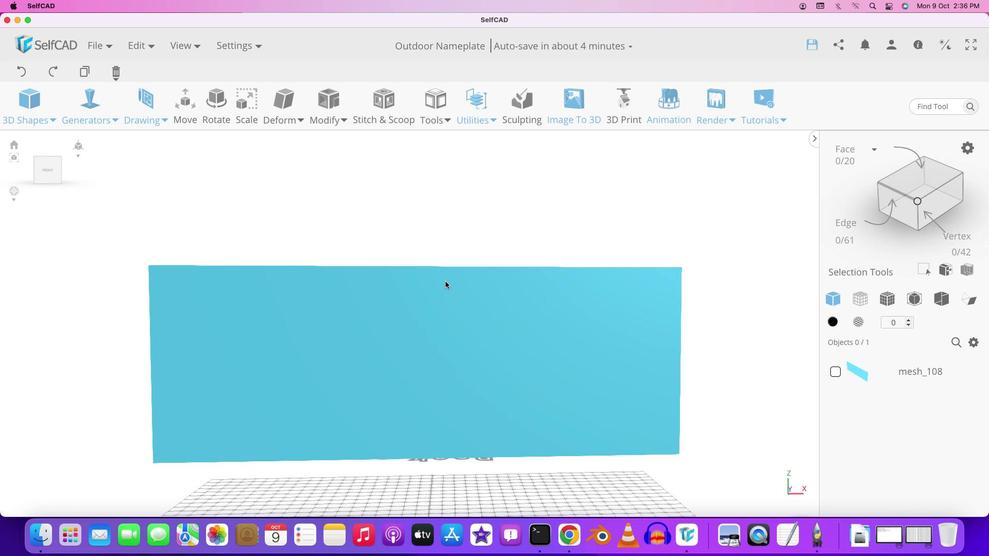 
Action: Mouse moved to (374, 329)
Screenshot: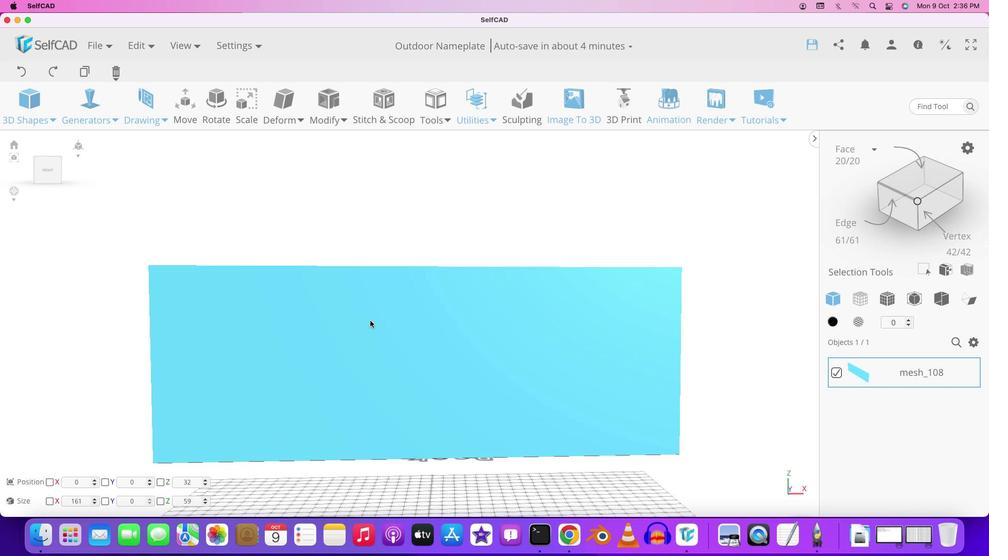 
Action: Mouse pressed left at (374, 329)
Screenshot: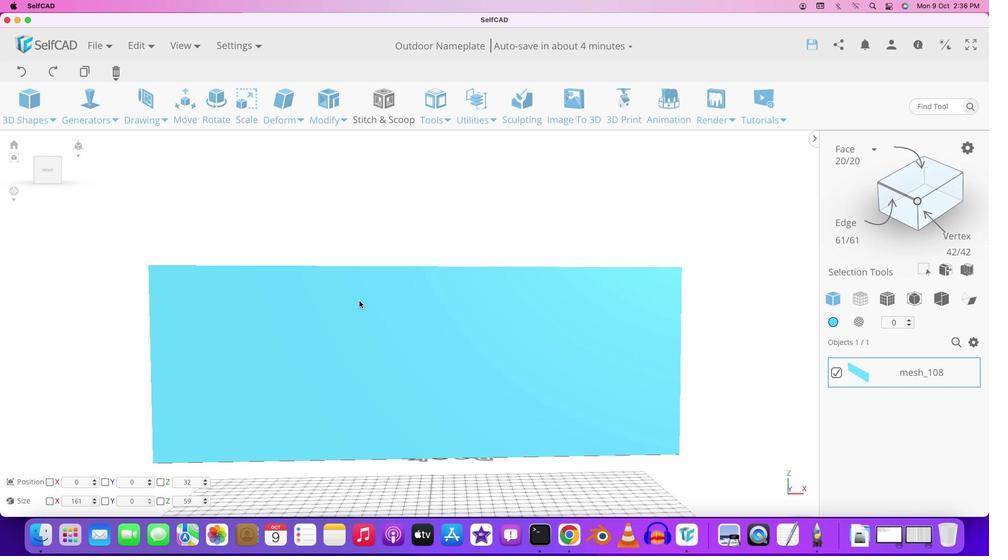 
Action: Mouse moved to (337, 246)
